 Task: Open a blank google sheet and write heading  Sparkle Sales. Add 10 people name  'Joshua Rivera, Zoey Coleman, Ryan Wright, Addison Bailey, Jonathan Simmons, Brooklyn Ward, Caleb Barnes, Audrey Collins, Gabriel Perry, Sofia Bell'Item code in between  5005-5060. Product range in between  4000-7000. Add Products   Keen Shoe, Lacoste Shoe, Merrell Shoe, Mizuno  Shoe, Onitsuka Tiger Shoe, Salomon Shoe, Sanuk Shoe, Saucony Shoe, Sperry Shoe, Superga Shoe.Choose quantity  5 to 10 Tax 12 percent commission 2 percent Total Add Amount. Save page  Sparkle Sales log   book
Action: Mouse moved to (293, 189)
Screenshot: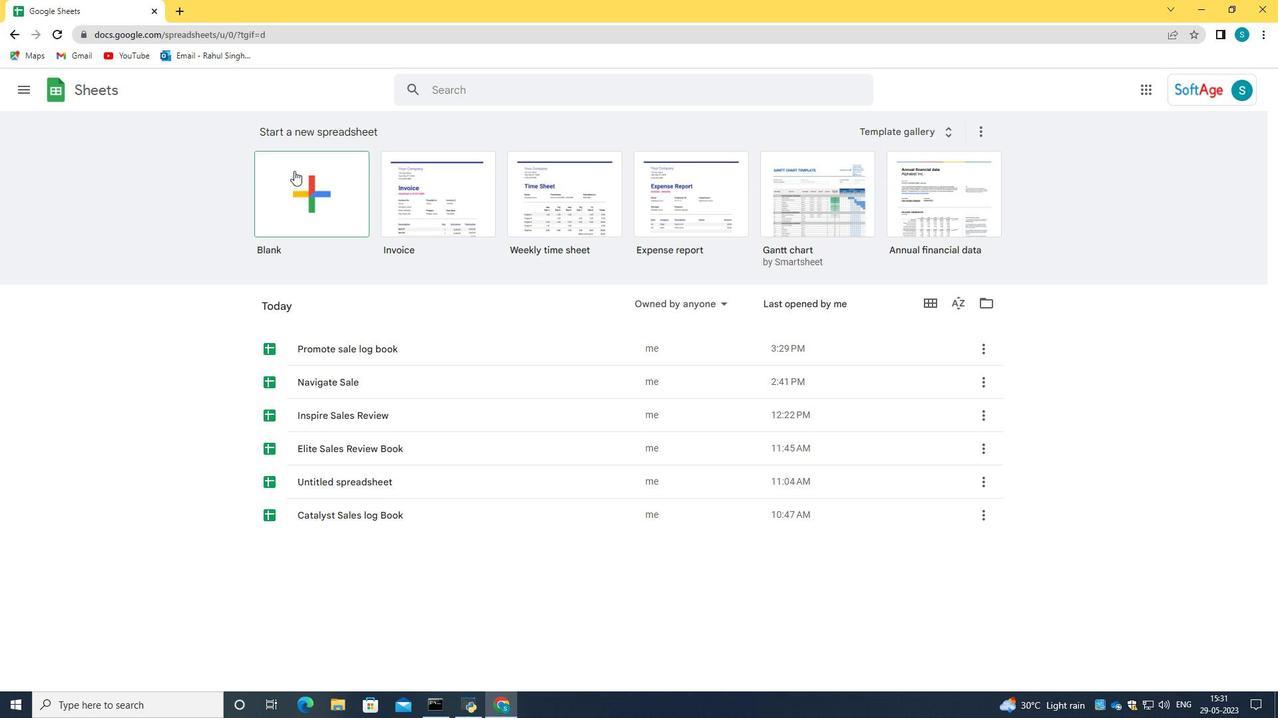 
Action: Mouse pressed left at (293, 189)
Screenshot: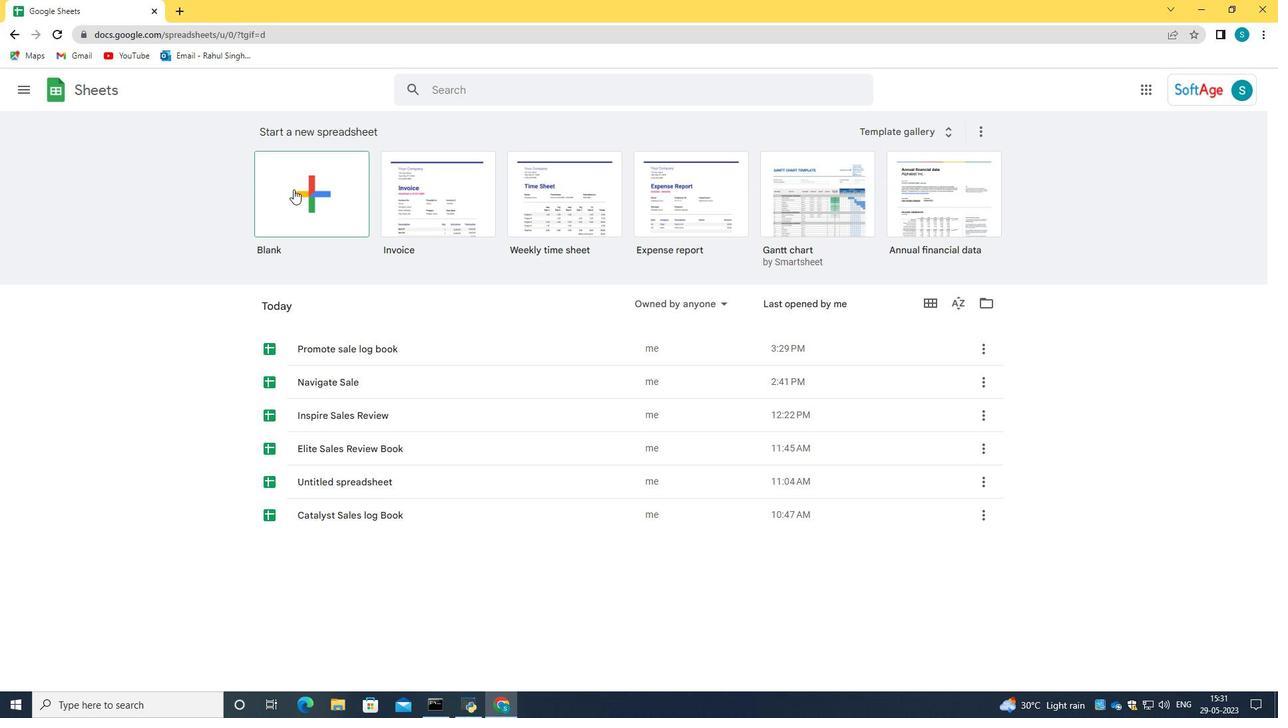 
Action: Mouse moved to (100, 175)
Screenshot: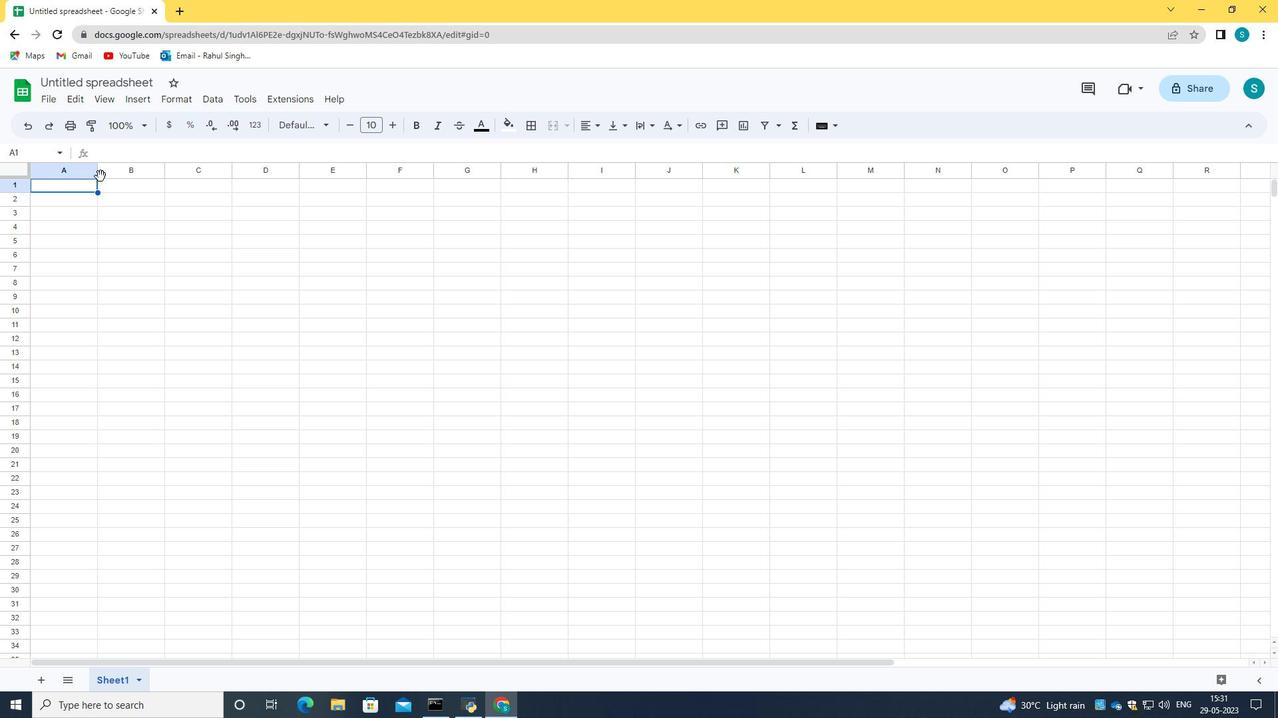 
Action: Mouse pressed left at (100, 175)
Screenshot: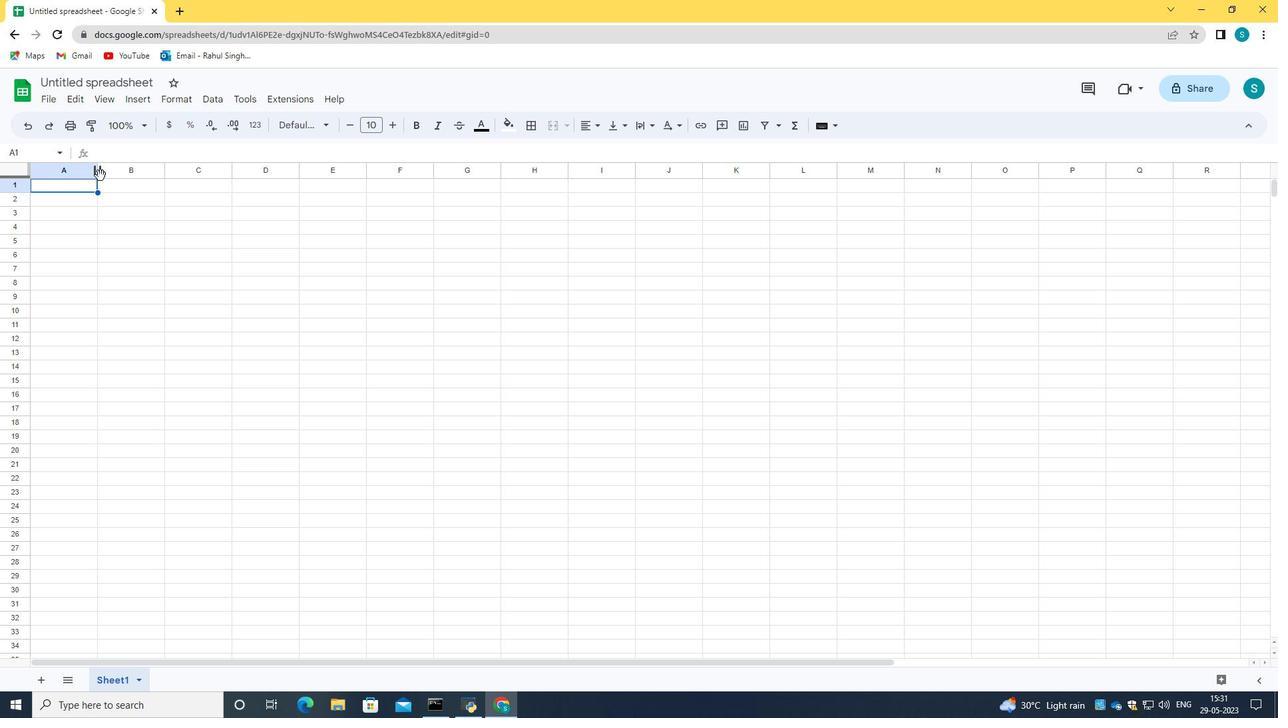 
Action: Mouse moved to (98, 167)
Screenshot: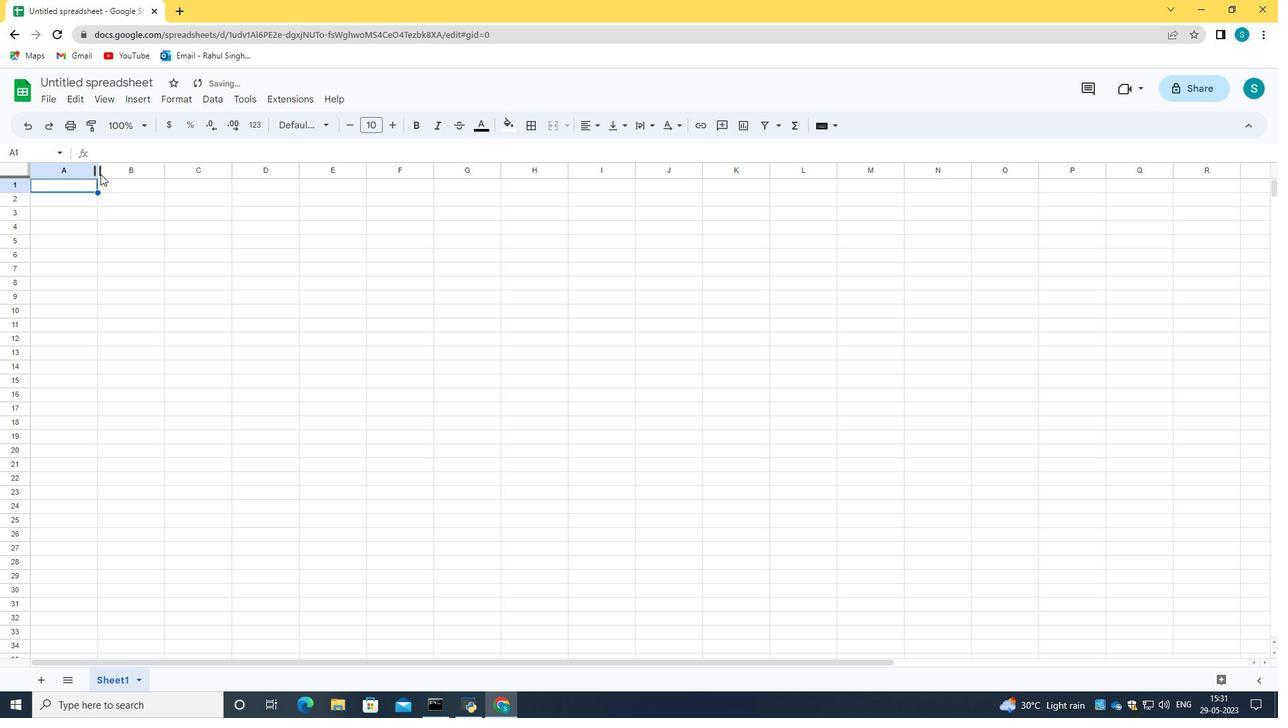 
Action: Mouse pressed left at (98, 167)
Screenshot: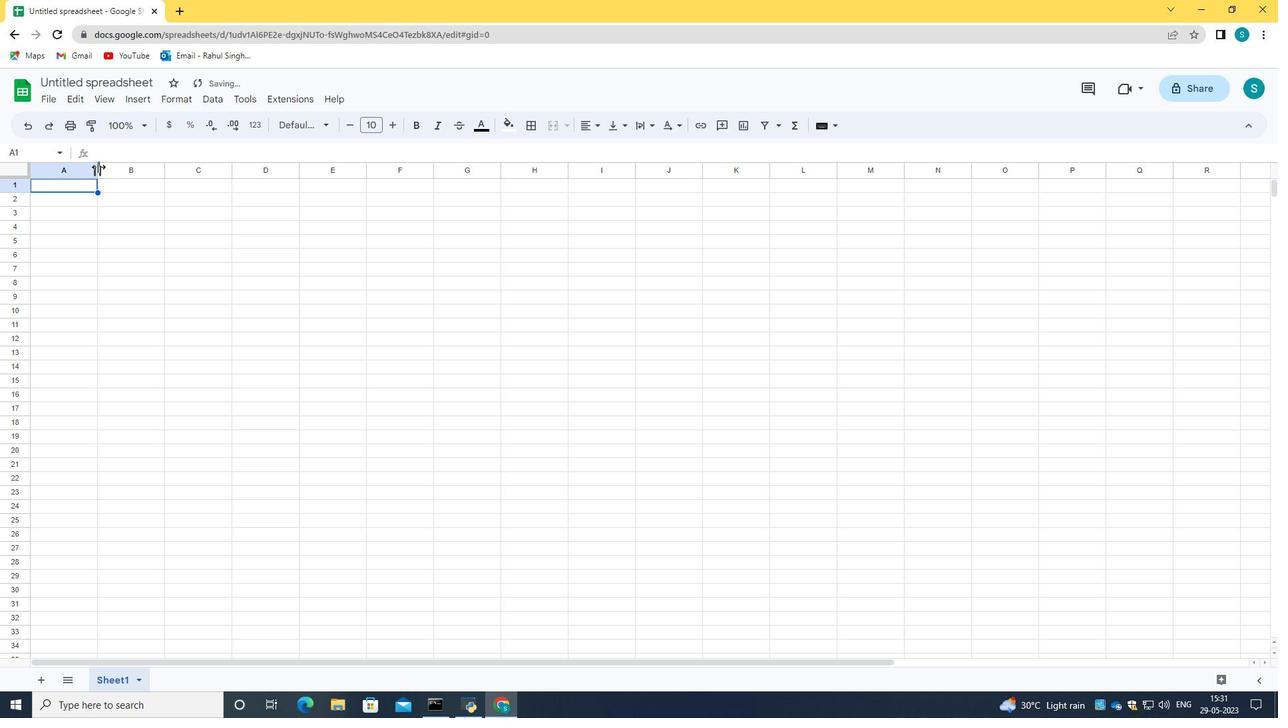 
Action: Mouse moved to (83, 185)
Screenshot: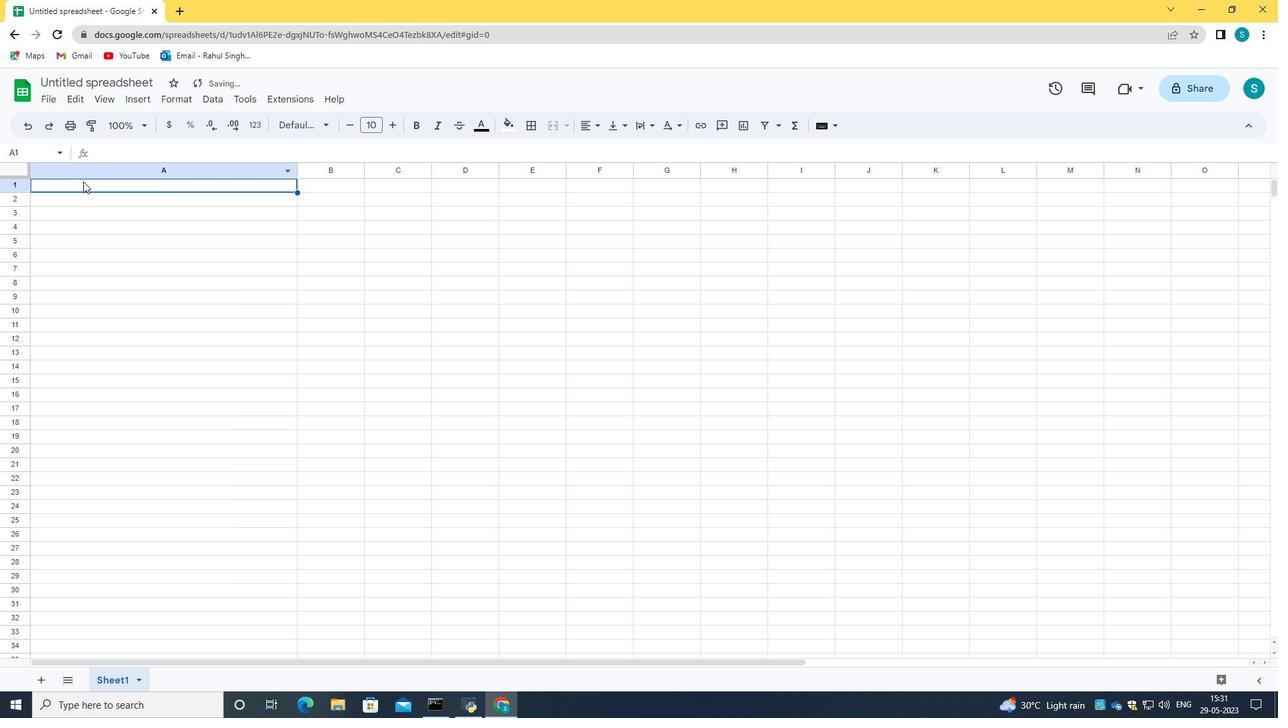 
Action: Mouse pressed left at (83, 185)
Screenshot: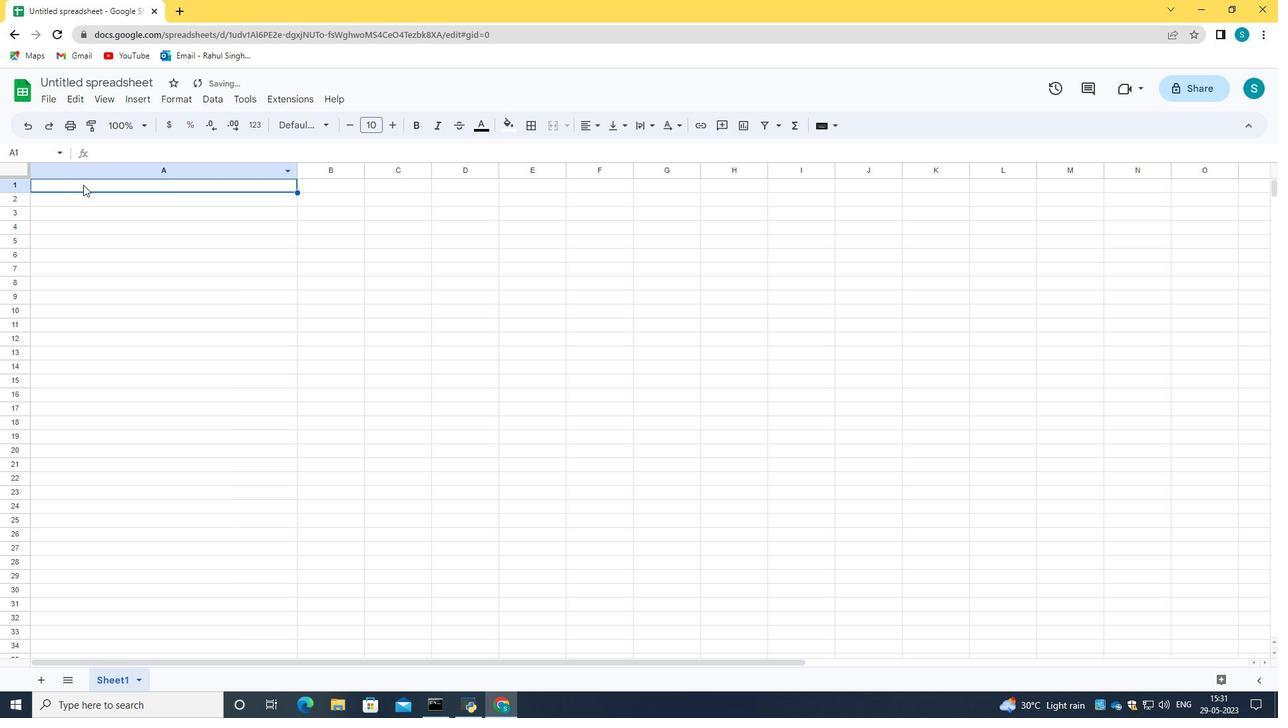 
Action: Mouse moved to (93, 181)
Screenshot: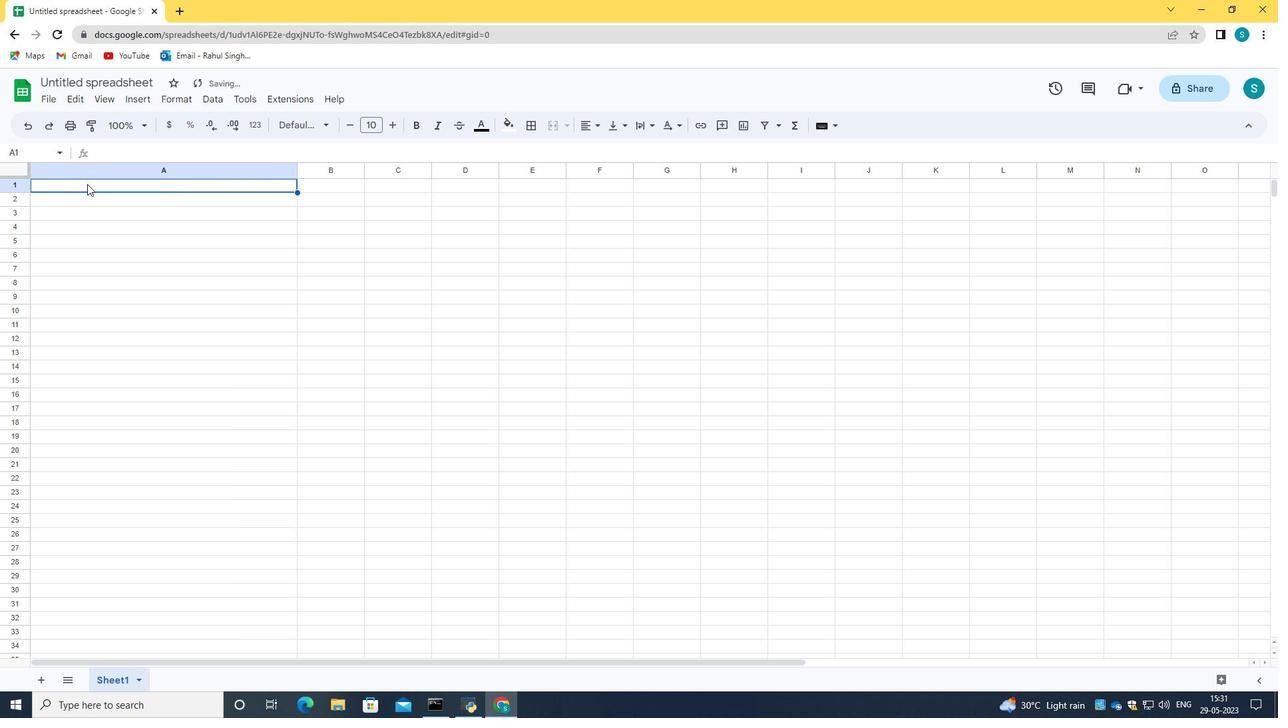 
Action: Key pressed <Key.caps_lock>S<Key.caps_lock>parl<Key.backspace>kle<Key.space>s<Key.backspace><Key.caps_lock>S<Key.caps_lock>ales
Screenshot: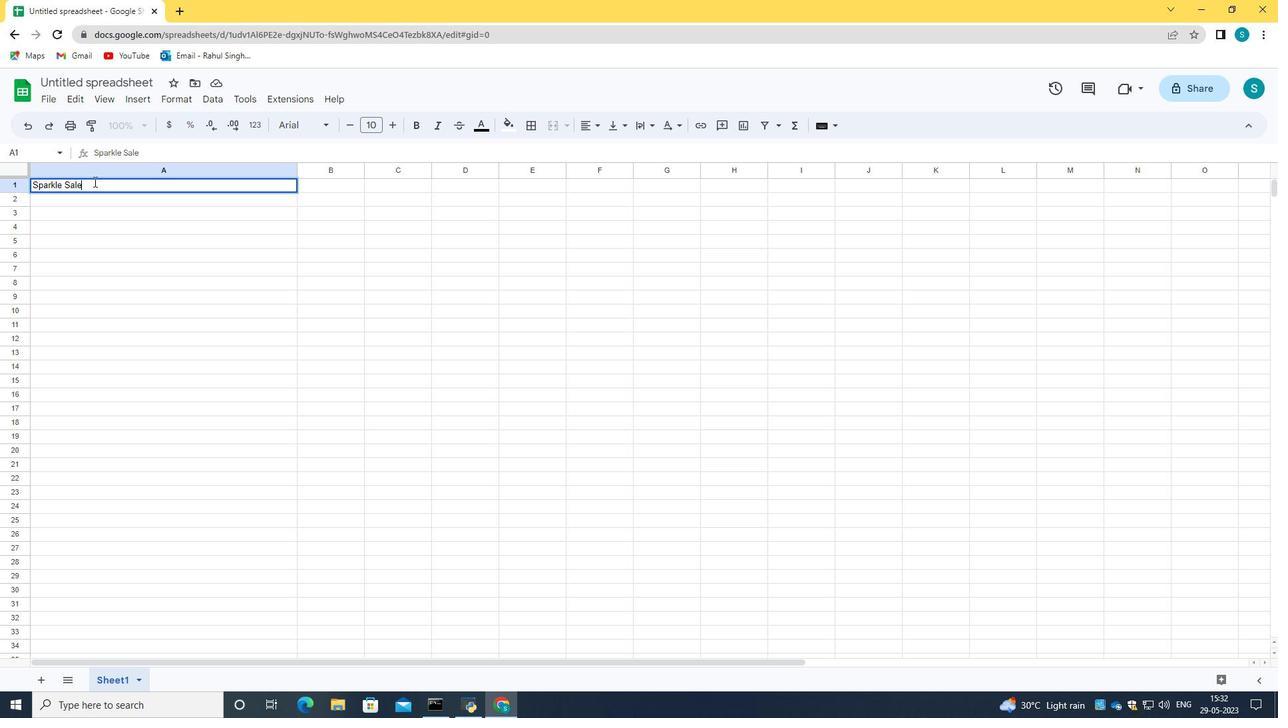 
Action: Mouse moved to (92, 183)
Screenshot: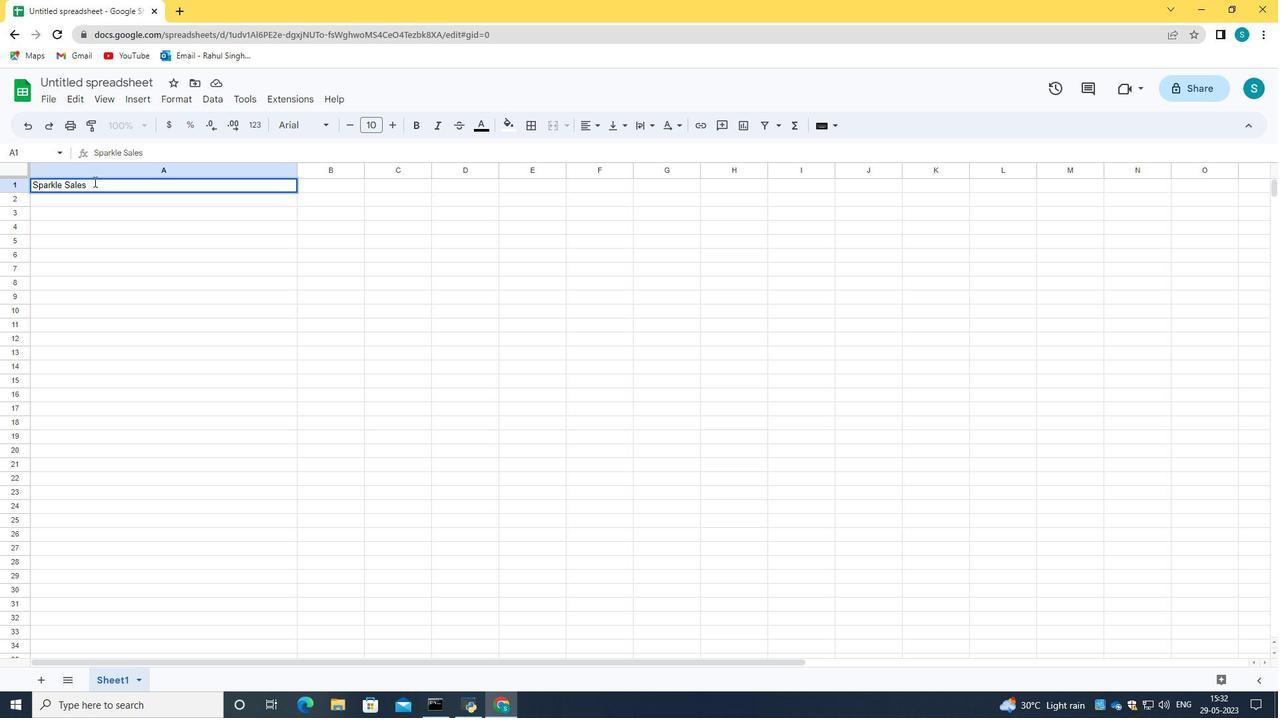 
Action: Mouse pressed left at (92, 183)
Screenshot: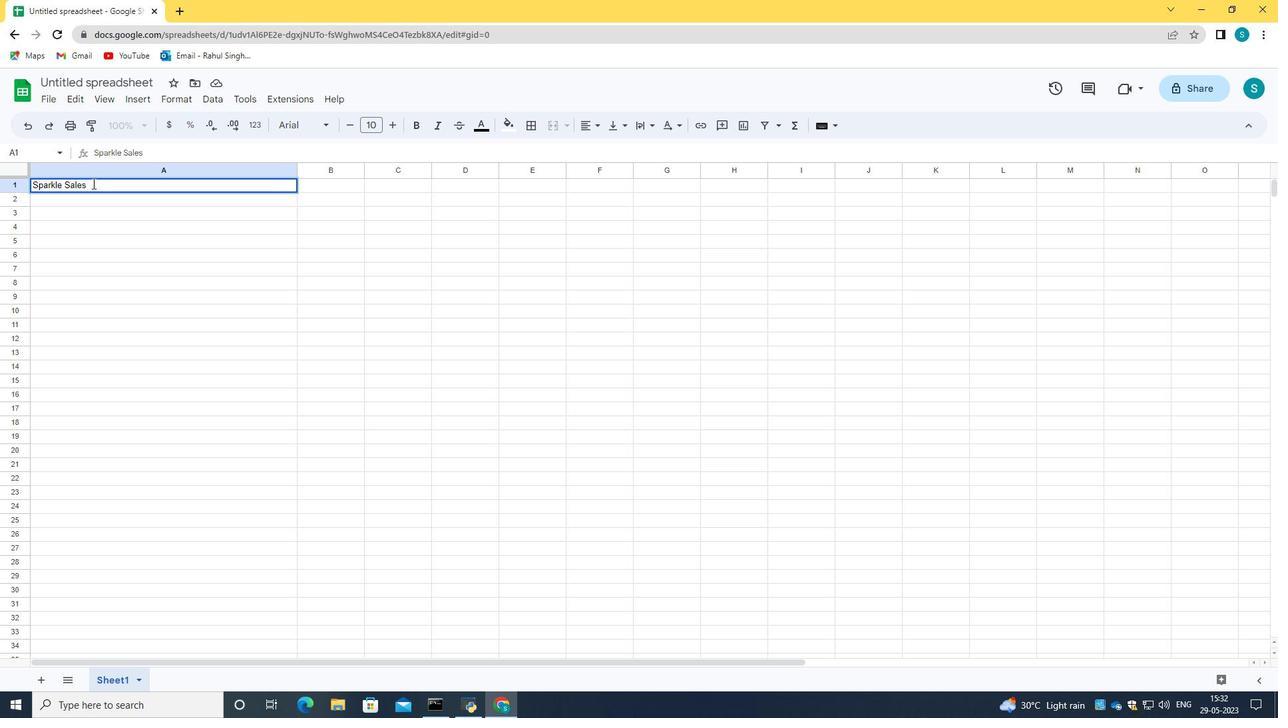 
Action: Mouse moved to (397, 127)
Screenshot: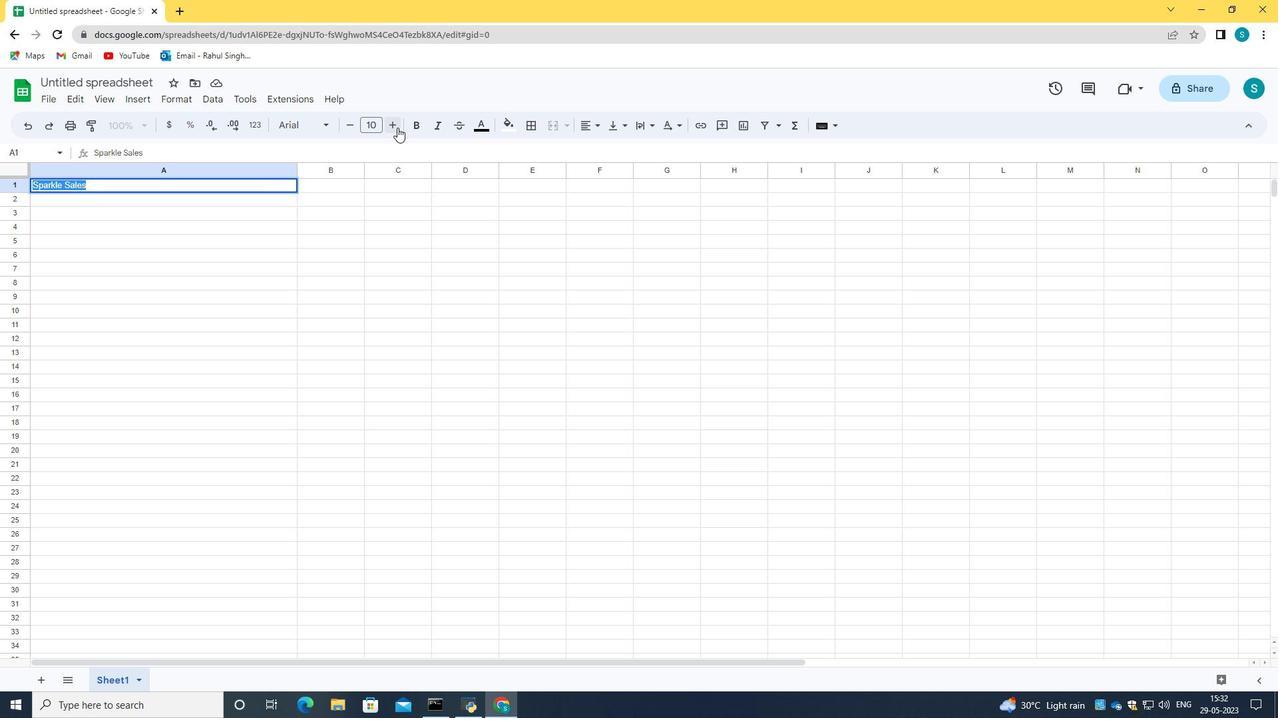 
Action: Mouse pressed left at (397, 127)
Screenshot: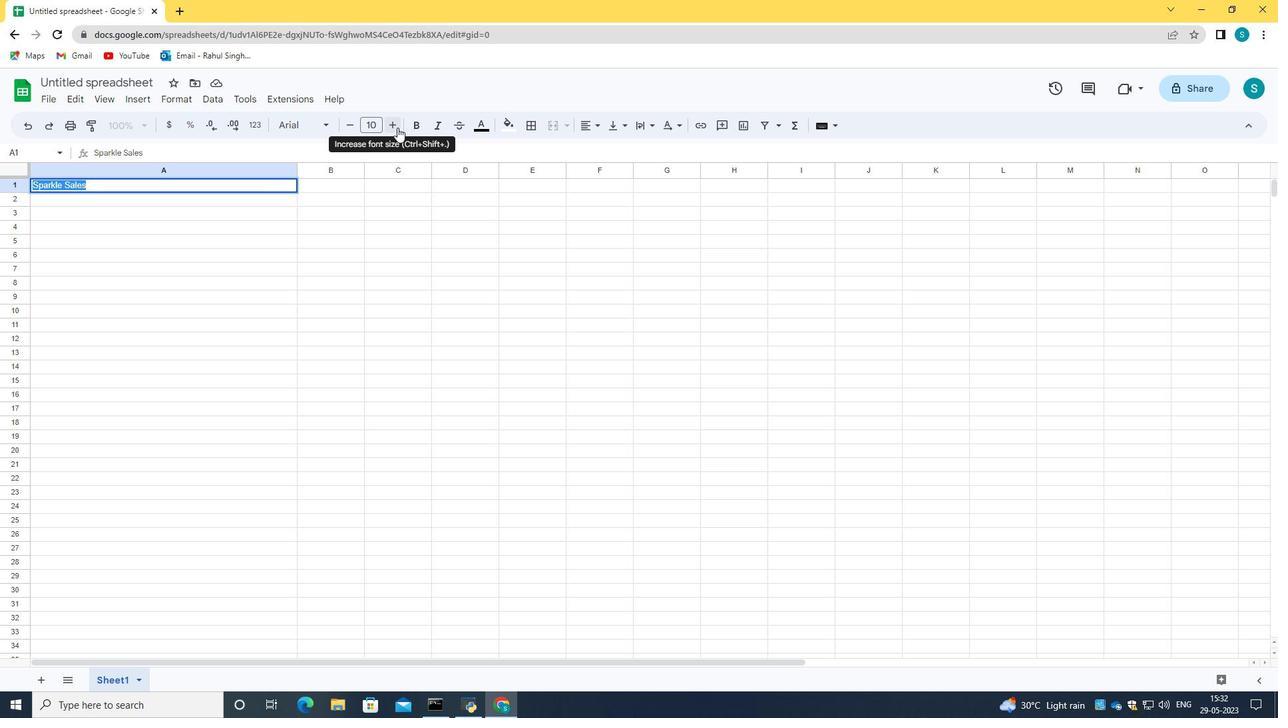 
Action: Mouse pressed left at (397, 127)
Screenshot: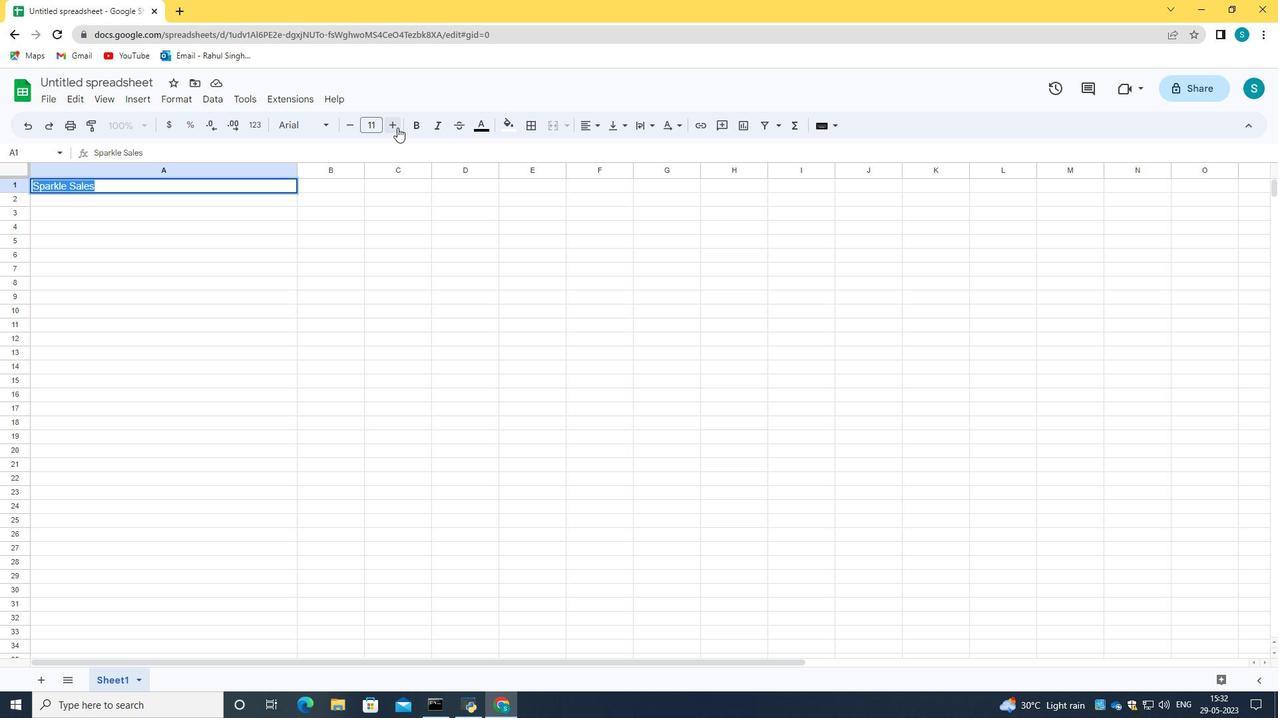 
Action: Mouse pressed left at (397, 127)
Screenshot: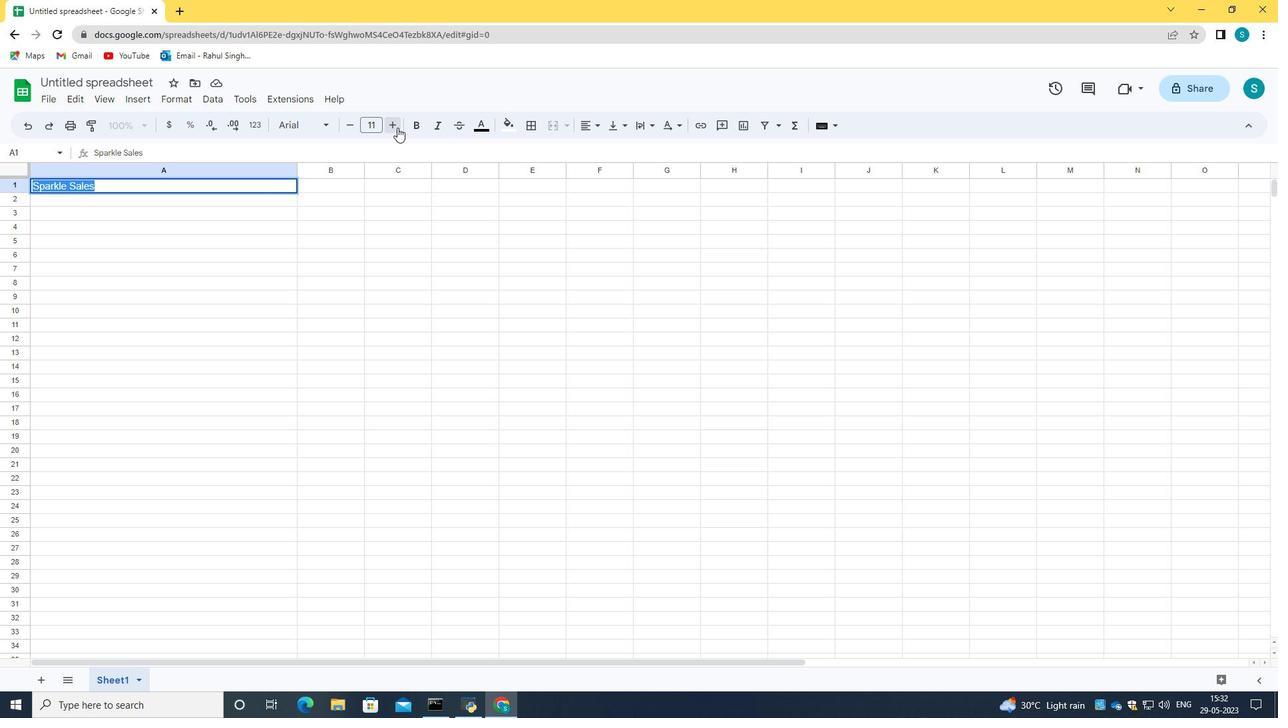 
Action: Mouse pressed left at (397, 127)
Screenshot: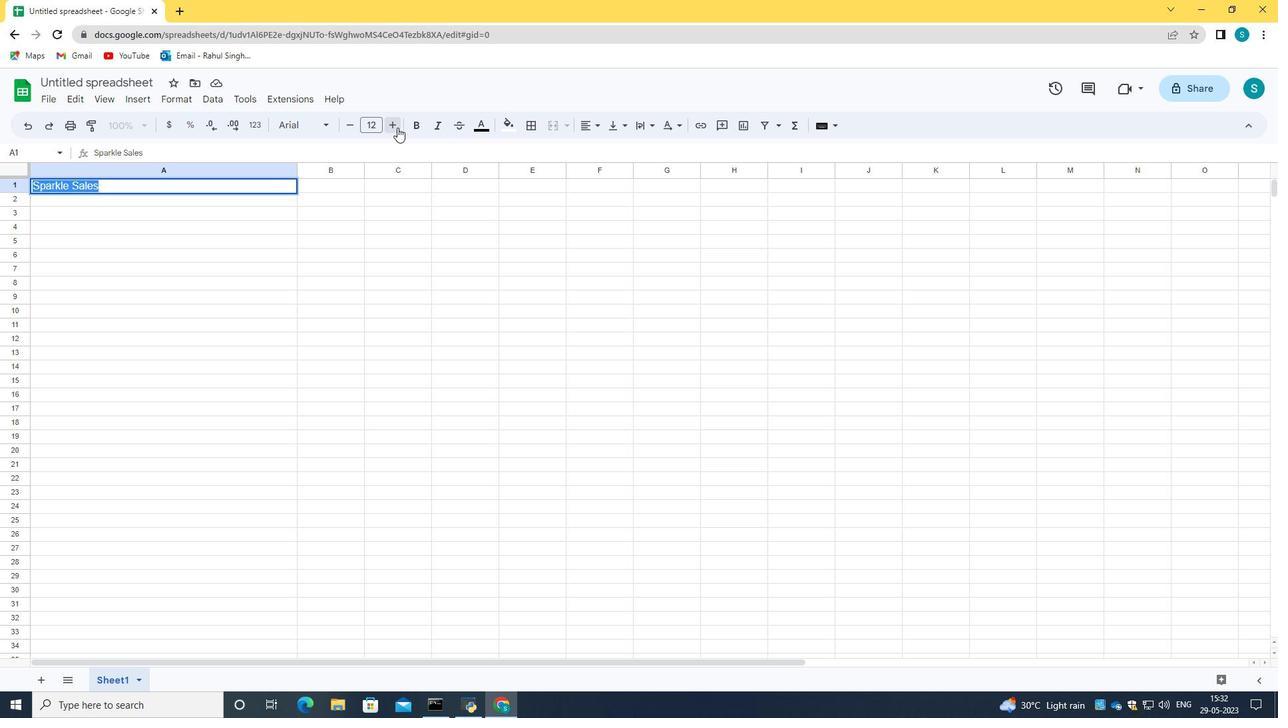 
Action: Mouse pressed left at (397, 127)
Screenshot: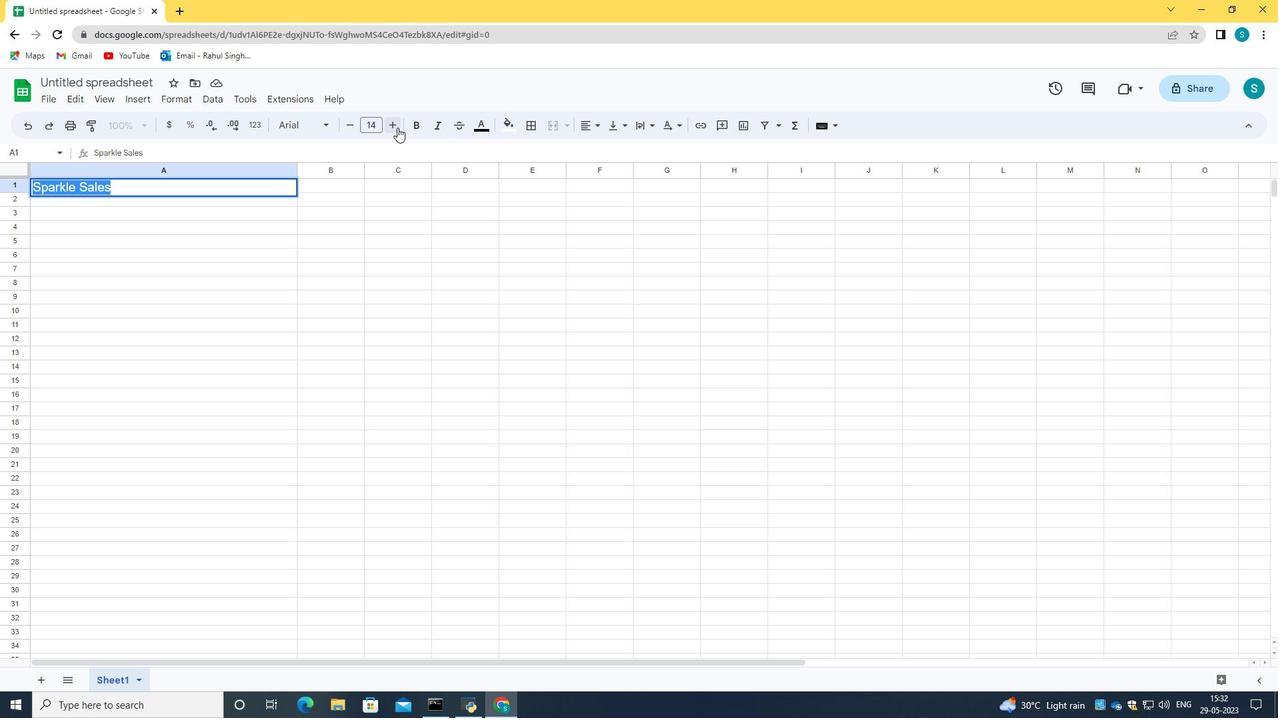 
Action: Mouse pressed left at (397, 127)
Screenshot: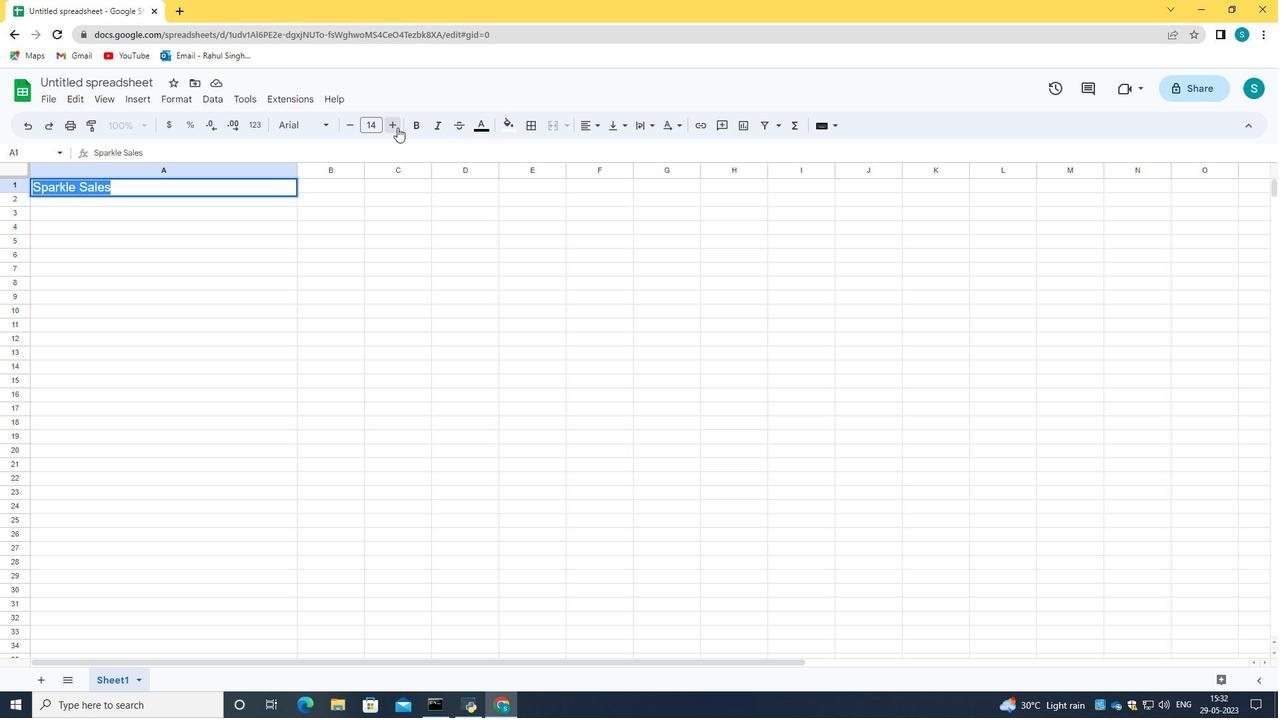 
Action: Mouse pressed left at (397, 127)
Screenshot: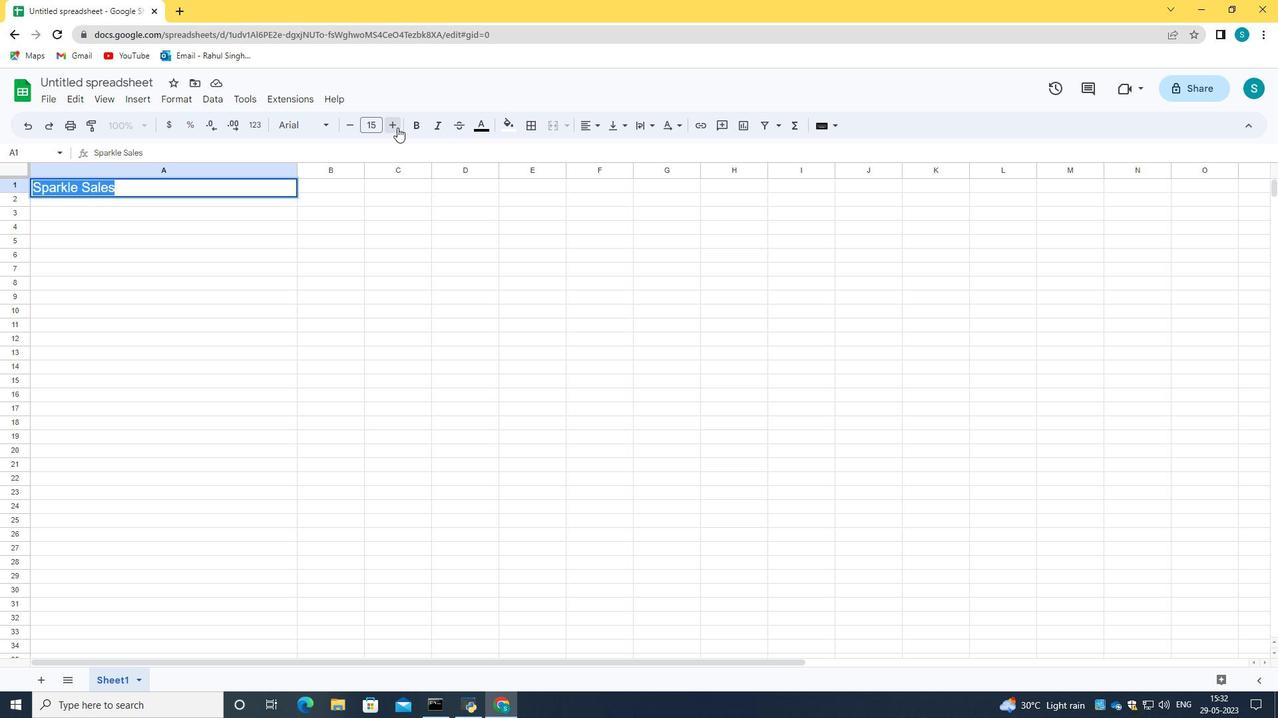 
Action: Mouse pressed left at (397, 127)
Screenshot: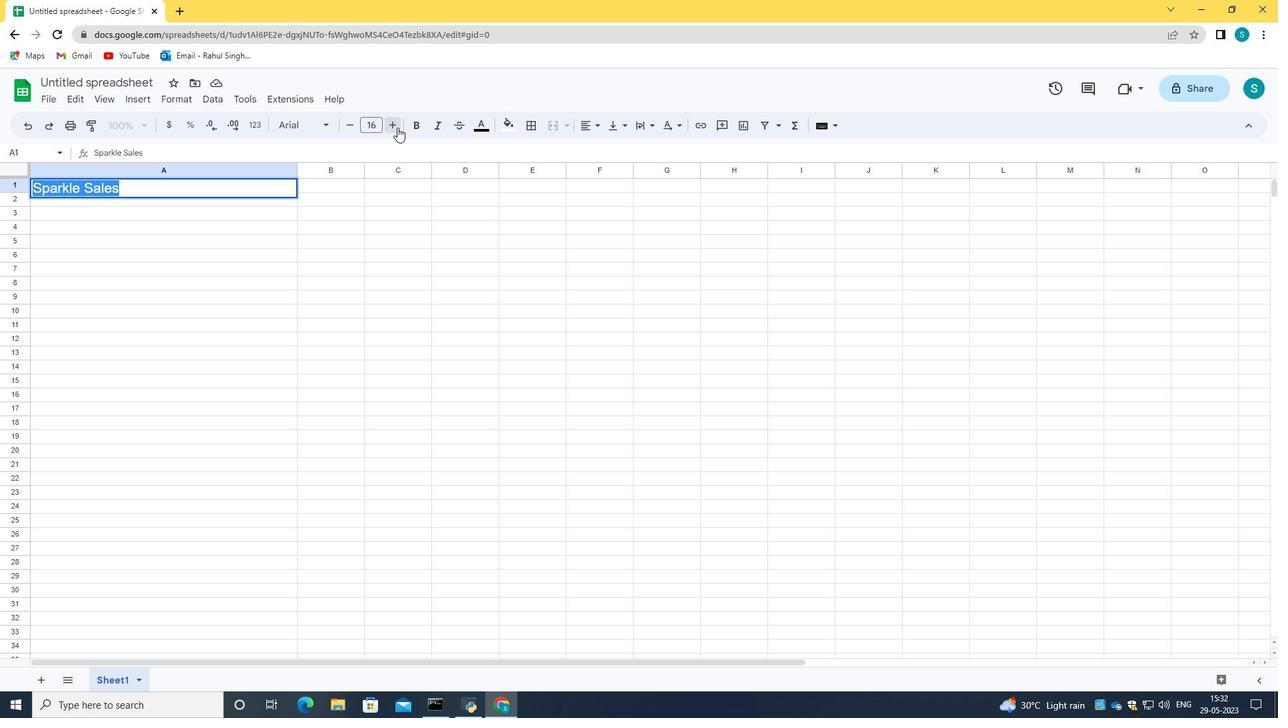 
Action: Mouse pressed left at (397, 127)
Screenshot: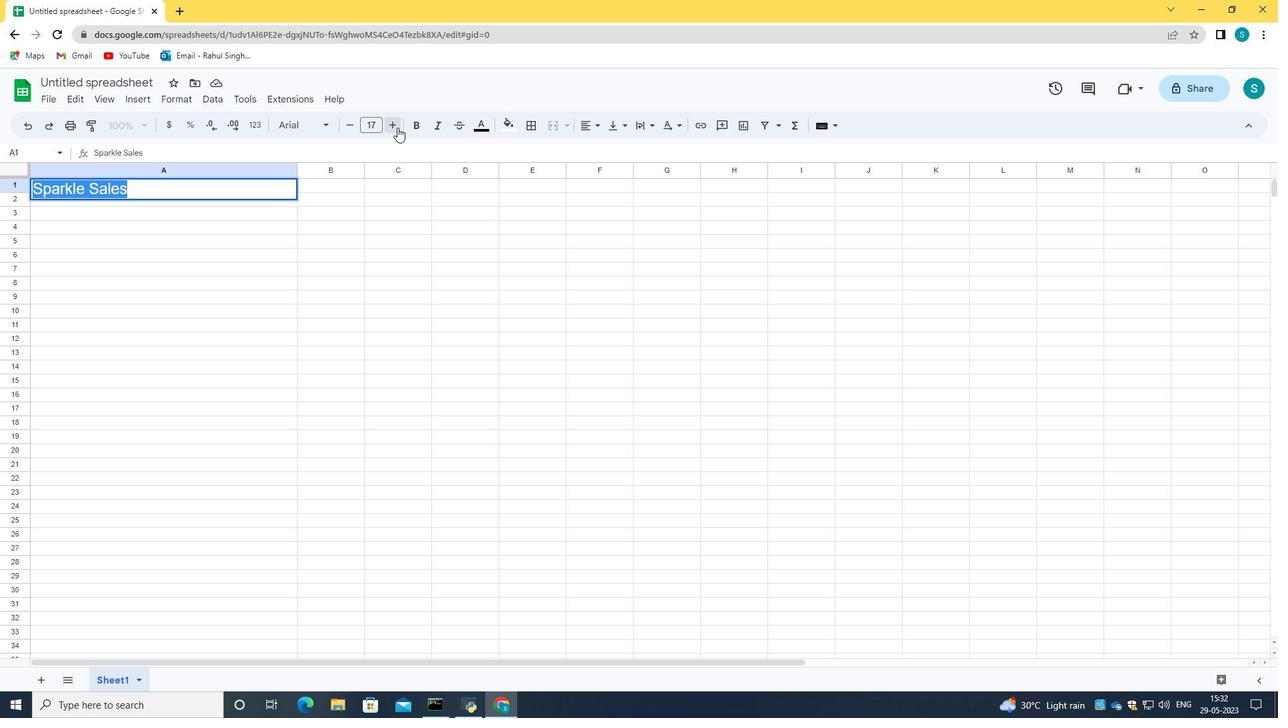 
Action: Mouse moved to (354, 129)
Screenshot: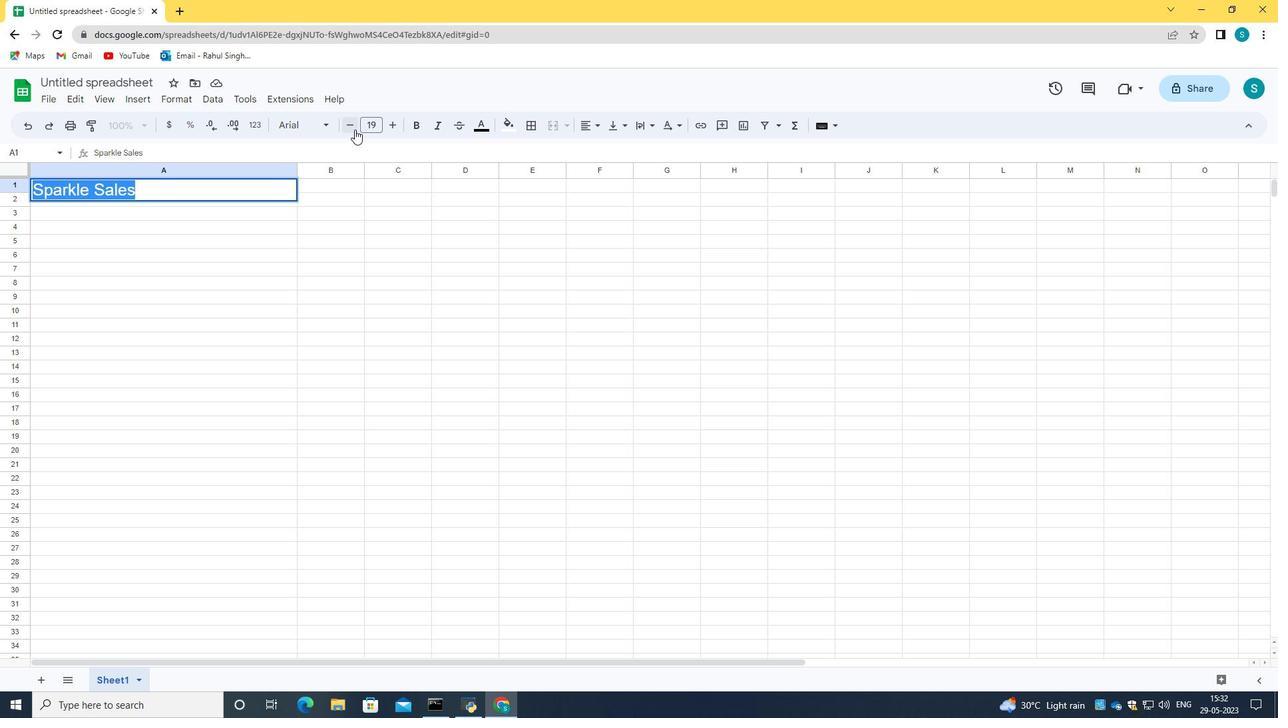
Action: Mouse pressed left at (354, 129)
Screenshot: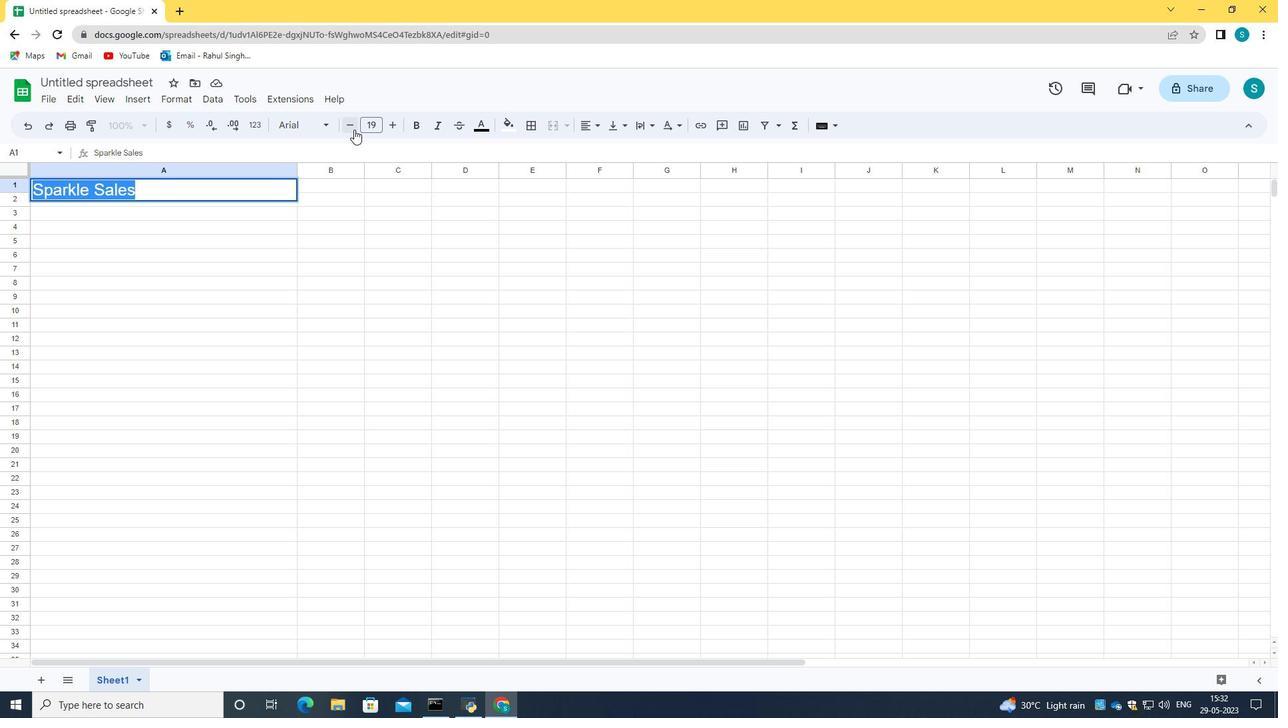 
Action: Mouse moved to (212, 238)
Screenshot: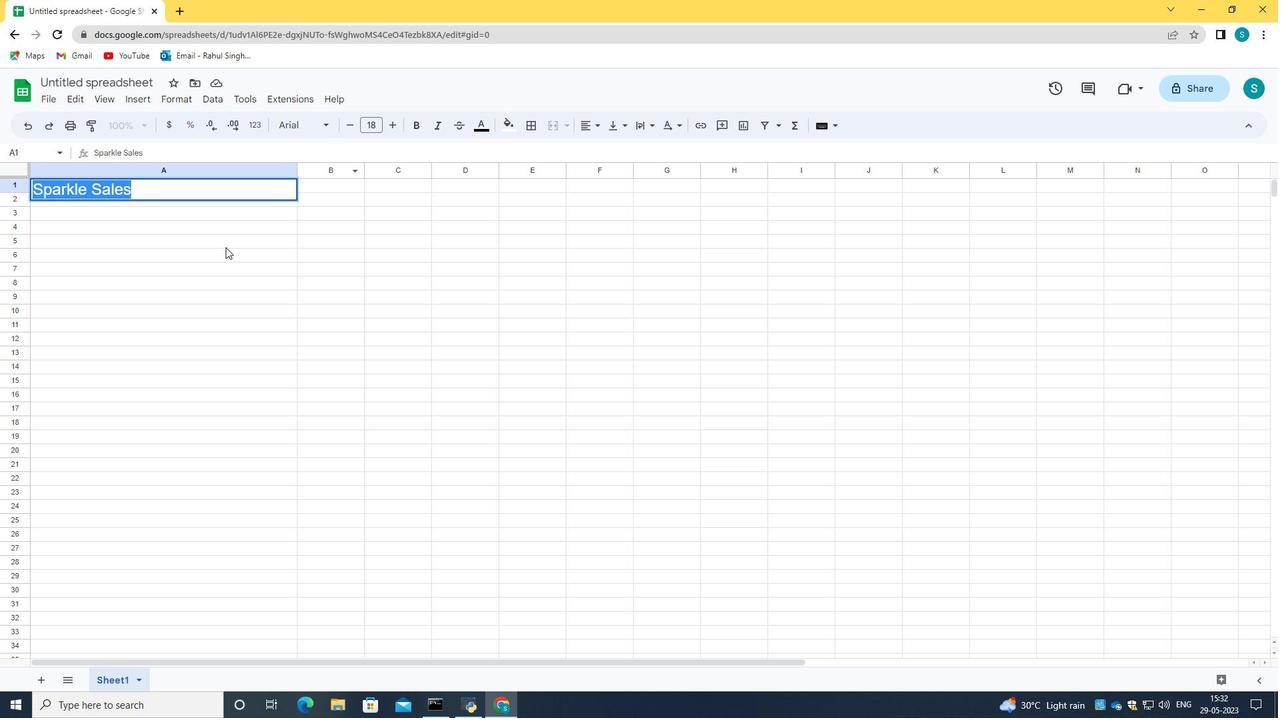 
Action: Mouse pressed left at (212, 238)
Screenshot: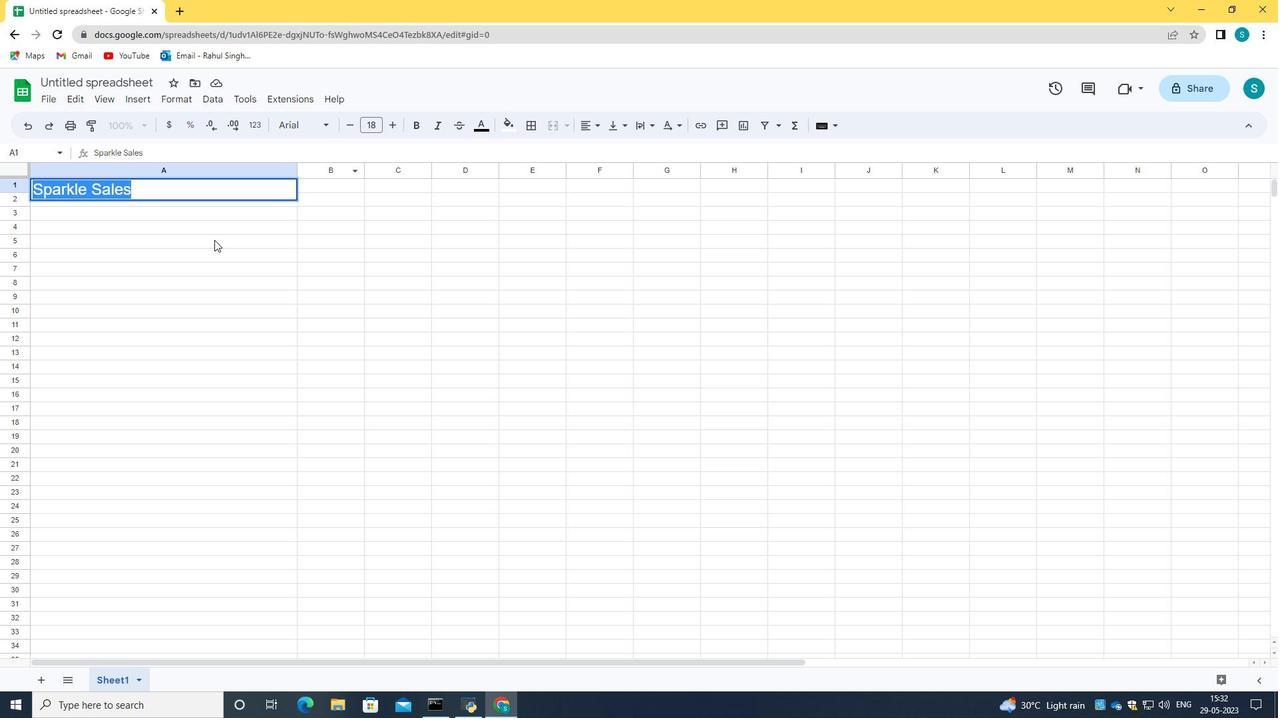 
Action: Mouse moved to (97, 205)
Screenshot: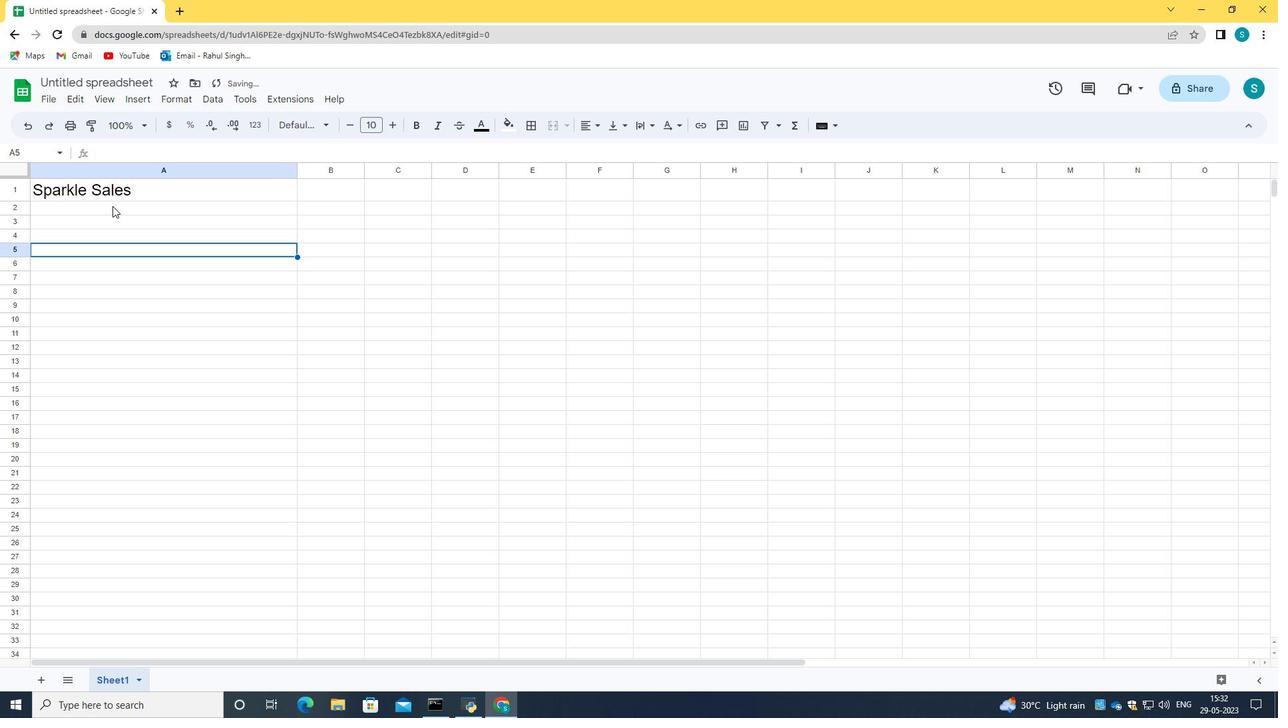 
Action: Mouse pressed left at (97, 205)
Screenshot: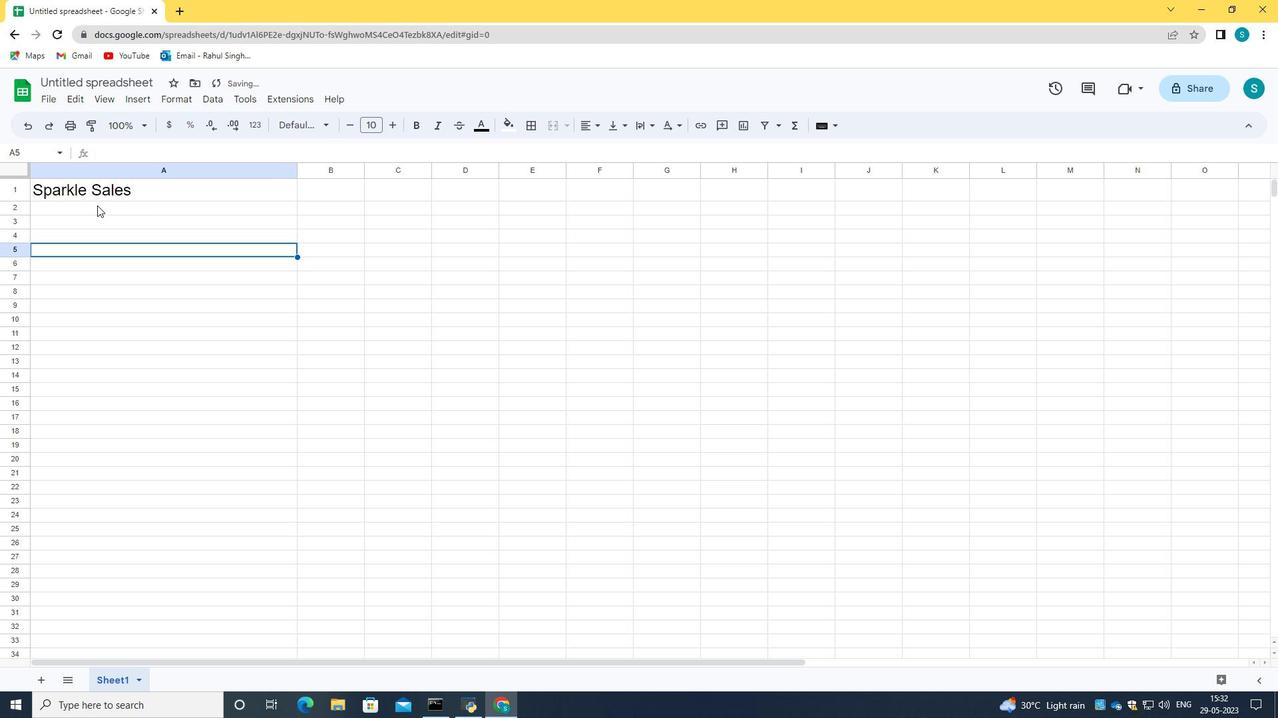
Action: Mouse moved to (83, 221)
Screenshot: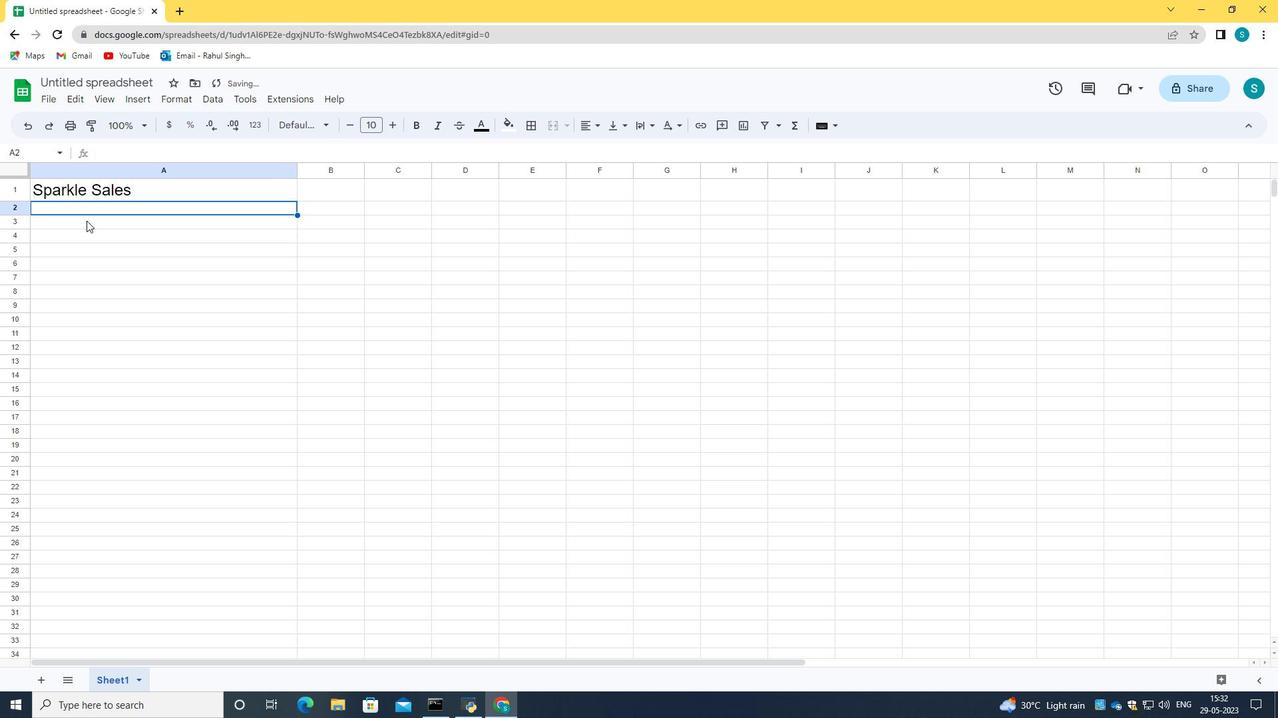 
Action: Mouse pressed left at (83, 221)
Screenshot: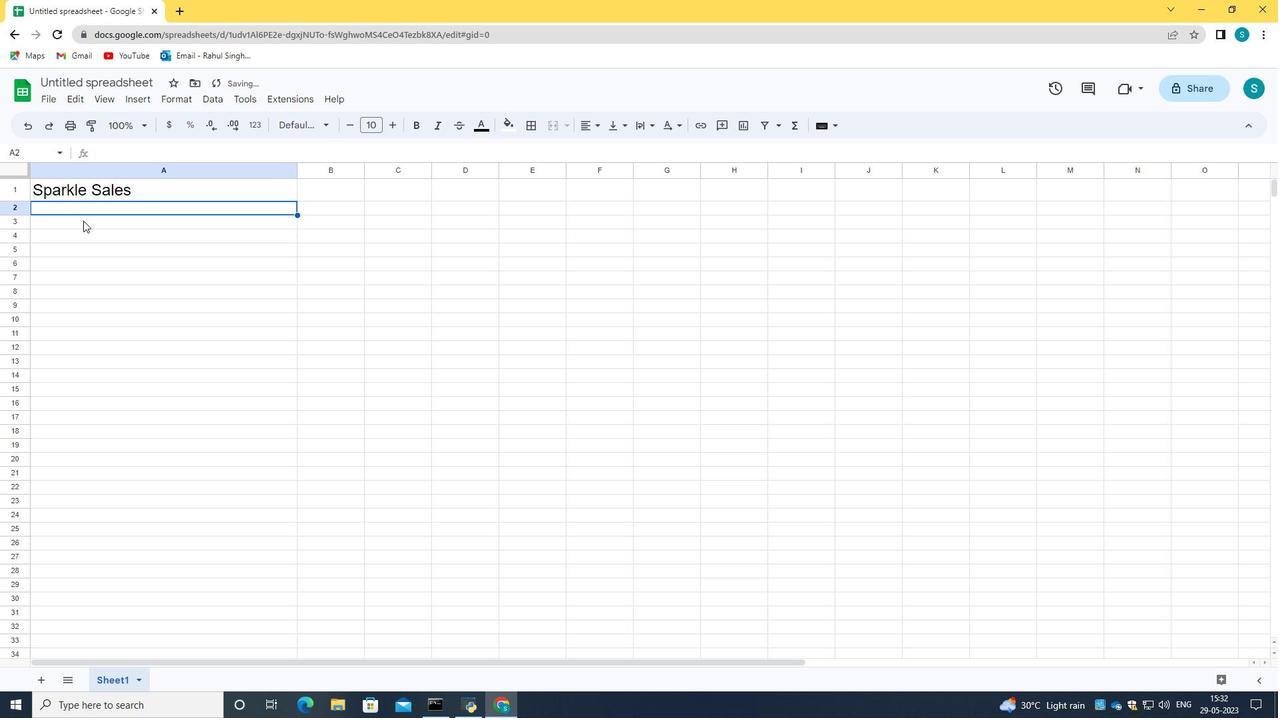 
Action: Mouse moved to (298, 168)
Screenshot: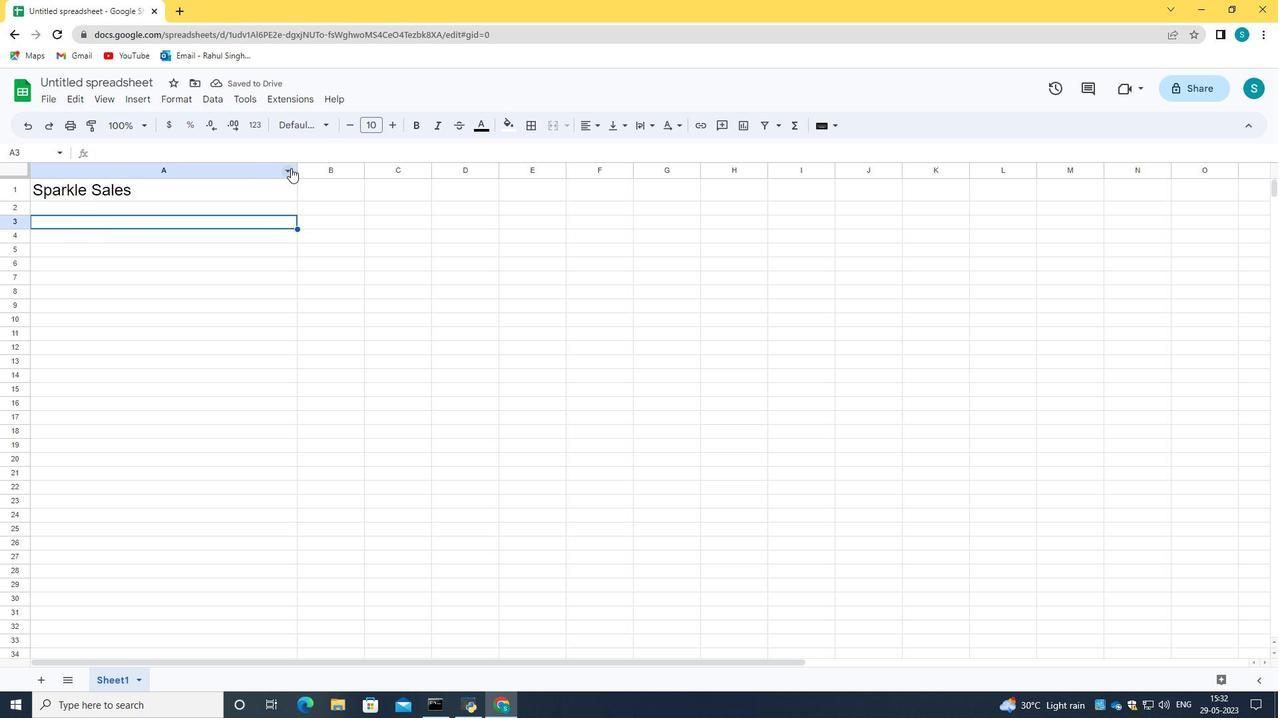 
Action: Mouse pressed left at (298, 168)
Screenshot: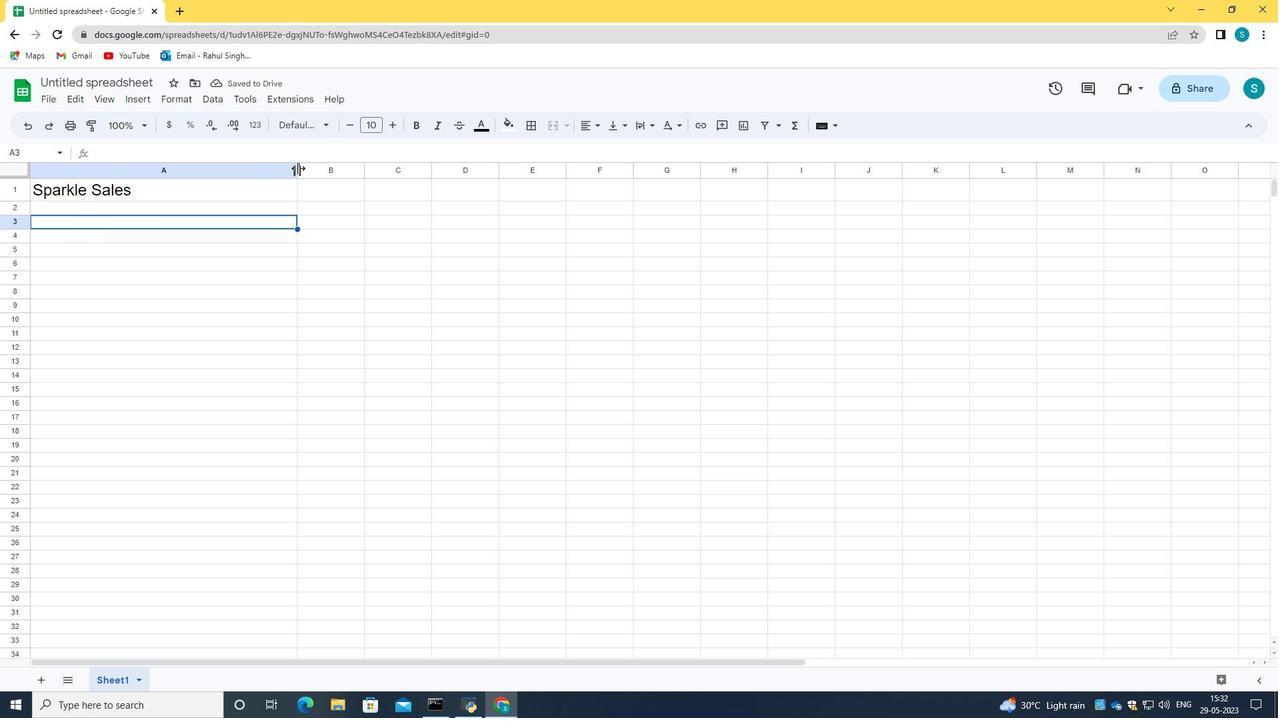 
Action: Mouse moved to (67, 222)
Screenshot: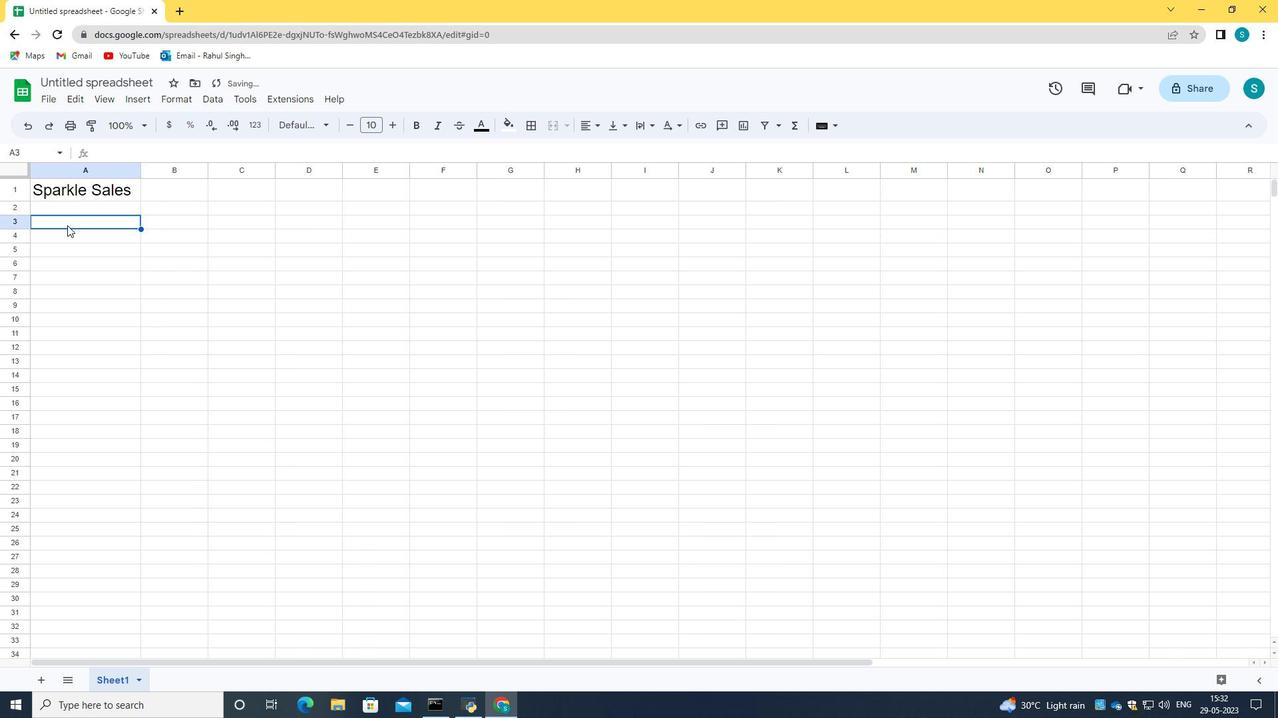 
Action: Mouse pressed left at (67, 222)
Screenshot: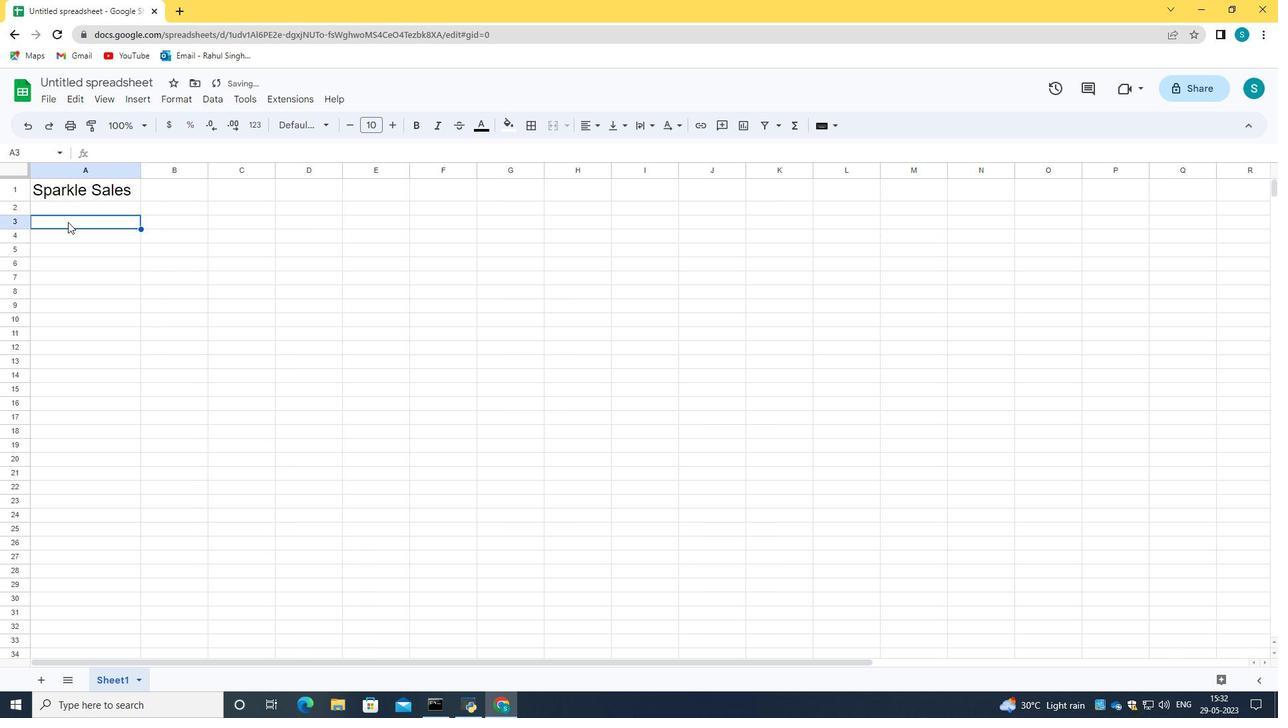 
Action: Key pressed <Key.caps_lock>N<Key.caps_lock><Key.caps_lock>AME
Screenshot: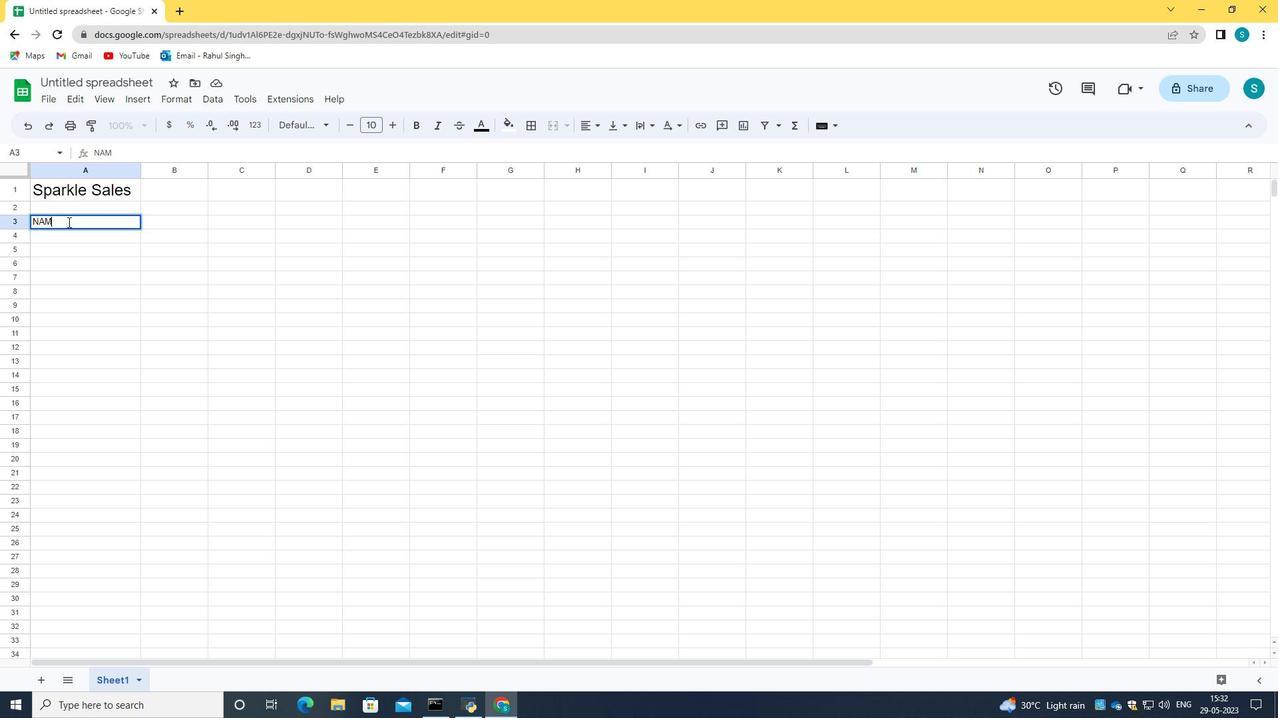 
Action: Mouse moved to (67, 235)
Screenshot: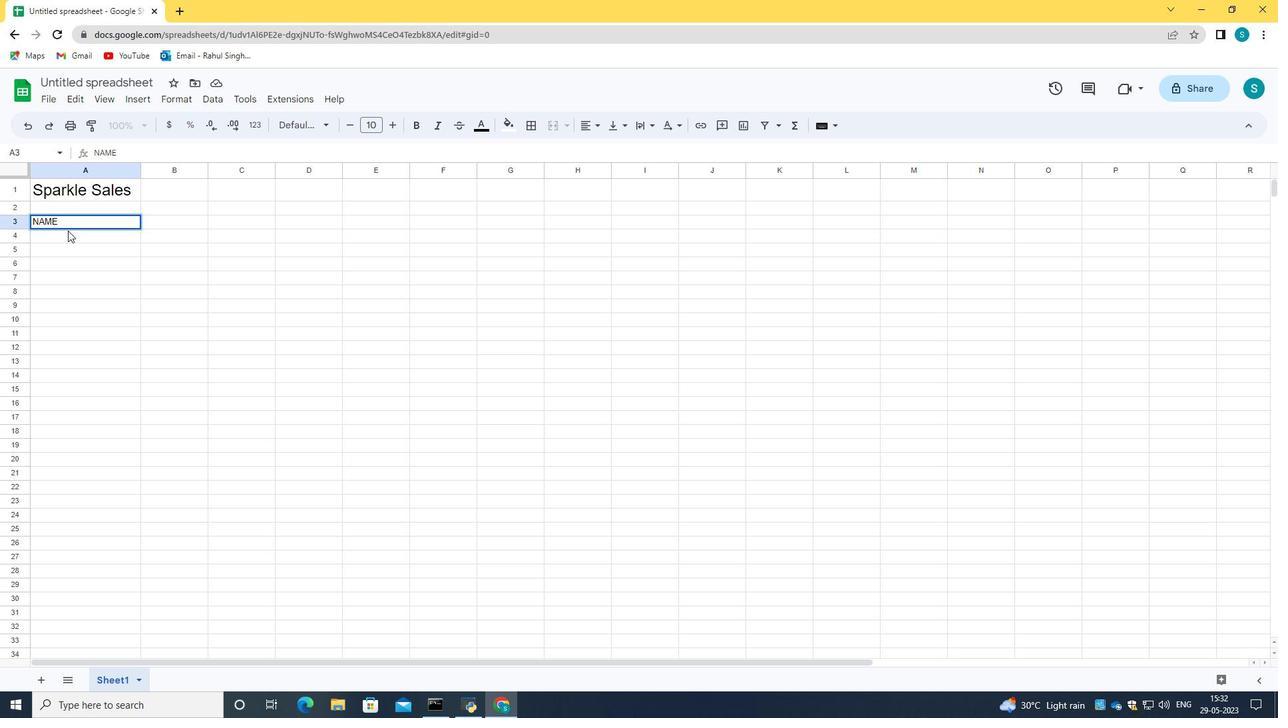 
Action: Mouse pressed left at (67, 235)
Screenshot: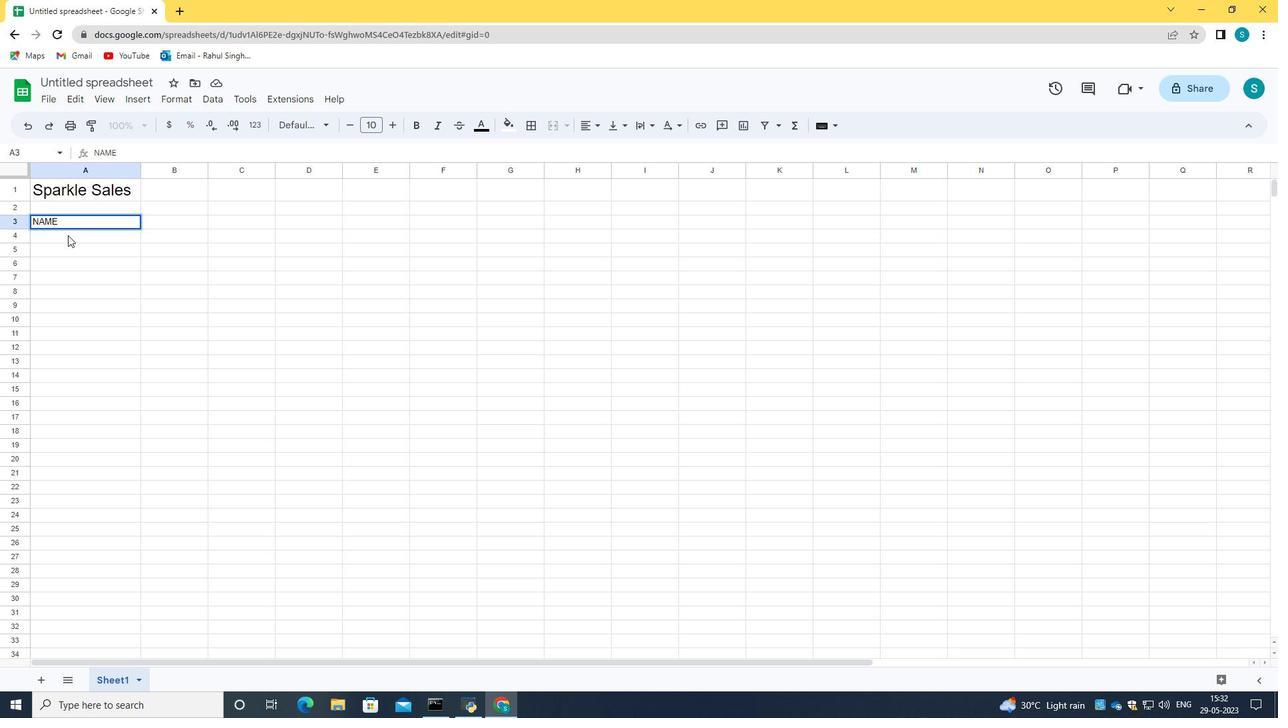 
Action: Key pressed <Key.caps_lock>j<Key.caps_lock>OSHUA<Key.space><Key.caps_lock>r<Key.backspace><Key.backspace><Key.backspace><Key.backspace><Key.backspace><Key.backspace><Key.backspace><Key.backspace><Key.caps_lock>J<Key.caps_lock>oshua<Key.space><Key.caps_lock>R<Key.caps_lock>ivera<Key.enter>
Screenshot: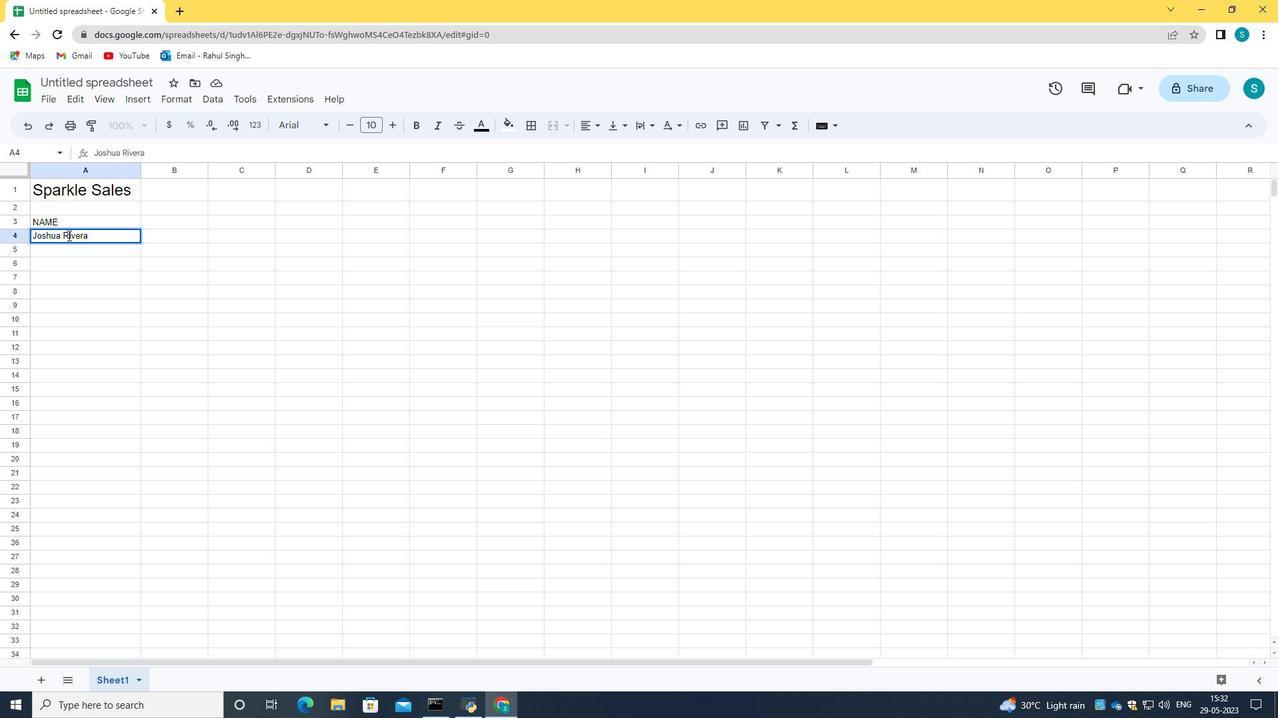 
Action: Mouse moved to (164, 227)
Screenshot: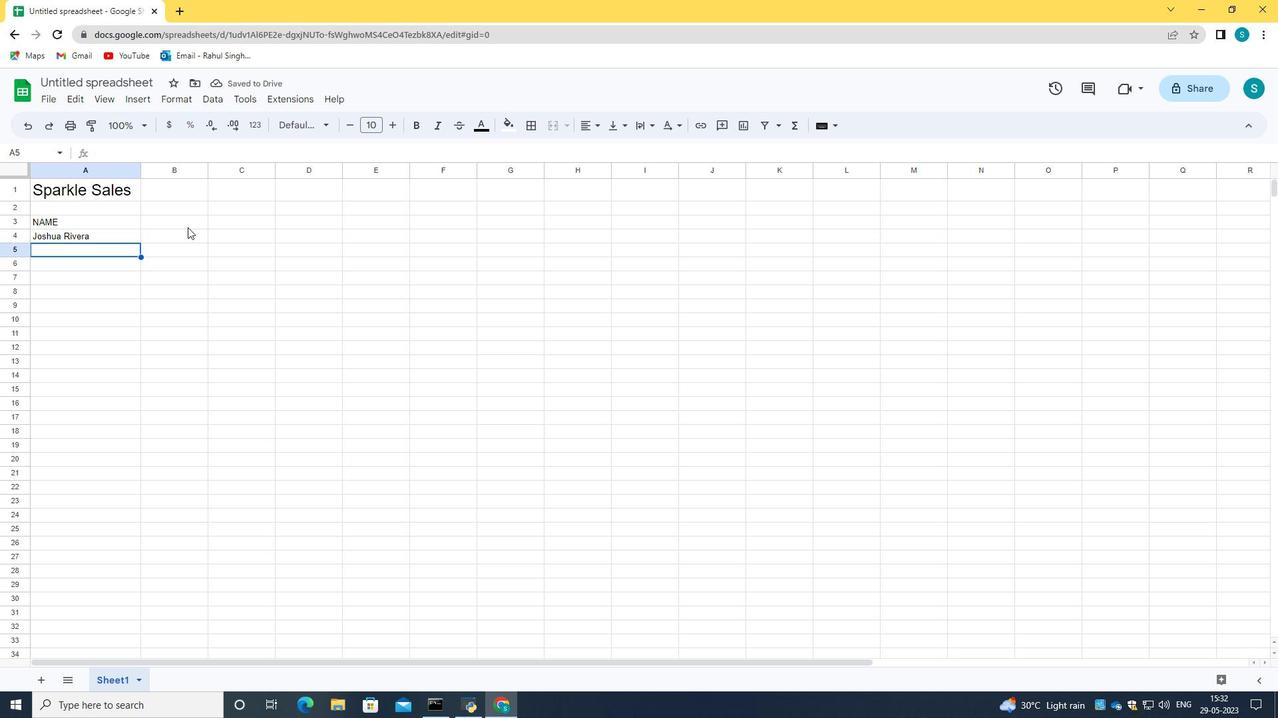
Action: Key pressed <Key.caps_lock>Z<Key.caps_lock>oey<Key.space><Key.caps_lock>C<Key.caps_lock>oleman<Key.enter><Key.caps_lock>R<Key.caps_lock>yan<Key.space><Key.caps_lock>W<Key.caps_lock>right<Key.enter><Key.caps_lock>A<Key.caps_lock>ddiso<Key.space><Key.caps_lock>B<Key.caps_lock>ailey<Key.enter><Key.caps_lock>J<Key.caps_lock>honathan<Key.space><Key.caps_lock>S<Key.caps_lock>immons<Key.space><Key.enter><Key.caps_lock>B<Key.caps_lock>rrol<Key.backspace>klyn<Key.space><Key.caps_lock>W<Key.caps_lock>ard<Key.enter><Key.caps_lock>C<Key.caps_lock>aleb<Key.space><Key.caps_lock>B<Key.caps_lock>arnes<Key.enter><Key.caps_lock>A<Key.caps_lock>udrey<Key.space>c<Key.backspace><Key.caps_lock>C<Key.caps_lock>ollins<Key.space><Key.enter><Key.caps_lock>G<Key.caps_lock>abriel<Key.space><Key.caps_lock>P<Key.caps_lock>erry<Key.enter><Key.caps_lock>S<Key.caps_lock>ofia<Key.space><Key.caps_lock>B<Key.caps_lock>ell
Screenshot: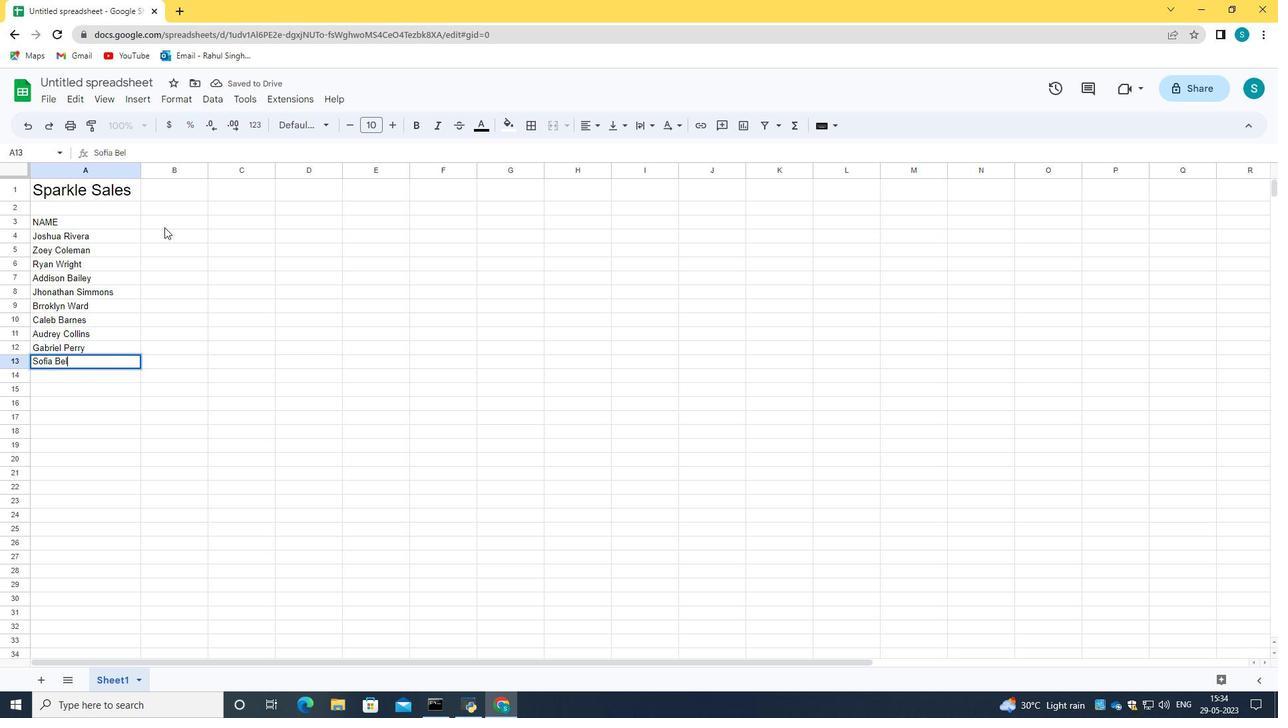 
Action: Mouse moved to (155, 223)
Screenshot: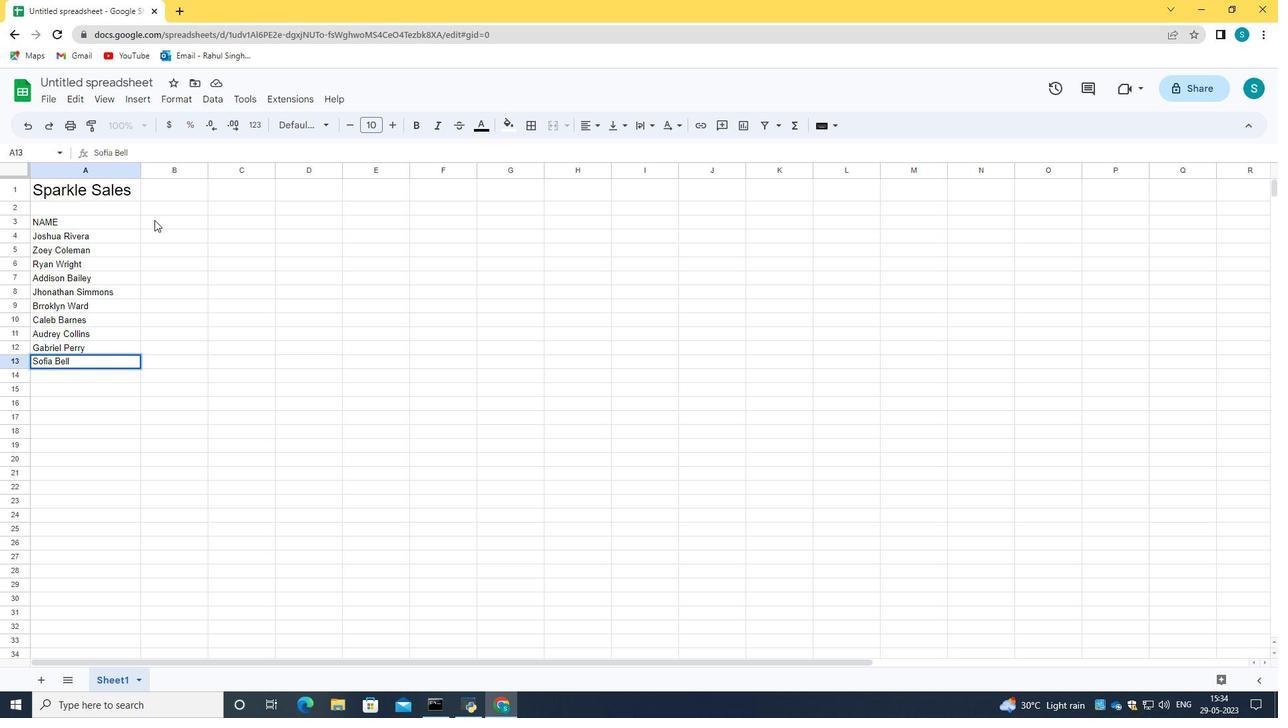 
Action: Mouse pressed left at (155, 223)
Screenshot: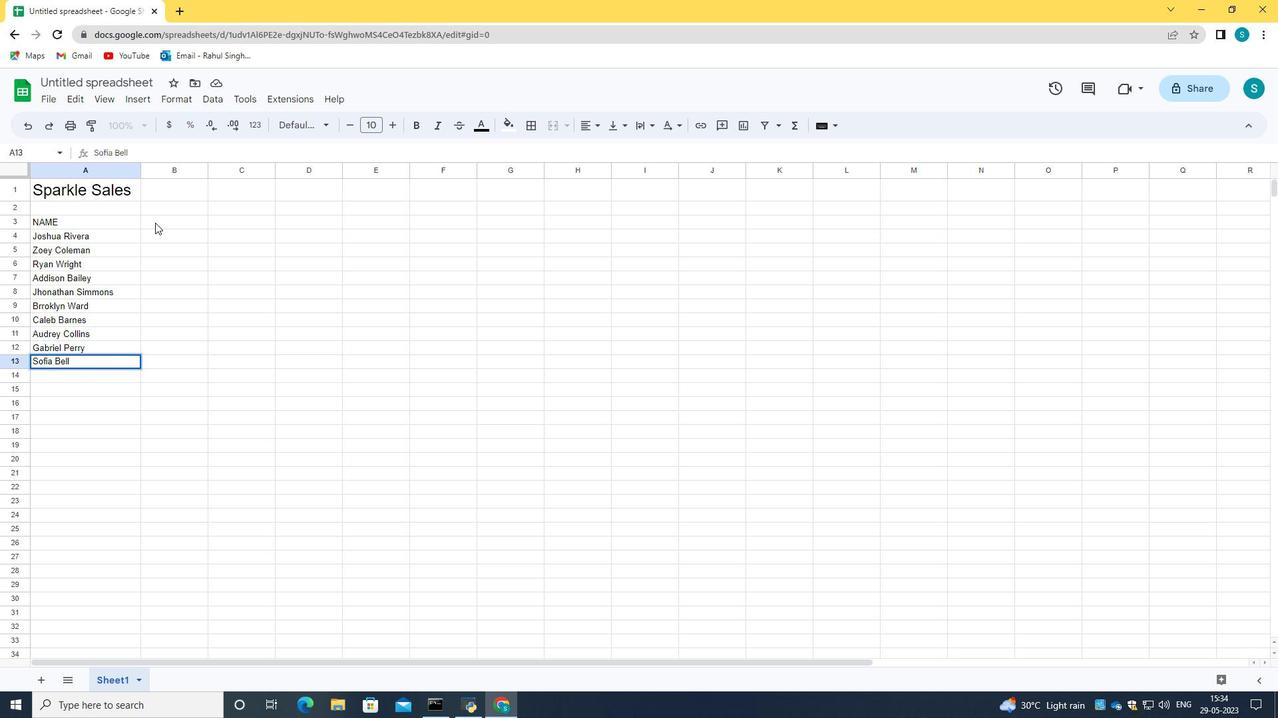 
Action: Mouse moved to (206, 167)
Screenshot: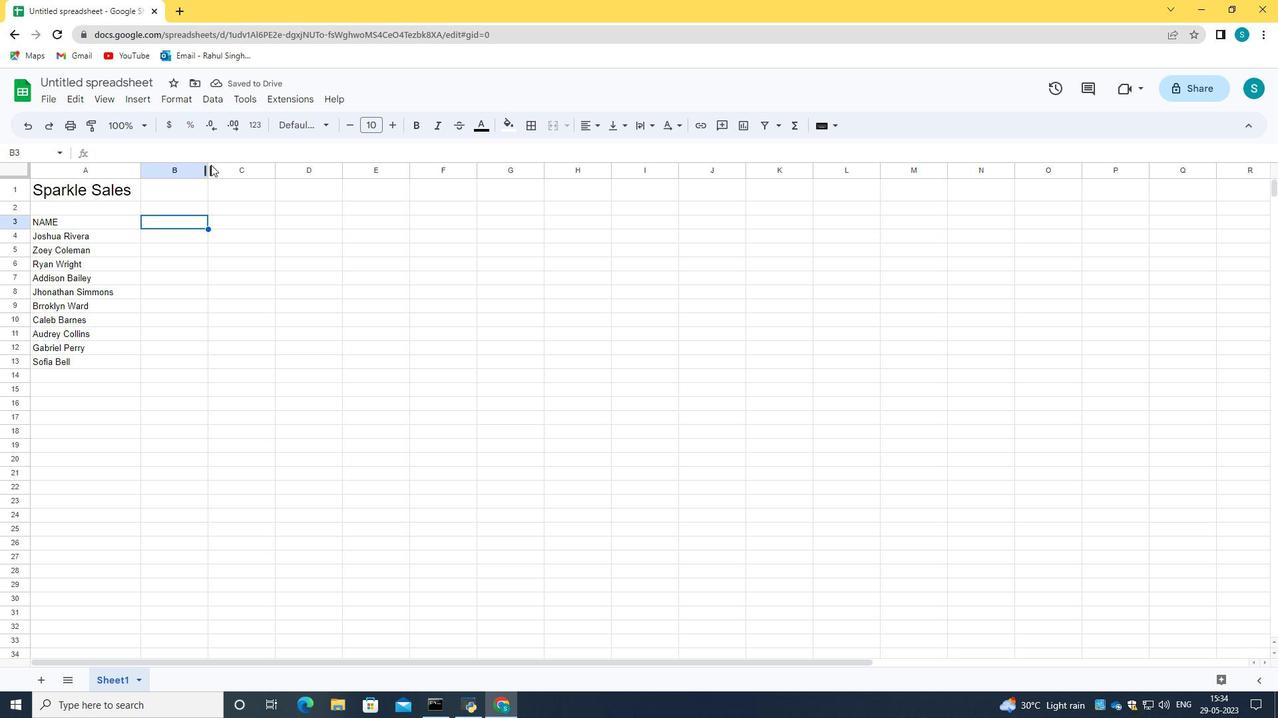 
Action: Mouse pressed left at (206, 167)
Screenshot: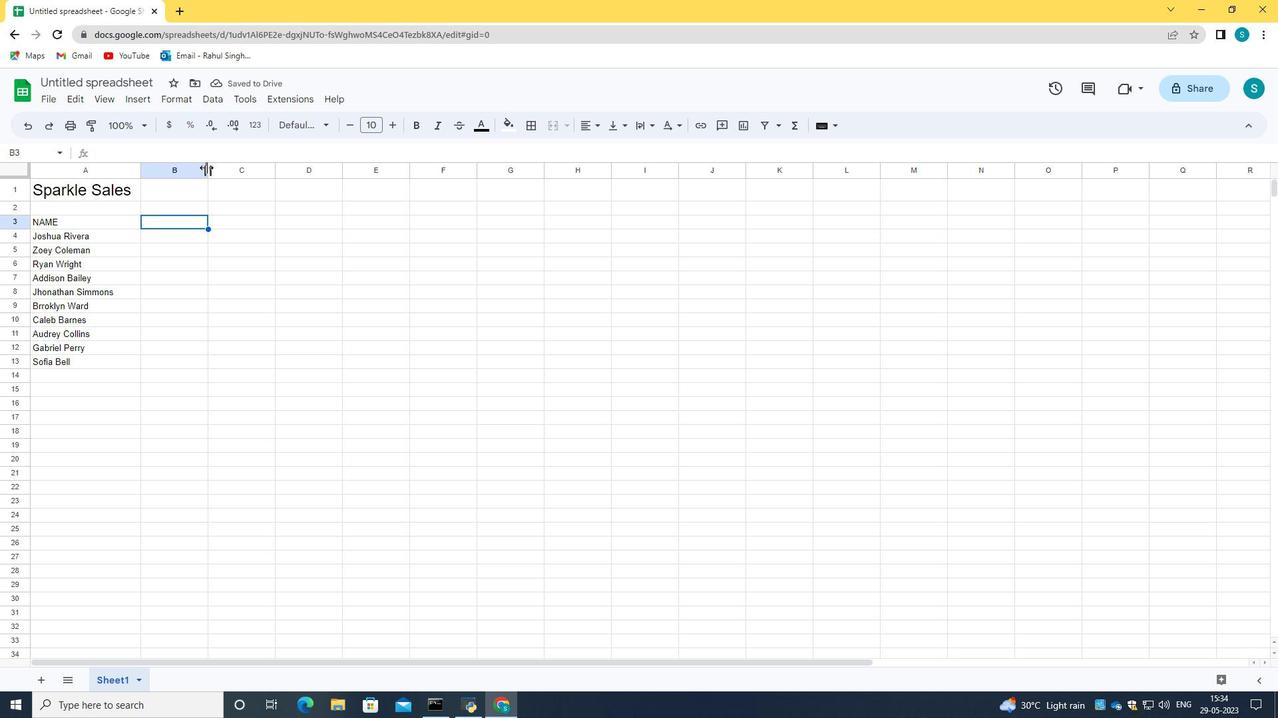
Action: Mouse moved to (165, 210)
Screenshot: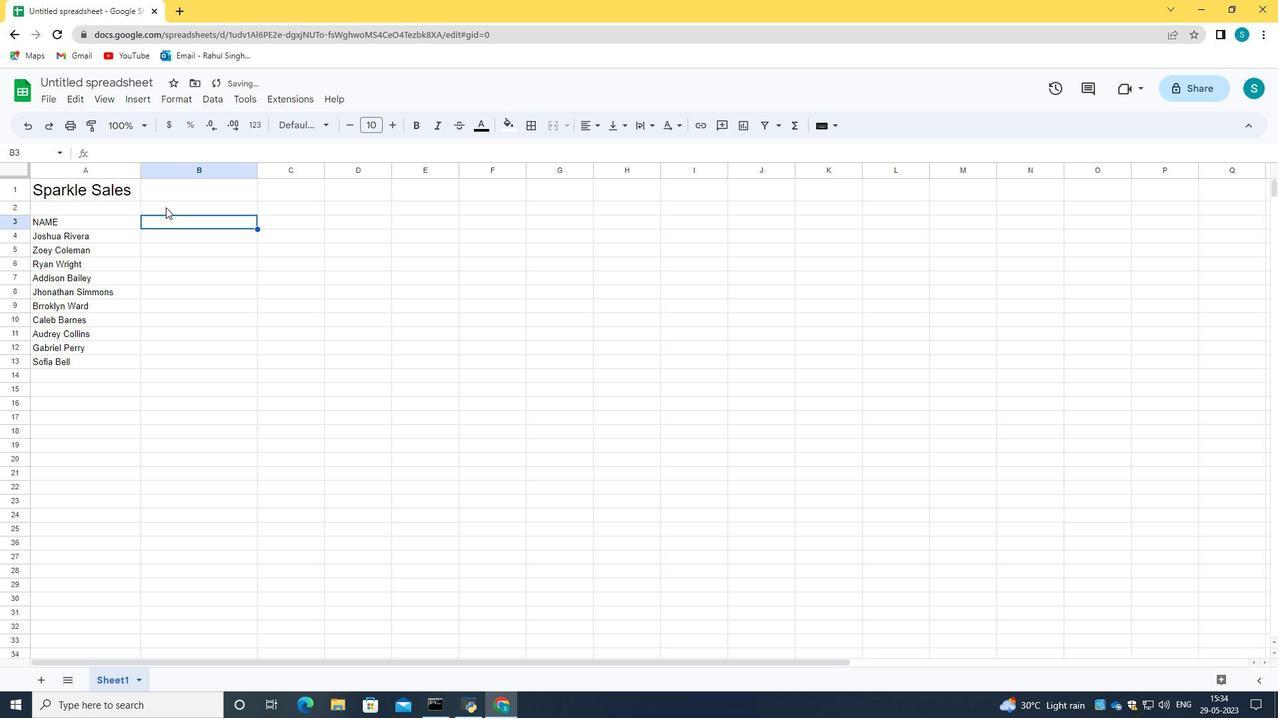 
Action: Mouse pressed left at (165, 210)
Screenshot: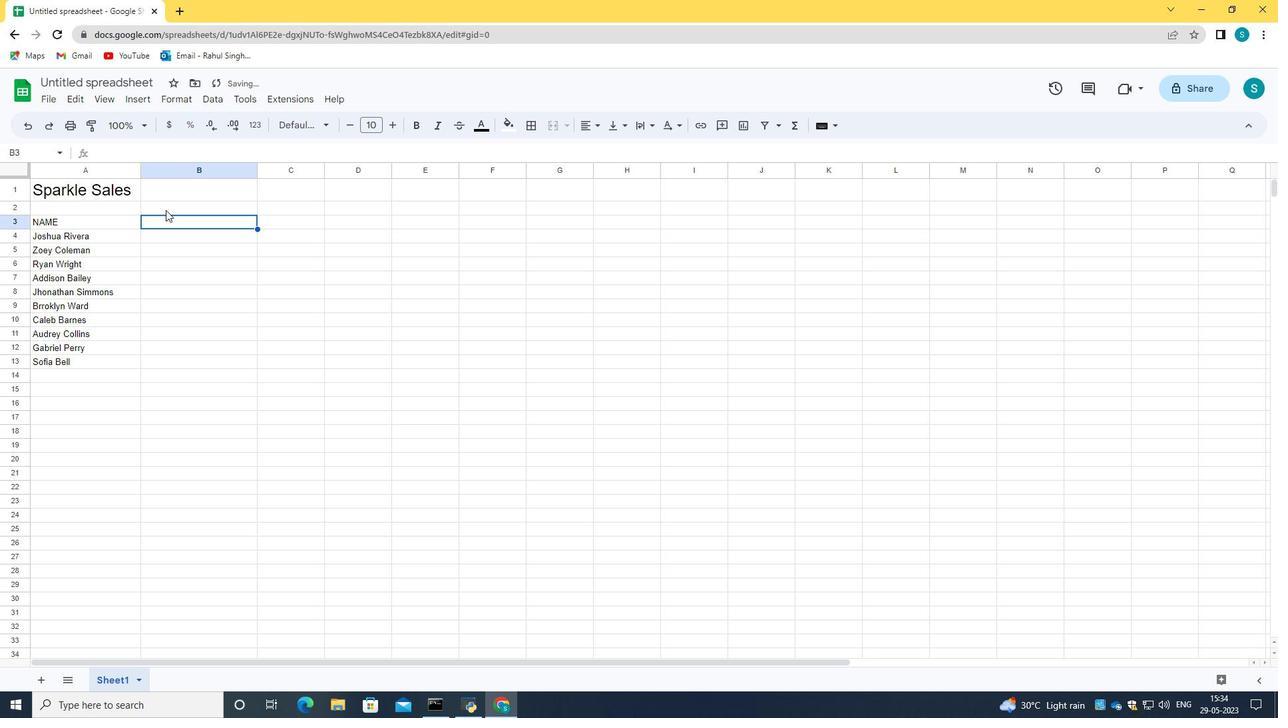 
Action: Mouse moved to (165, 220)
Screenshot: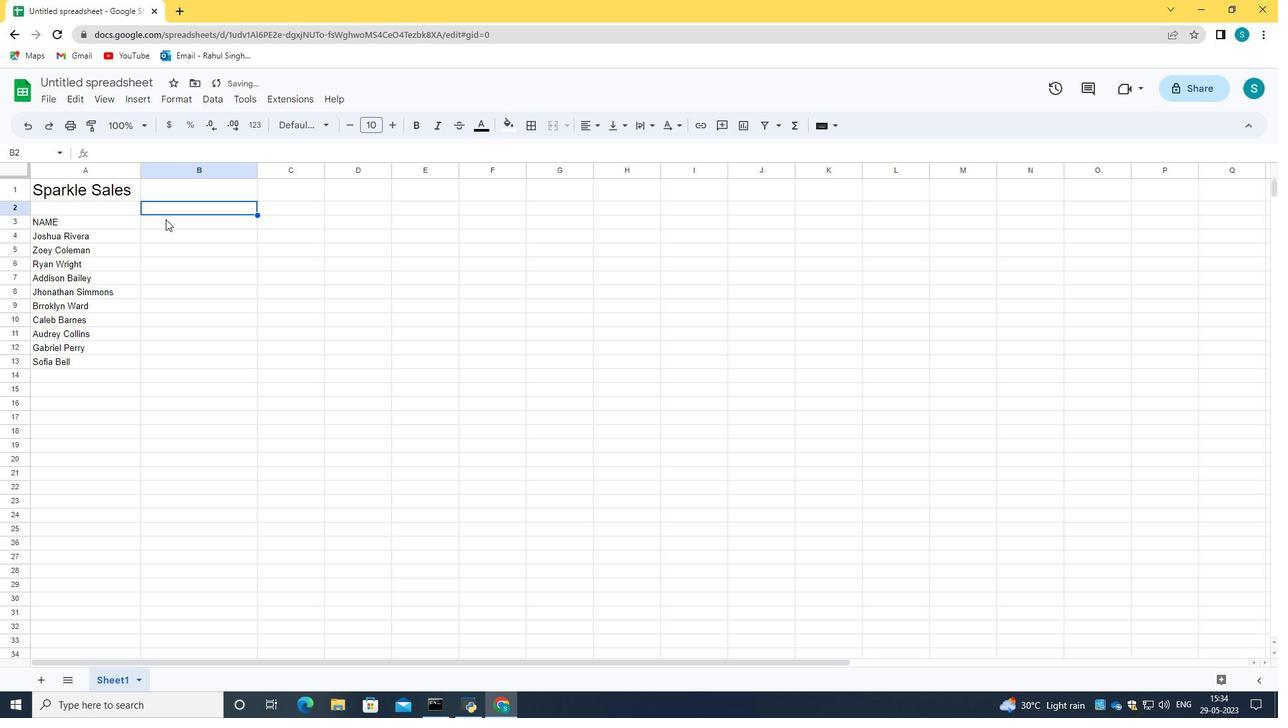 
Action: Mouse pressed left at (165, 220)
Screenshot: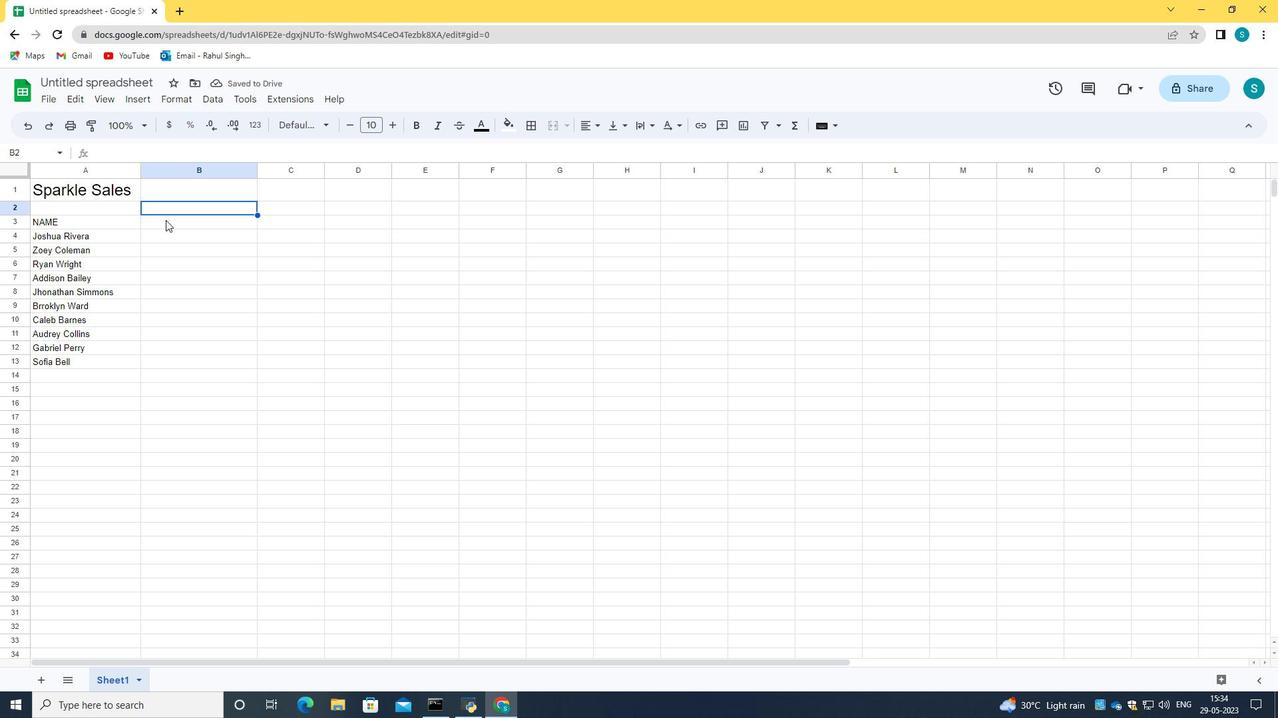 
Action: Key pressed <Key.caps_lock>I<Key.caps_lock>te<Key.space><Key.backspace><Key.backspace>em<Key.space><Key.caps_lock>C<Key.caps_lock>ode
Screenshot: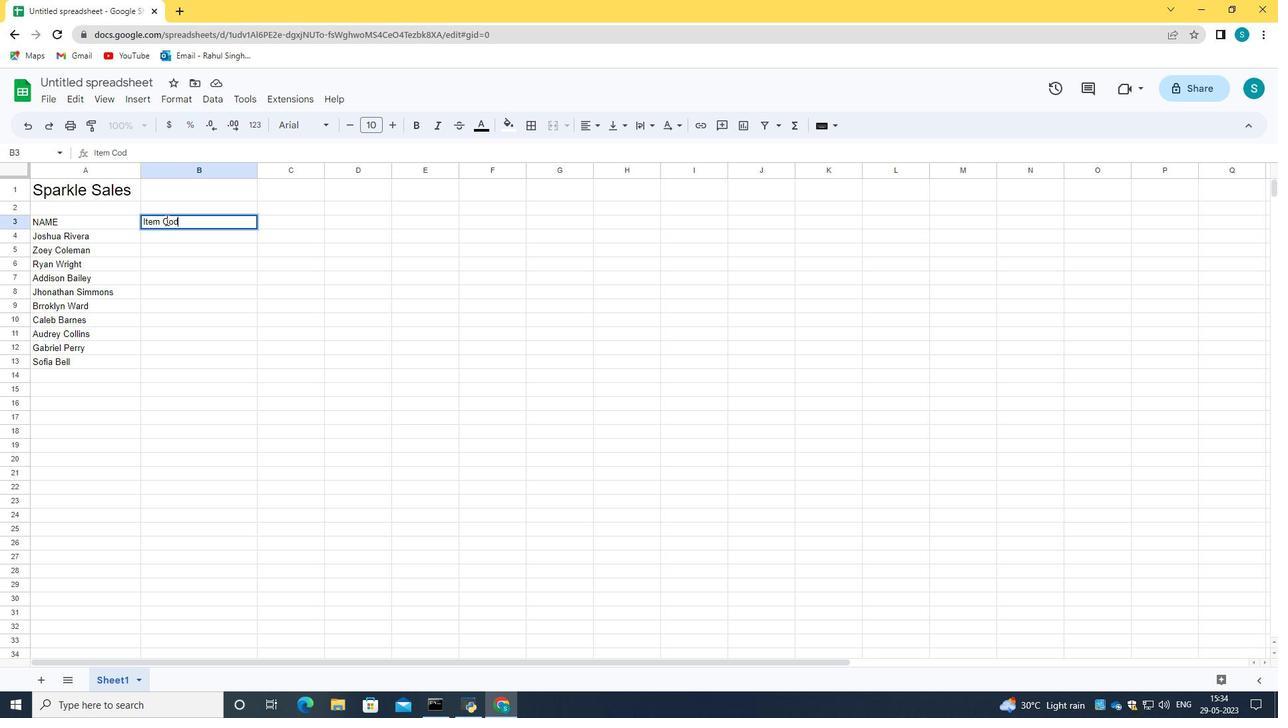
Action: Mouse moved to (303, 219)
Screenshot: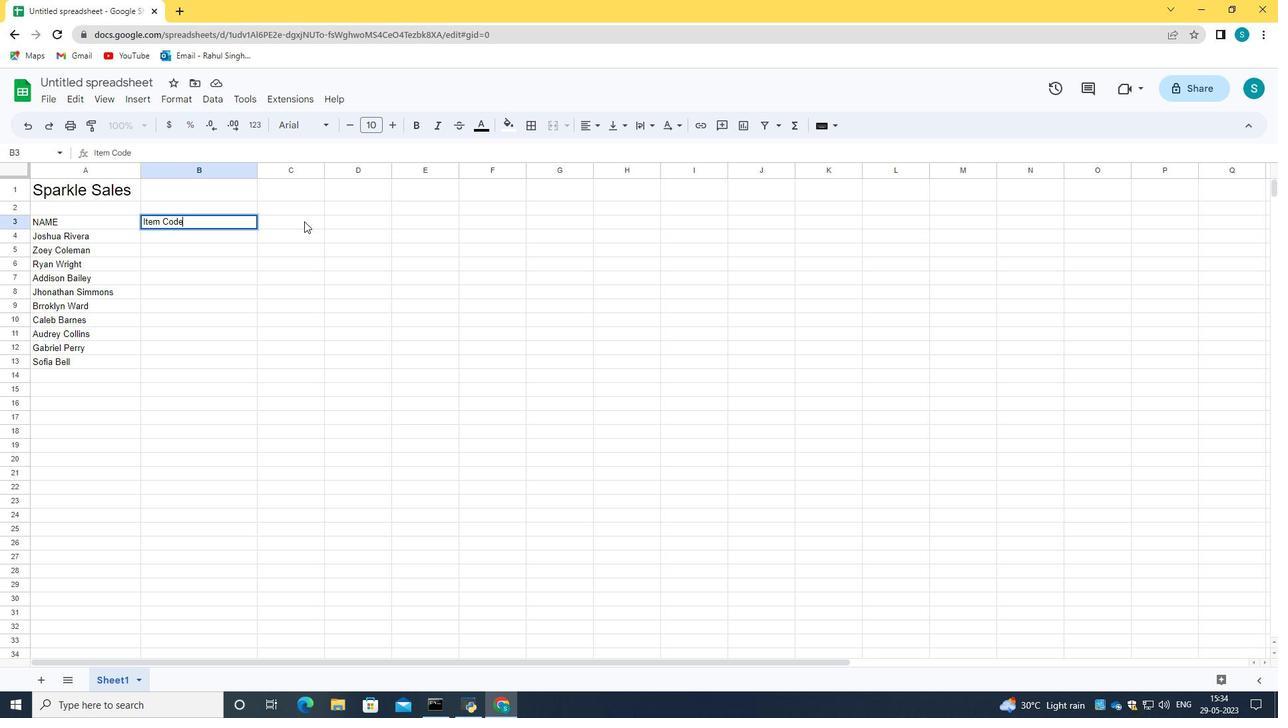 
Action: Mouse pressed left at (303, 219)
Screenshot: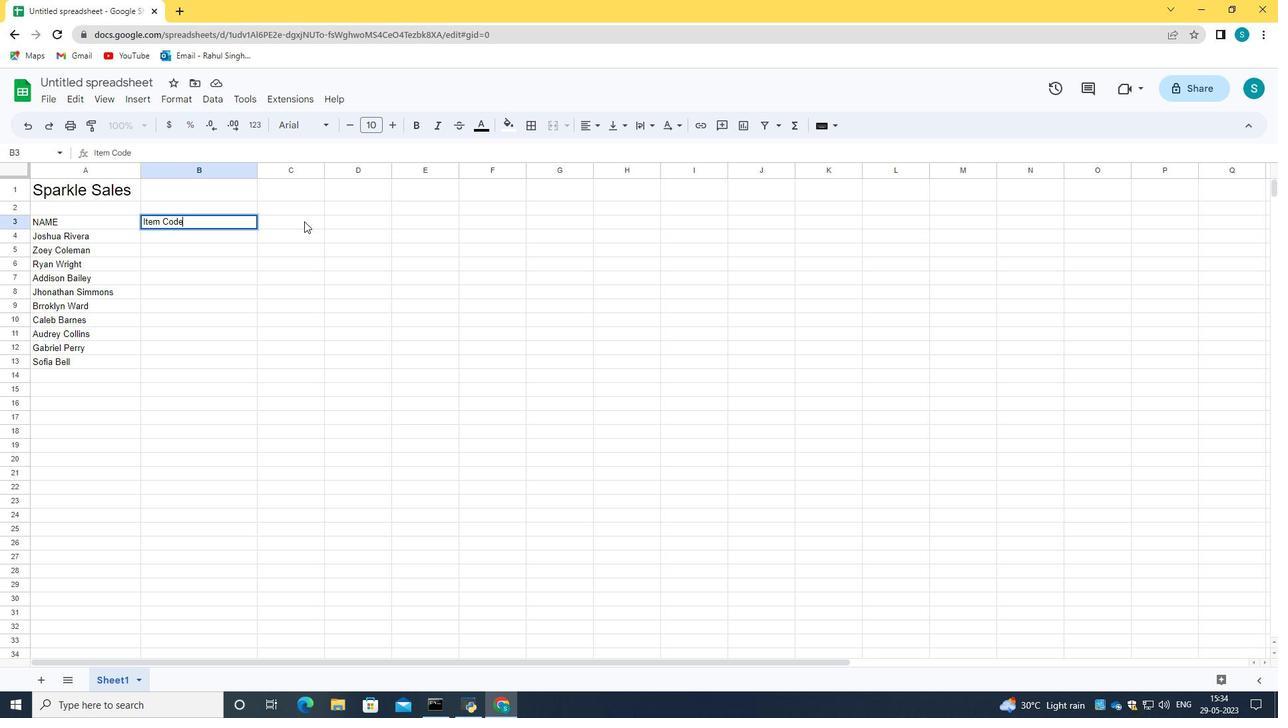 
Action: Mouse moved to (324, 174)
Screenshot: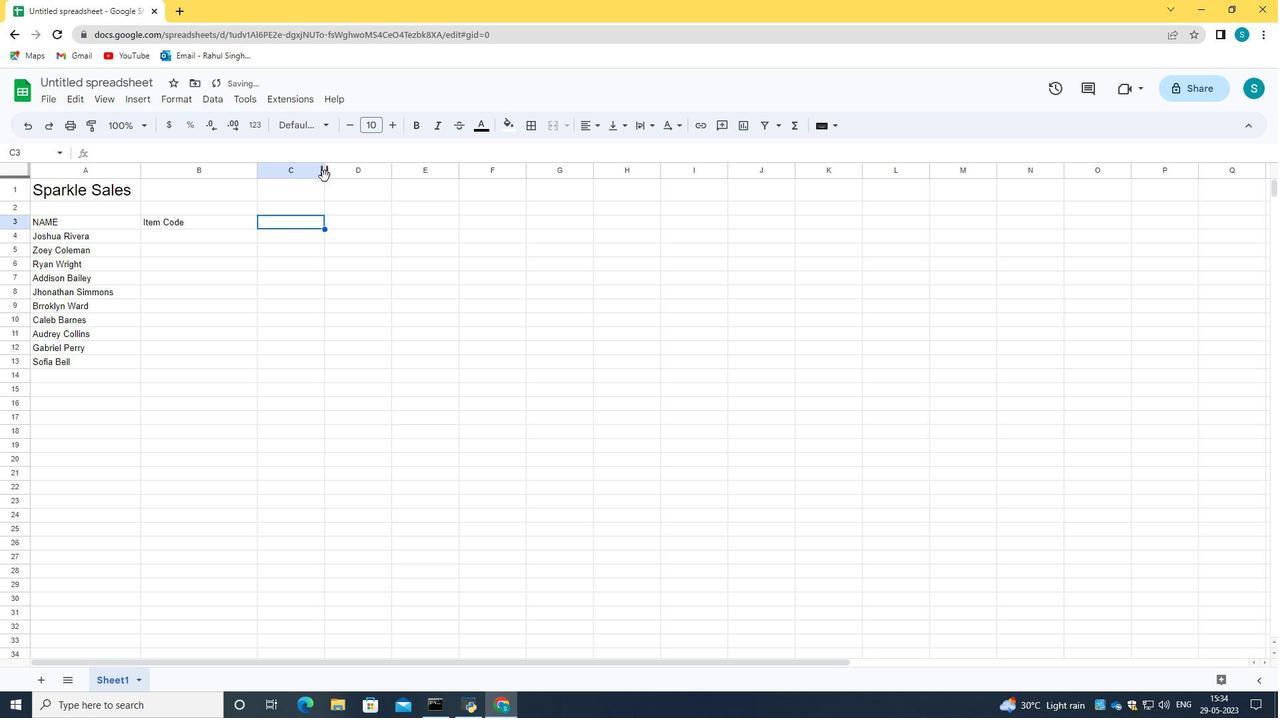 
Action: Mouse pressed left at (324, 174)
Screenshot: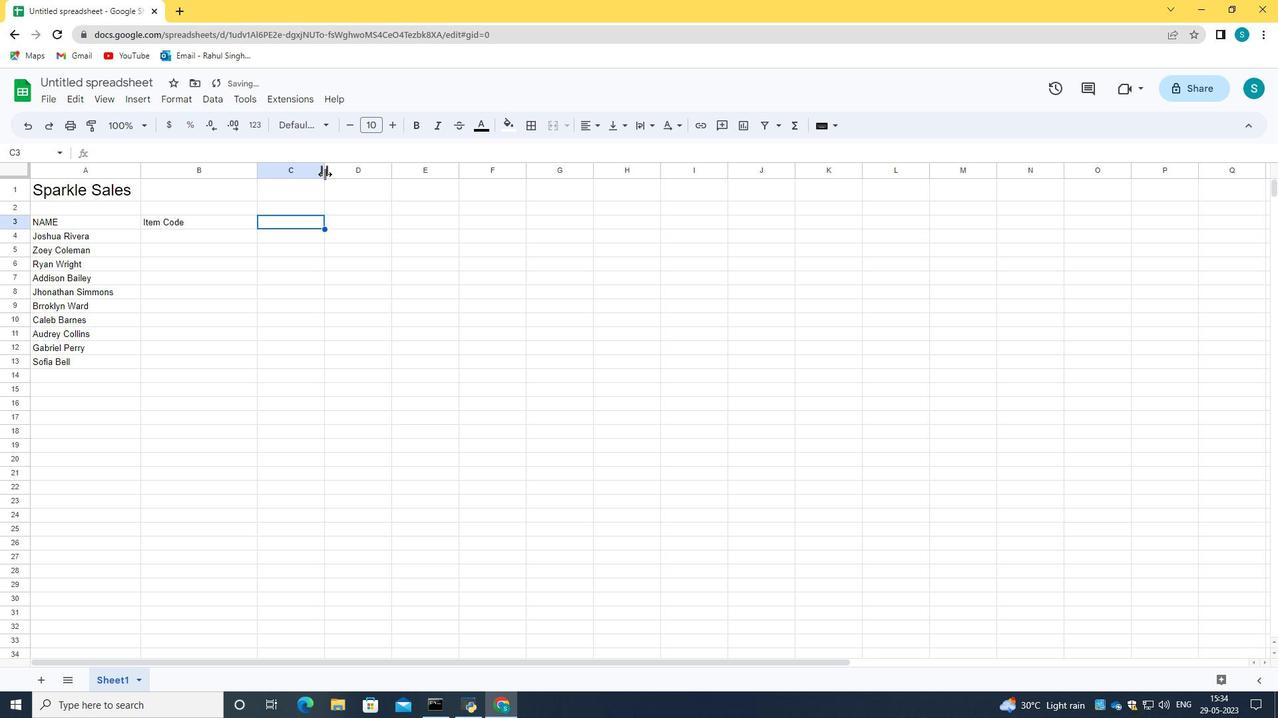 
Action: Mouse moved to (299, 223)
Screenshot: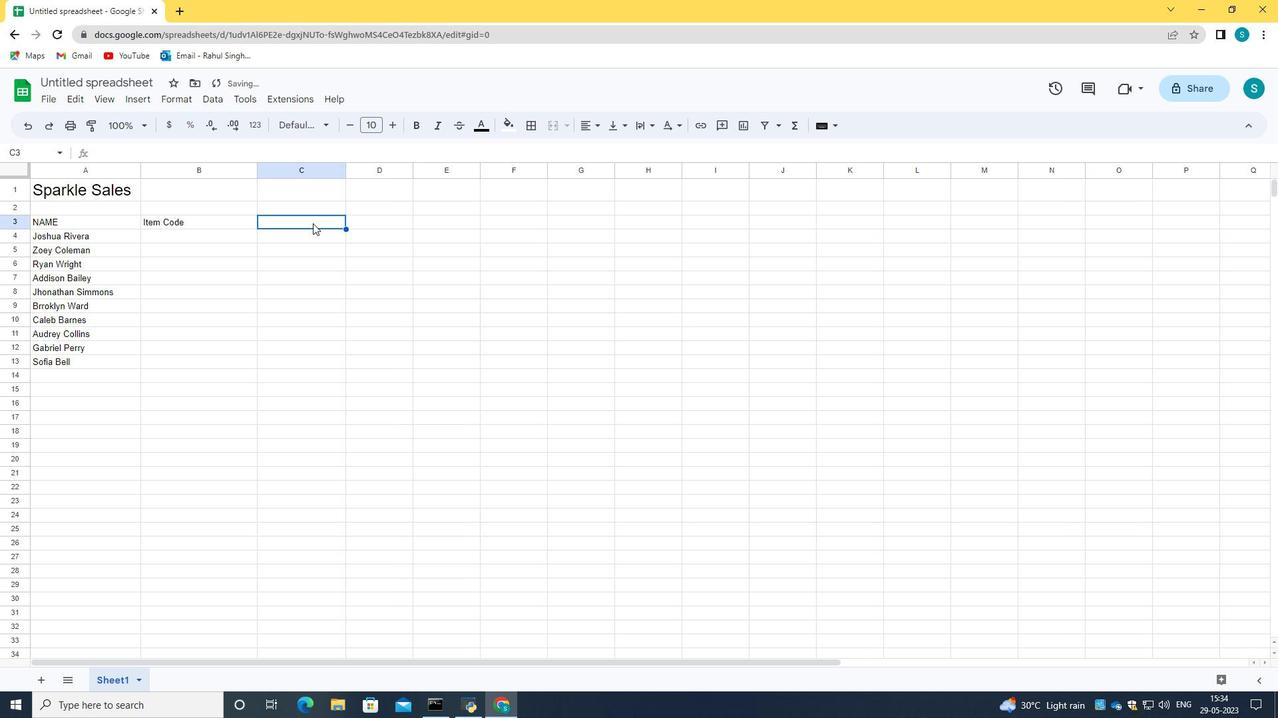 
Action: Mouse pressed left at (299, 223)
Screenshot: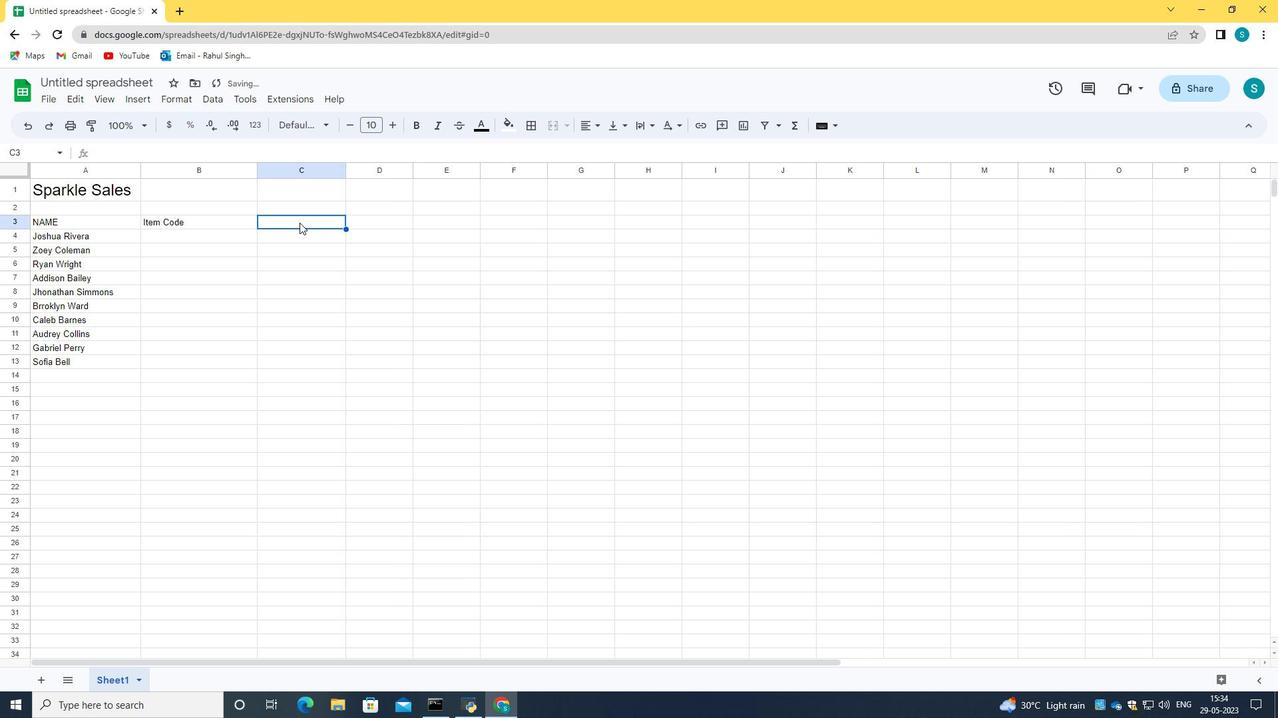 
Action: Mouse moved to (192, 232)
Screenshot: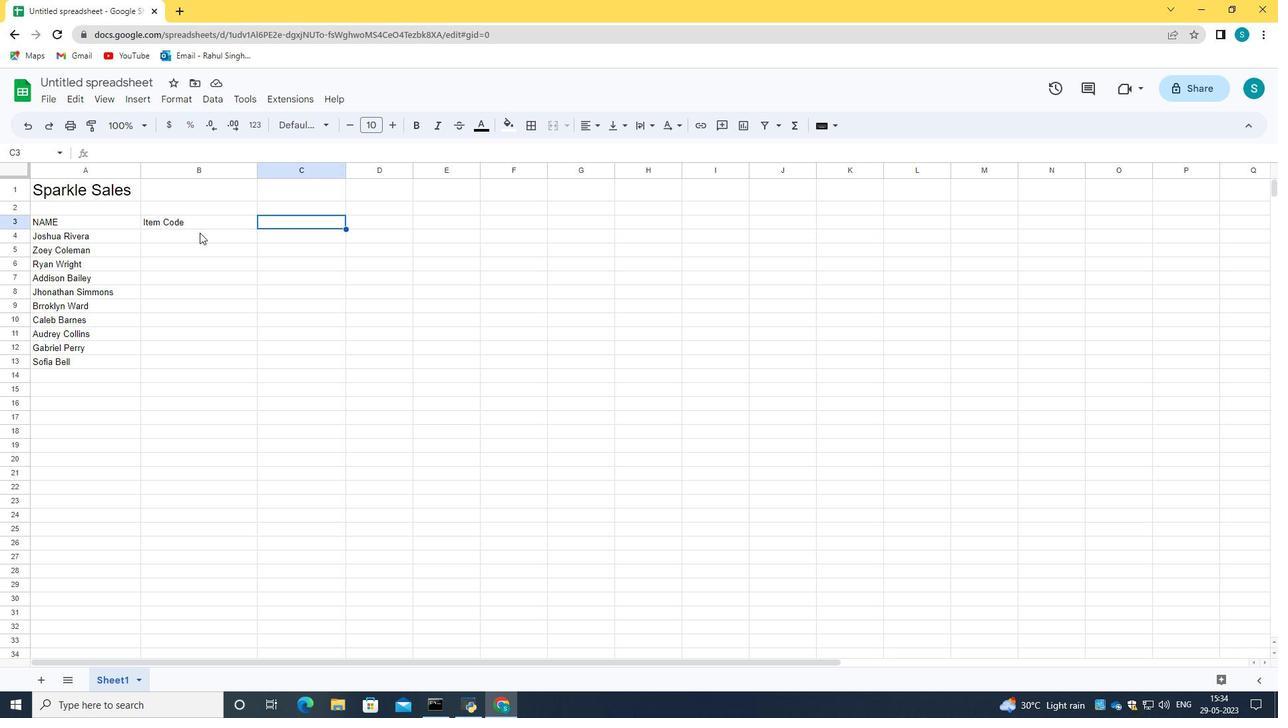 
Action: Mouse pressed left at (192, 232)
Screenshot: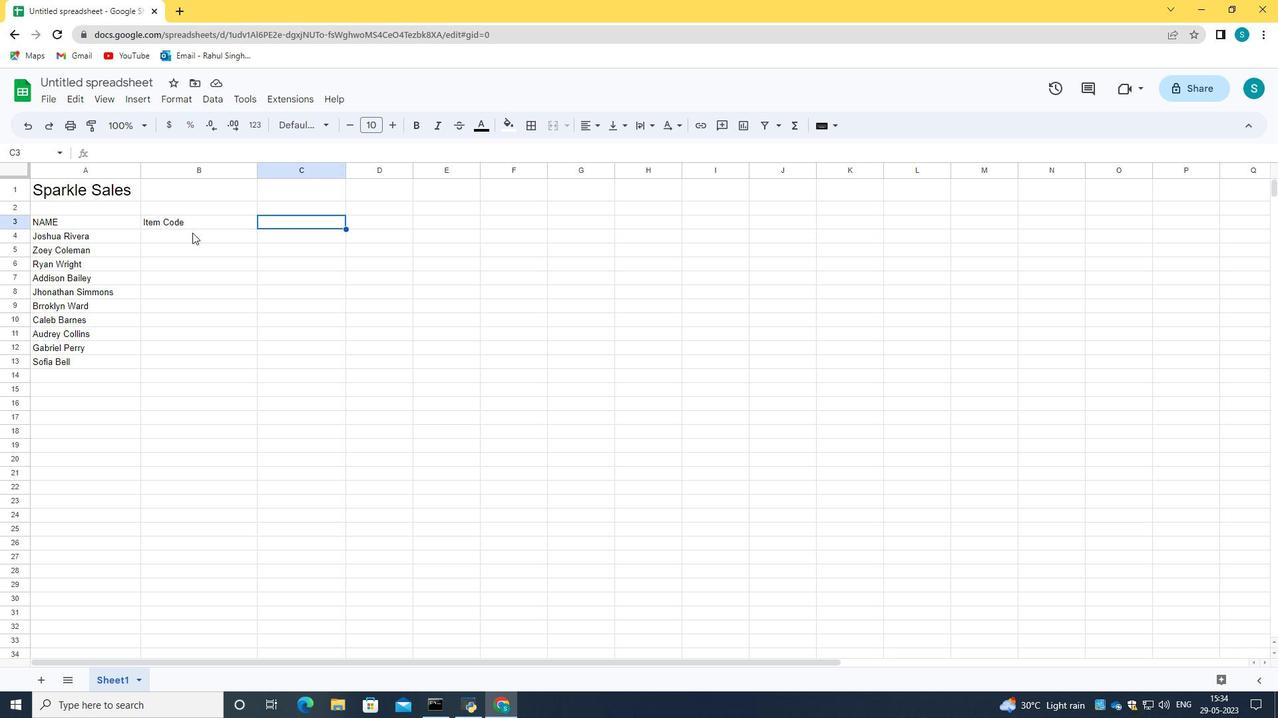 
Action: Mouse pressed left at (192, 232)
Screenshot: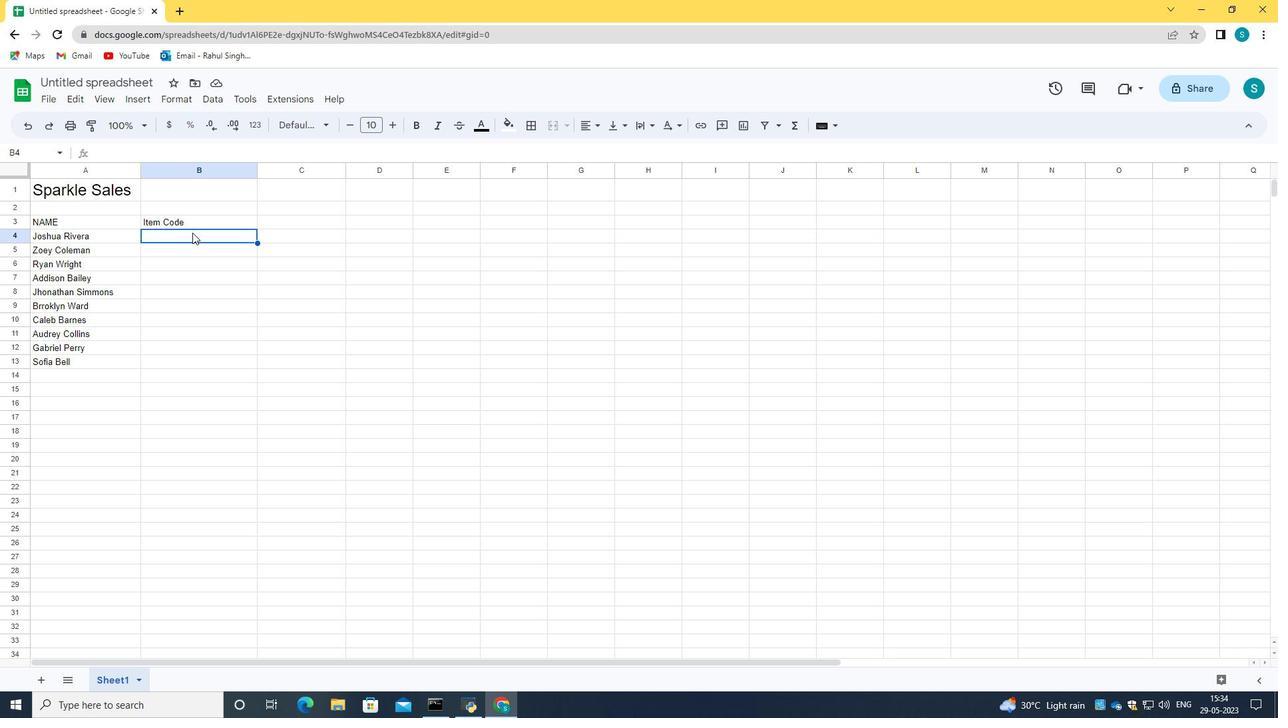 
Action: Key pressed 5005<Key.enter>5010<Key.enter>5020<Key.enter>5025<Key.enter>5030<Key.enter>5040<Key.enter>50500<Key.backspace><Key.enter>5045<Key.backspace><Key.backspace>55<Key.enter>5060<Key.enter>5045<Key.enter>
Screenshot: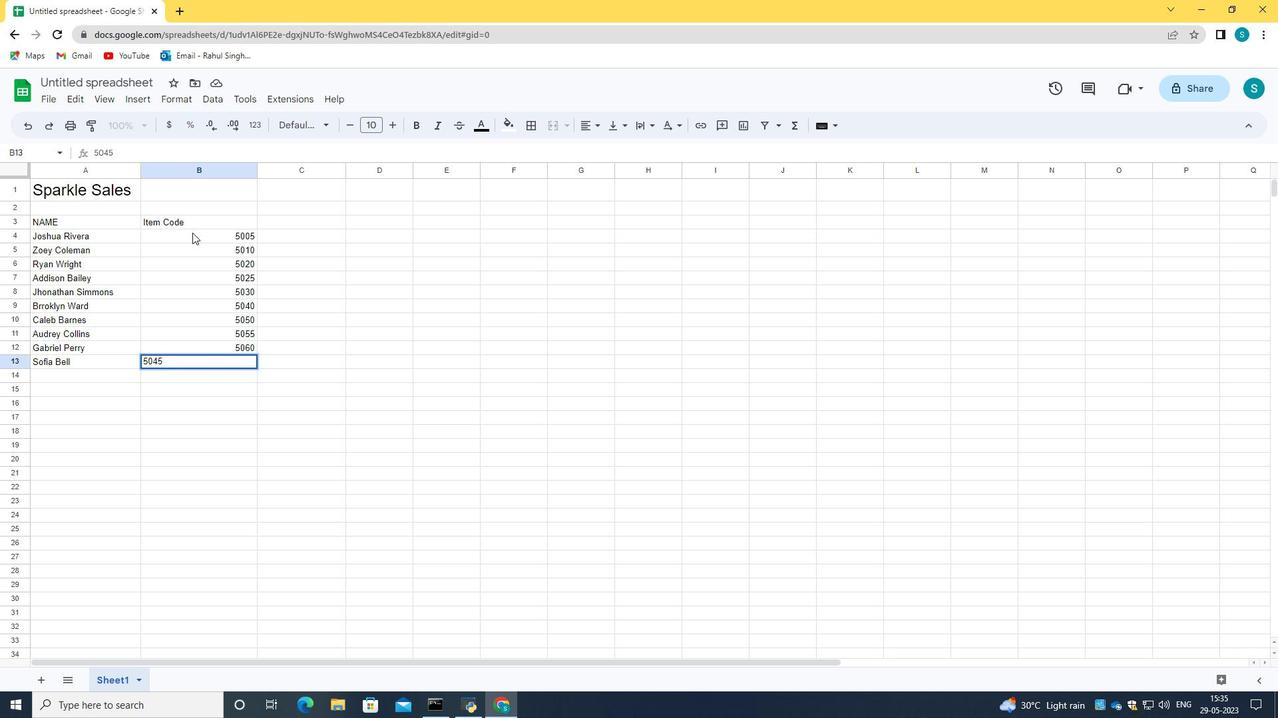 
Action: Mouse moved to (310, 221)
Screenshot: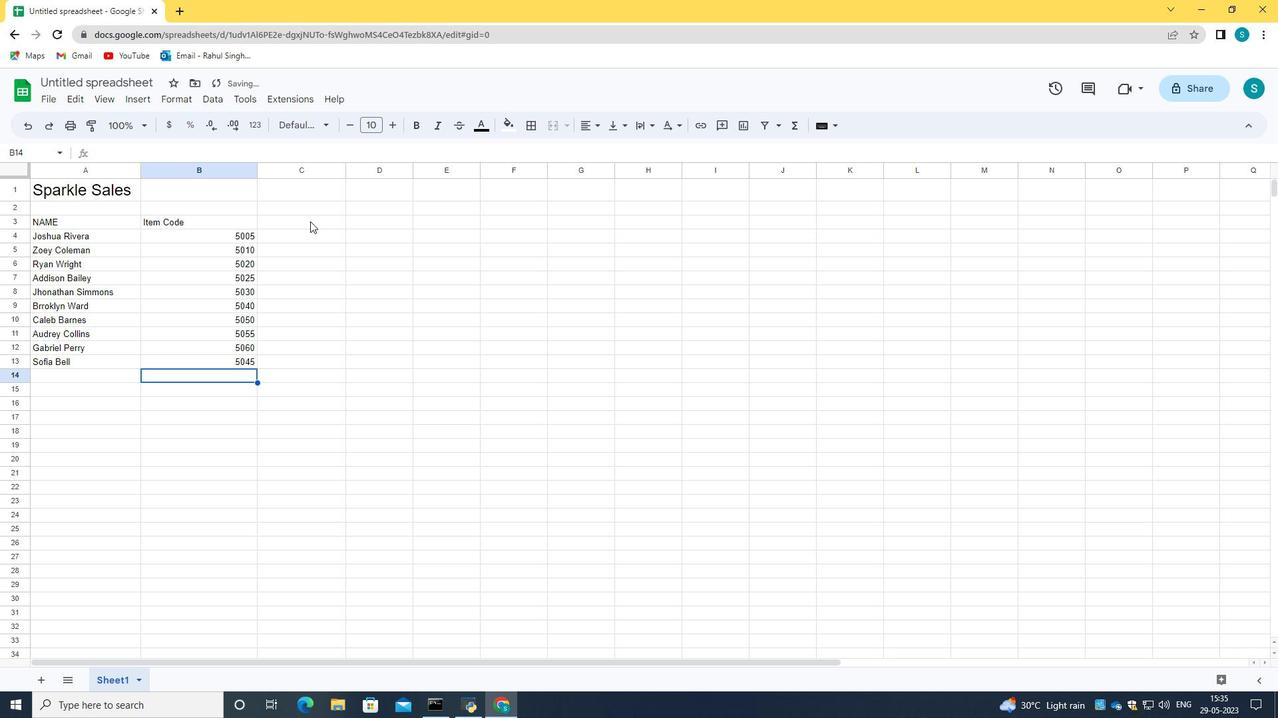 
Action: Mouse pressed left at (310, 221)
Screenshot: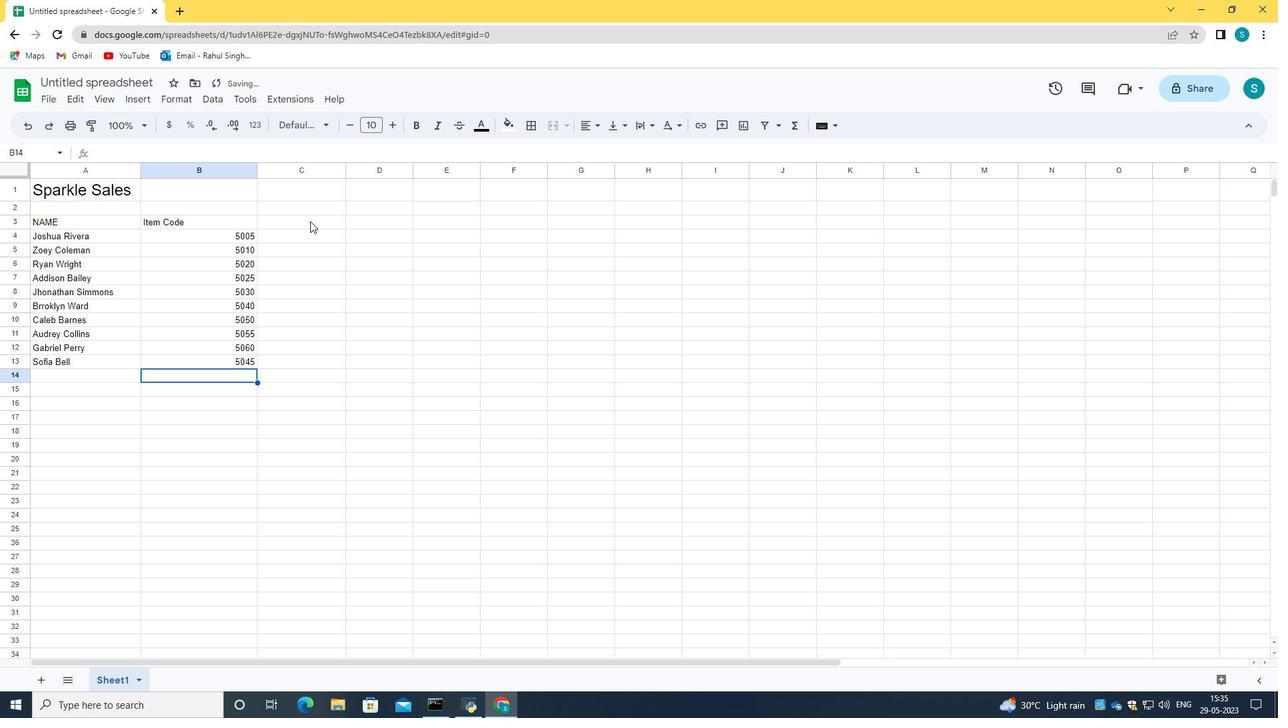 
Action: Key pressed <Key.caps_lock>P<Key.caps_lock>roduct<Key.space><Key.caps_lock>R<Key.caps_lock>ange
Screenshot: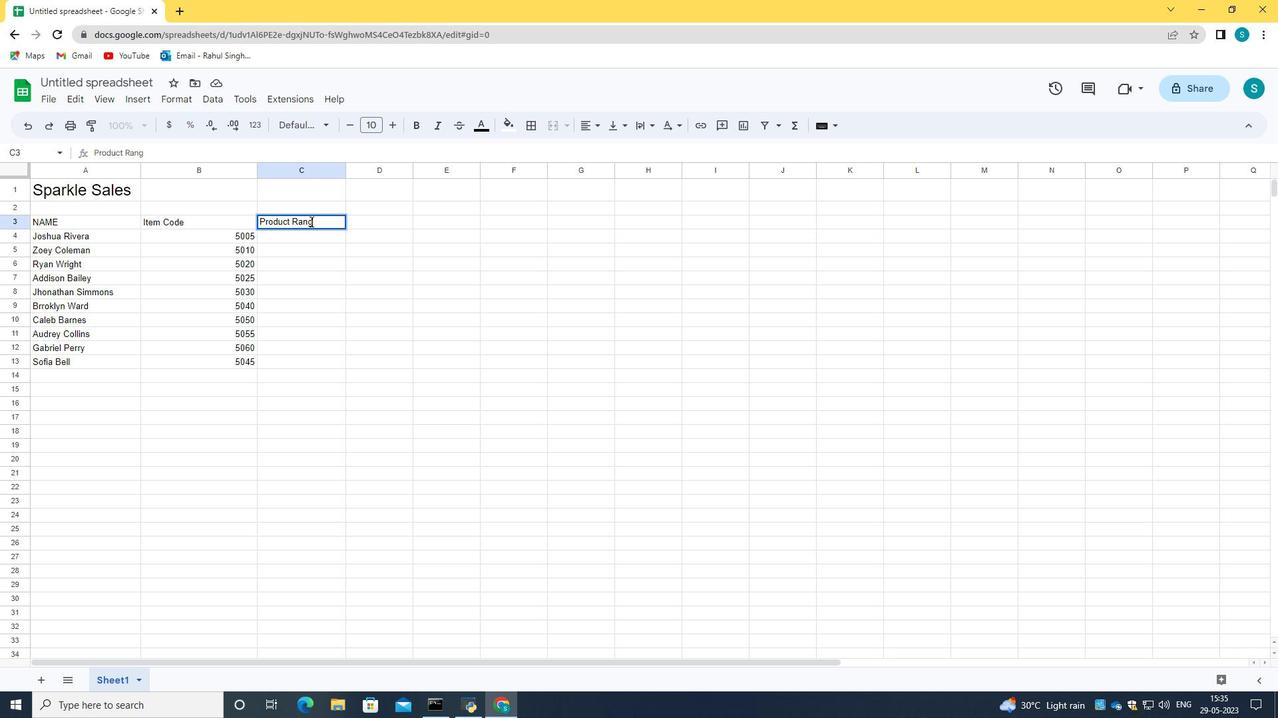
Action: Mouse moved to (309, 232)
Screenshot: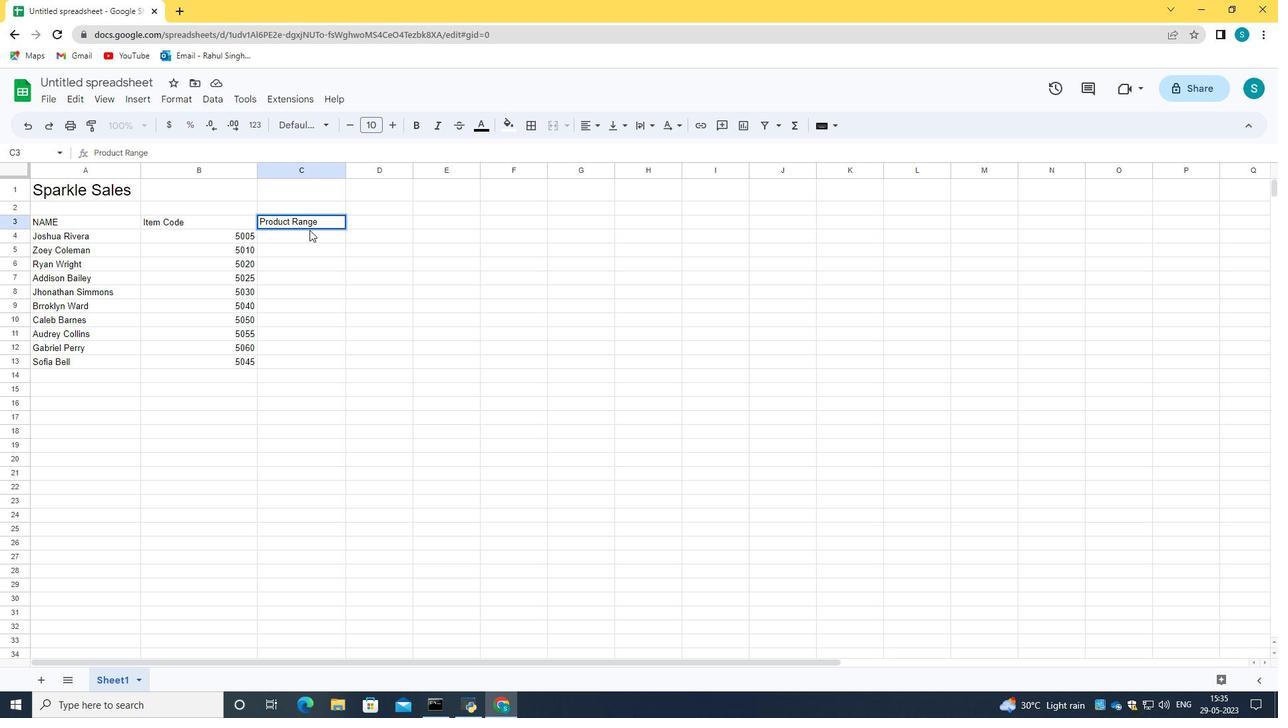 
Action: Mouse pressed left at (309, 232)
Screenshot: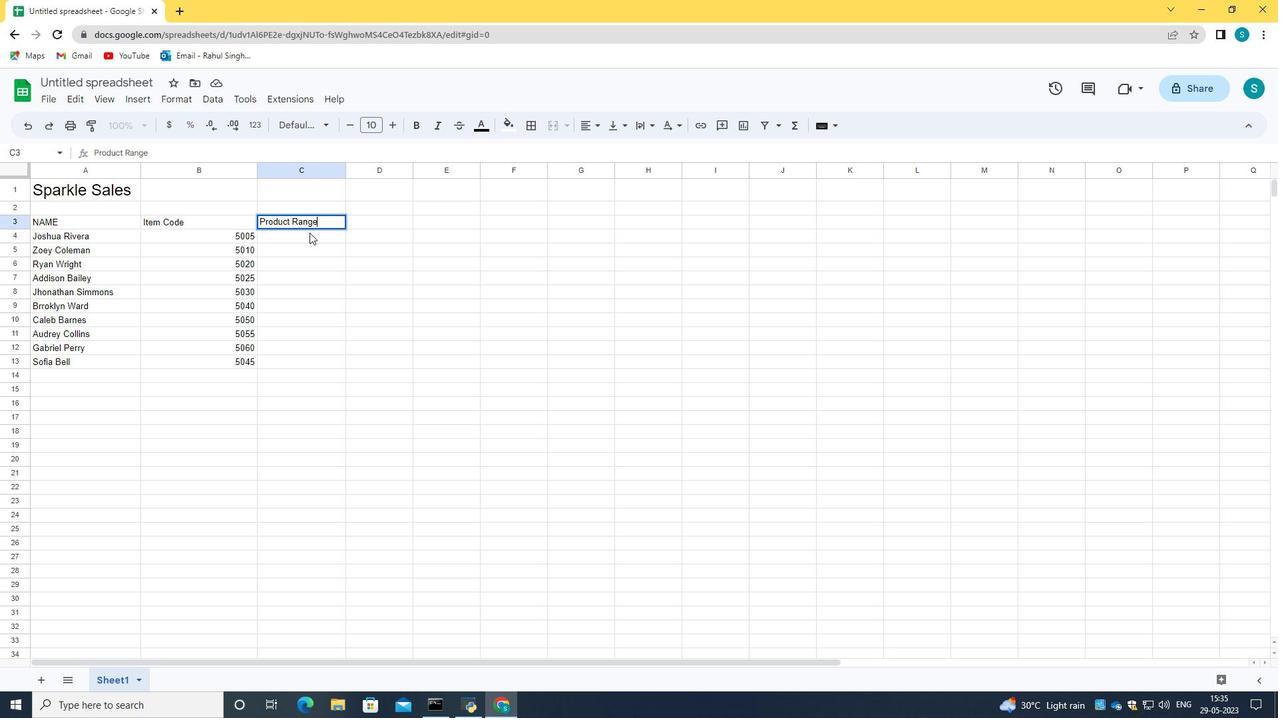 
Action: Key pressed 45<Key.backspace>000<Key.enter>4500<Key.enter>4700<Key.enter>480<Key.backspace><Key.backspace><Key.backspace><Key.backspace><Key.backspace>
Screenshot: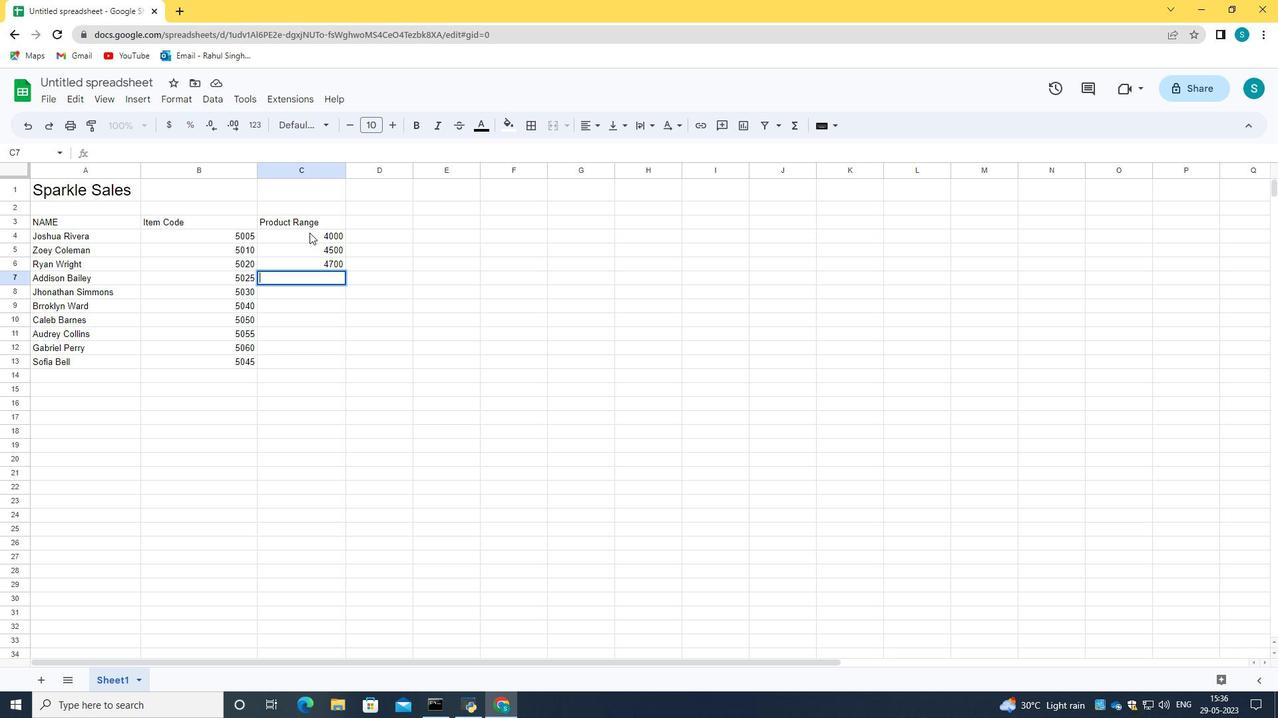 
Action: Mouse moved to (338, 262)
Screenshot: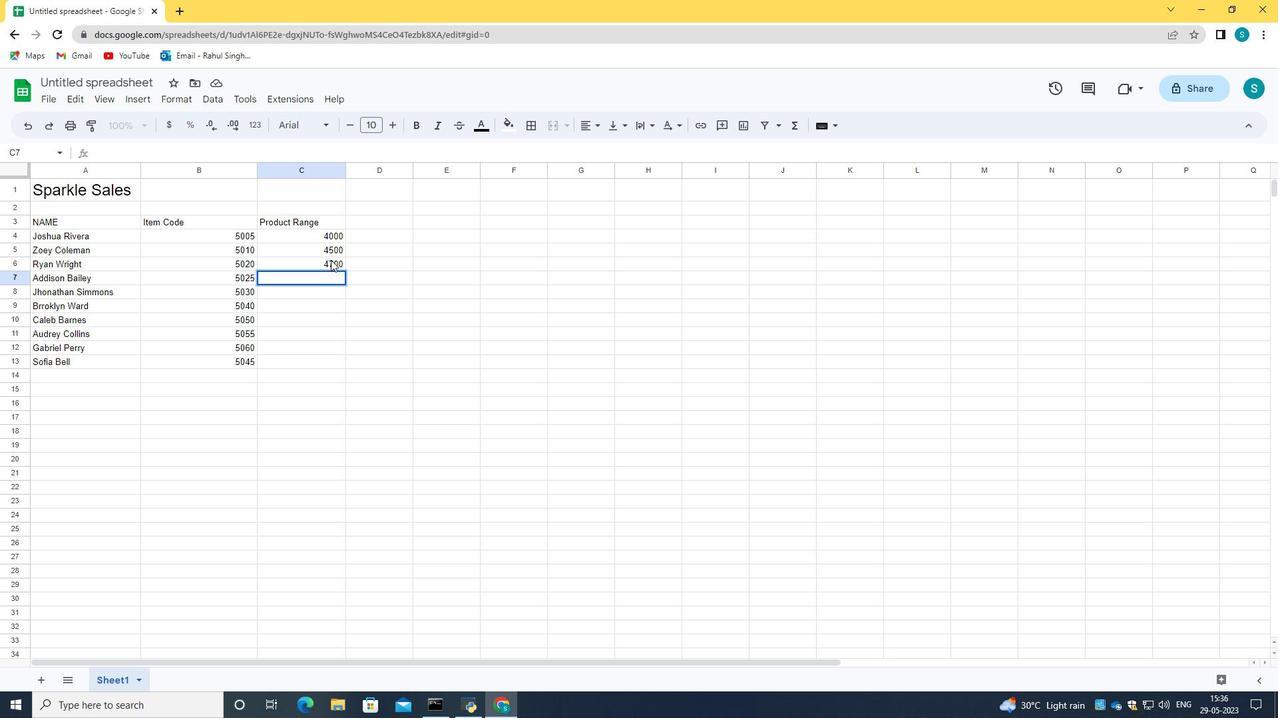 
Action: Mouse pressed left at (338, 262)
Screenshot: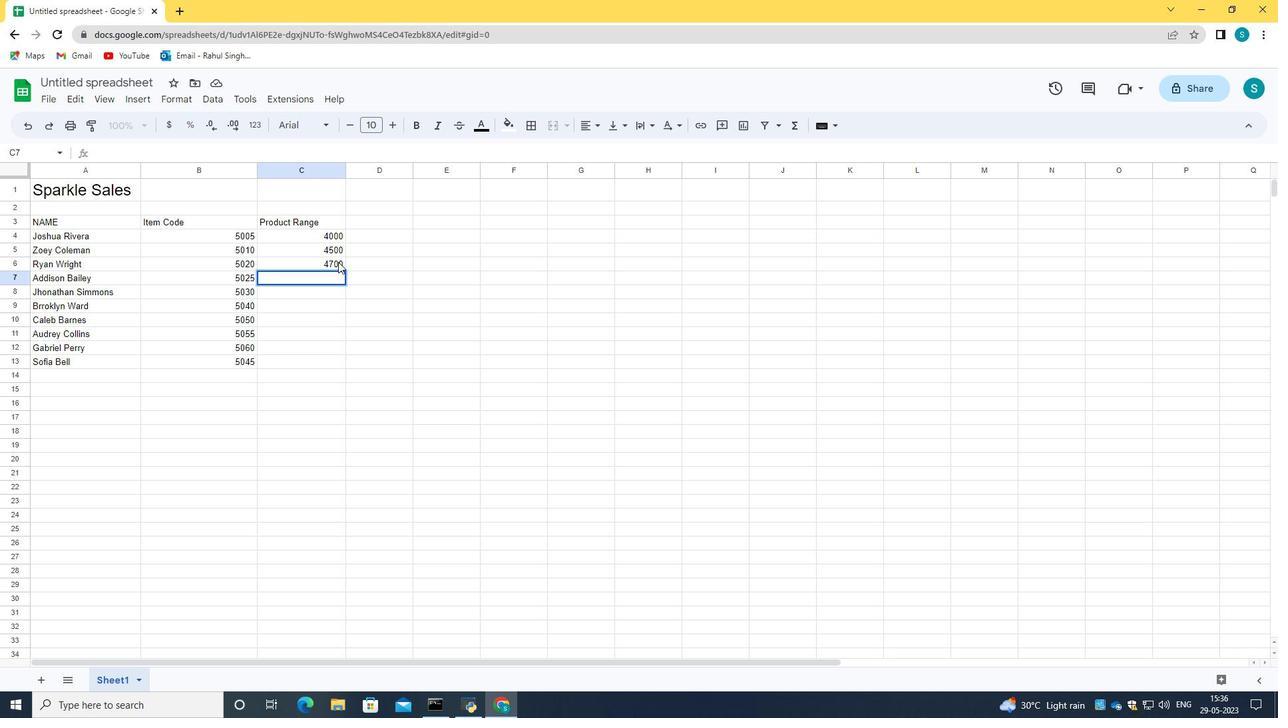 
Action: Mouse pressed left at (338, 262)
Screenshot: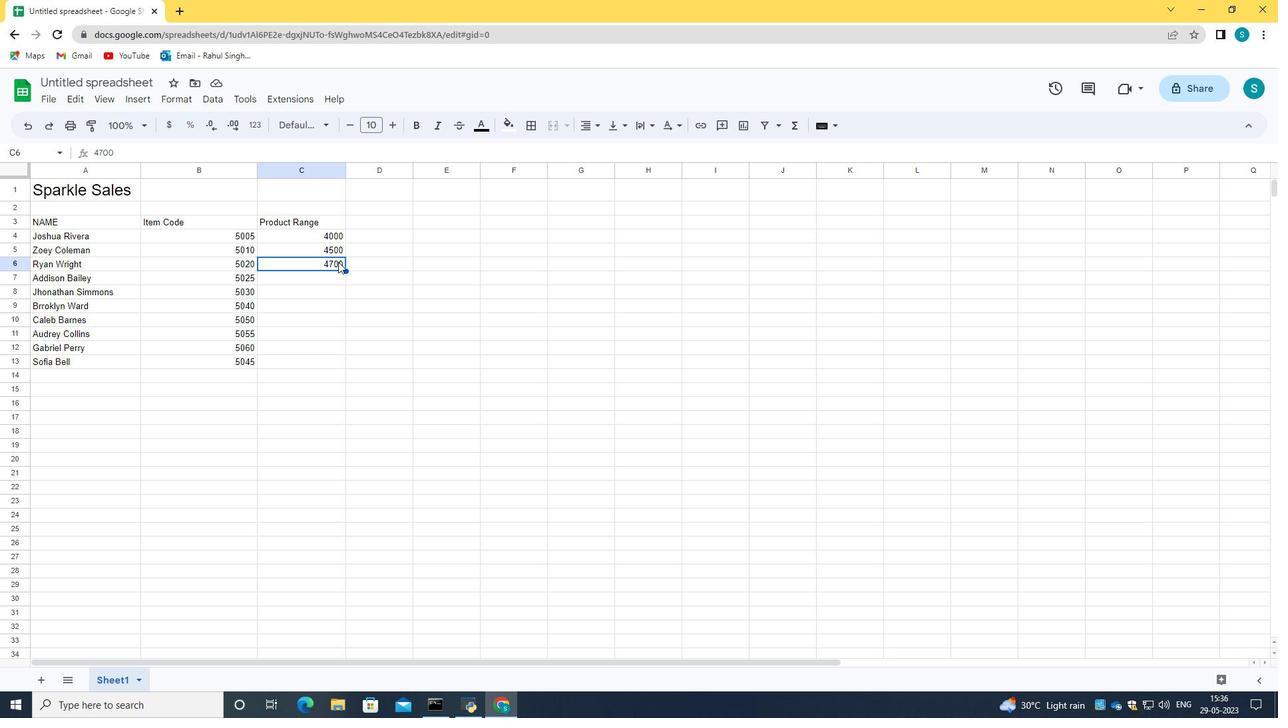 
Action: Mouse moved to (323, 276)
Screenshot: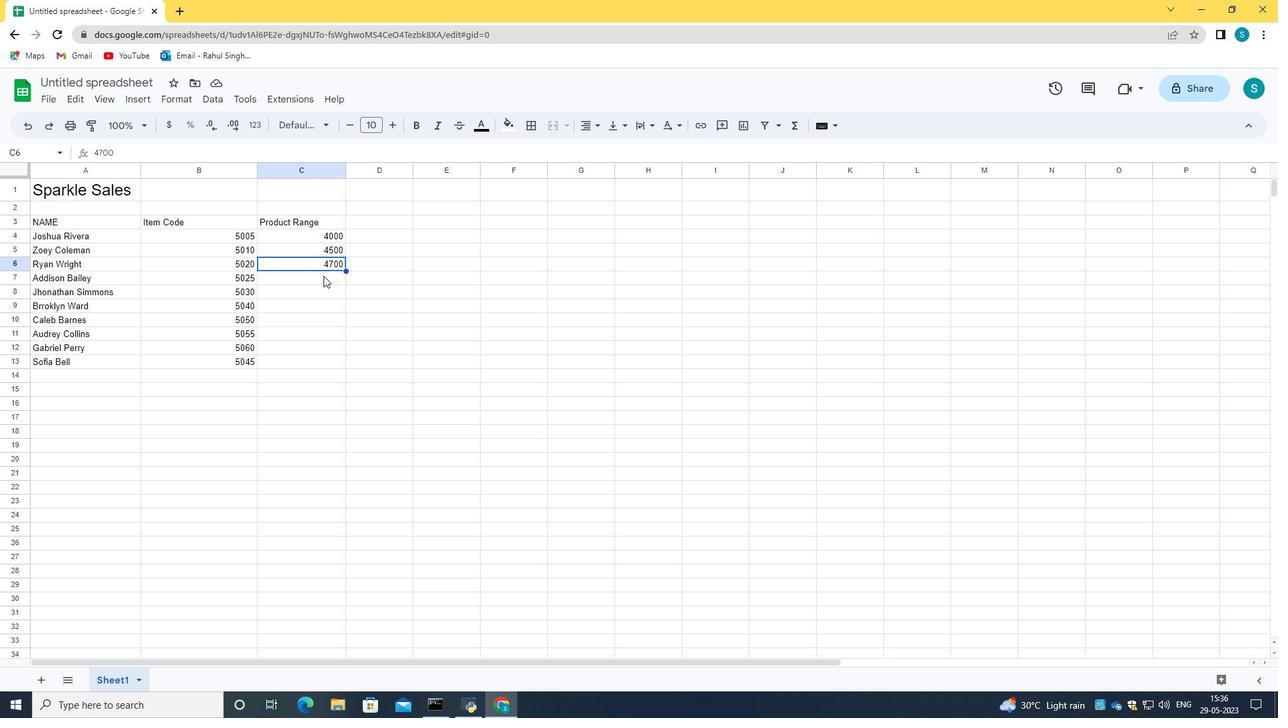 
Action: Mouse pressed left at (323, 276)
Screenshot: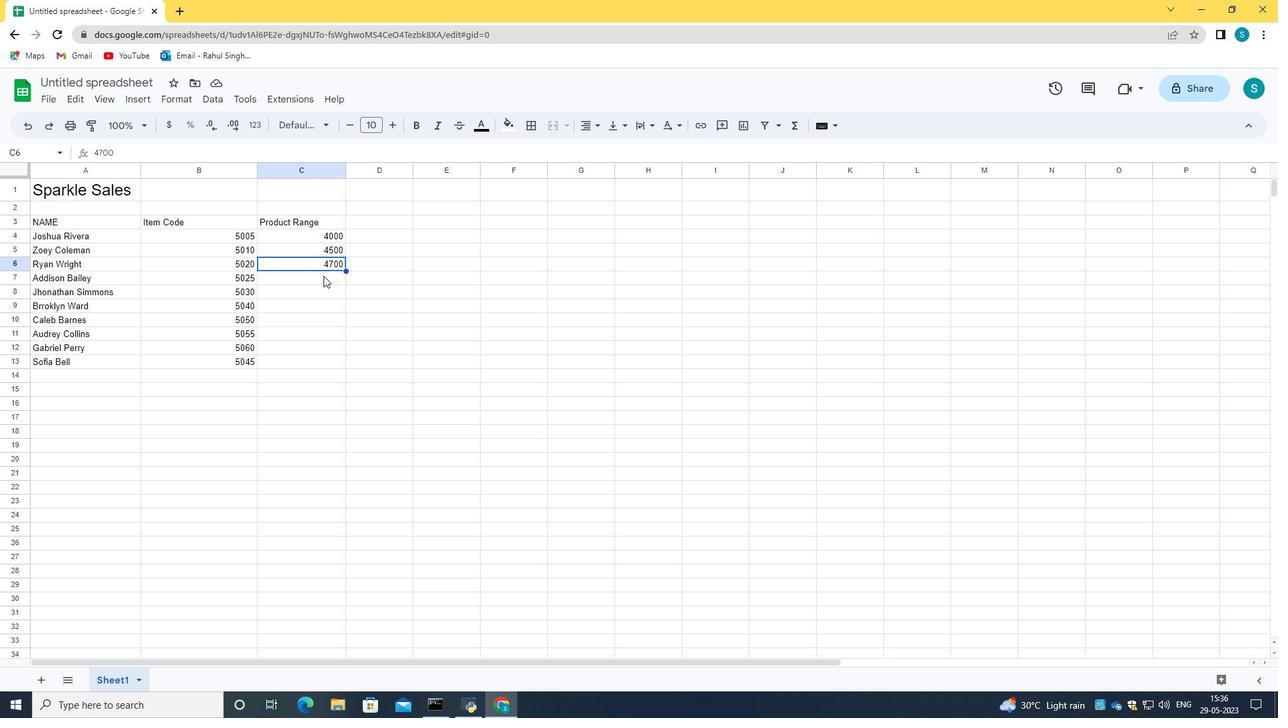 
Action: Key pressed 5000<Key.enter>5500<Key.enter>60<Key.backspace><Key.backspace>5800<Key.enter>6000<Key.enter>6200<Key.enter>6700<Key.enter>70000<Key.enter>
Screenshot: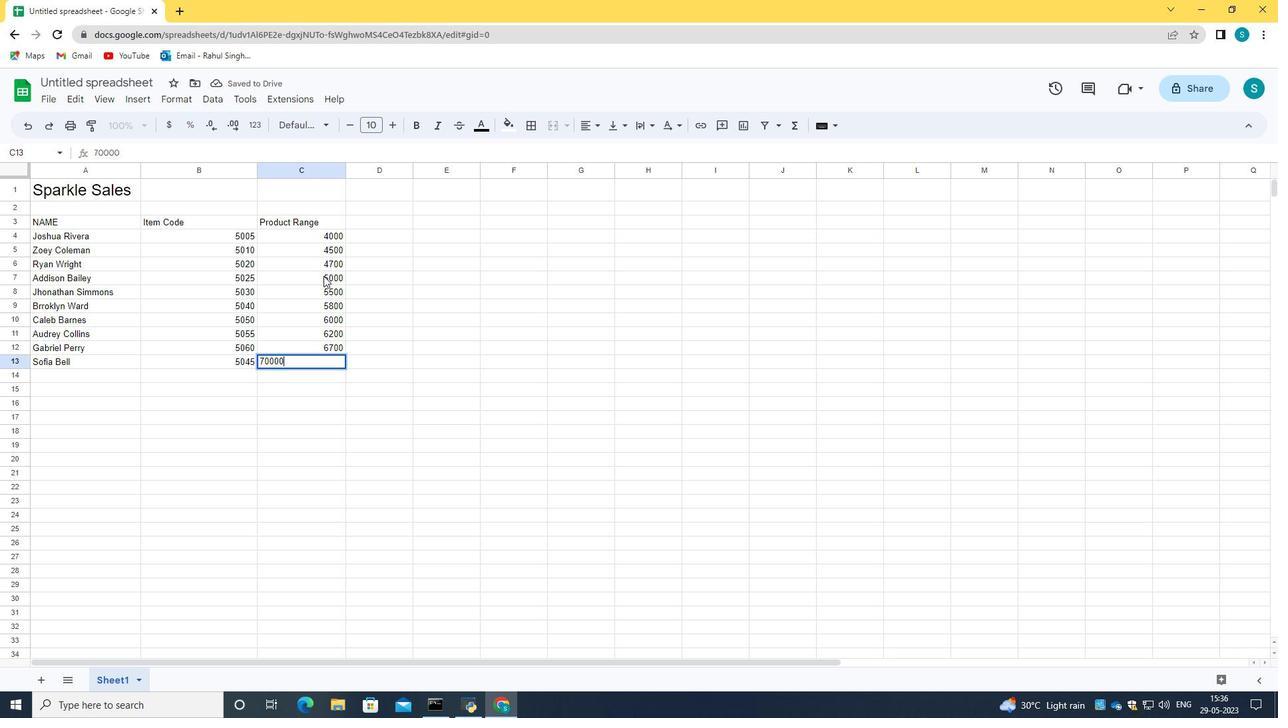 
Action: Mouse moved to (369, 223)
Screenshot: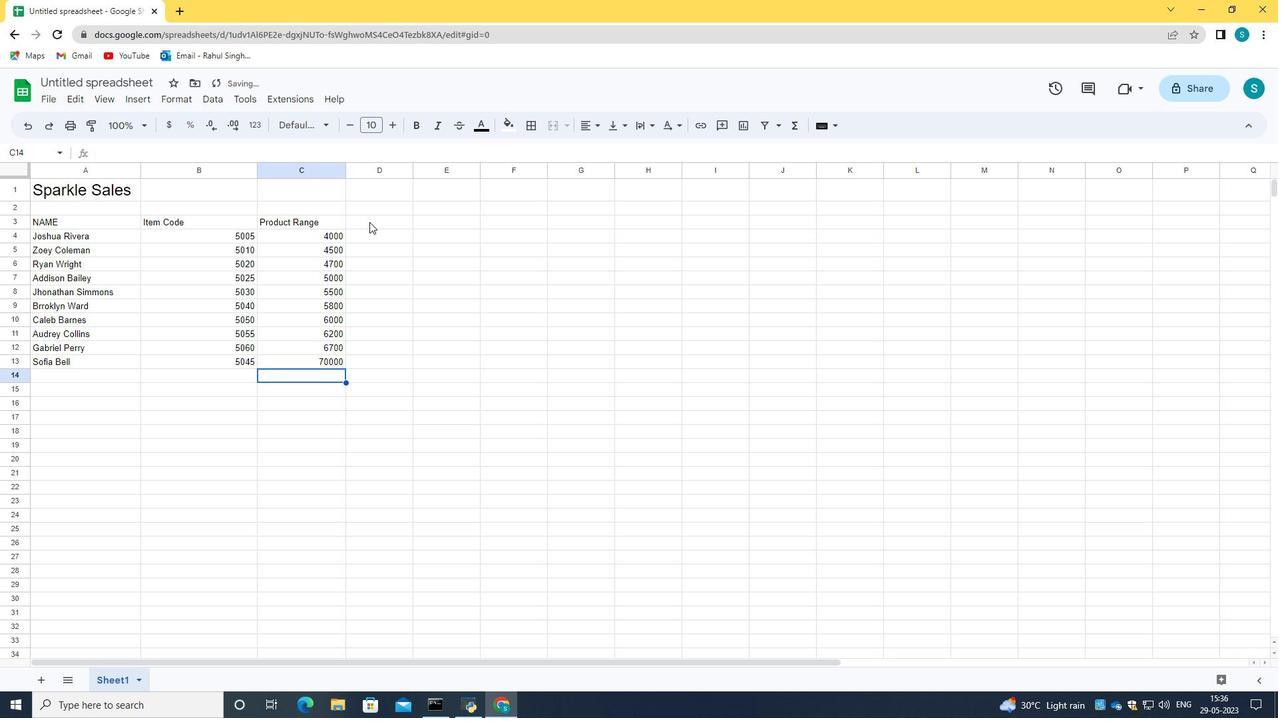 
Action: Mouse pressed left at (369, 223)
Screenshot: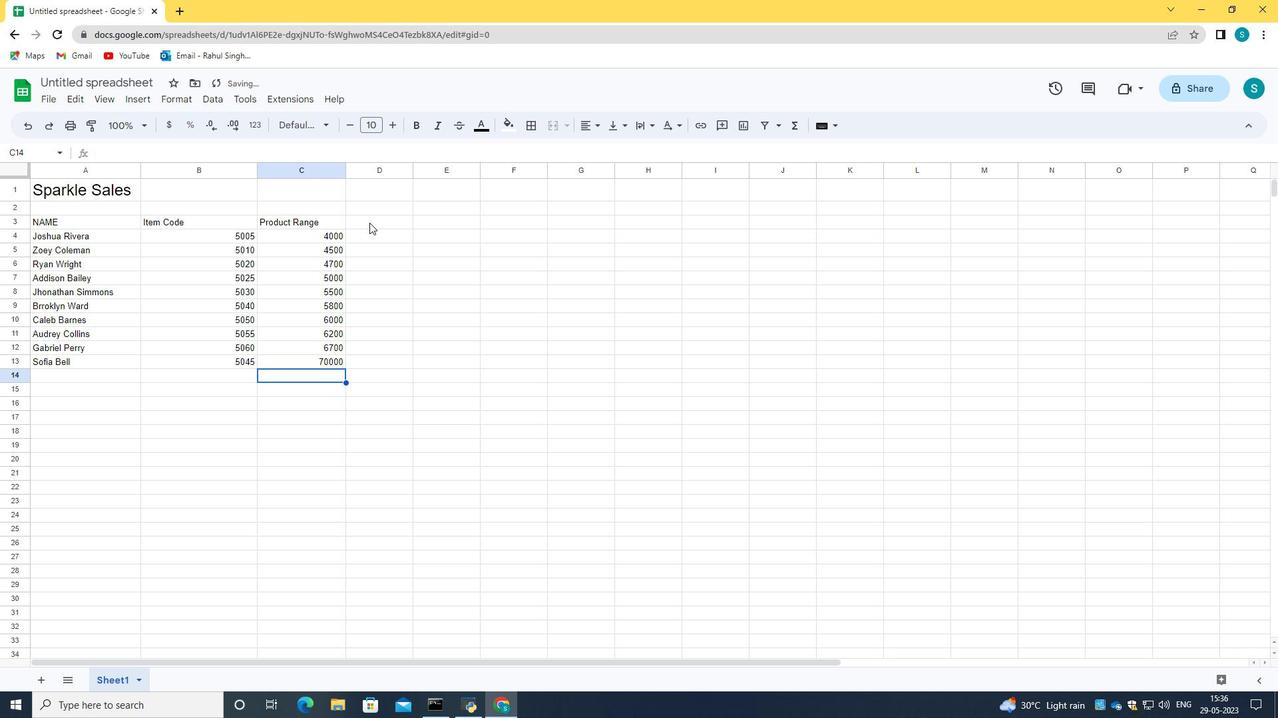 
Action: Mouse moved to (414, 174)
Screenshot: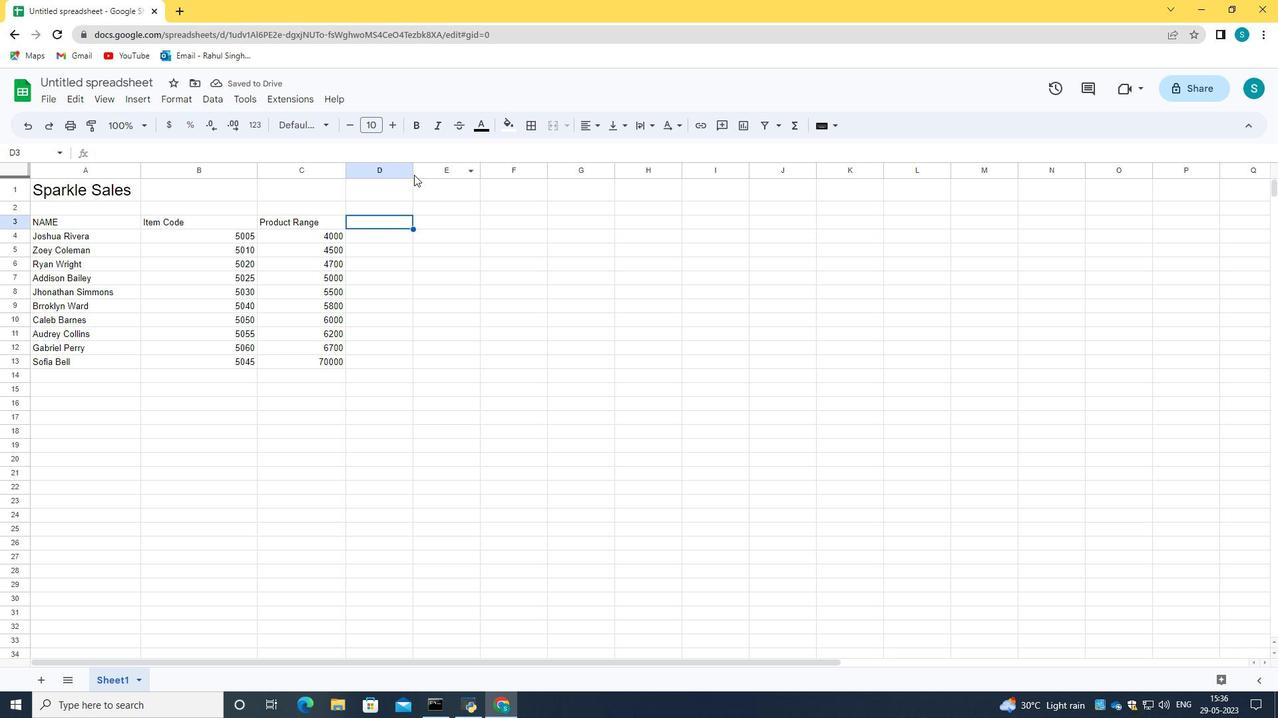 
Action: Mouse pressed left at (414, 174)
Screenshot: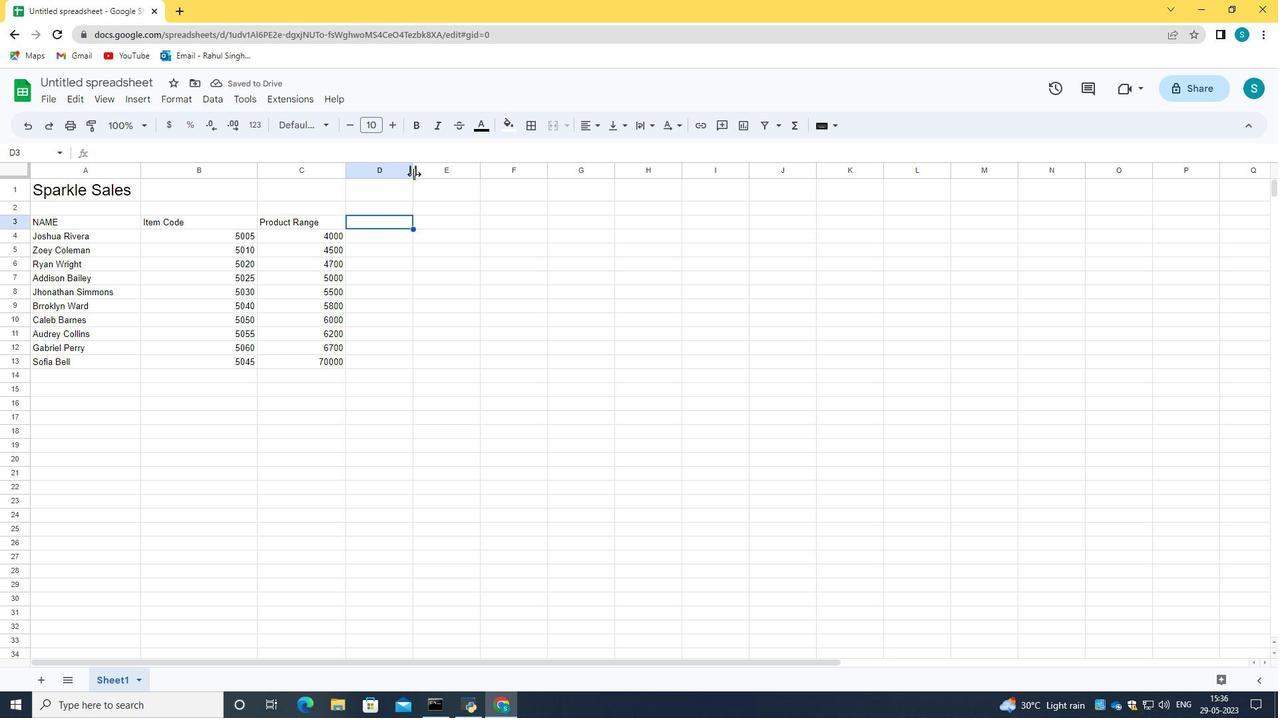 
Action: Mouse moved to (398, 220)
Screenshot: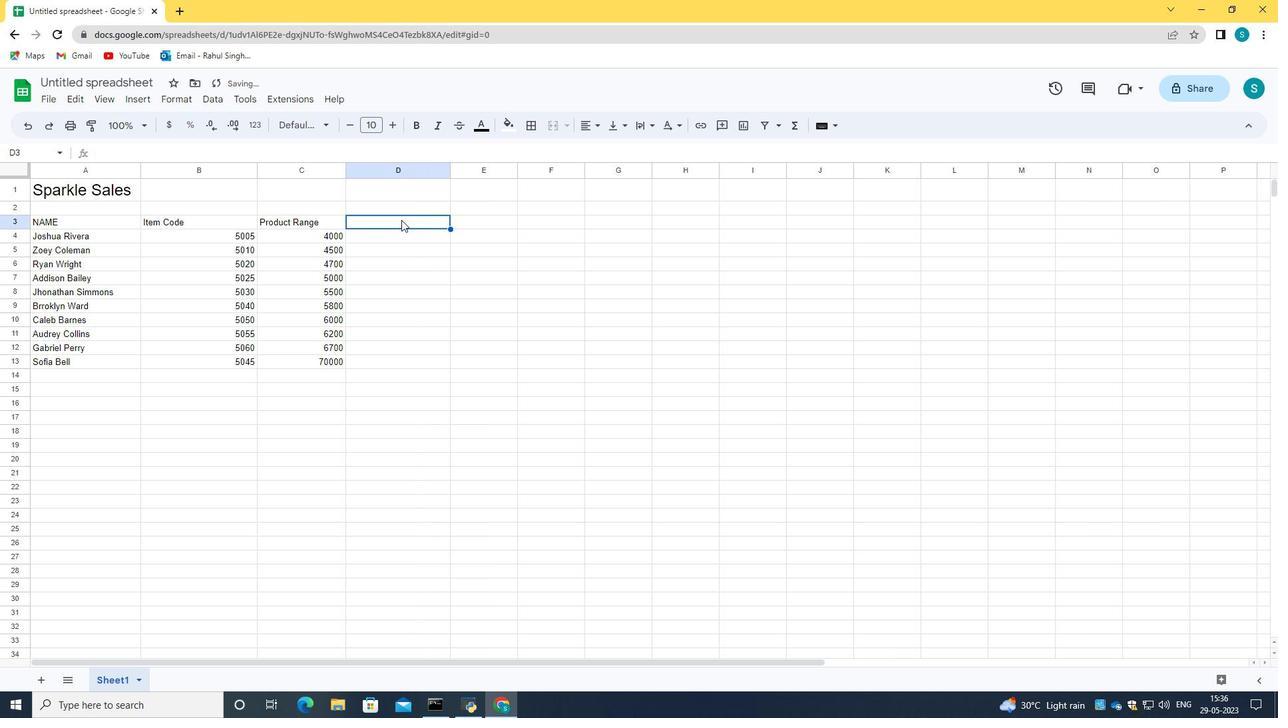 
Action: Mouse pressed left at (398, 220)
Screenshot: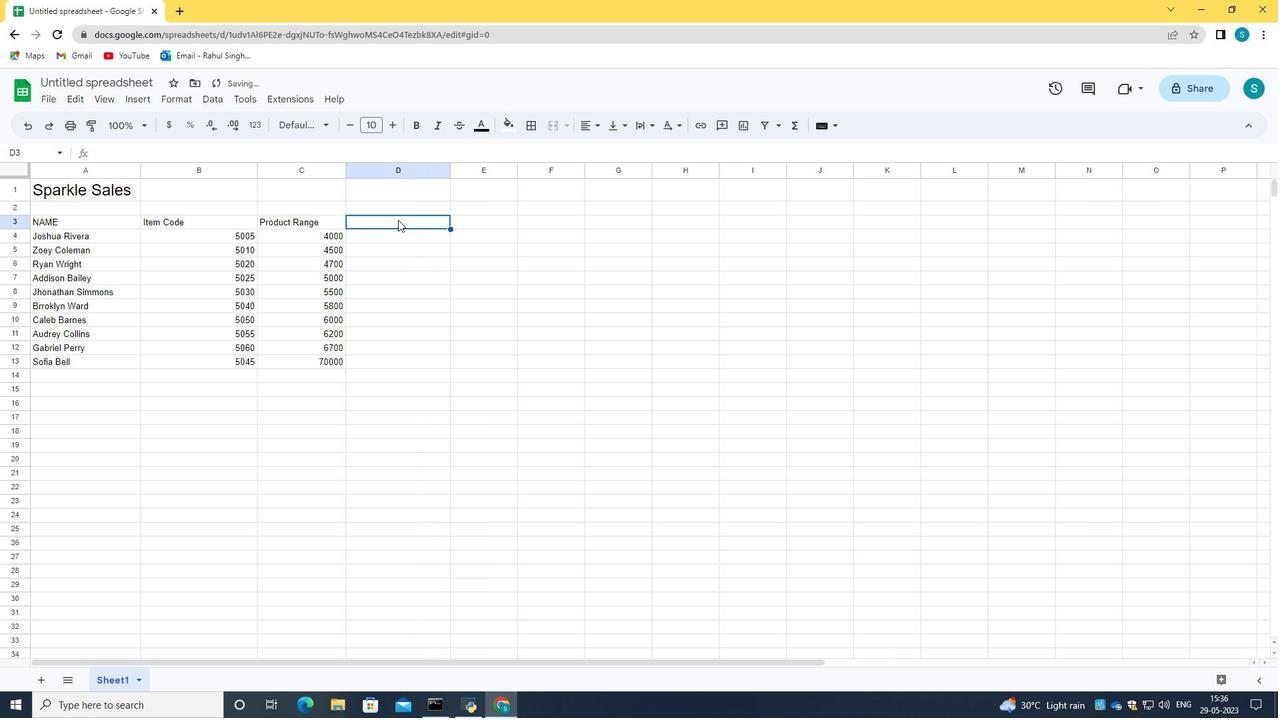 
Action: Key pressed <Key.caps_lock>P<Key.caps_lock>roduct<Key.space><Key.caps_lock>N<Key.caps_lock>ame
Screenshot: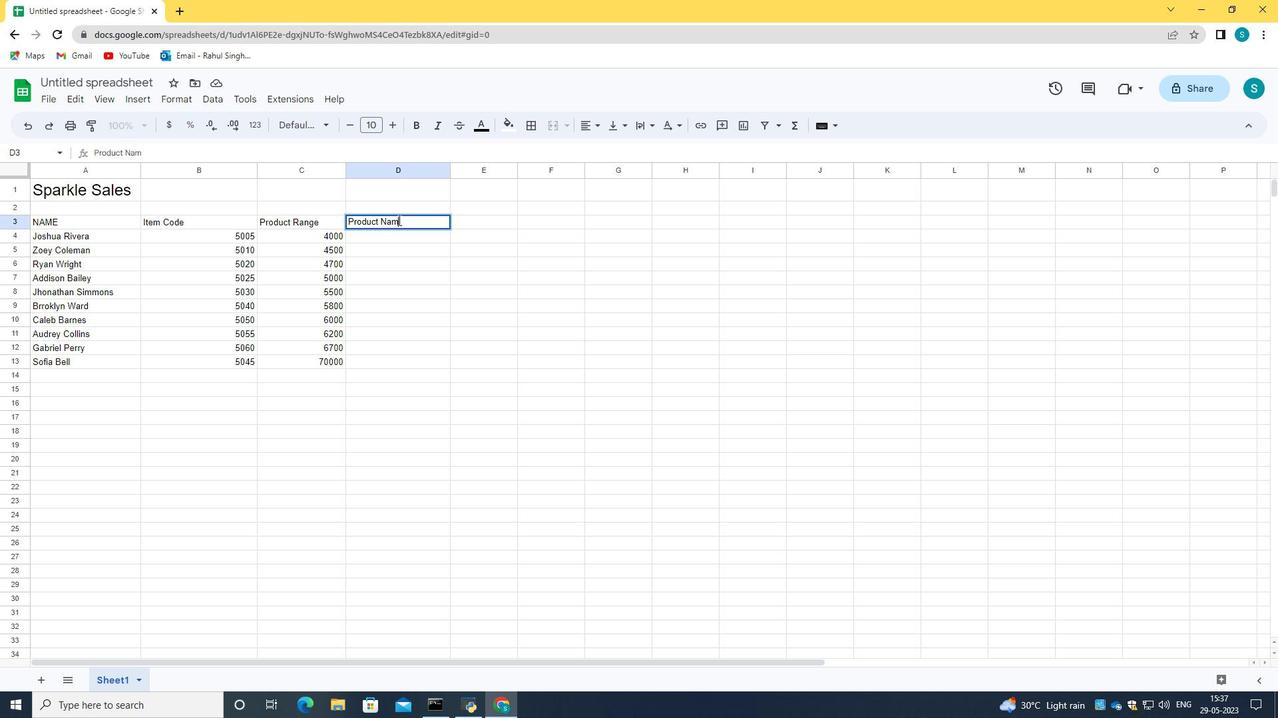 
Action: Mouse moved to (395, 231)
Screenshot: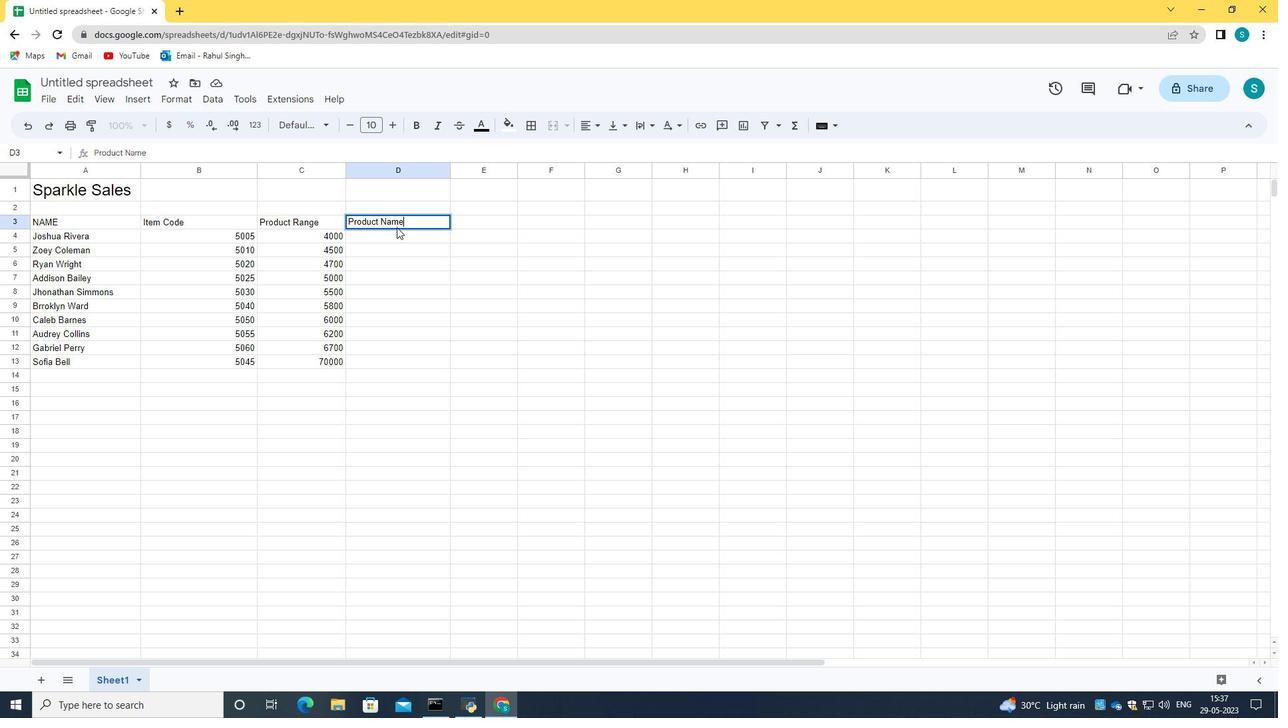 
Action: Mouse pressed left at (395, 231)
Screenshot: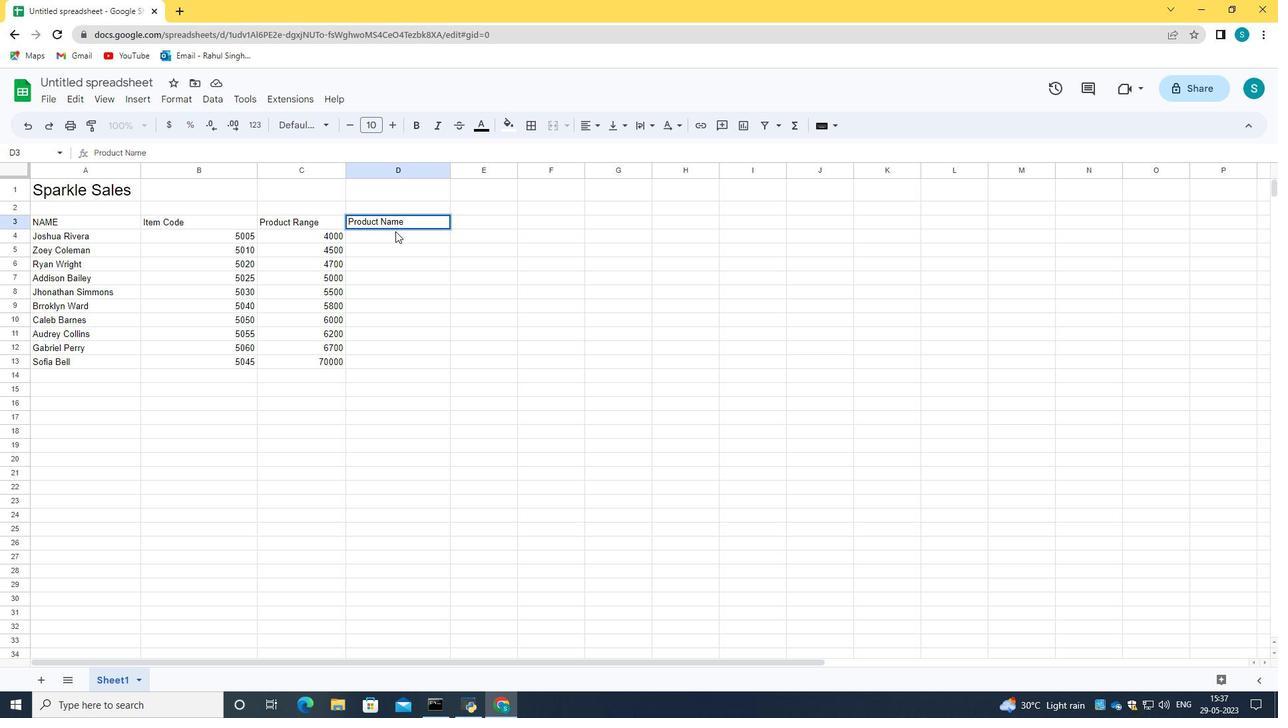 
Action: Key pressed <Key.caps_lock>K<Key.caps_lock>een<Key.space><Key.caps_lock>S<Key.caps_lock>hoe<Key.space><Key.enter><Key.caps_lock>L<Key.caps_lock>acoste<Key.space><Key.caps_lock>S<Key.caps_lock>hoe<Key.enter><Key.caps_lock>M<Key.caps_lock>errelo<Key.space><Key.caps_lock>S<Key.caps_lock>hoe<Key.enter><Key.caps_lock>M<Key.caps_lock>izuno<Key.space><Key.caps_lock>S<Key.caps_lock>hoe<Key.enter><Key.caps_lock>O<Key.caps_lock>nitsuka<Key.space><Key.caps_lock>T<Key.caps_lock>iger<Key.space><Key.caps_lock>S<Key.caps_lock>hoe<Key.enter><Key.caps_lock>S<Key.caps_lock>alomon<Key.space><Key.backspace><Key.space><Key.caps_lock>S<Key.caps_lock>hoe<Key.enter><Key.caps_lock>S<Key.caps_lock>anul<Key.backspace>k<Key.space>s<Key.backspace><Key.caps_lock>S<Key.caps_lock>hoe<Key.enter><Key.caps_lock>S<Key.caps_lock>aucony<Key.space><Key.caps_lock>S<Key.caps_lock>hoe<Key.enter><Key.caps_lock>S<Key.caps_lock>perru<Key.space><Key.backspace><Key.backspace>y<Key.space><Key.caps_lock>S<Key.caps_lock>hoe<Key.enter><Key.caps_lock>S<Key.caps_lock>uperga<Key.space><Key.caps_lock>S<Key.caps_lock>hi<Key.backspace>oe
Screenshot: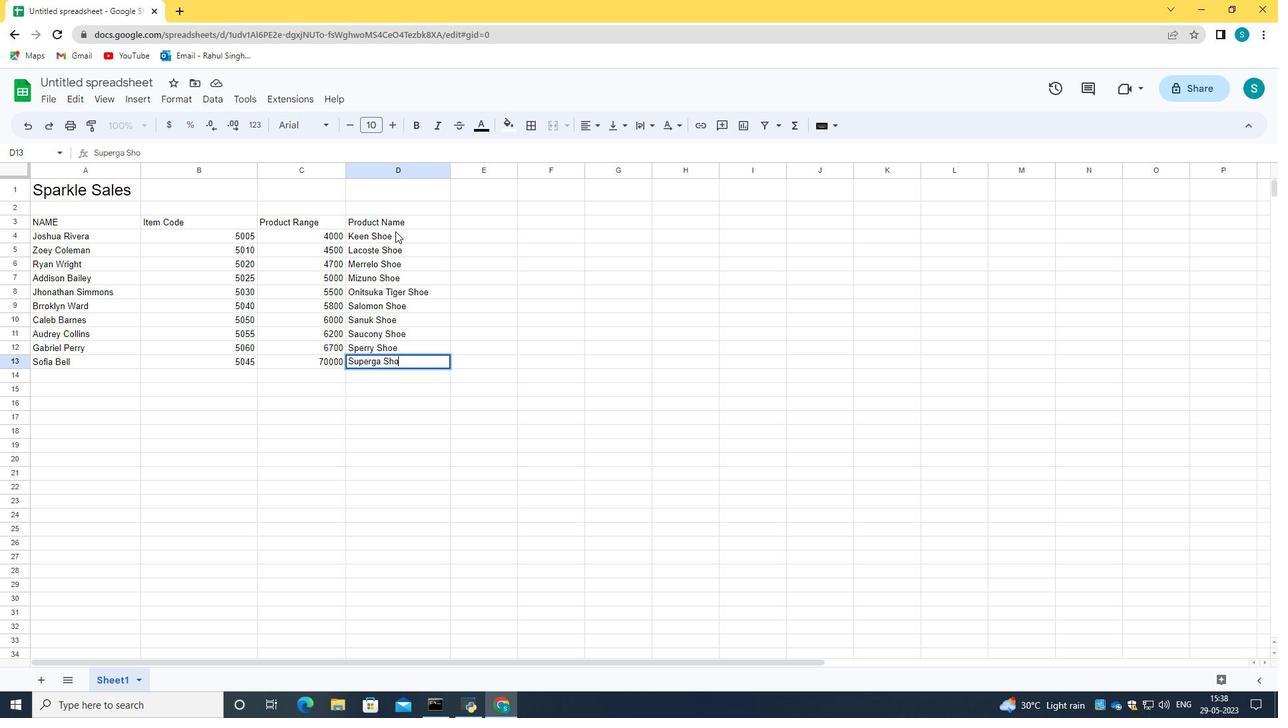 
Action: Mouse moved to (478, 222)
Screenshot: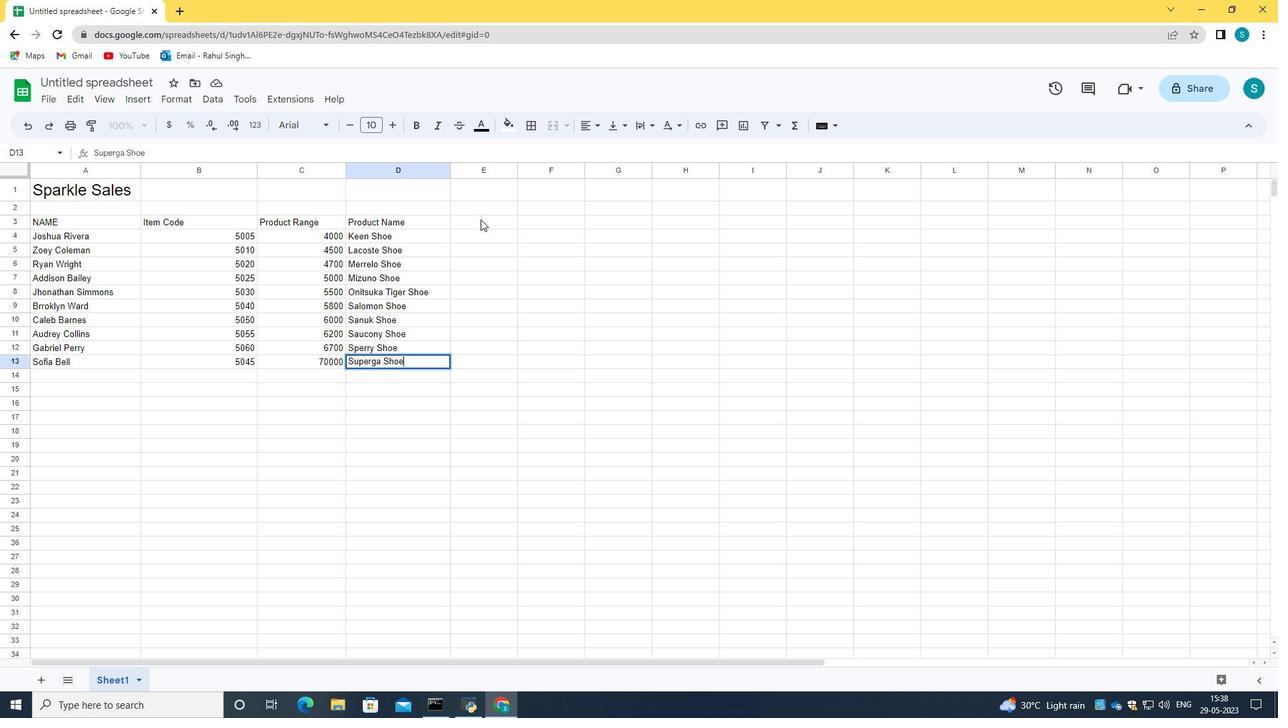 
Action: Mouse pressed left at (478, 222)
Screenshot: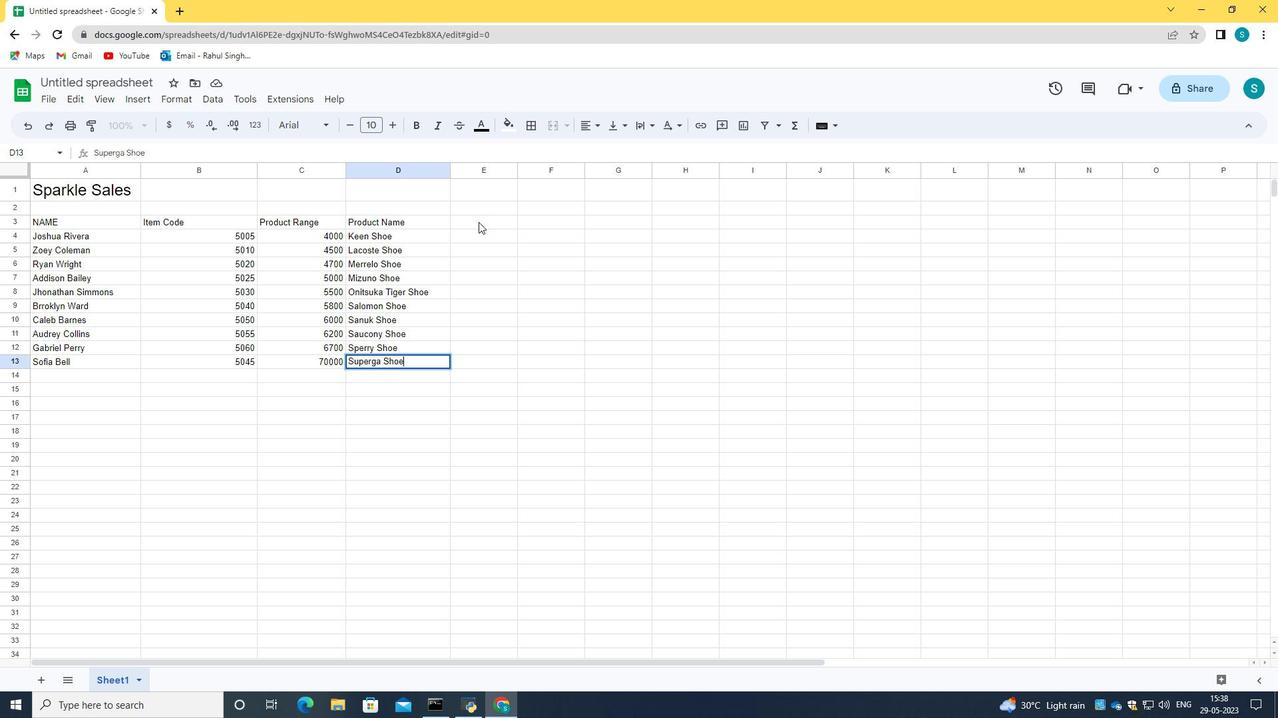 
Action: Key pressed <Key.caps_lock>Q<Key.caps_lock>uantiy<Key.backspace>ty<Key.enter>10<Key.enter>9<Key.enter>5<Key.enter>6<Key.enter>4<Key.backspace>8<Key.enter>7<Key.enter>6<Key.enter>1<Key.backspace>5<Key.enter>6<Key.enter>4<Key.backspace>8<Key.enter>
Screenshot: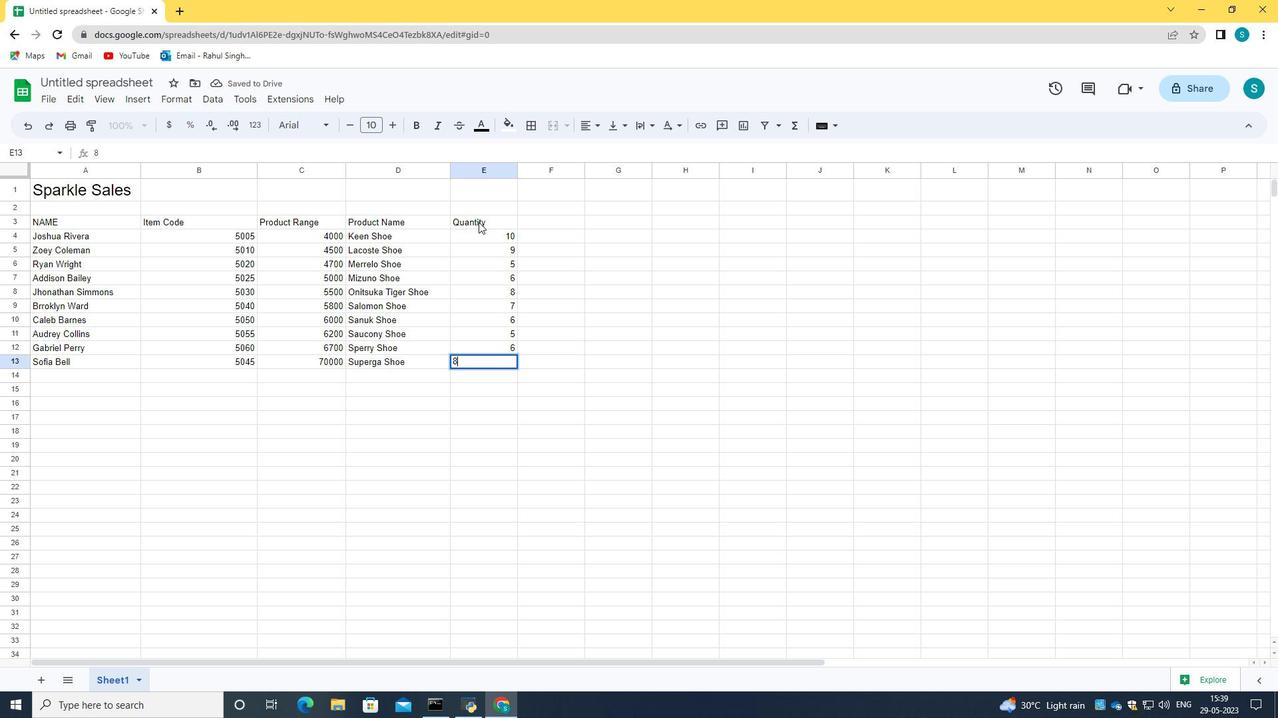
Action: Mouse moved to (549, 224)
Screenshot: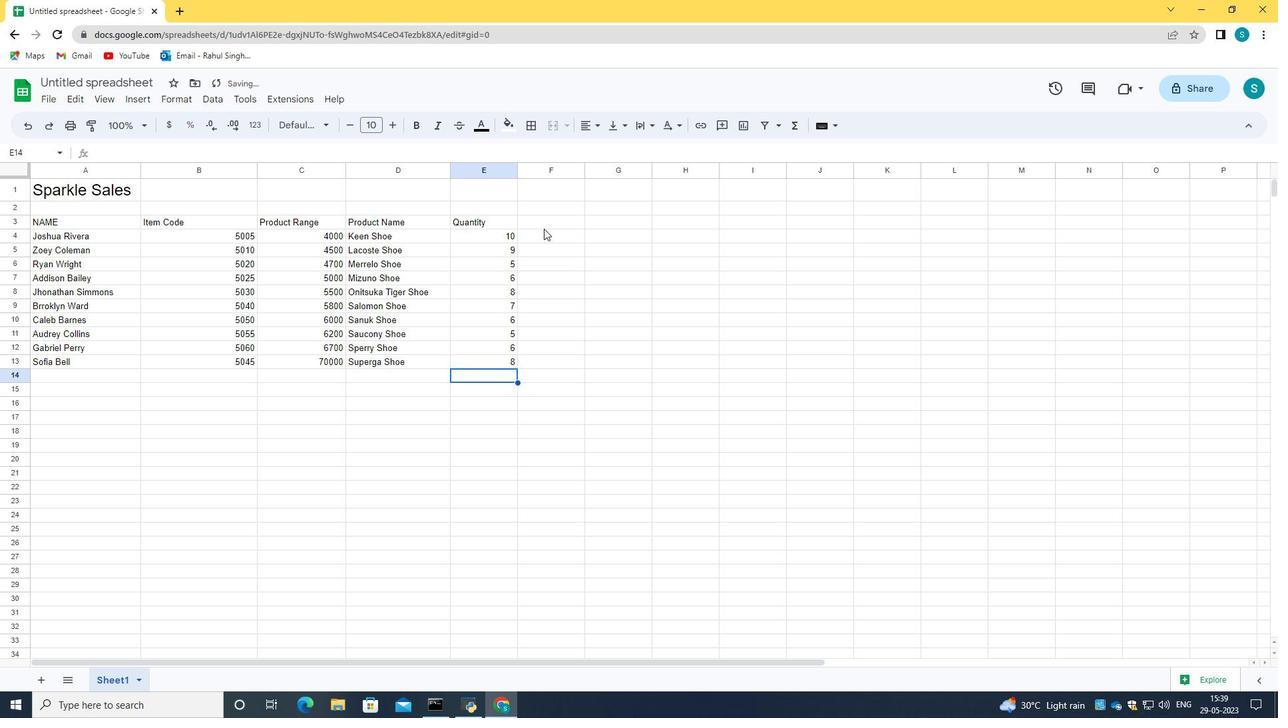 
Action: Mouse pressed left at (549, 224)
Screenshot: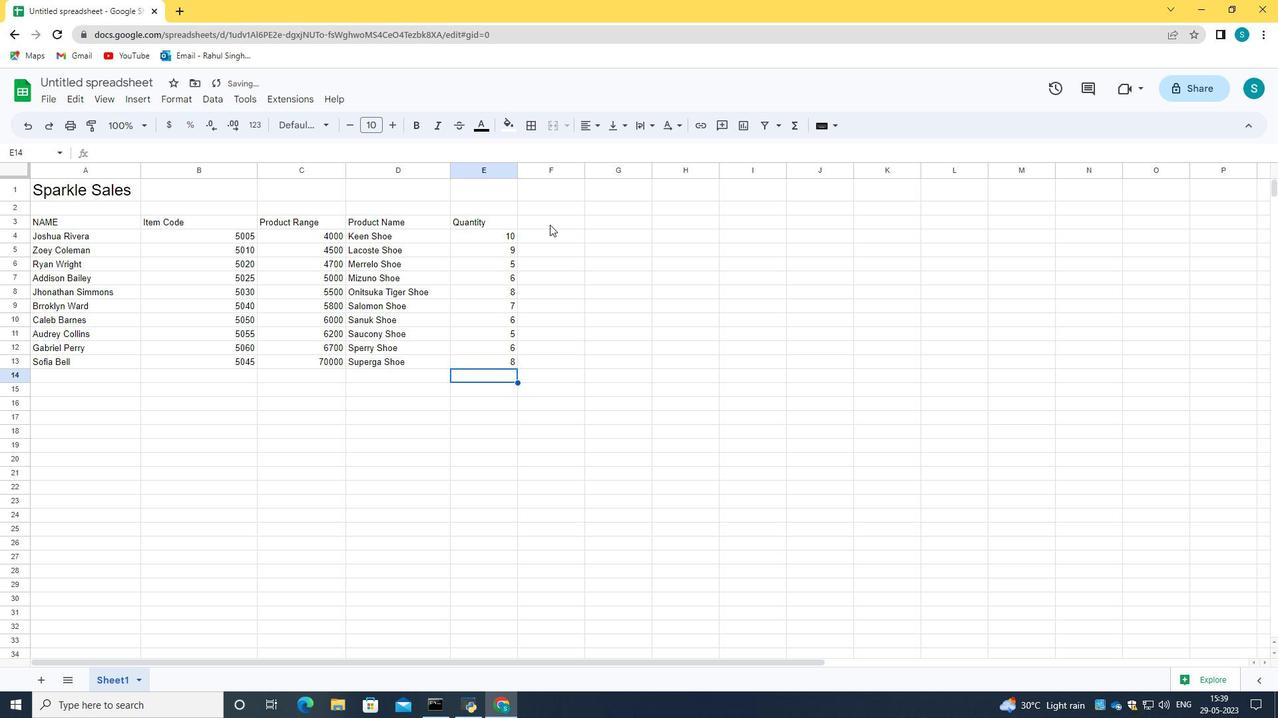 
Action: Mouse moved to (585, 171)
Screenshot: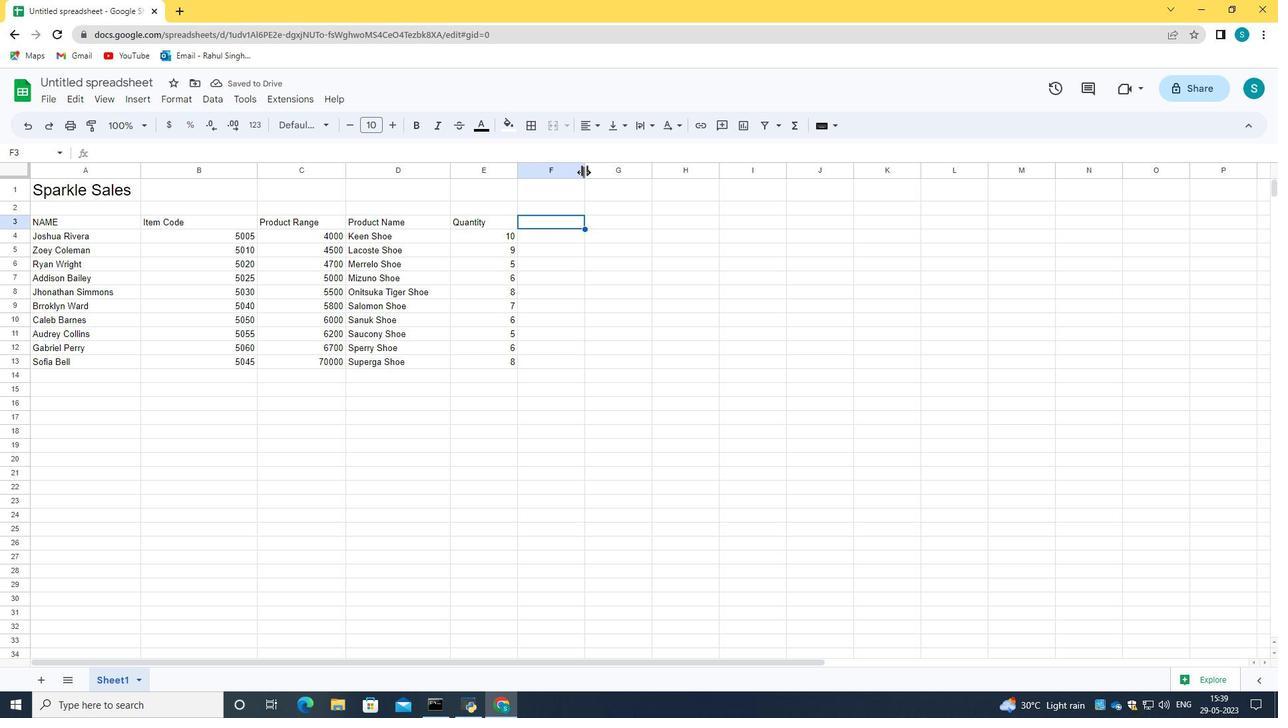 
Action: Mouse pressed left at (585, 171)
Screenshot: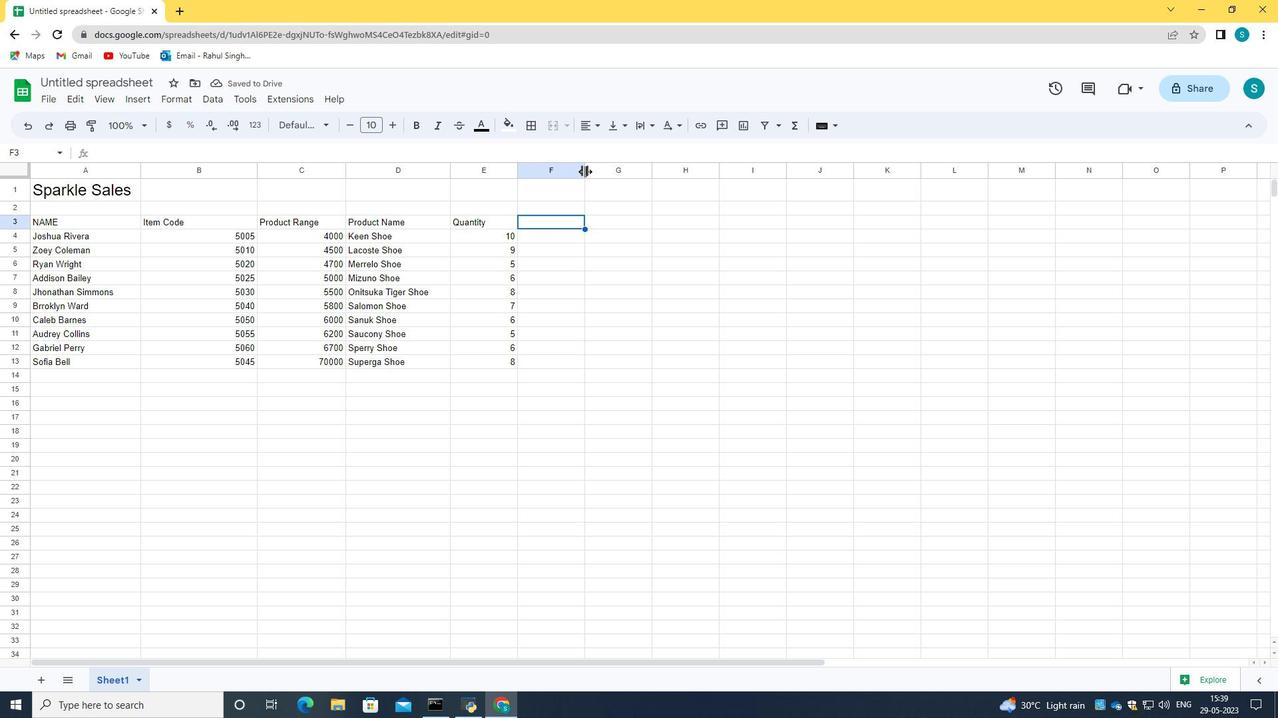 
Action: Mouse moved to (564, 221)
Screenshot: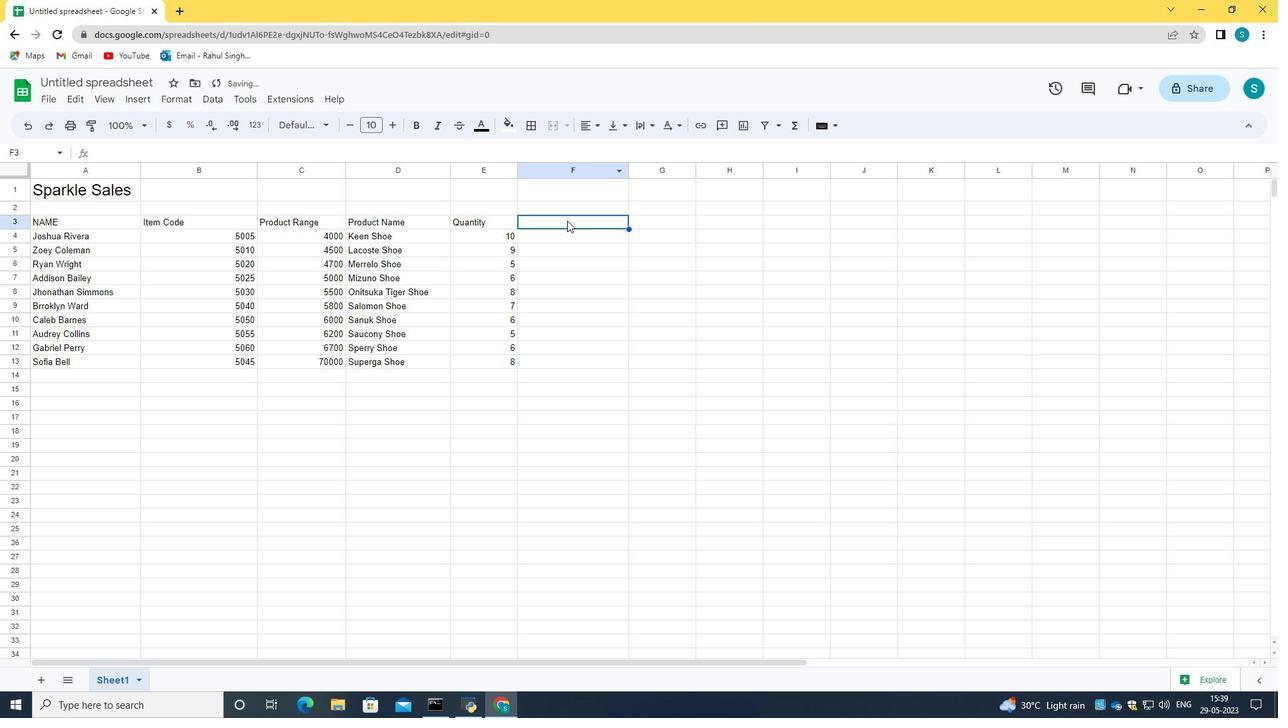 
Action: Mouse pressed left at (564, 221)
Screenshot: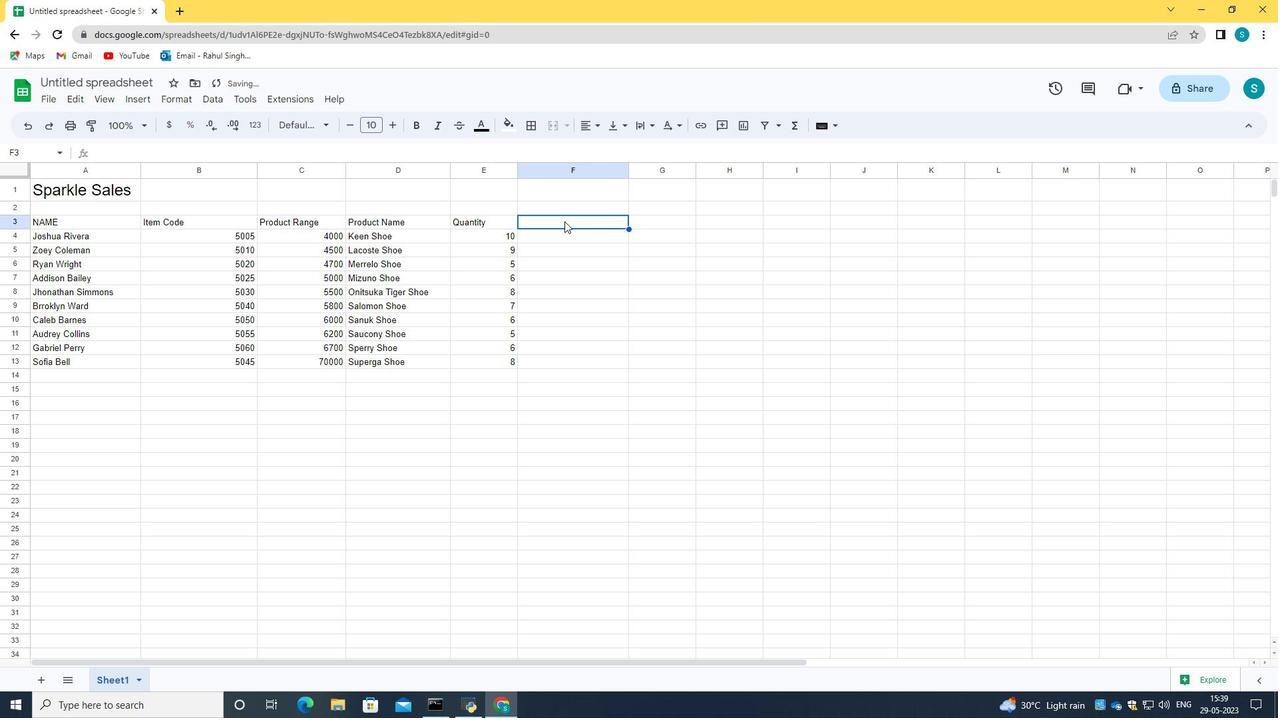 
Action: Mouse moved to (449, 166)
Screenshot: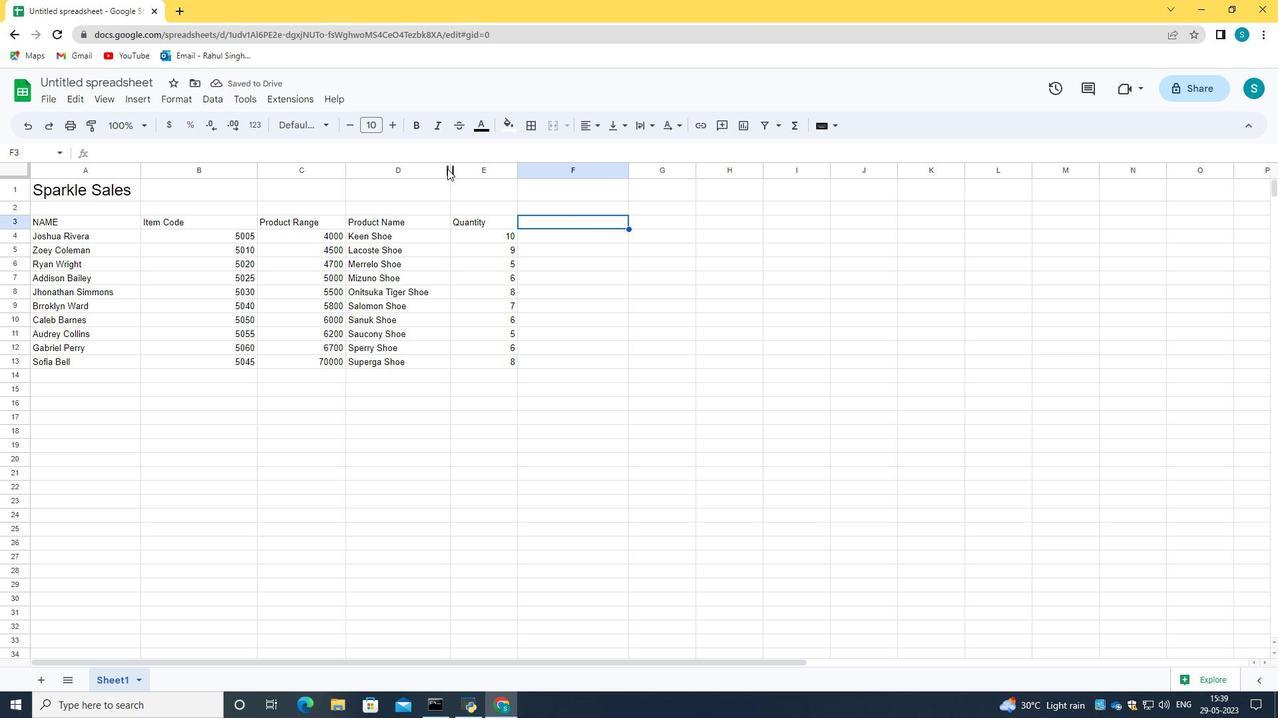 
Action: Mouse pressed left at (449, 166)
Screenshot: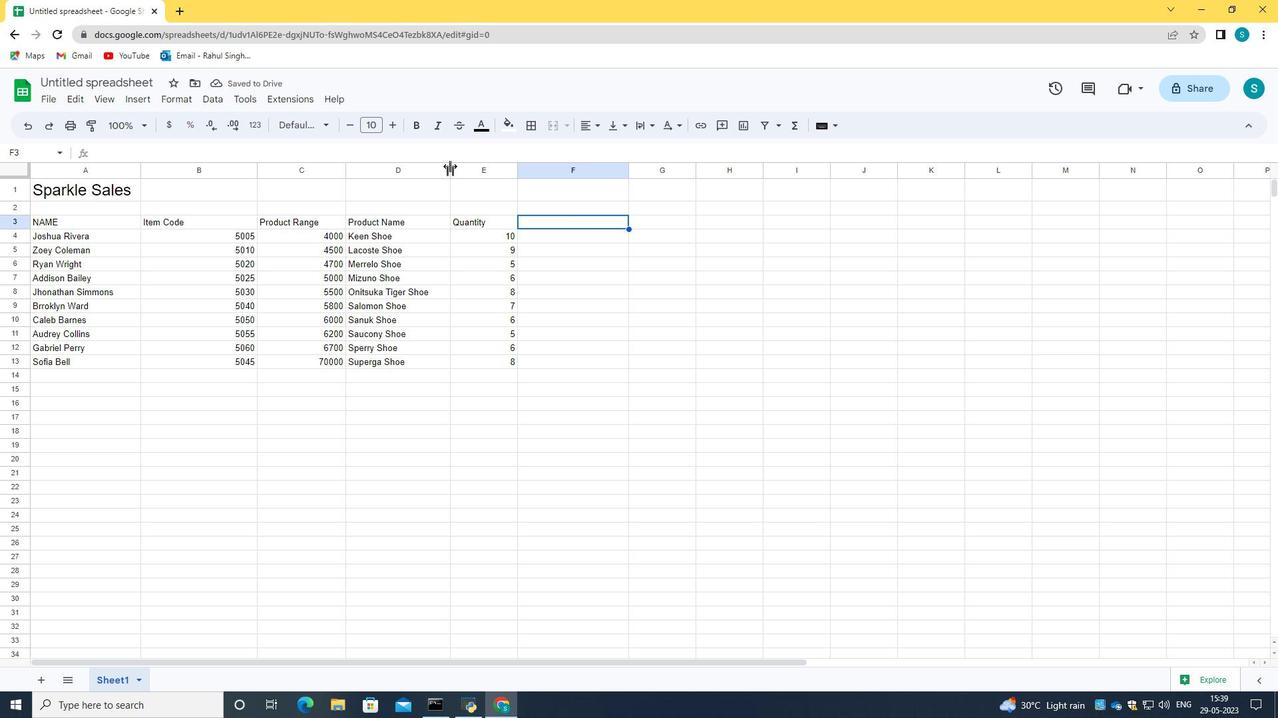 
Action: Mouse moved to (529, 167)
Screenshot: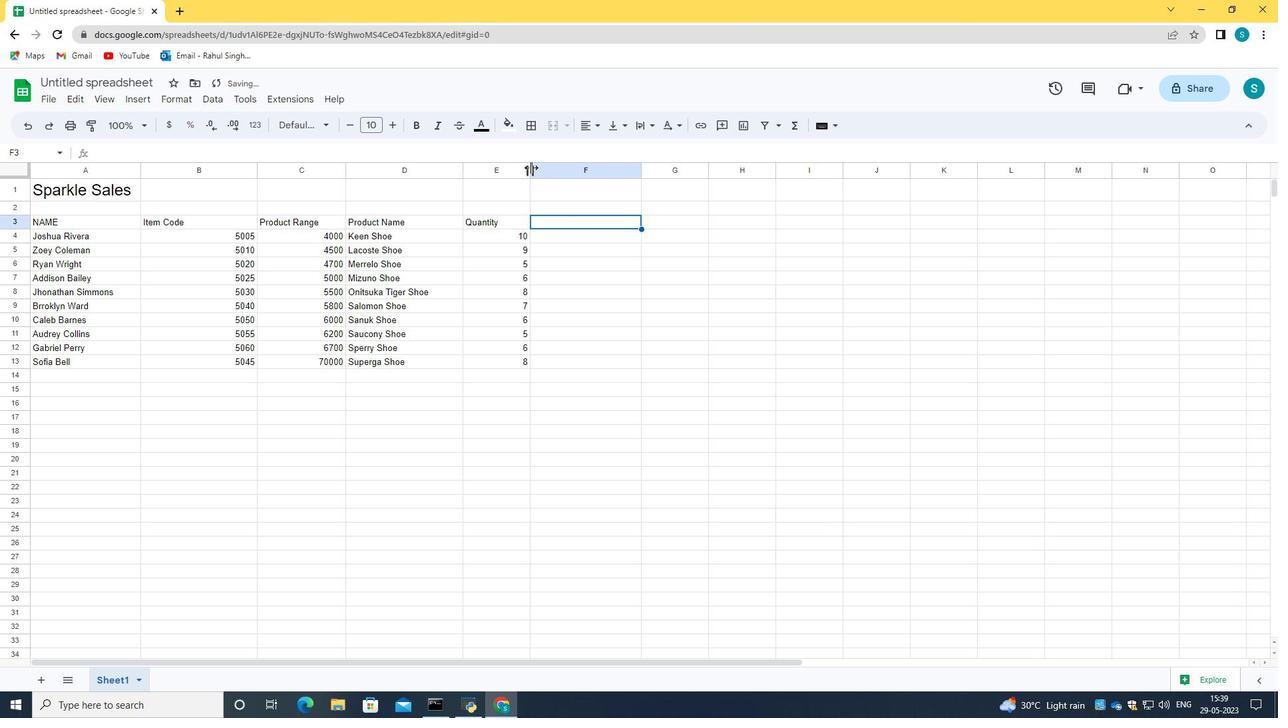 
Action: Mouse pressed left at (529, 167)
Screenshot: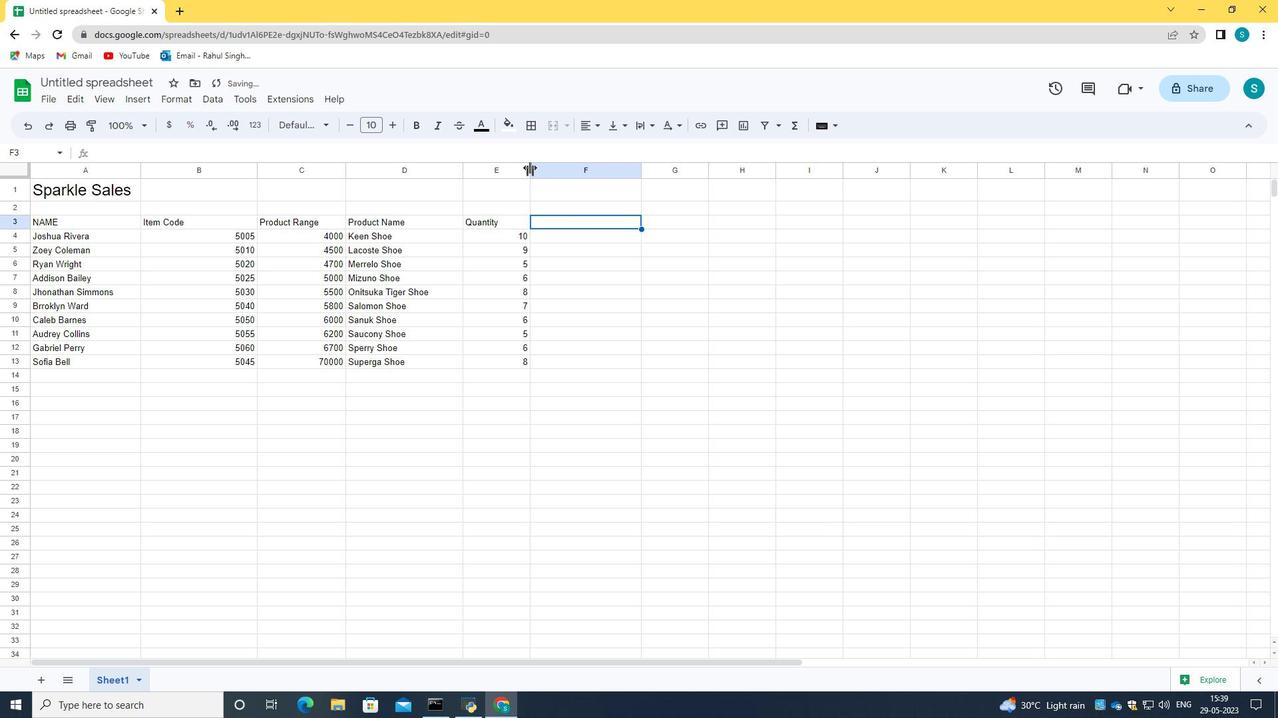 
Action: Mouse moved to (586, 218)
Screenshot: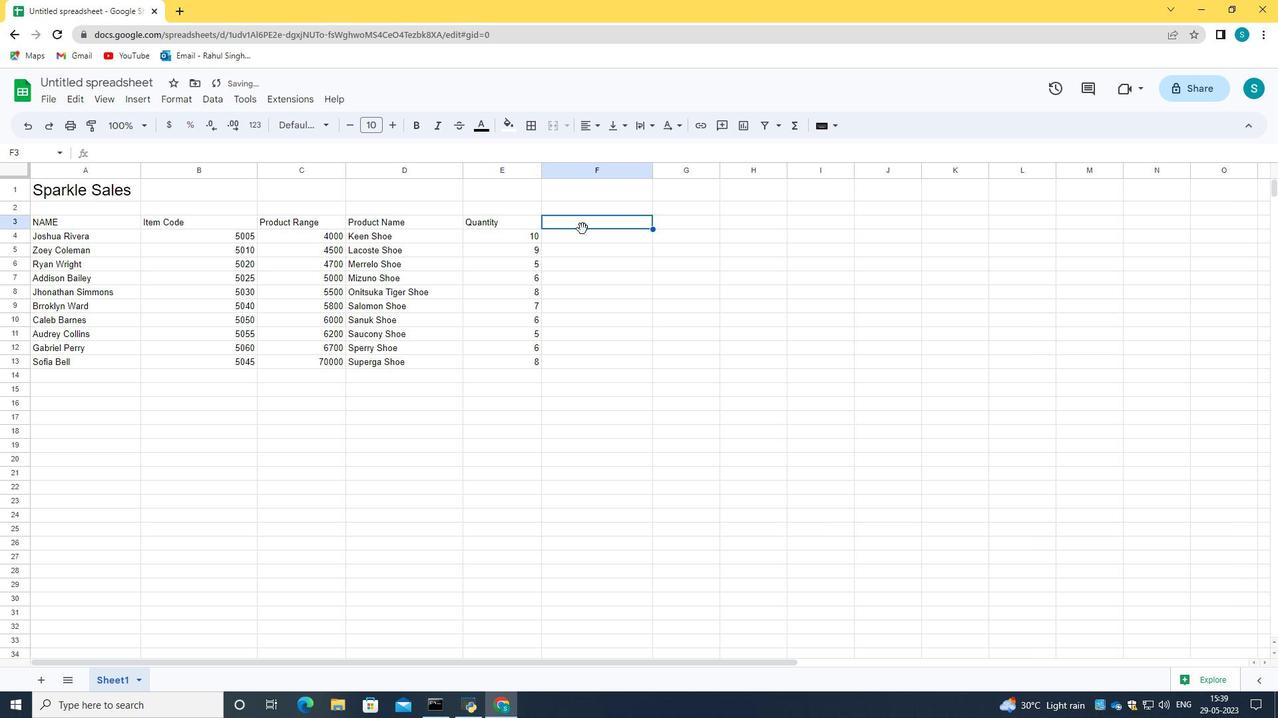 
Action: Mouse pressed left at (586, 218)
Screenshot: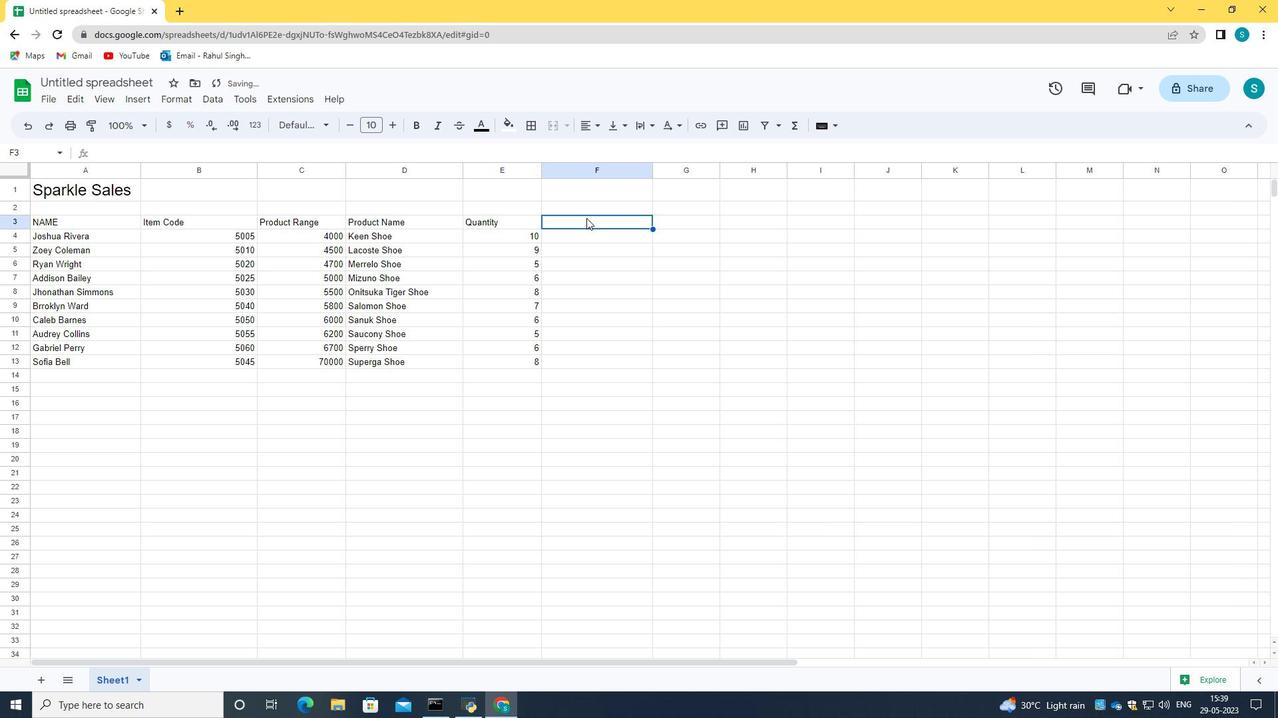 
Action: Key pressed <Key.caps_lock>A<Key.caps_lock>mmount
Screenshot: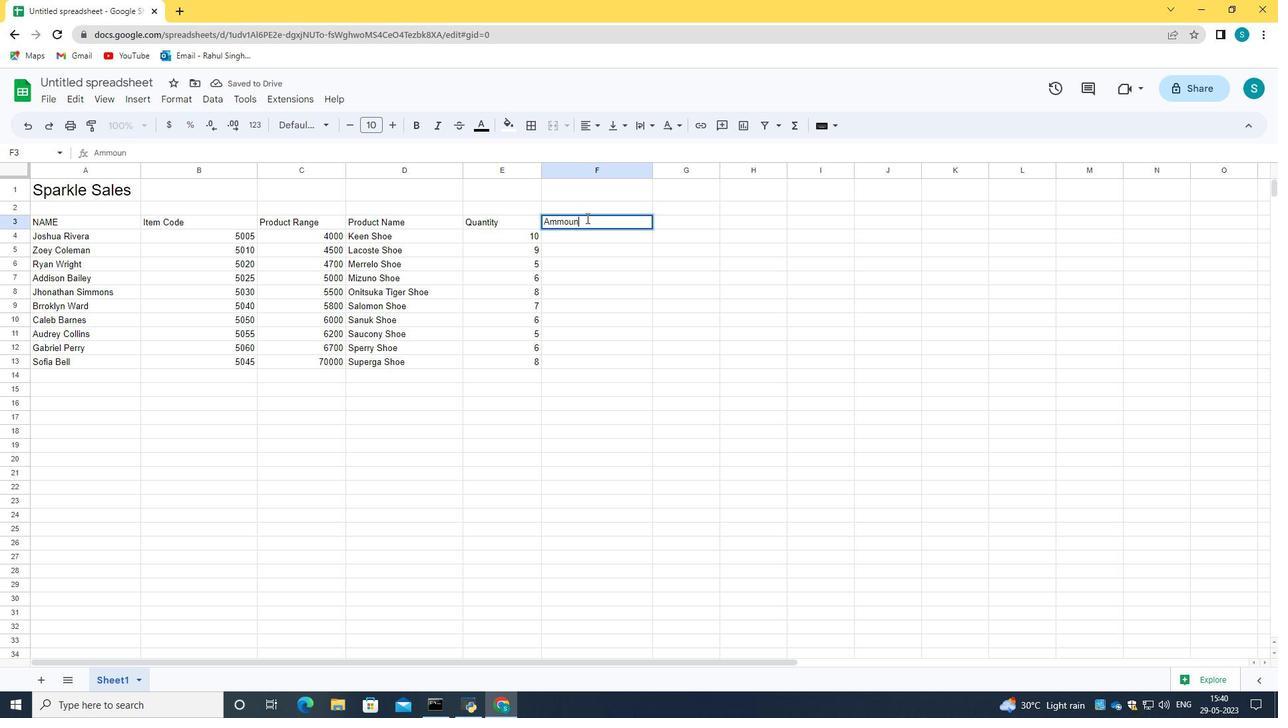 
Action: Mouse moved to (573, 233)
Screenshot: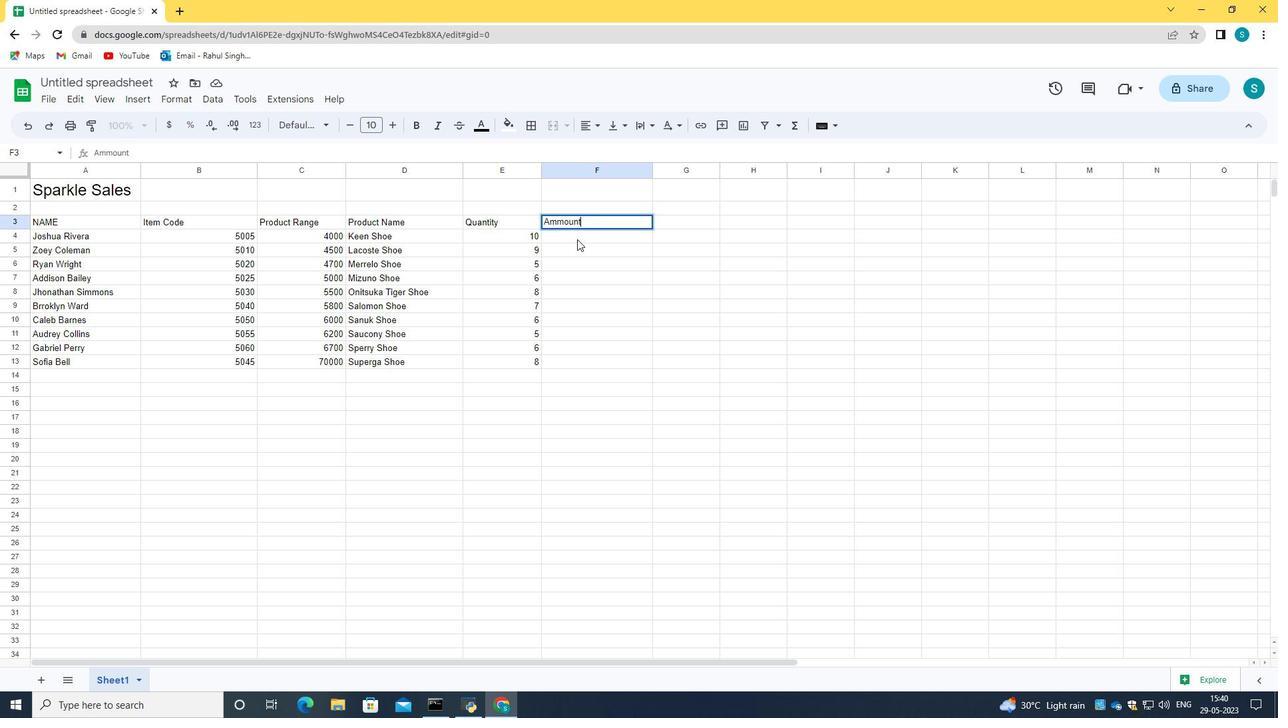 
Action: Mouse pressed left at (573, 233)
Screenshot: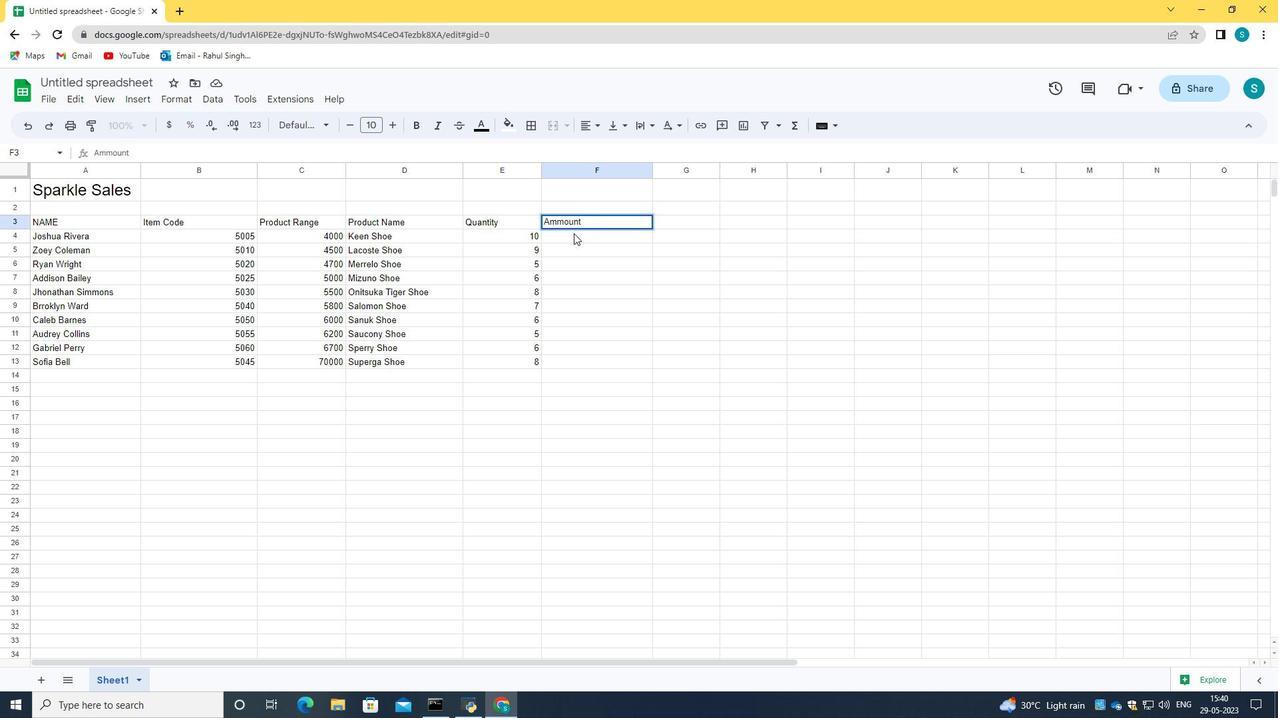 
Action: Mouse moved to (573, 234)
Screenshot: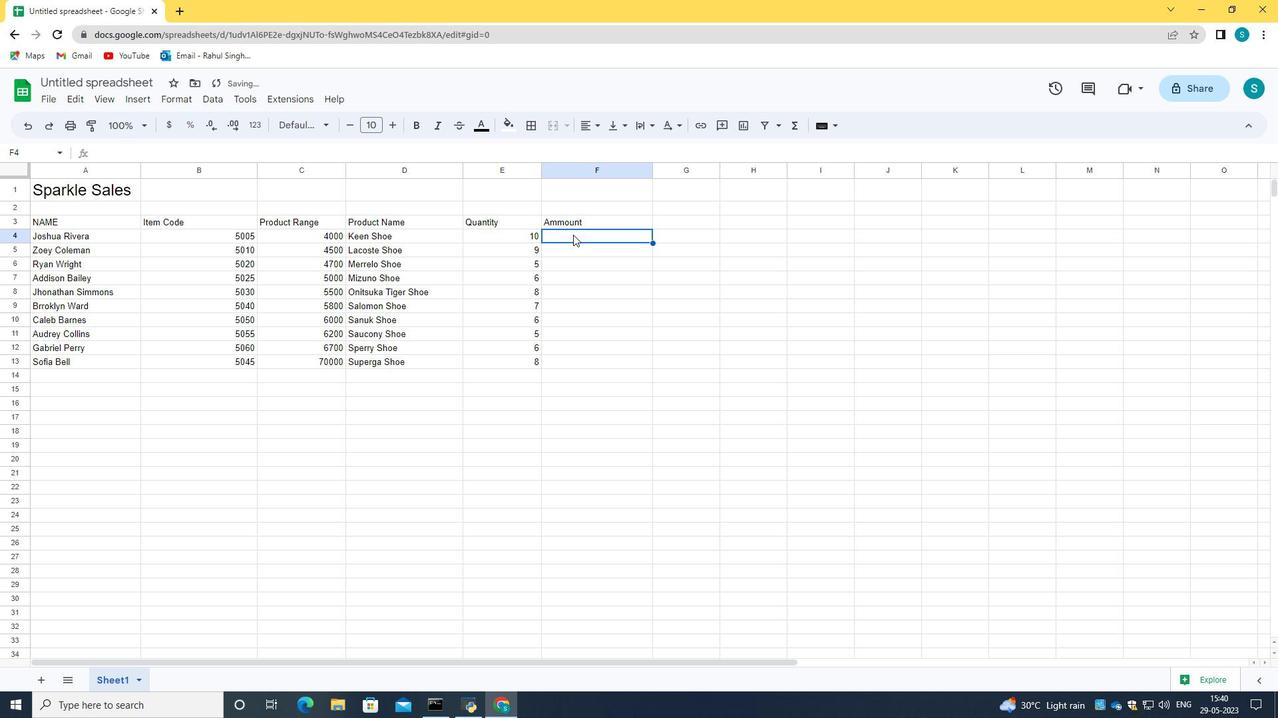 
Action: Key pressed 40000<Key.enter>
Screenshot: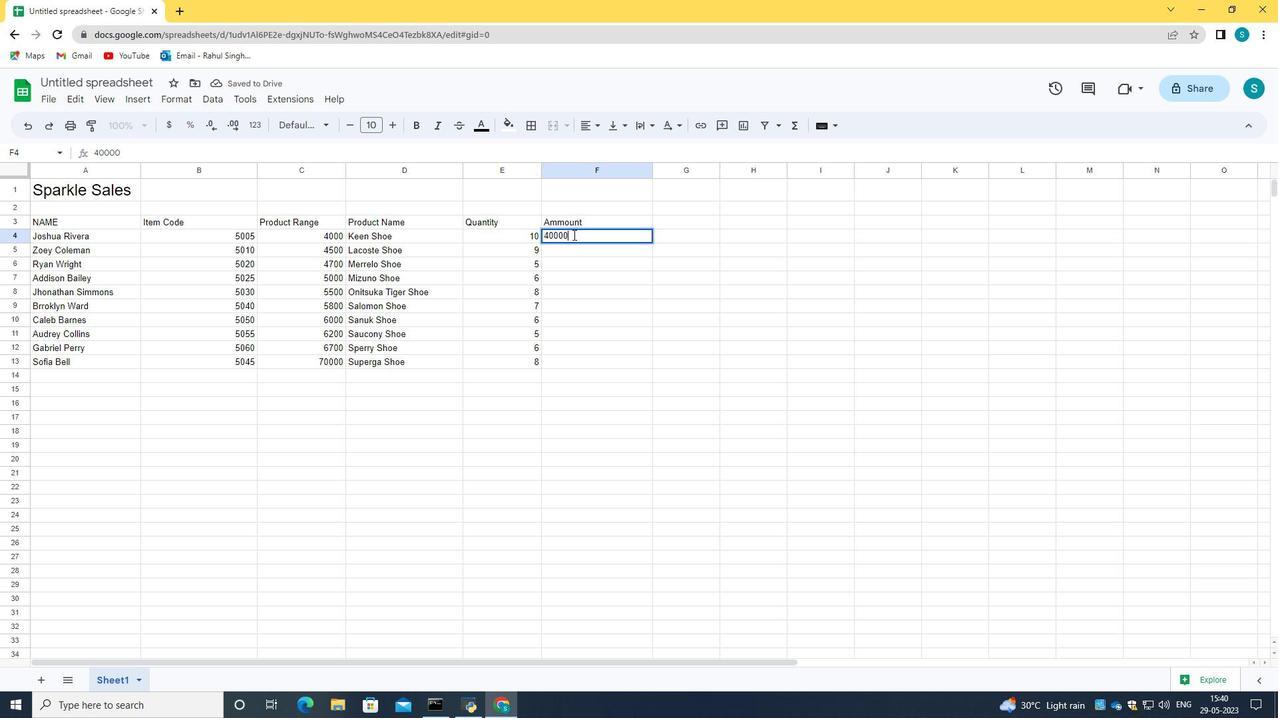 
Action: Mouse moved to (579, 248)
Screenshot: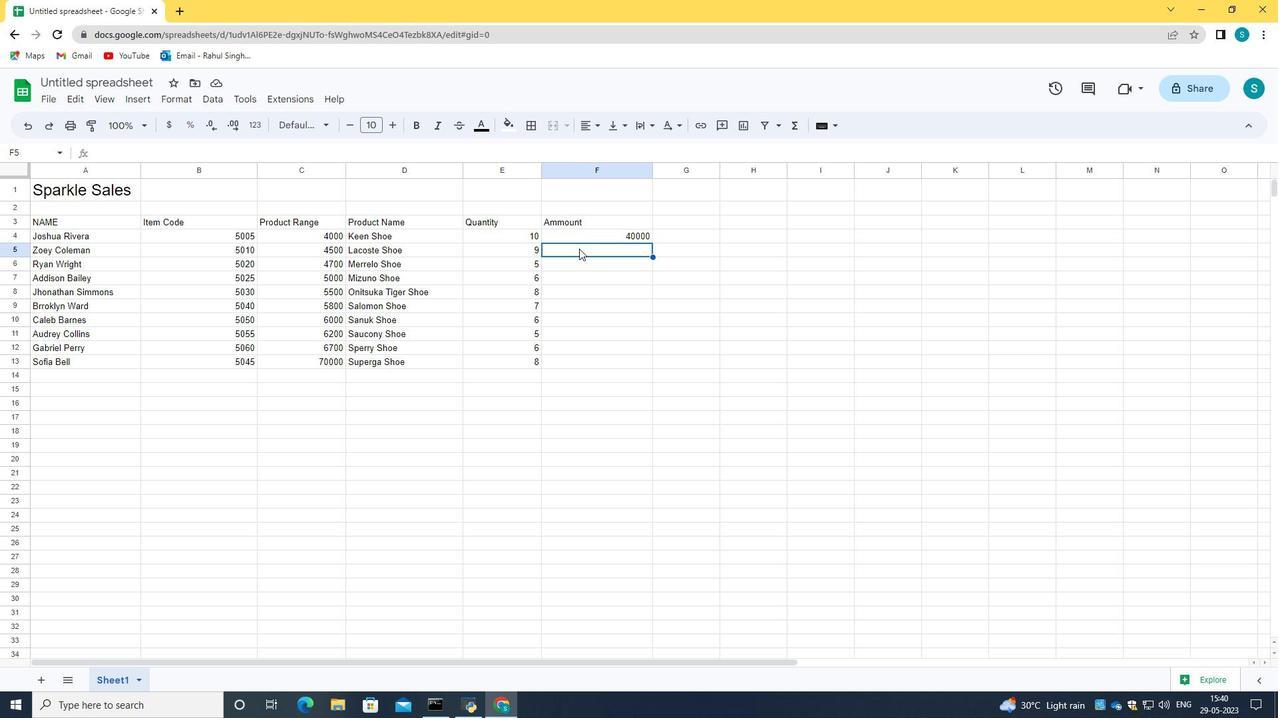 
Action: Mouse pressed left at (579, 248)
Screenshot: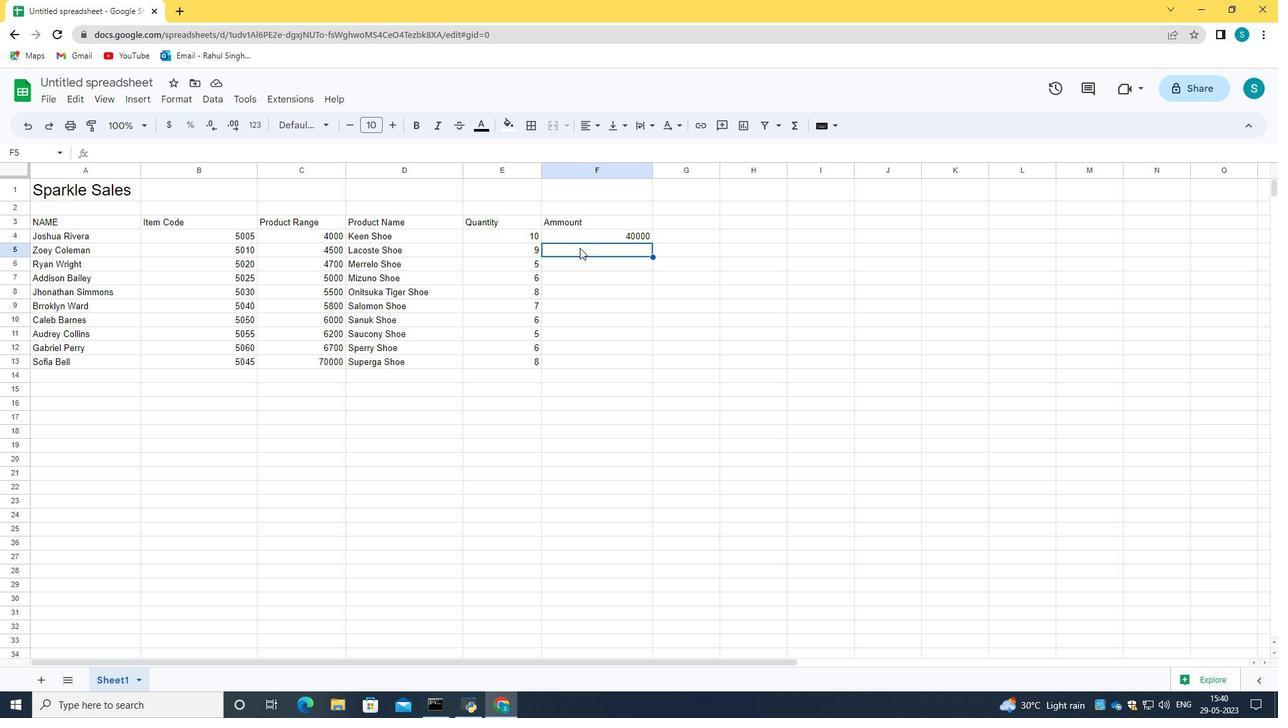 
Action: Mouse moved to (591, 266)
Screenshot: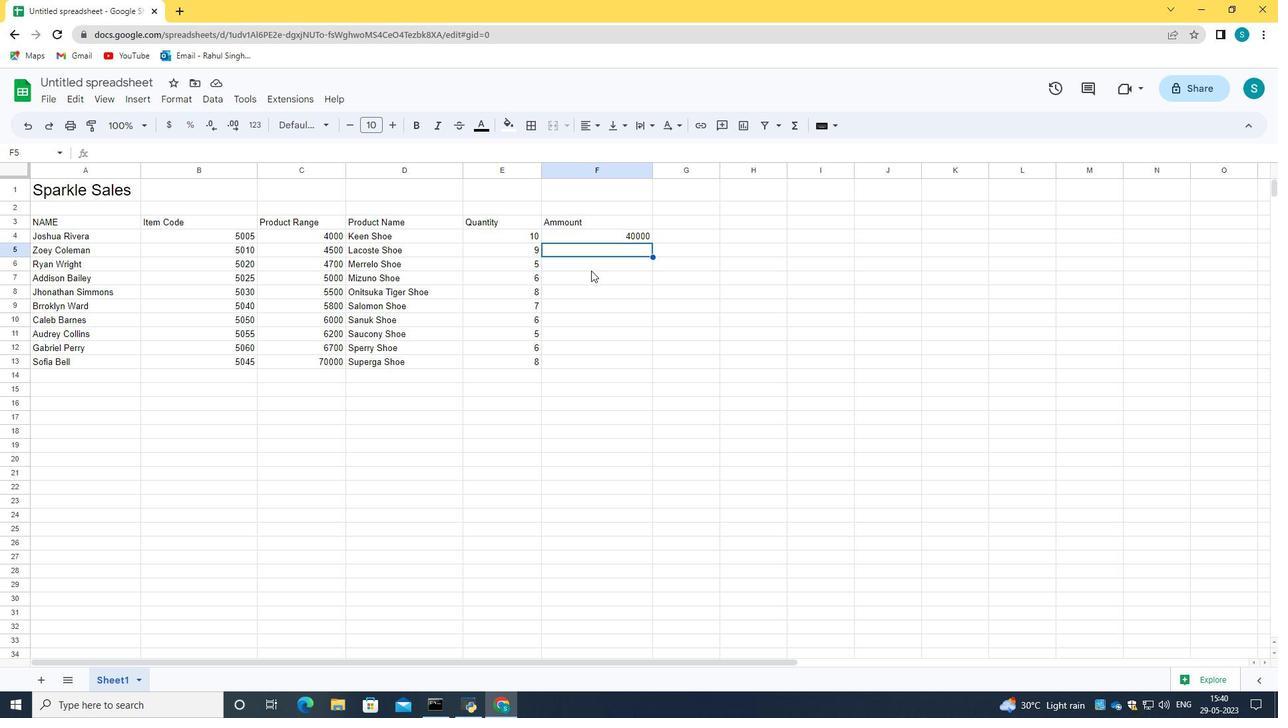 
Action: Mouse pressed left at (591, 266)
Screenshot: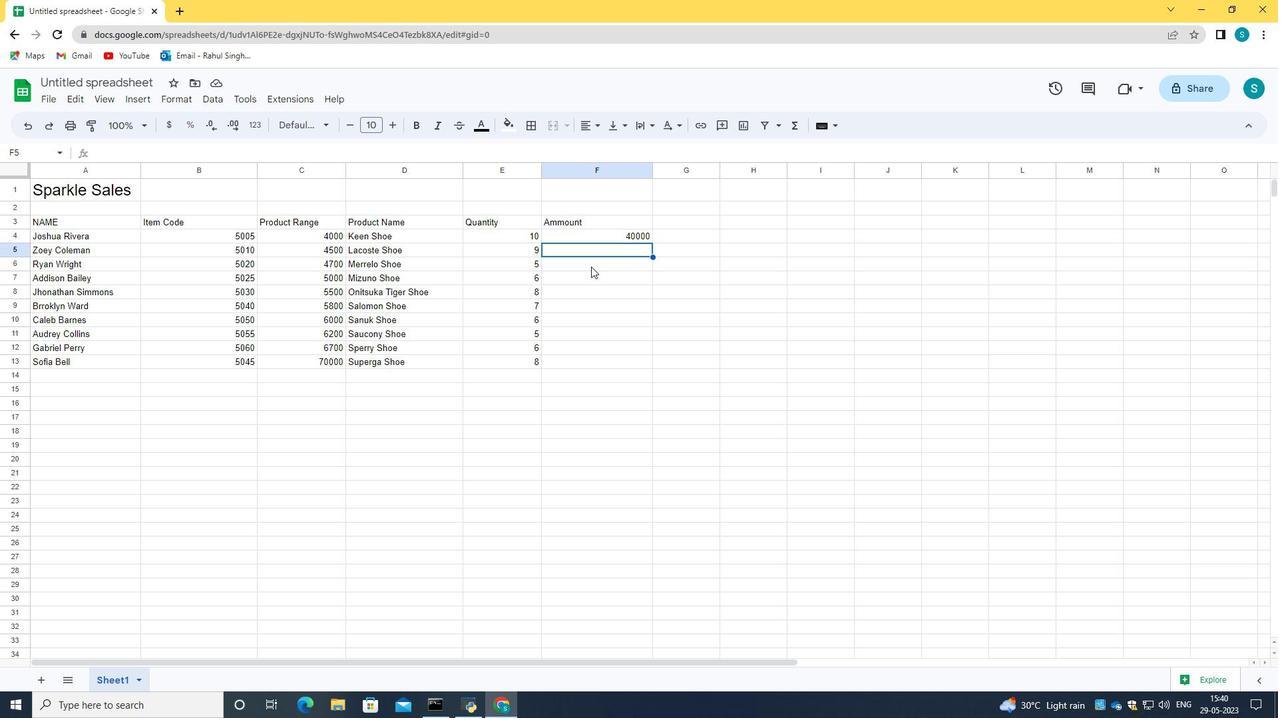
Action: Mouse moved to (599, 248)
Screenshot: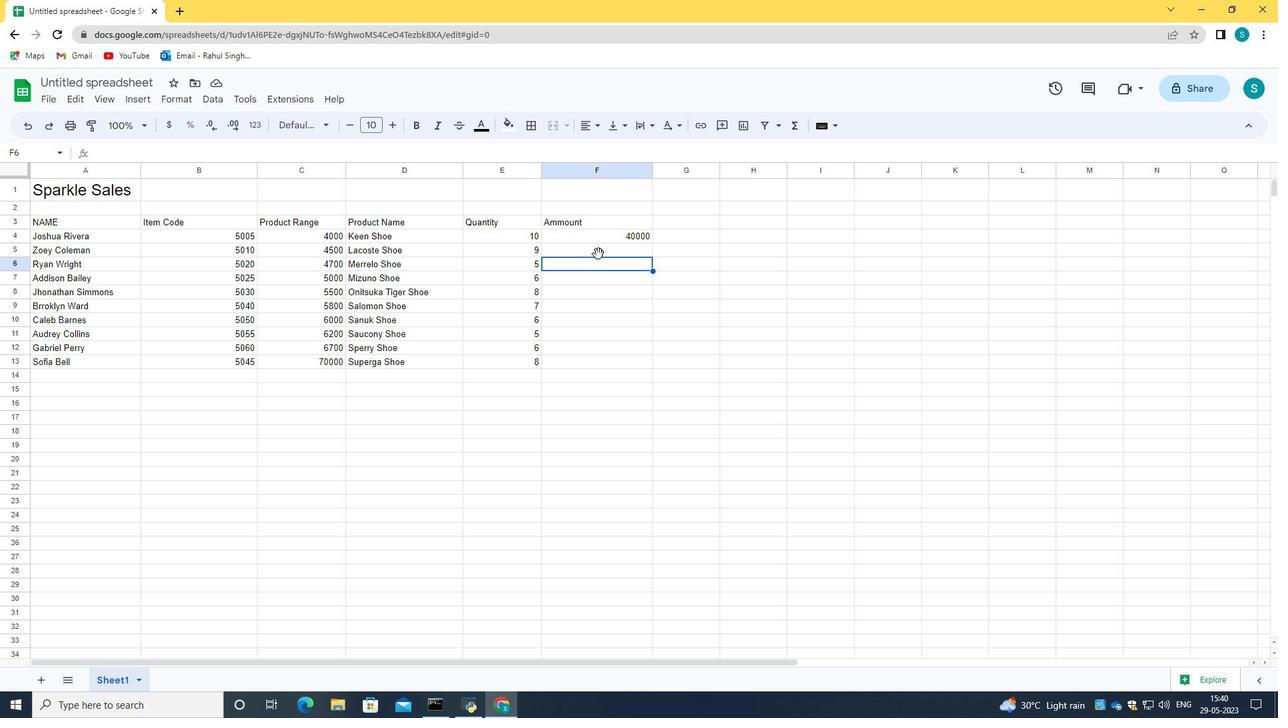 
Action: Mouse pressed left at (599, 248)
Screenshot: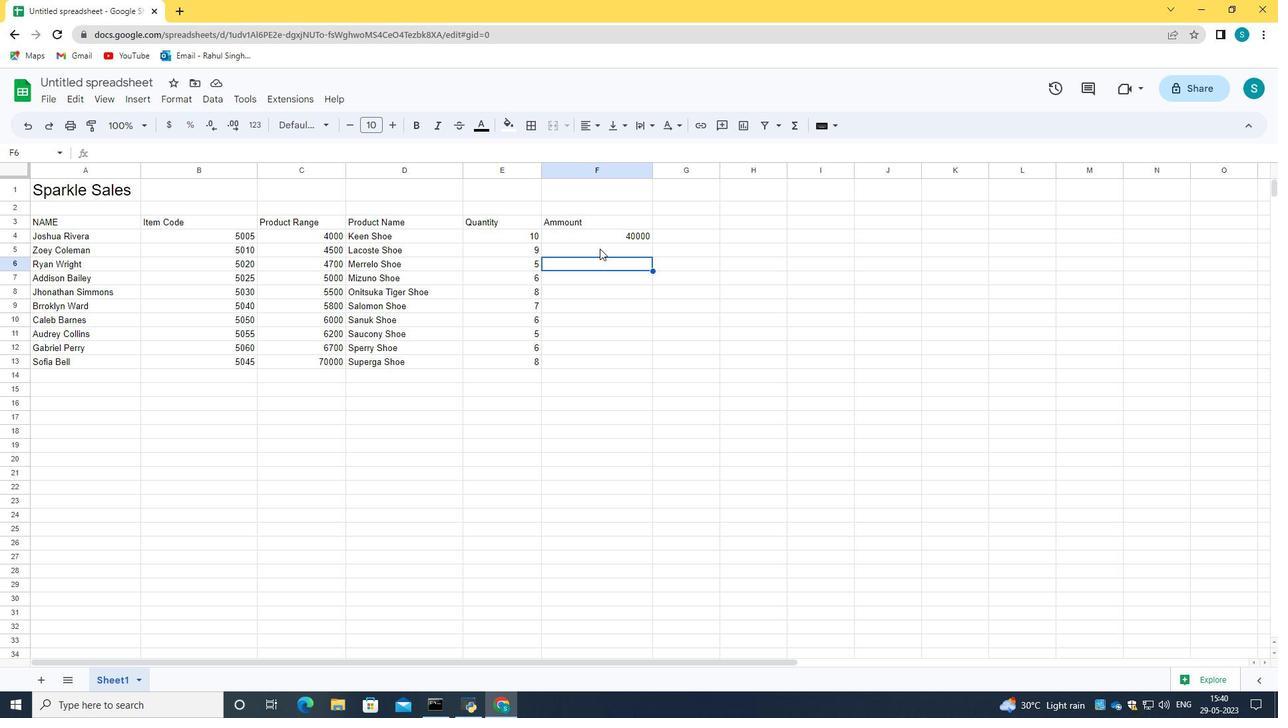 
Action: Mouse moved to (601, 268)
Screenshot: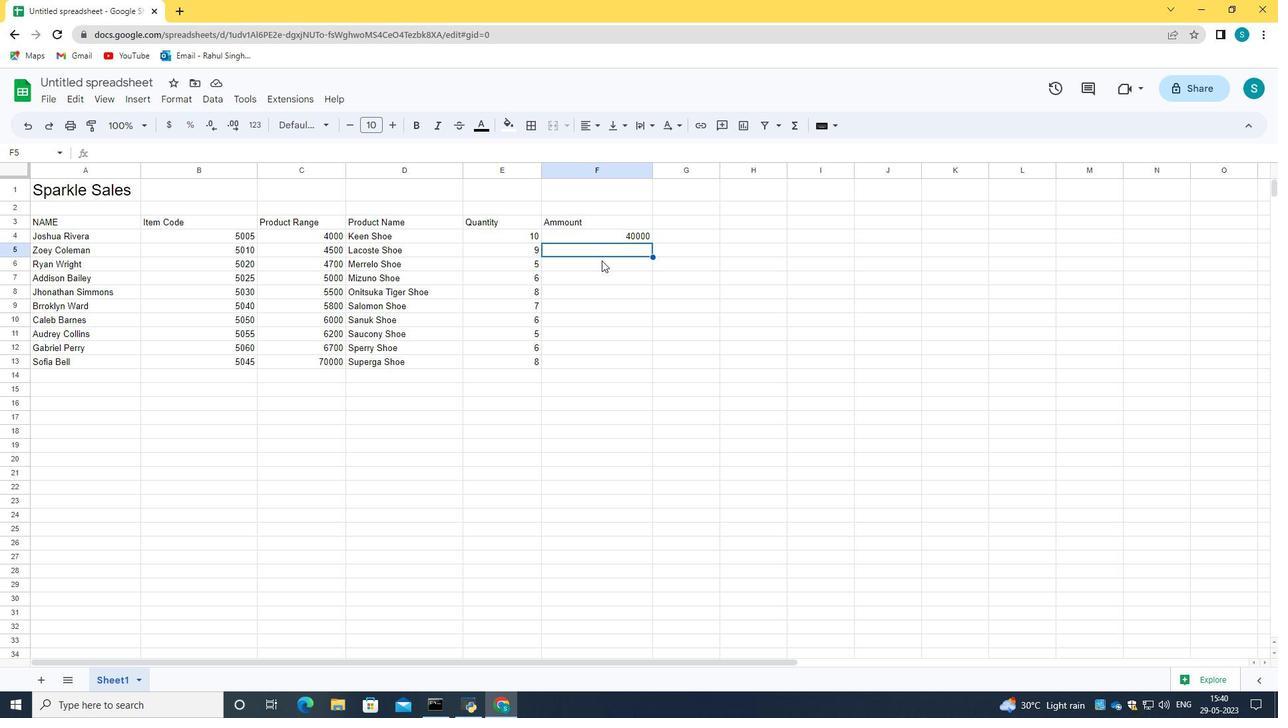 
Action: Mouse pressed left at (601, 268)
Screenshot: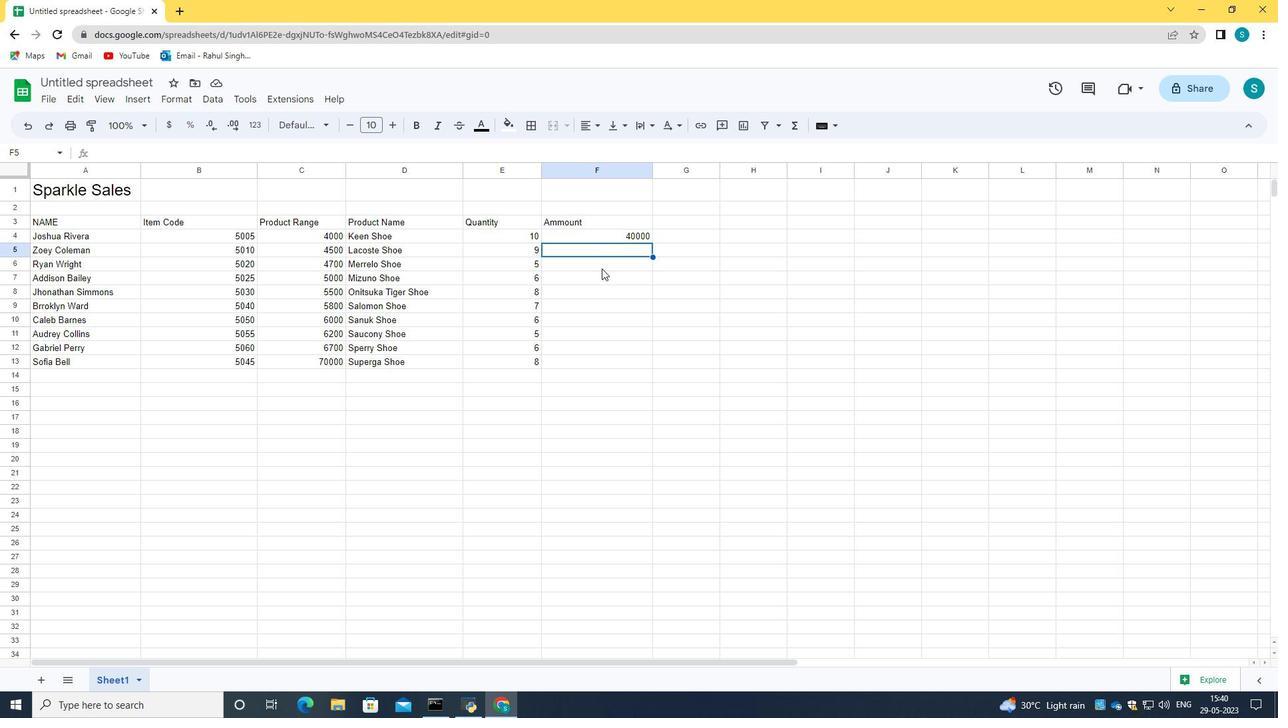 
Action: Mouse moved to (652, 172)
Screenshot: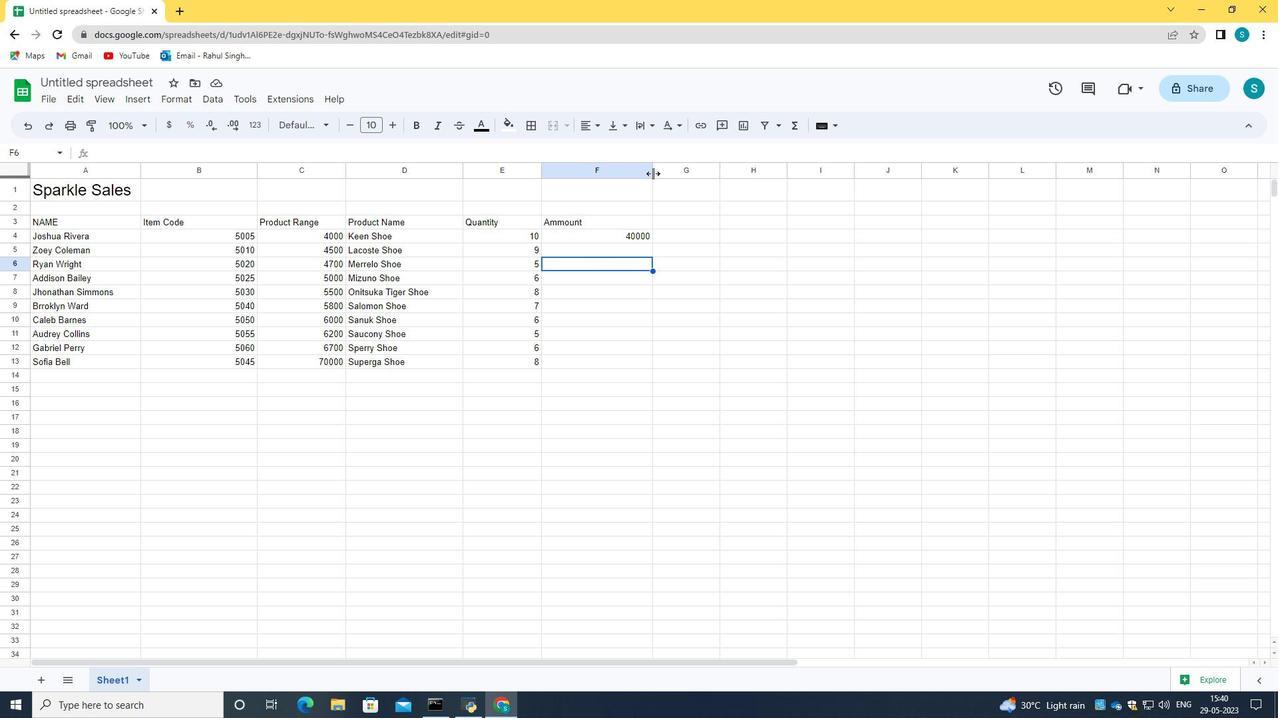 
Action: Mouse pressed left at (652, 172)
Screenshot: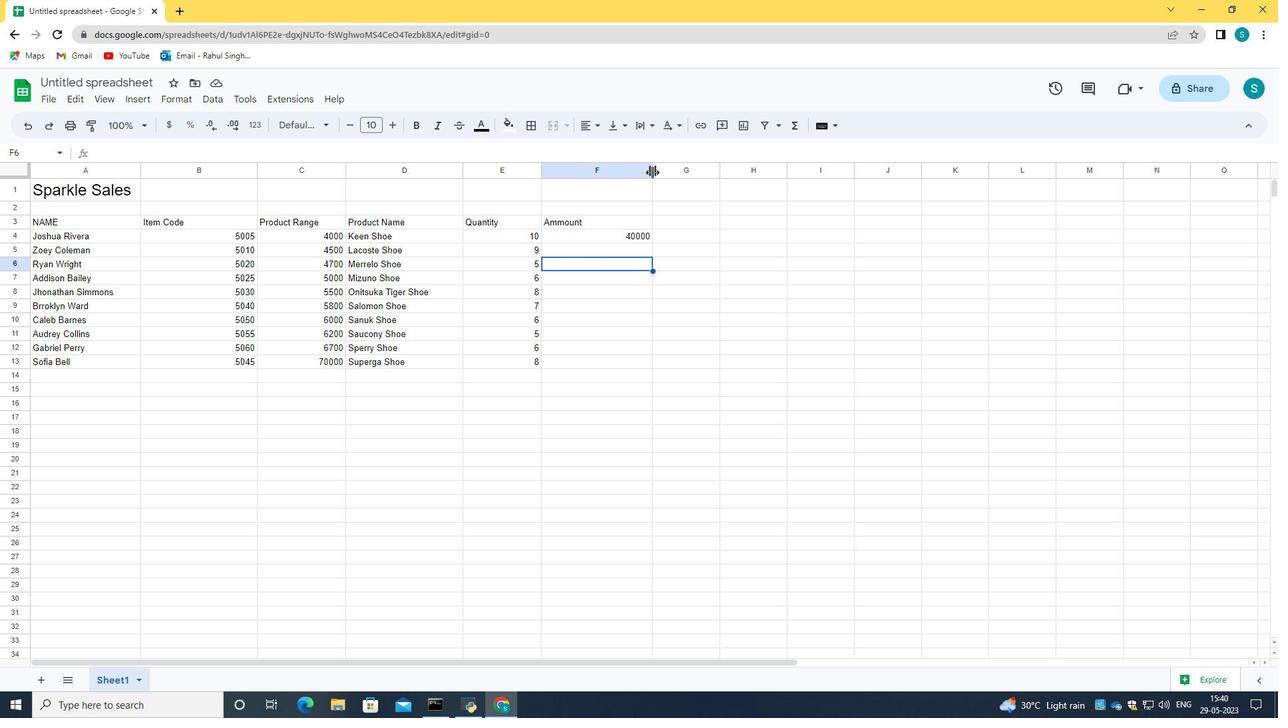 
Action: Mouse moved to (543, 170)
Screenshot: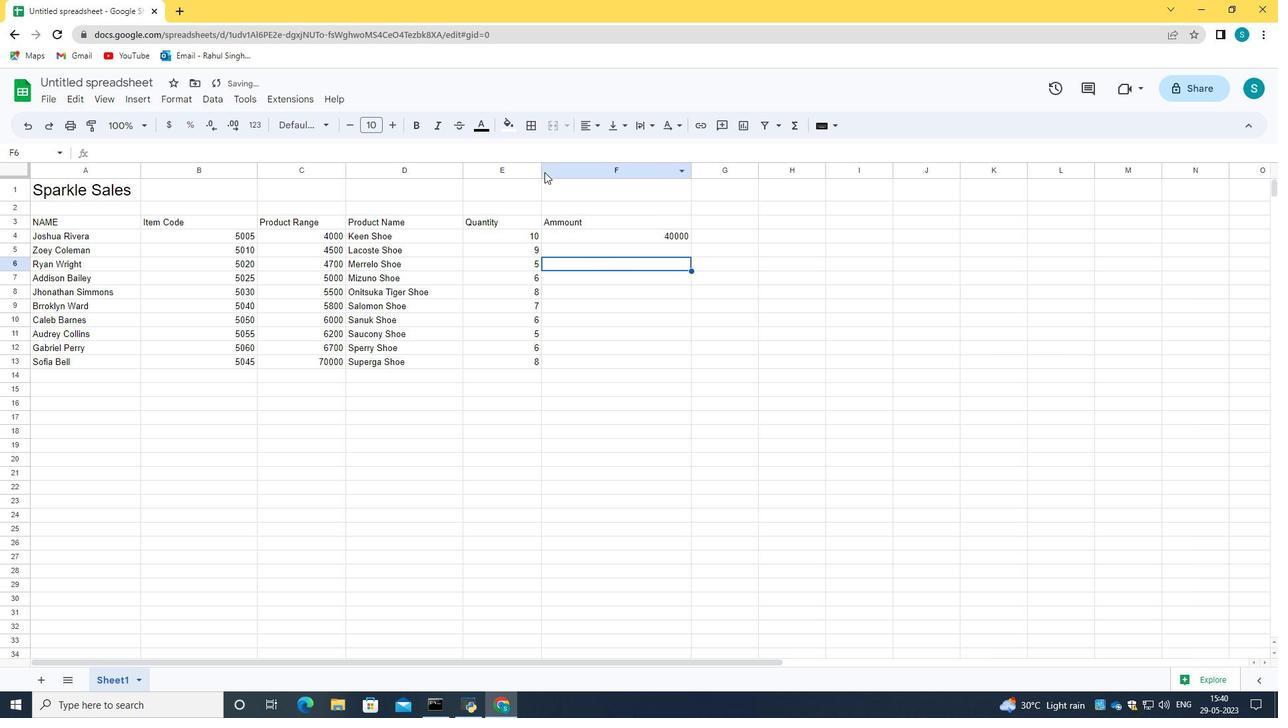 
Action: Mouse pressed left at (543, 170)
Screenshot: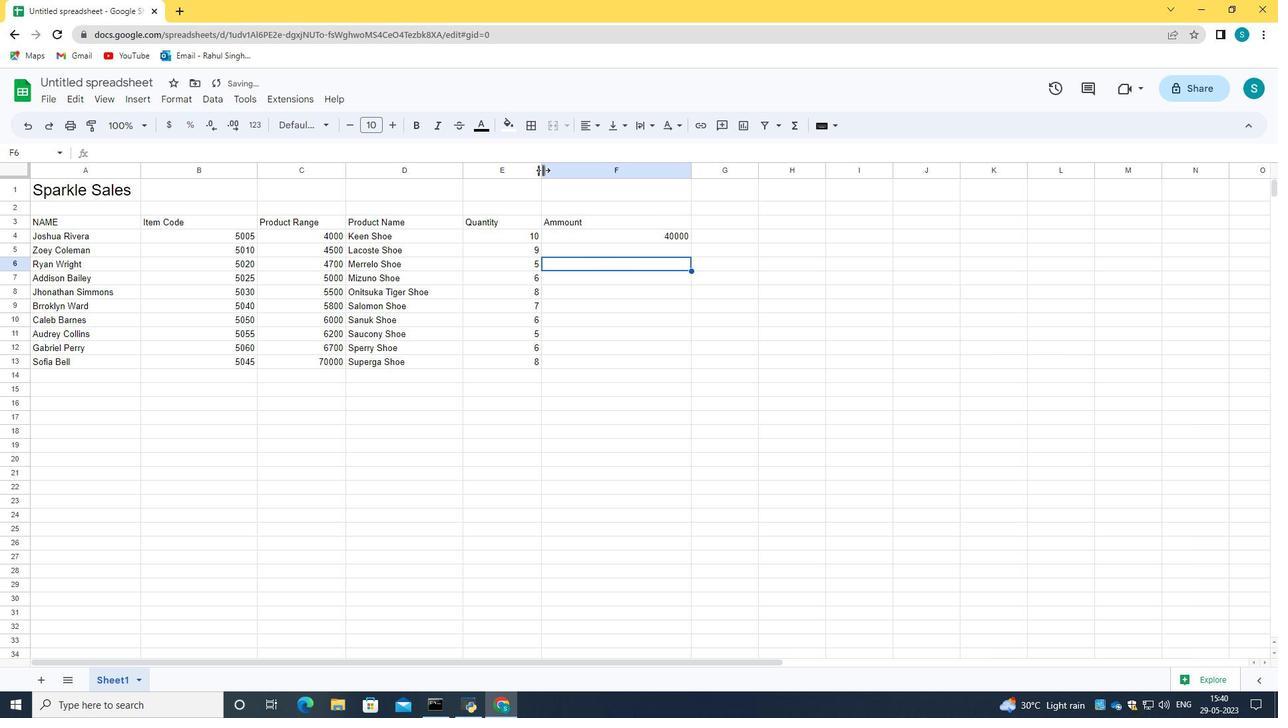 
Action: Mouse moved to (461, 163)
Screenshot: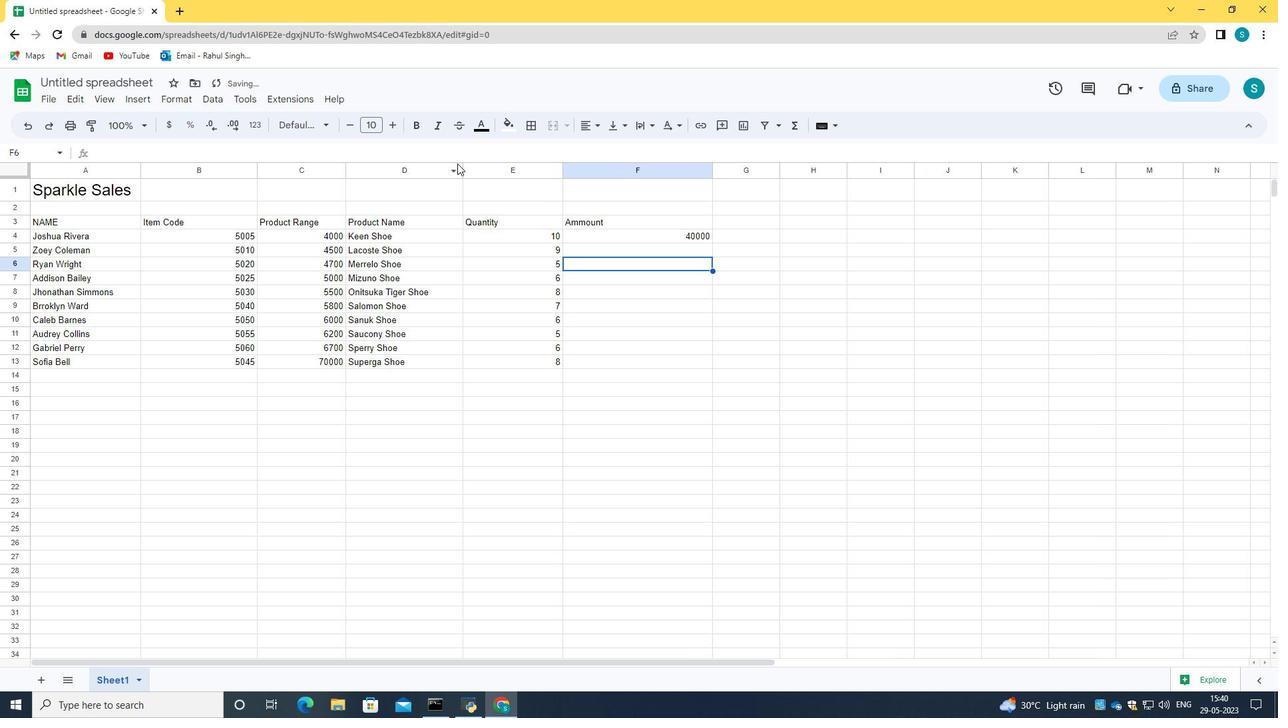 
Action: Mouse pressed left at (461, 163)
Screenshot: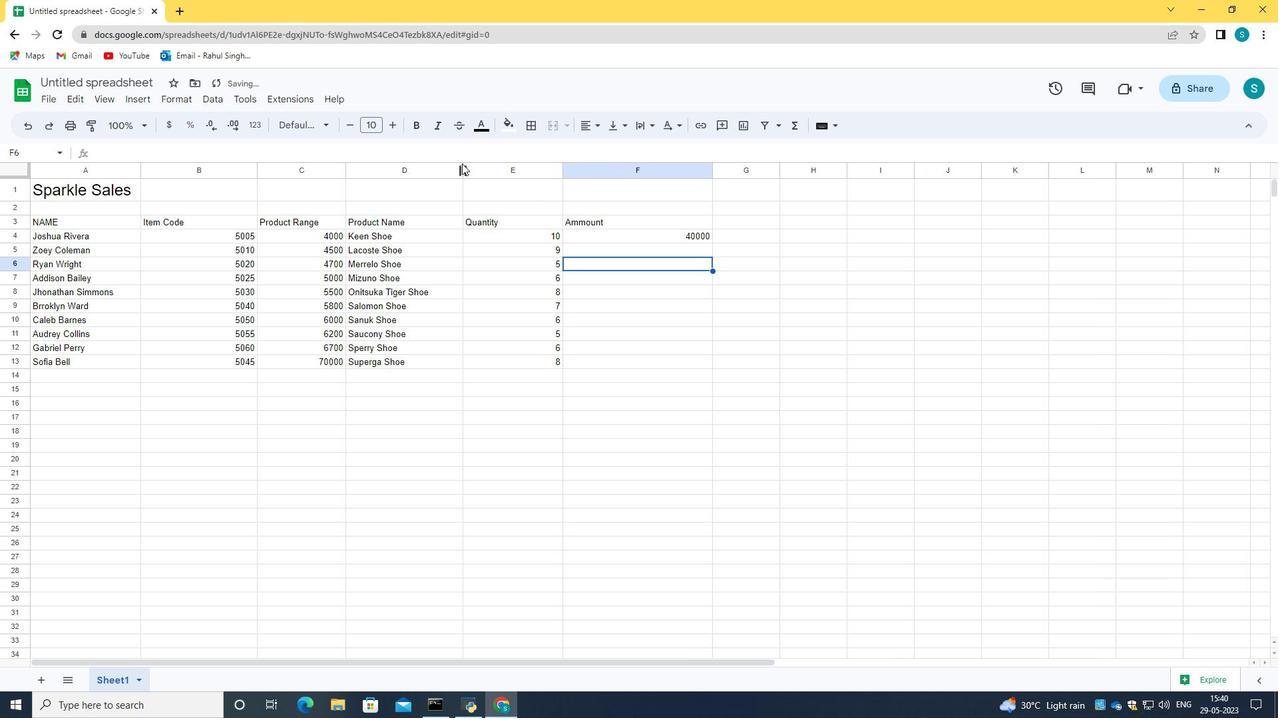 
Action: Mouse moved to (474, 155)
Screenshot: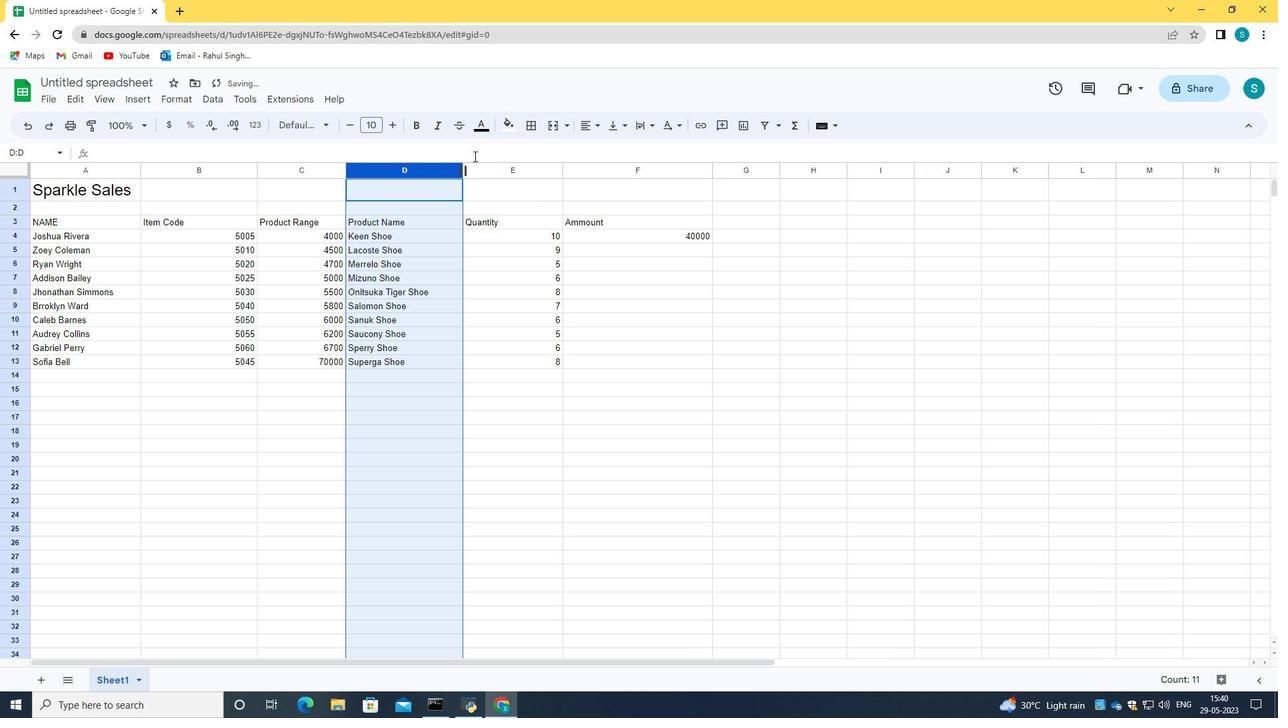 
Action: Mouse pressed left at (474, 155)
Screenshot: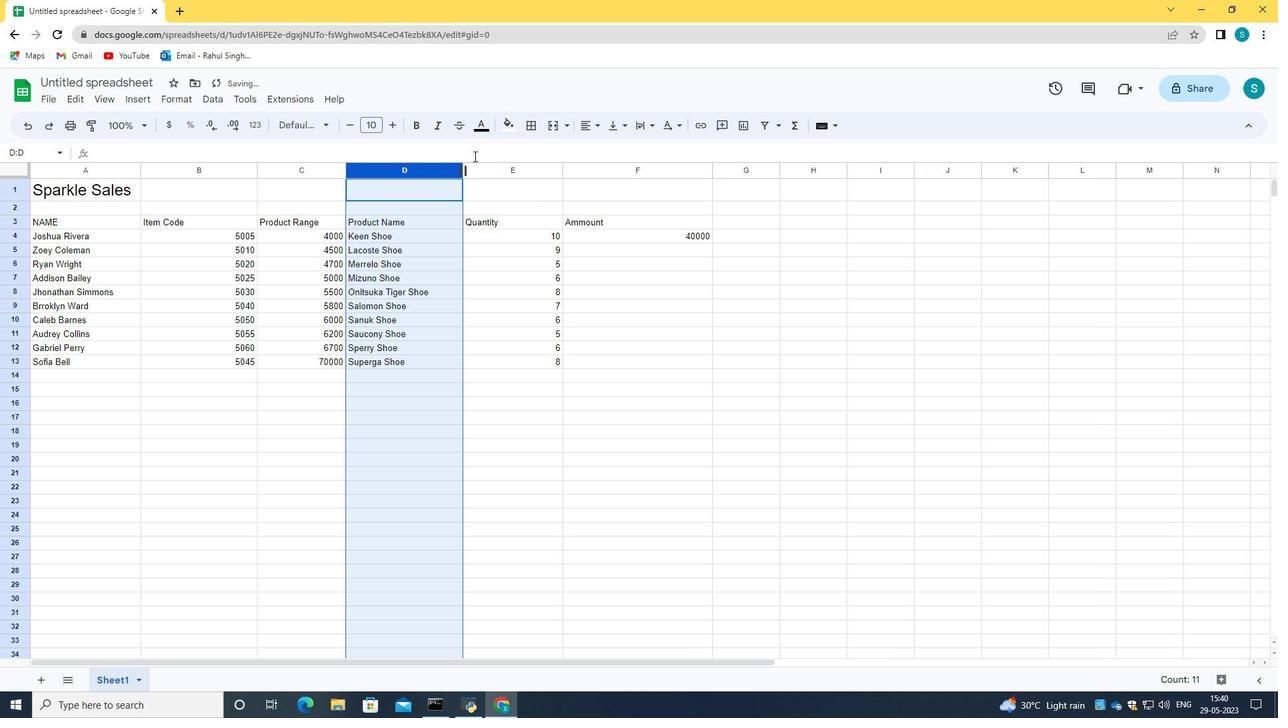 
Action: Mouse moved to (481, 146)
Screenshot: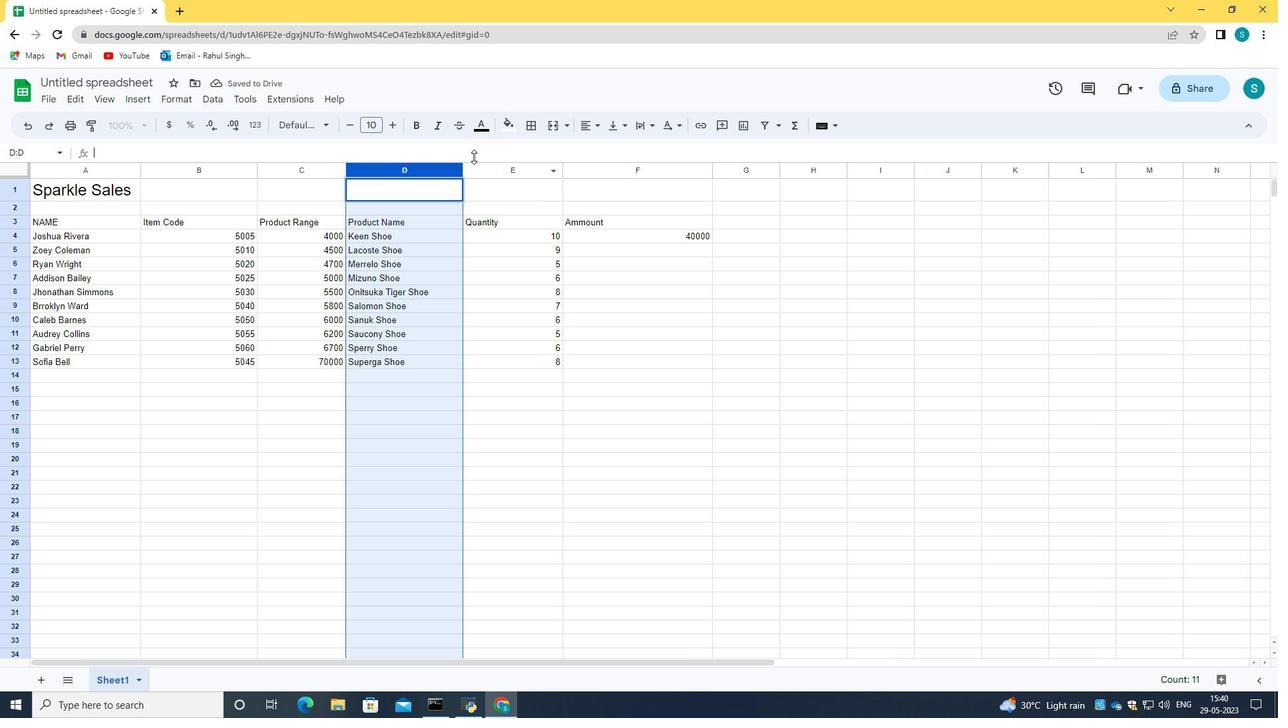 
Action: Mouse pressed left at (481, 146)
Screenshot: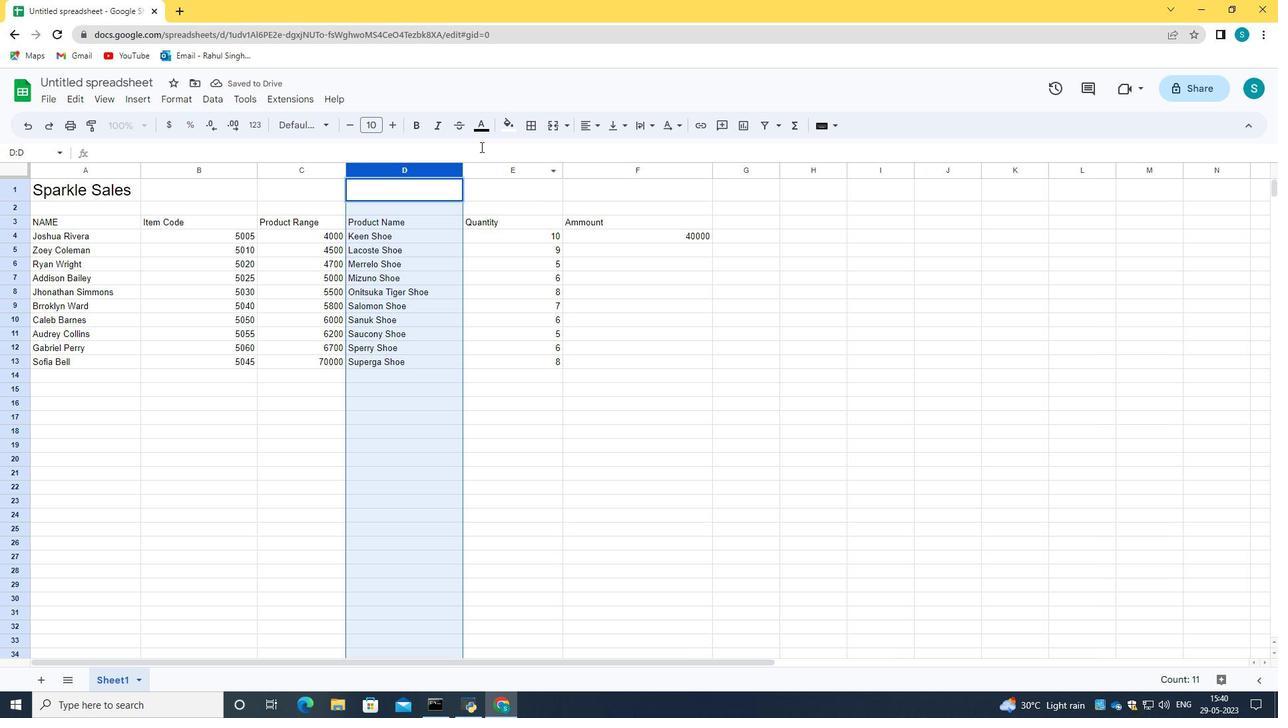 
Action: Mouse moved to (484, 141)
Screenshot: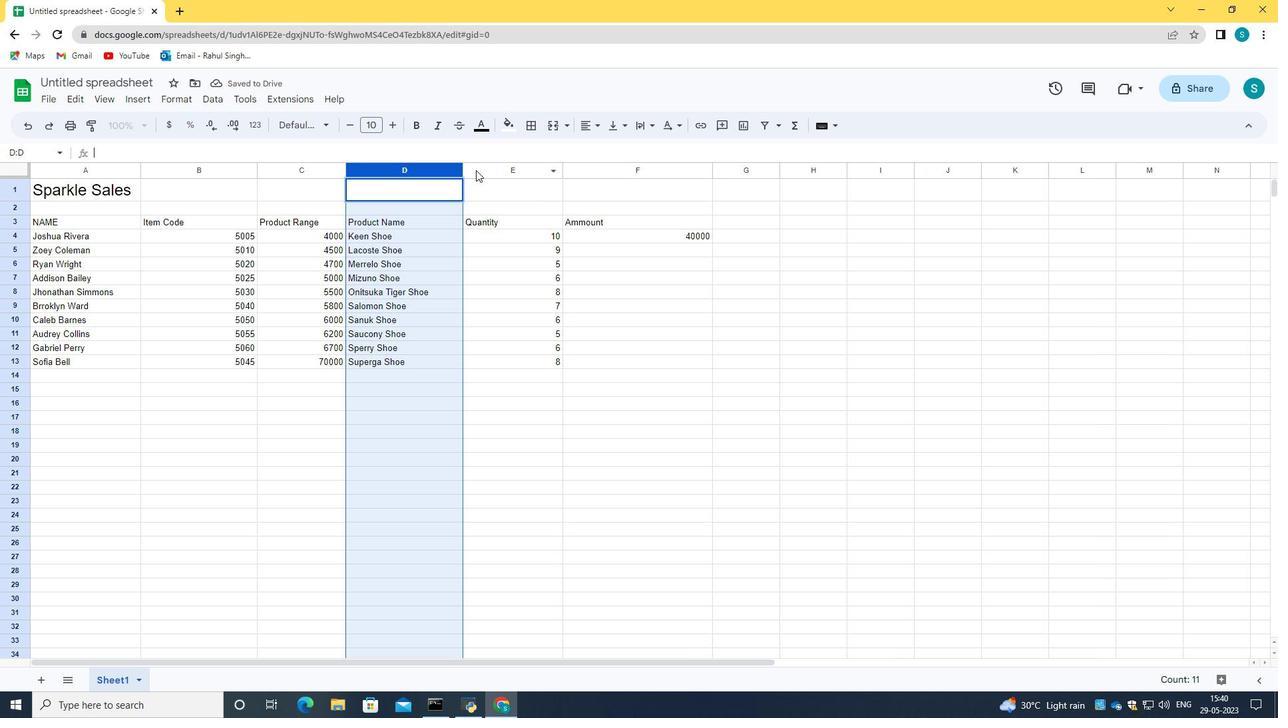 
Action: Mouse pressed left at (484, 141)
Screenshot: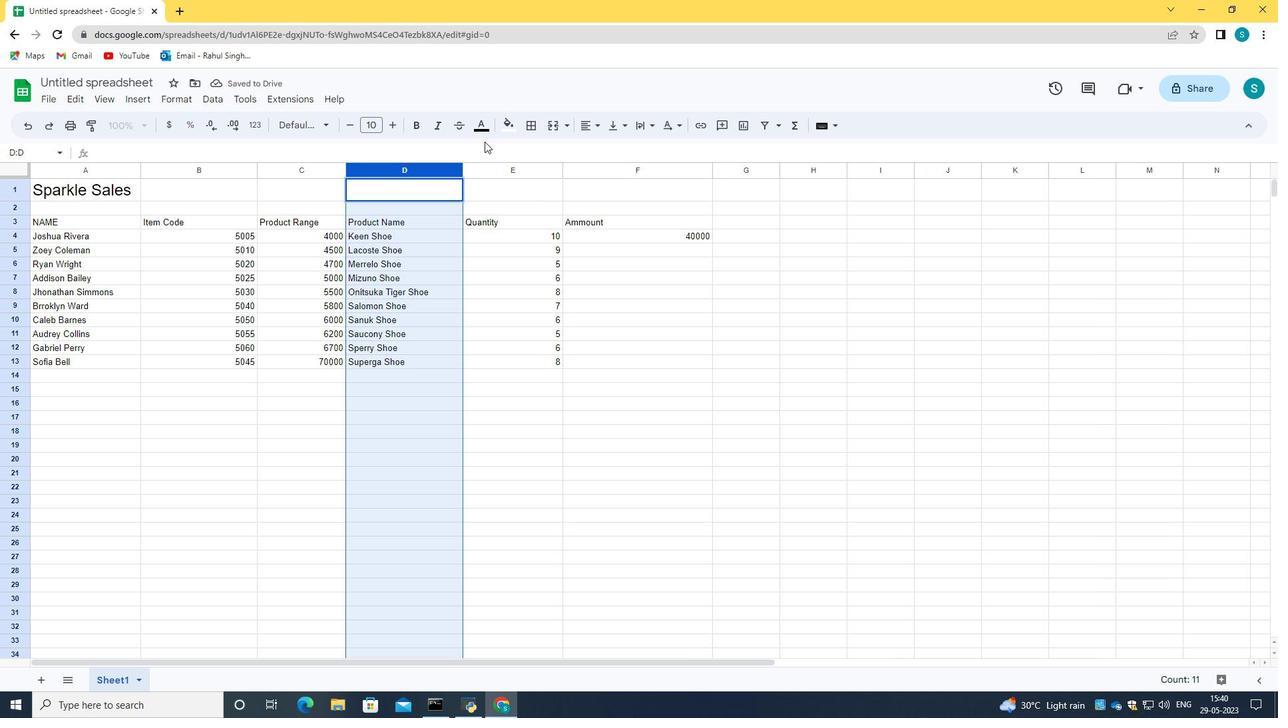 
Action: Mouse moved to (491, 187)
Screenshot: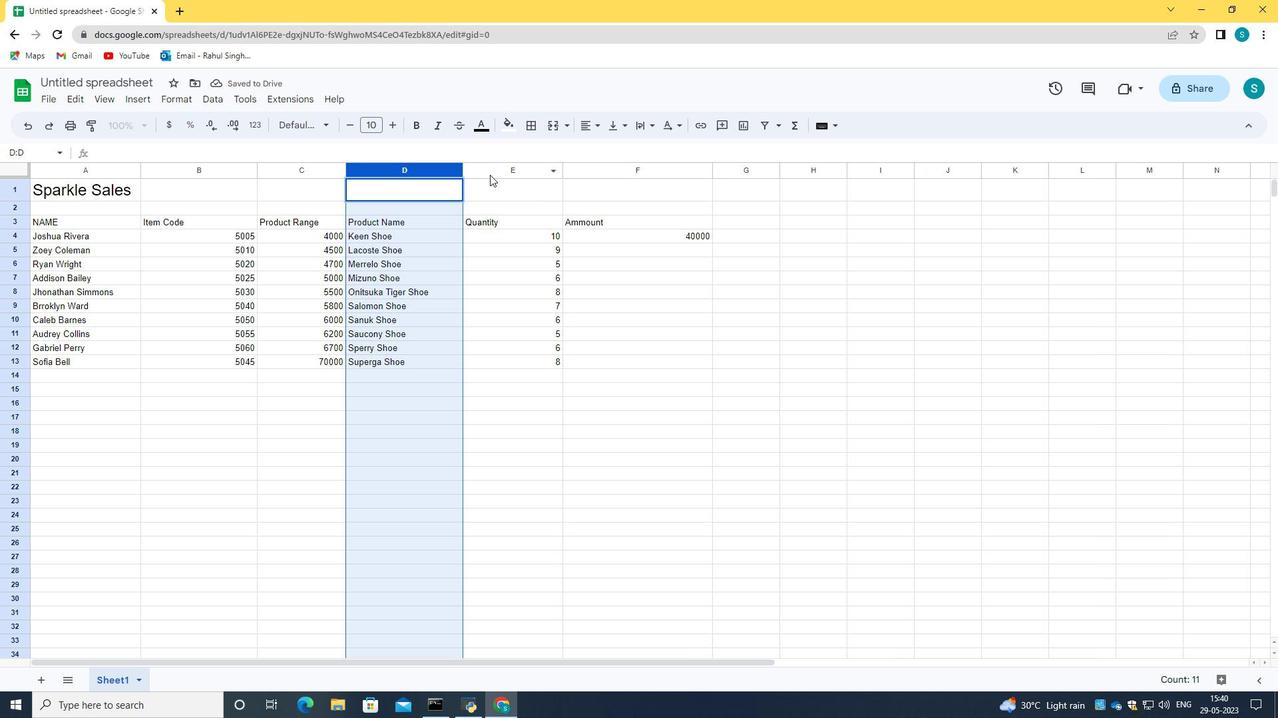 
Action: Mouse pressed left at (491, 187)
Screenshot: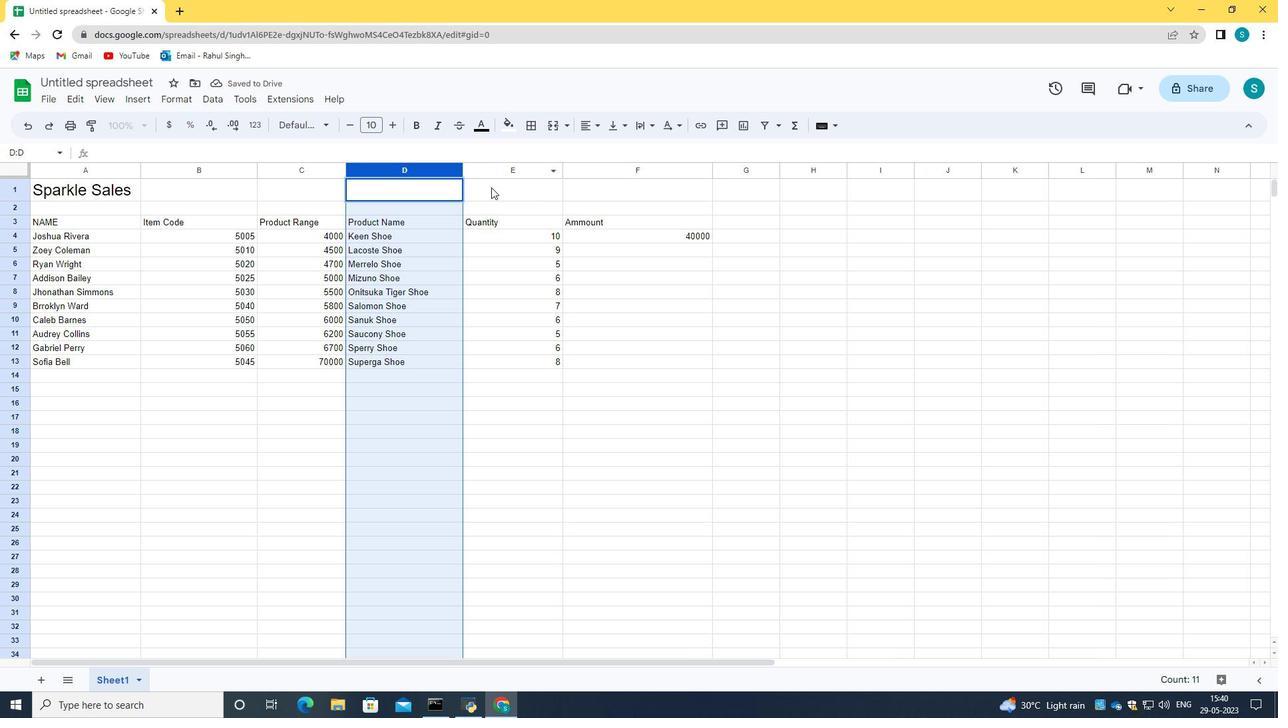 
Action: Mouse moved to (463, 171)
Screenshot: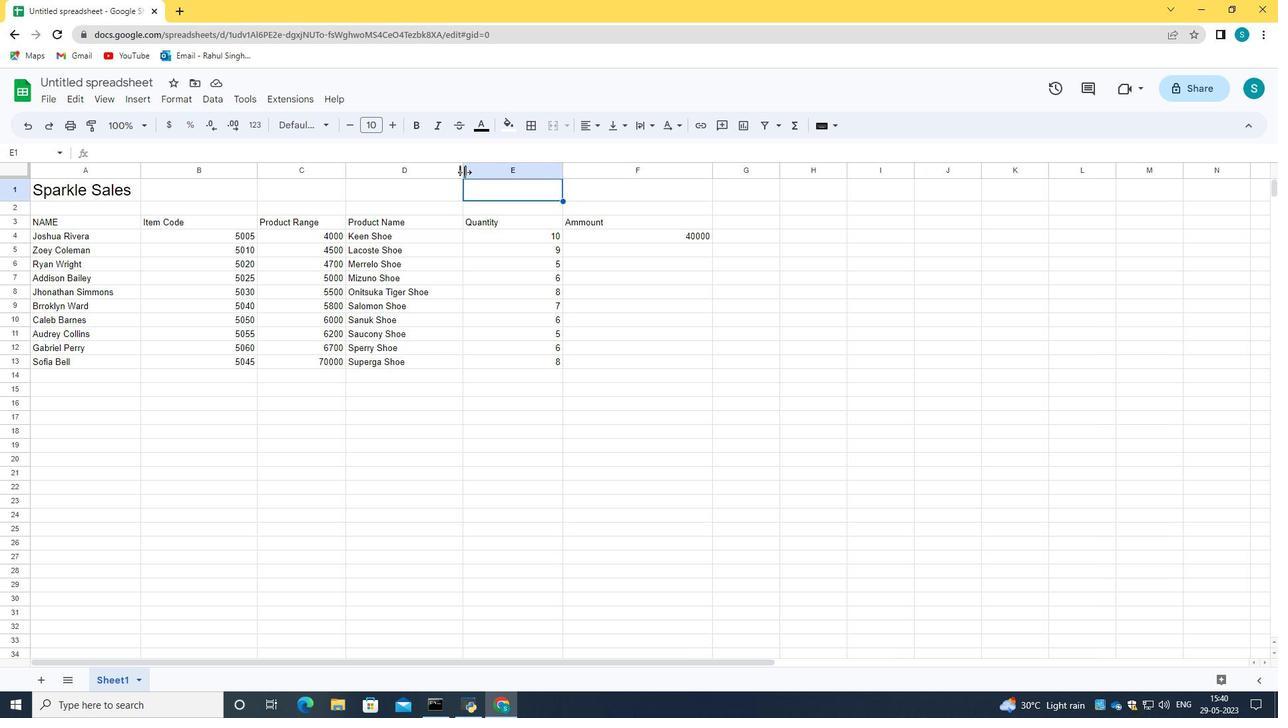 
Action: Mouse pressed left at (463, 171)
Screenshot: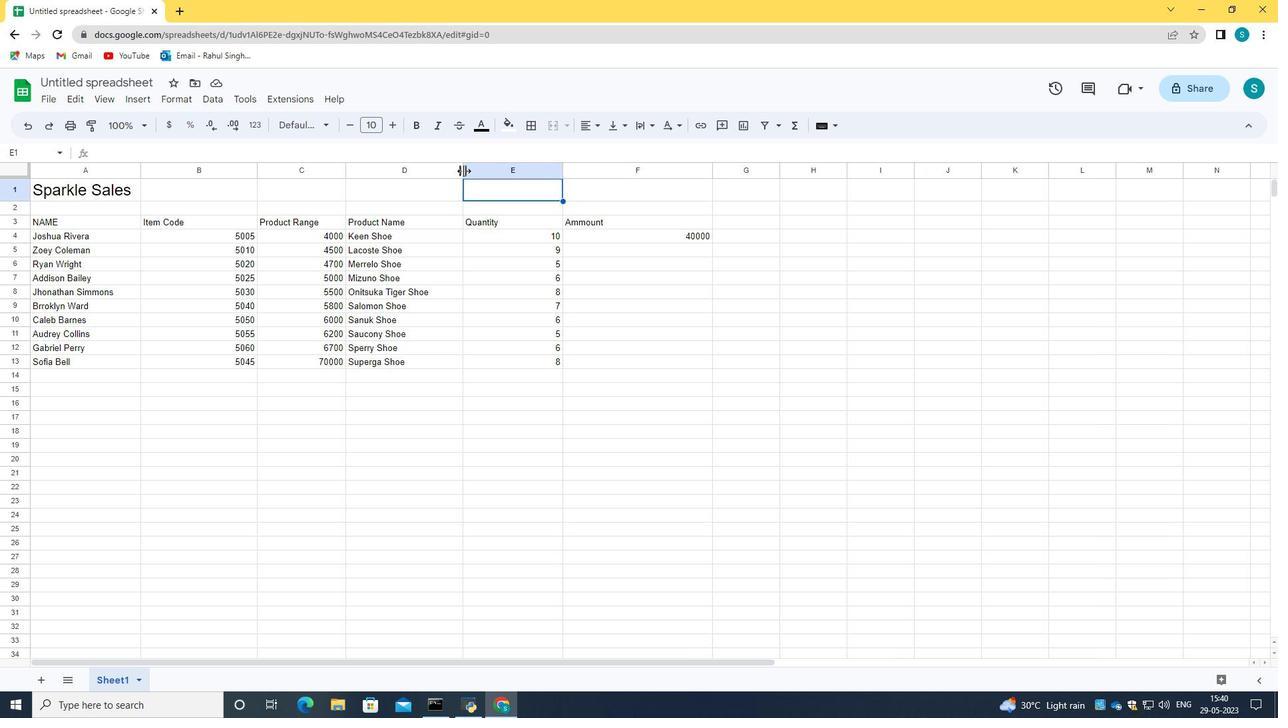 
Action: Mouse moved to (346, 170)
Screenshot: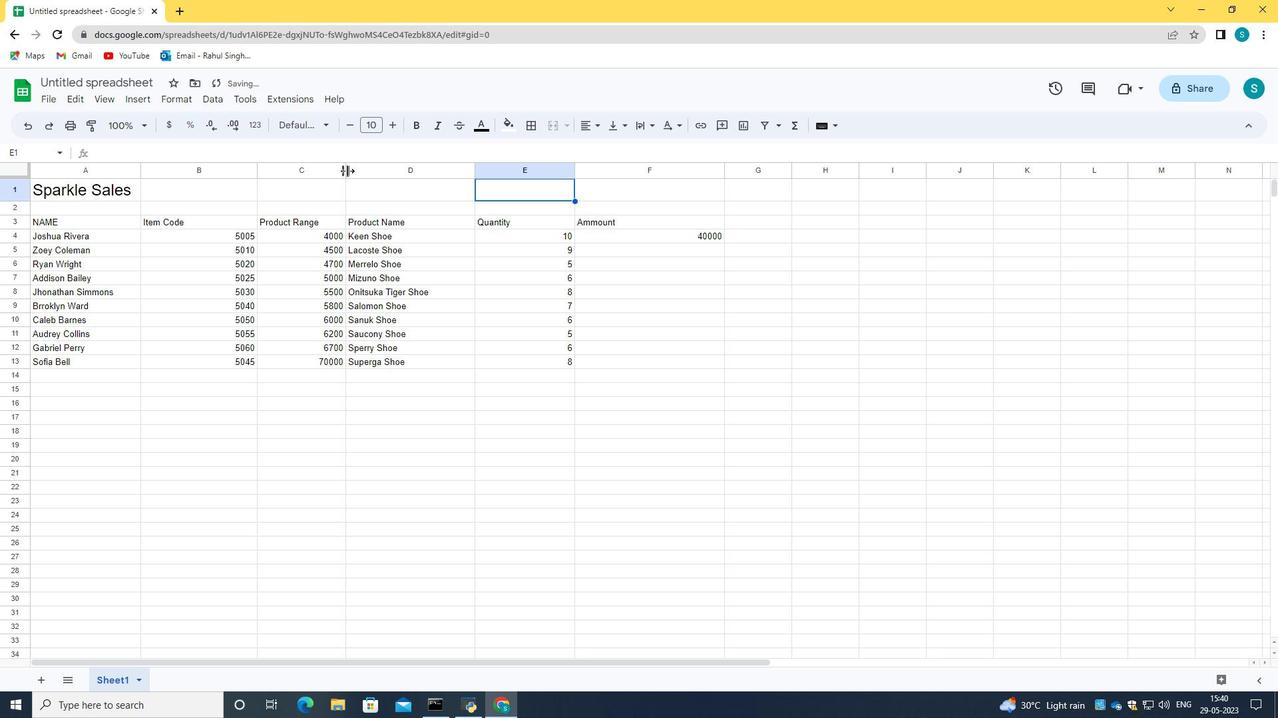 
Action: Mouse pressed left at (346, 170)
Screenshot: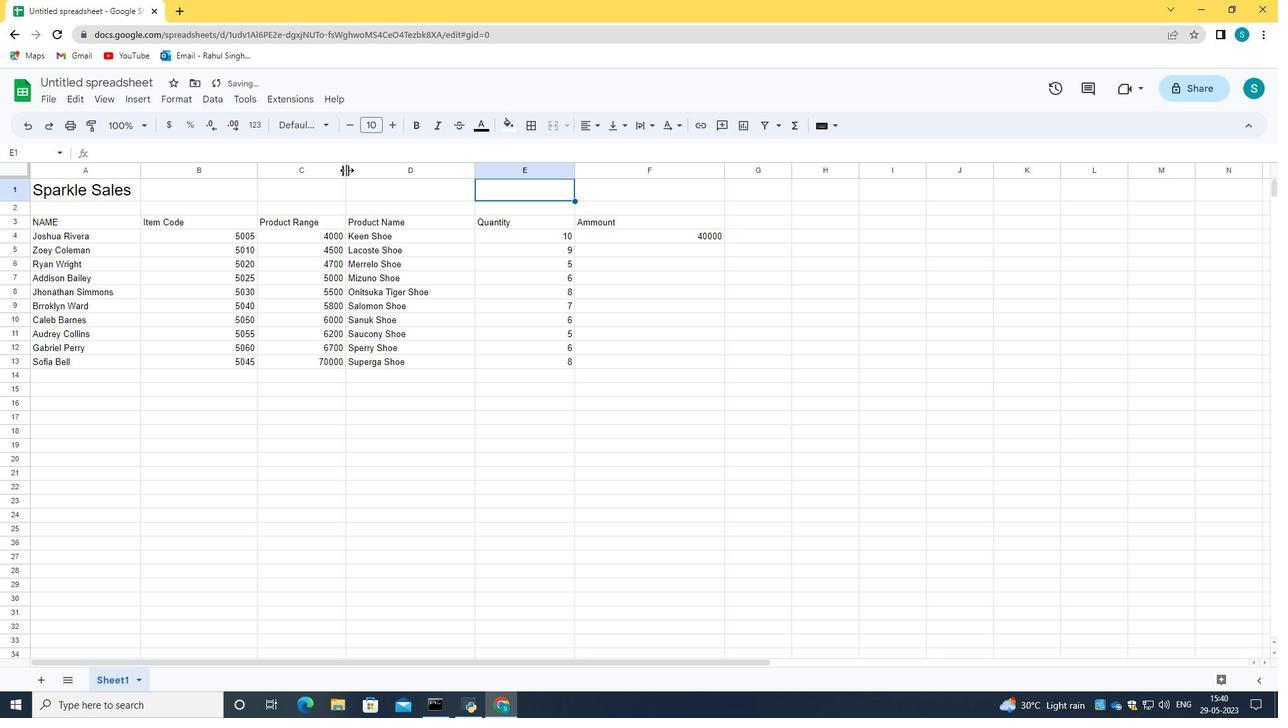 
Action: Mouse moved to (260, 171)
Screenshot: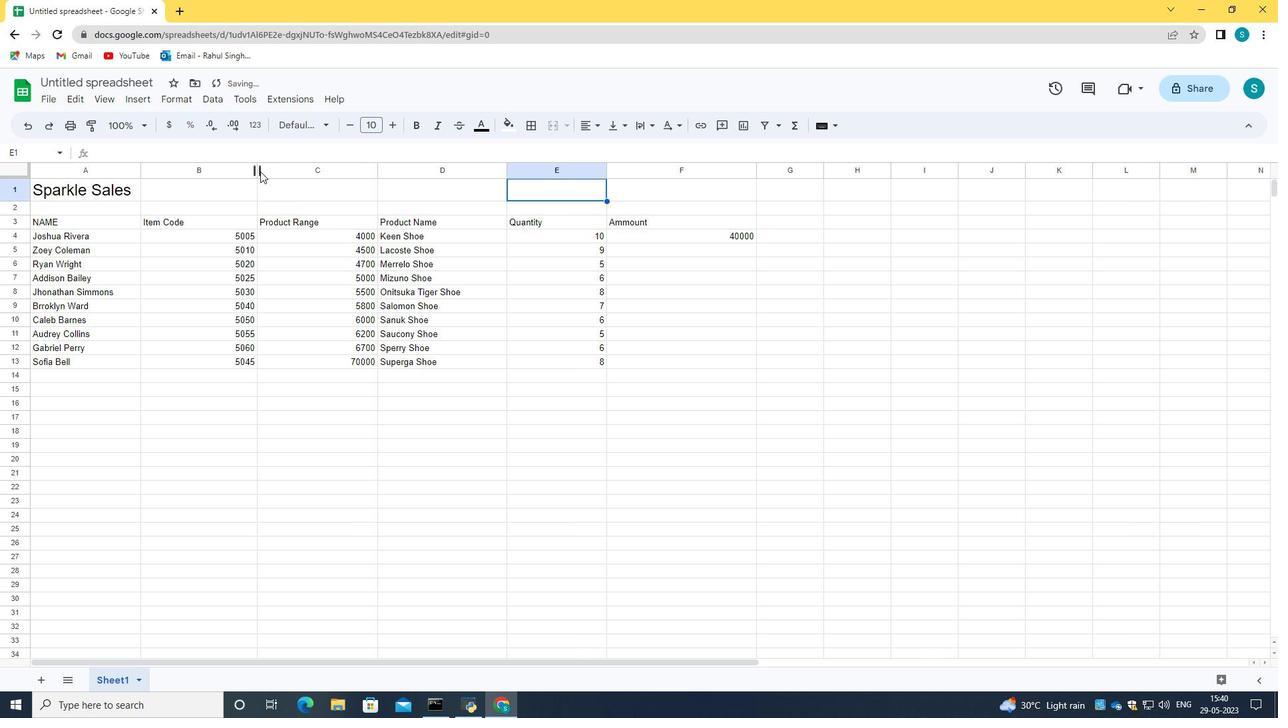 
Action: Mouse pressed left at (260, 171)
Screenshot: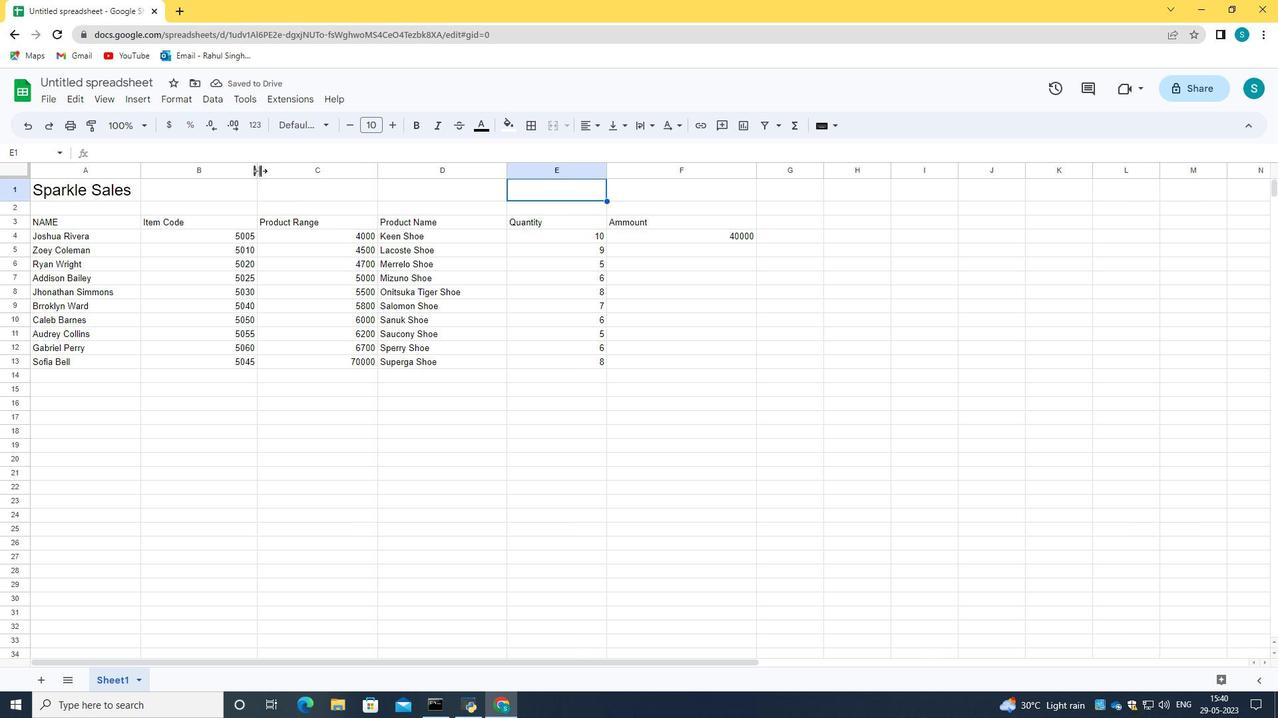
Action: Mouse moved to (716, 219)
Screenshot: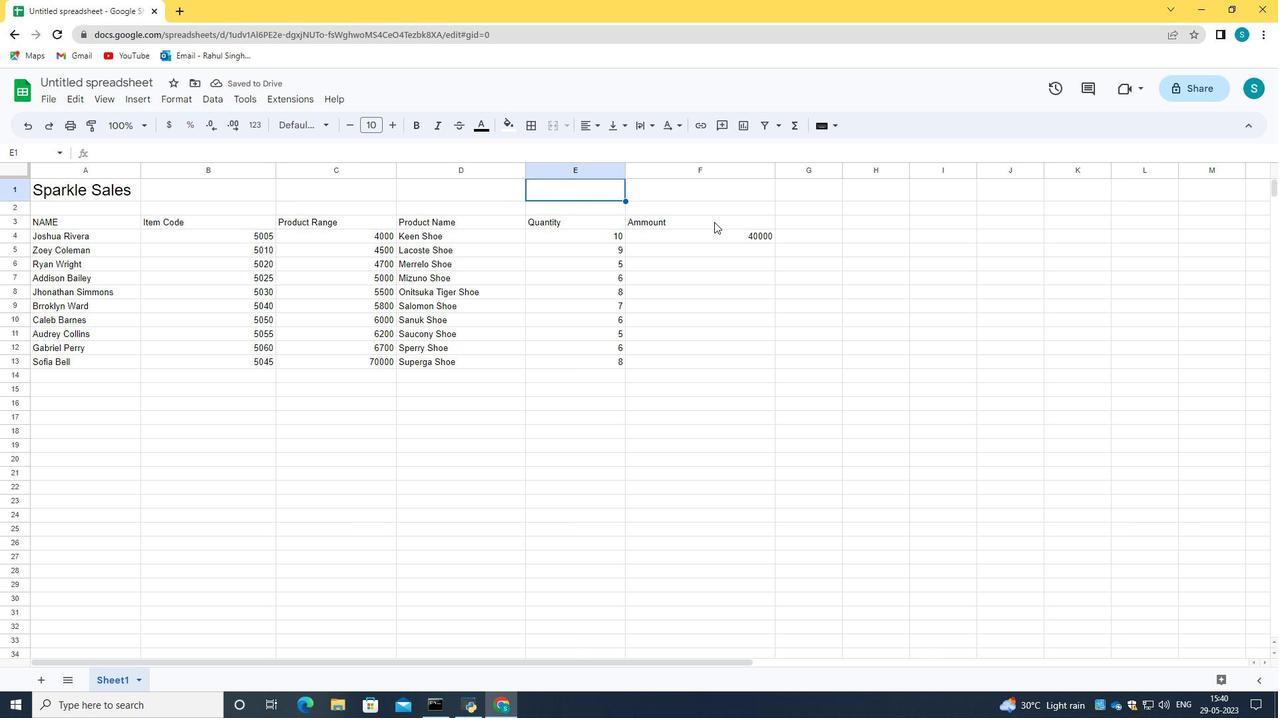 
Action: Mouse pressed left at (716, 219)
Screenshot: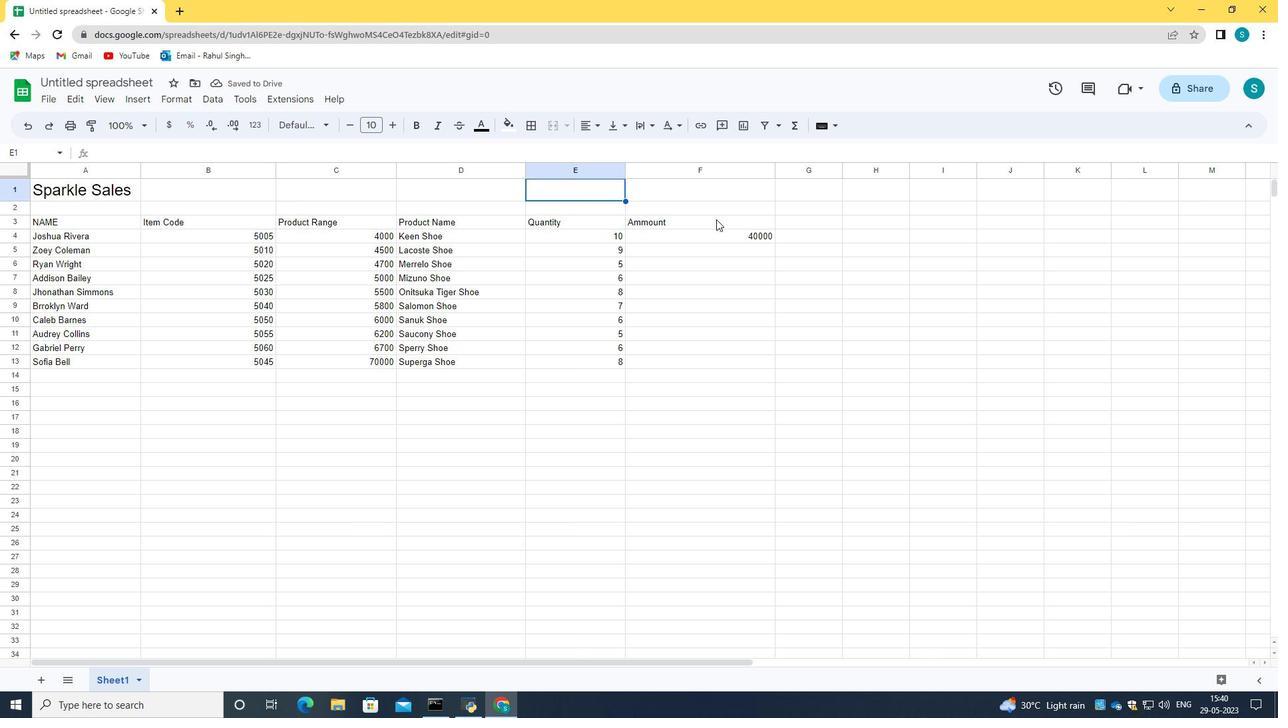 
Action: Mouse moved to (730, 235)
Screenshot: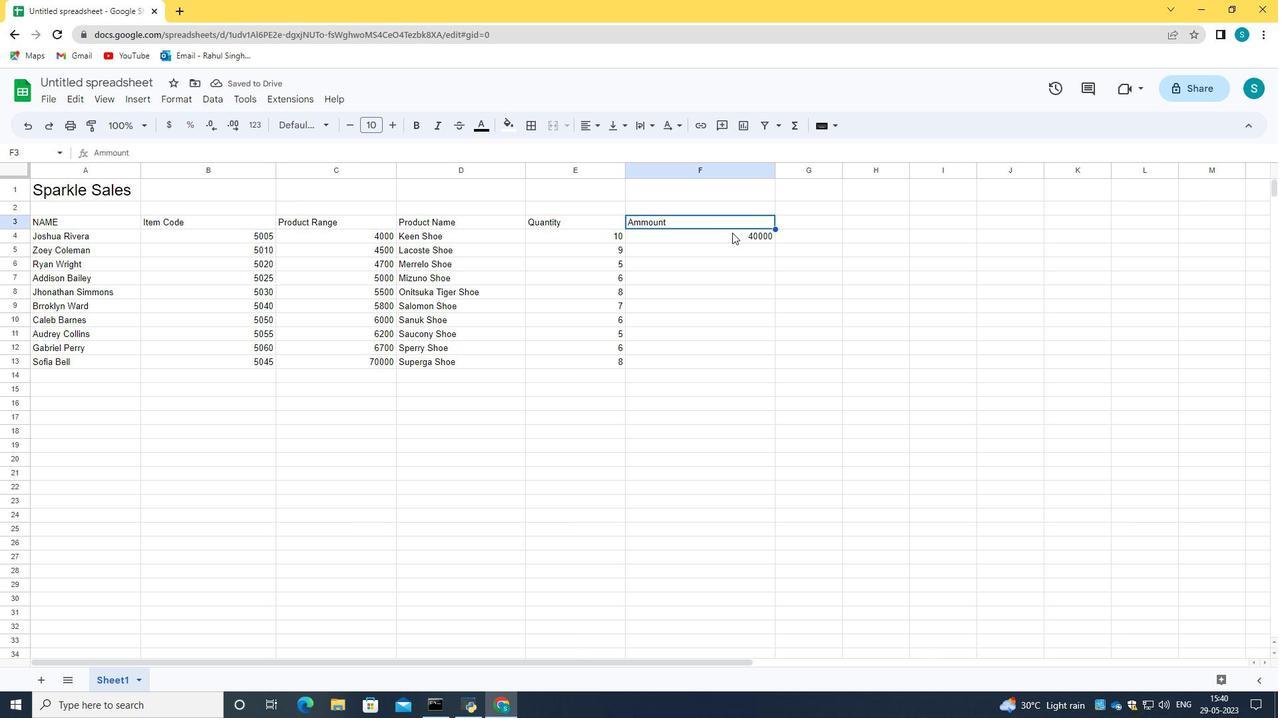 
Action: Mouse pressed left at (730, 235)
Screenshot: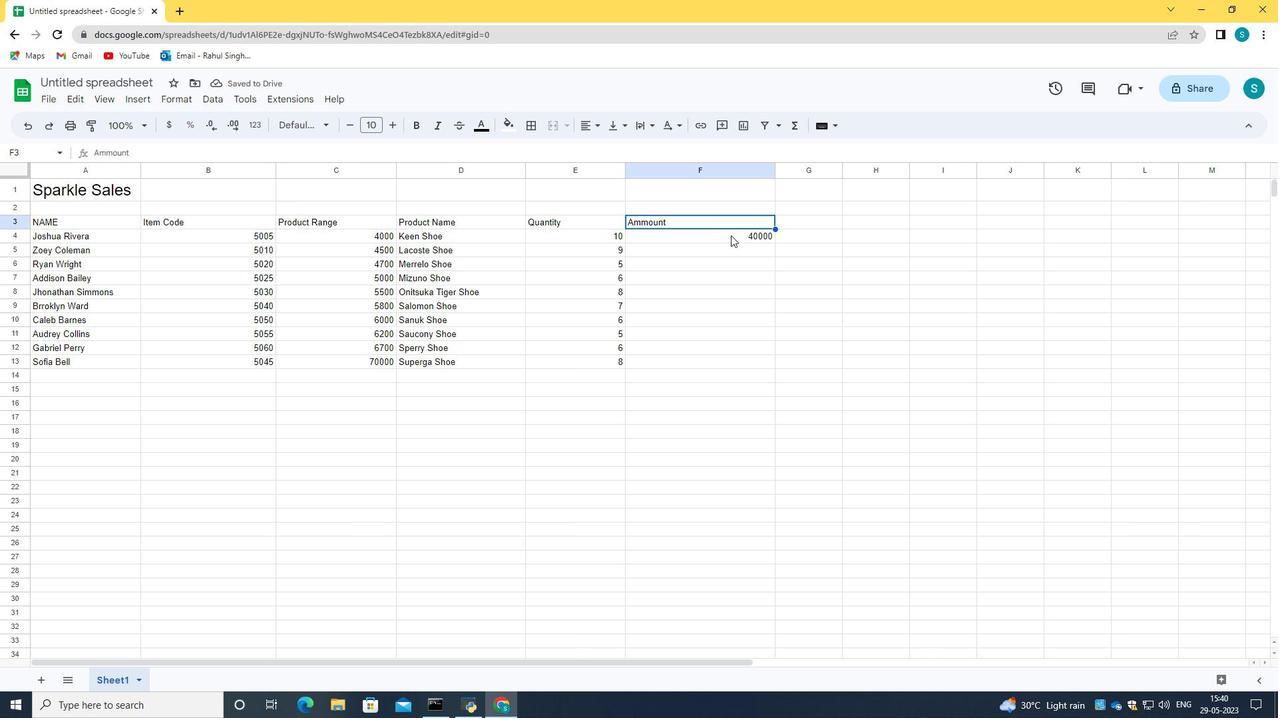 
Action: Mouse moved to (728, 254)
Screenshot: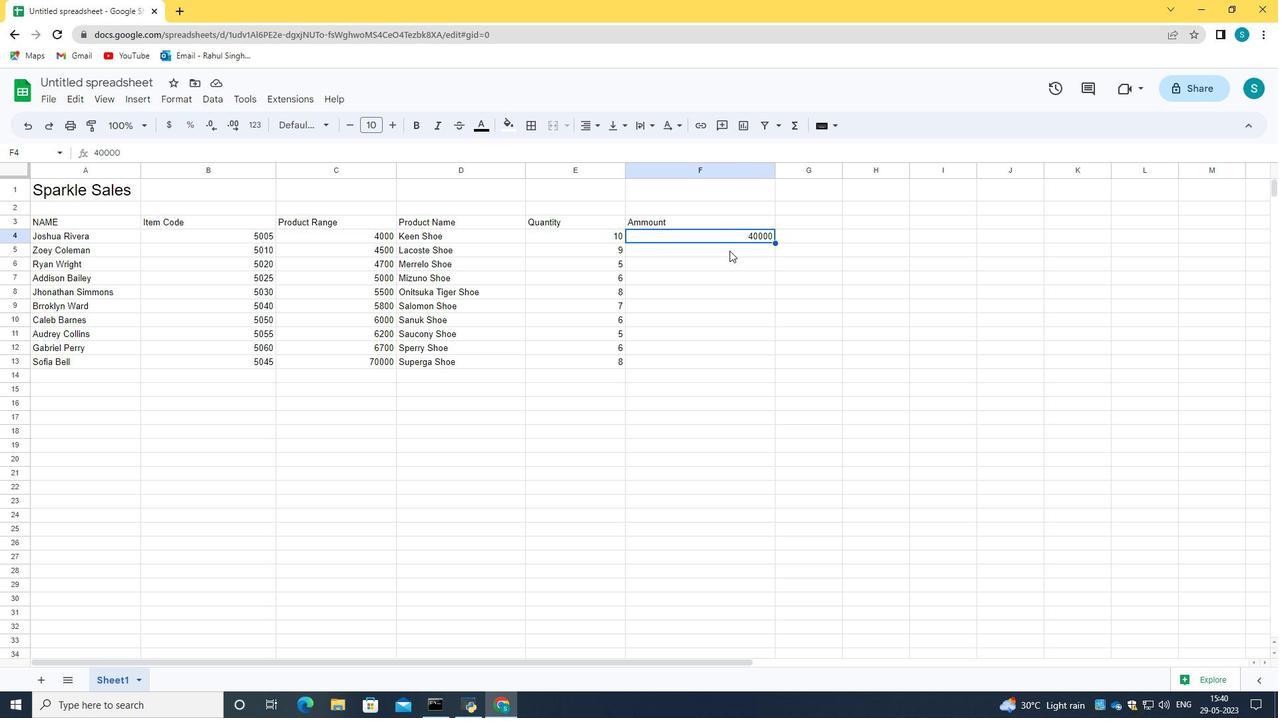 
Action: Mouse pressed left at (728, 254)
Screenshot: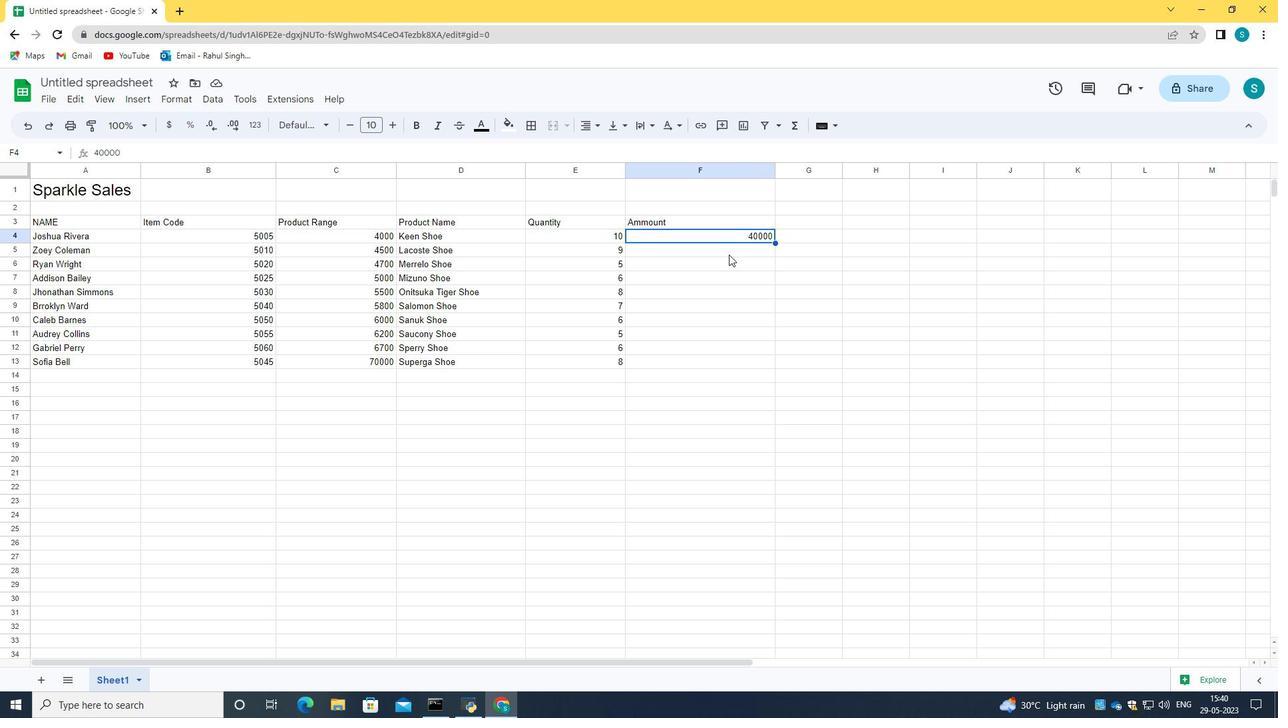 
Action: Key pressed 41500<Key.enter>02<Key.backspace><Key.backspace>
Screenshot: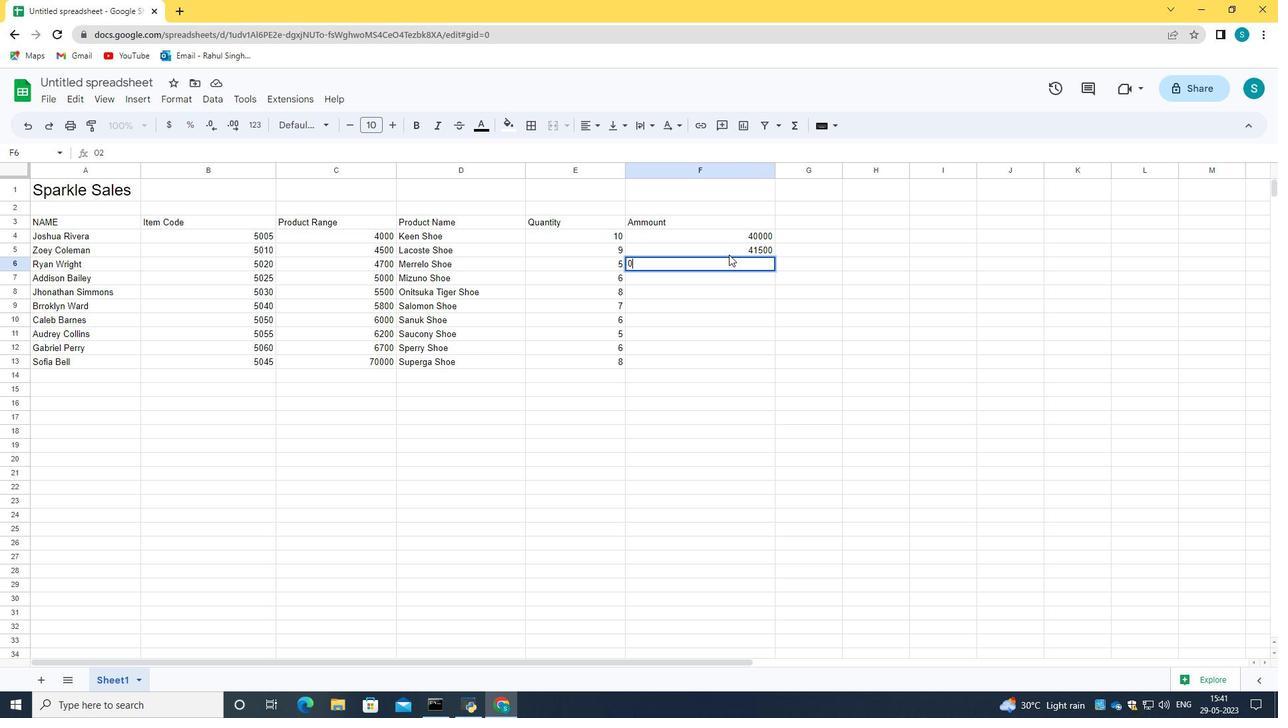 
Action: Mouse pressed left at (728, 254)
Screenshot: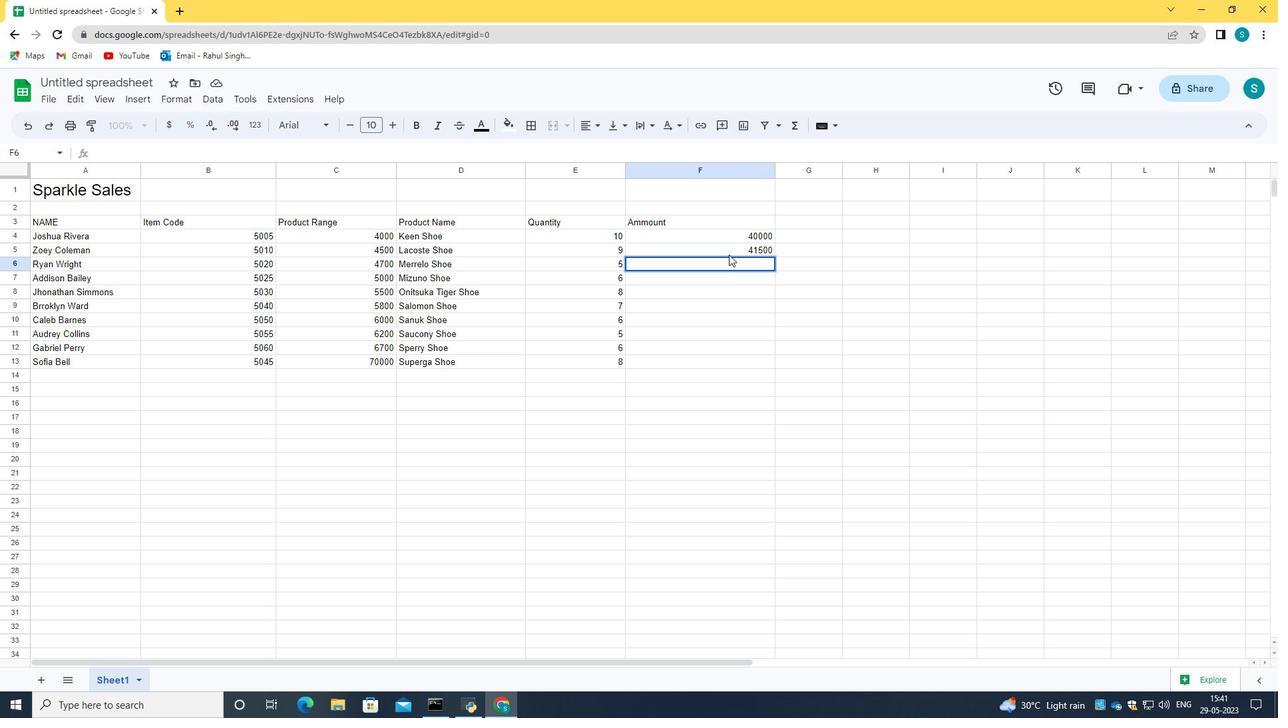 
Action: Mouse moved to (720, 262)
Screenshot: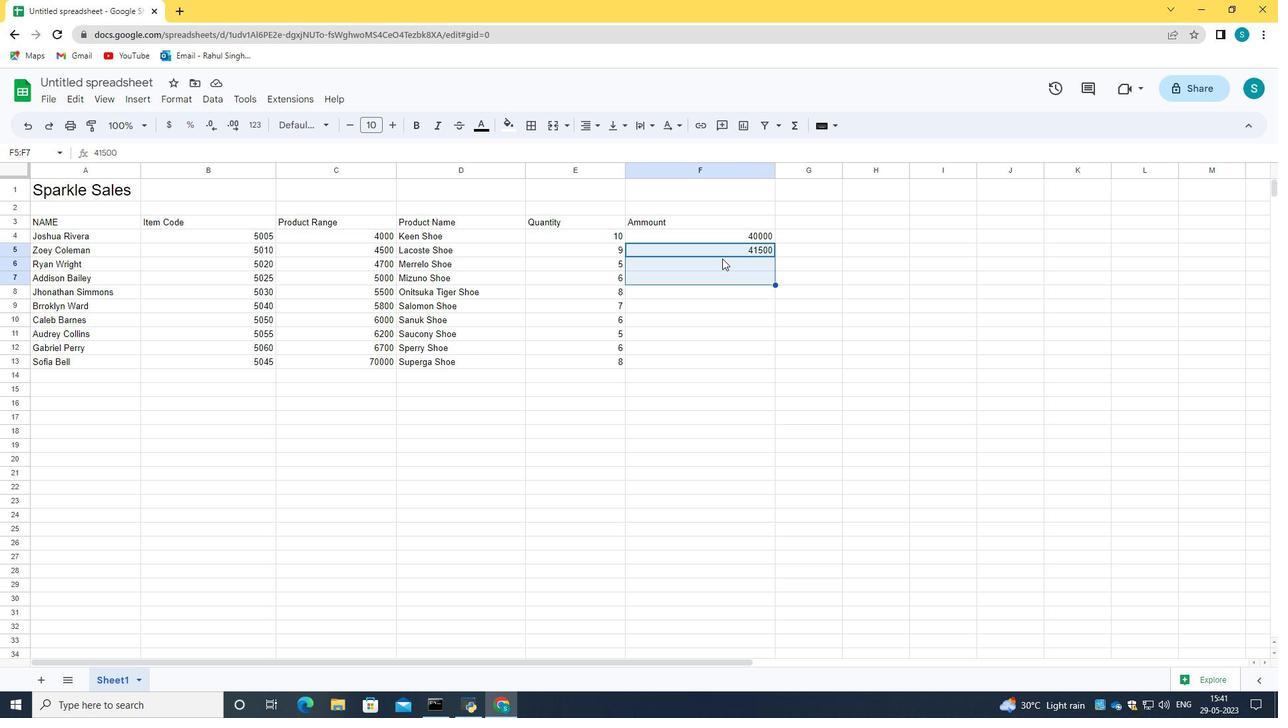
Action: Mouse pressed left at (720, 262)
Screenshot: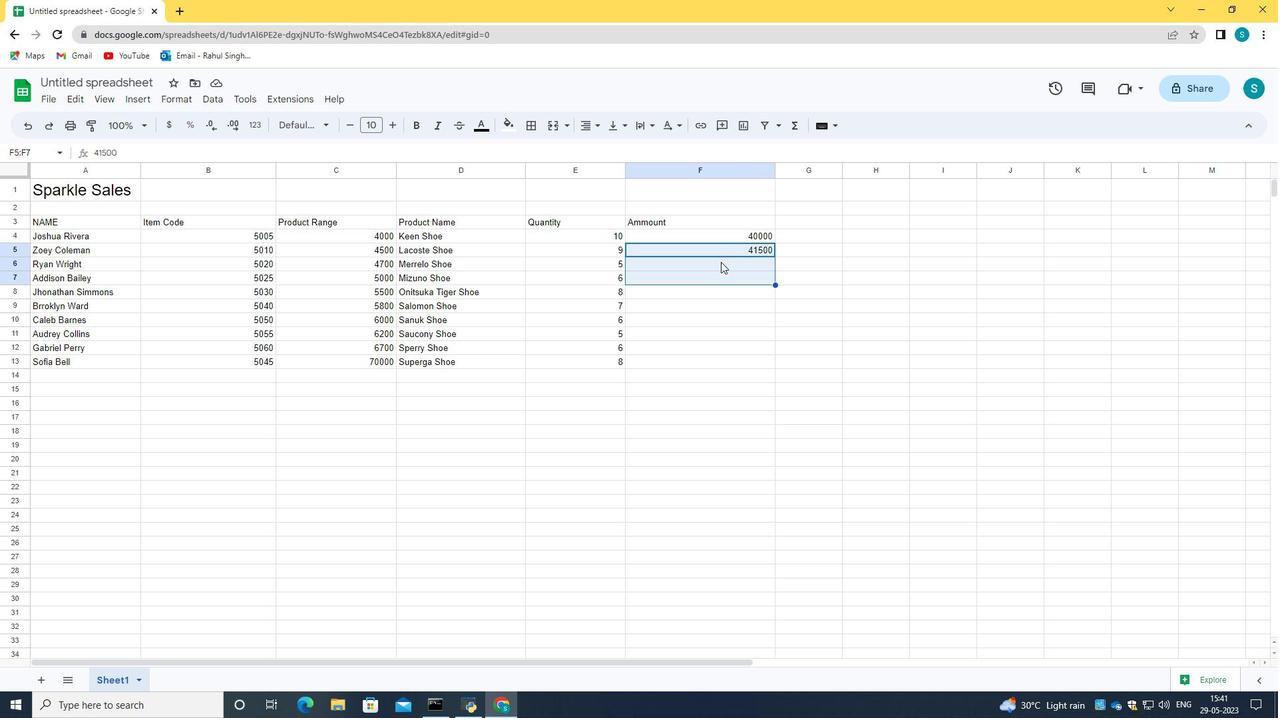 
Action: Mouse pressed left at (720, 262)
Screenshot: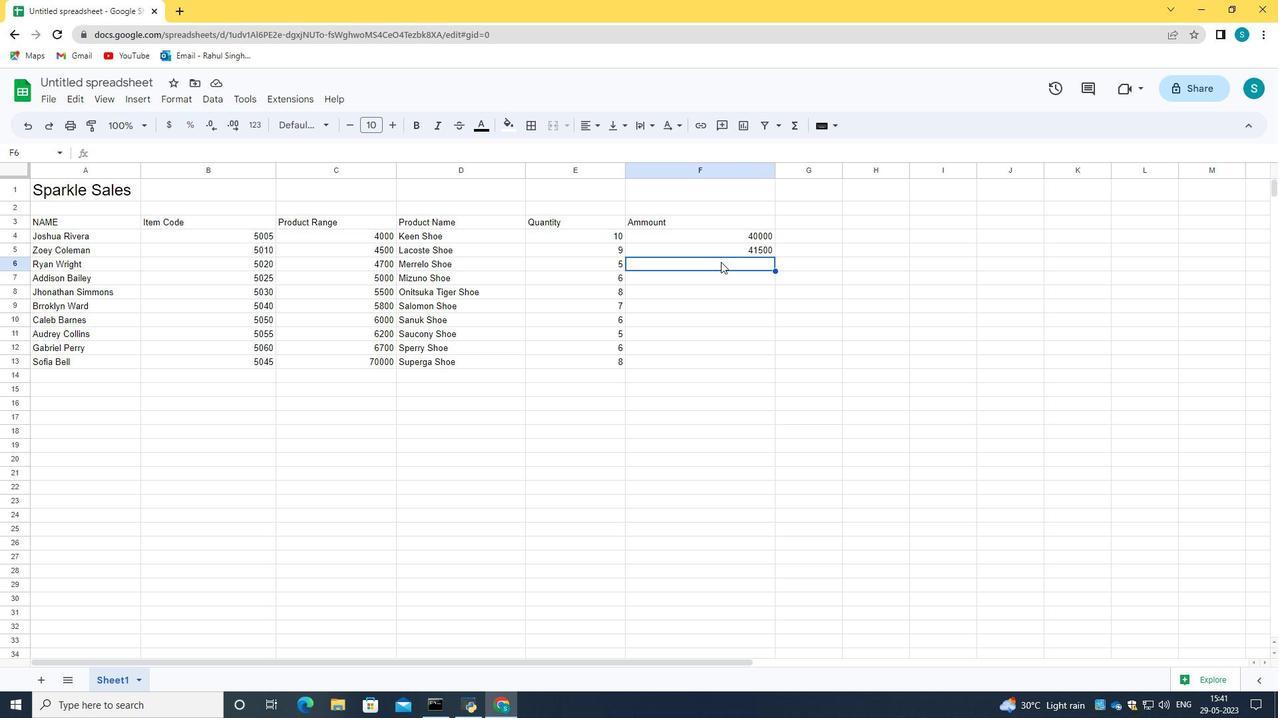 
Action: Key pressed 23500<Key.enter>30000<Key.enter>44000<Key.enter>40600<Key.enter>36000<Key.enter>31000<Key.enter>40200<Key.enter>560000
Screenshot: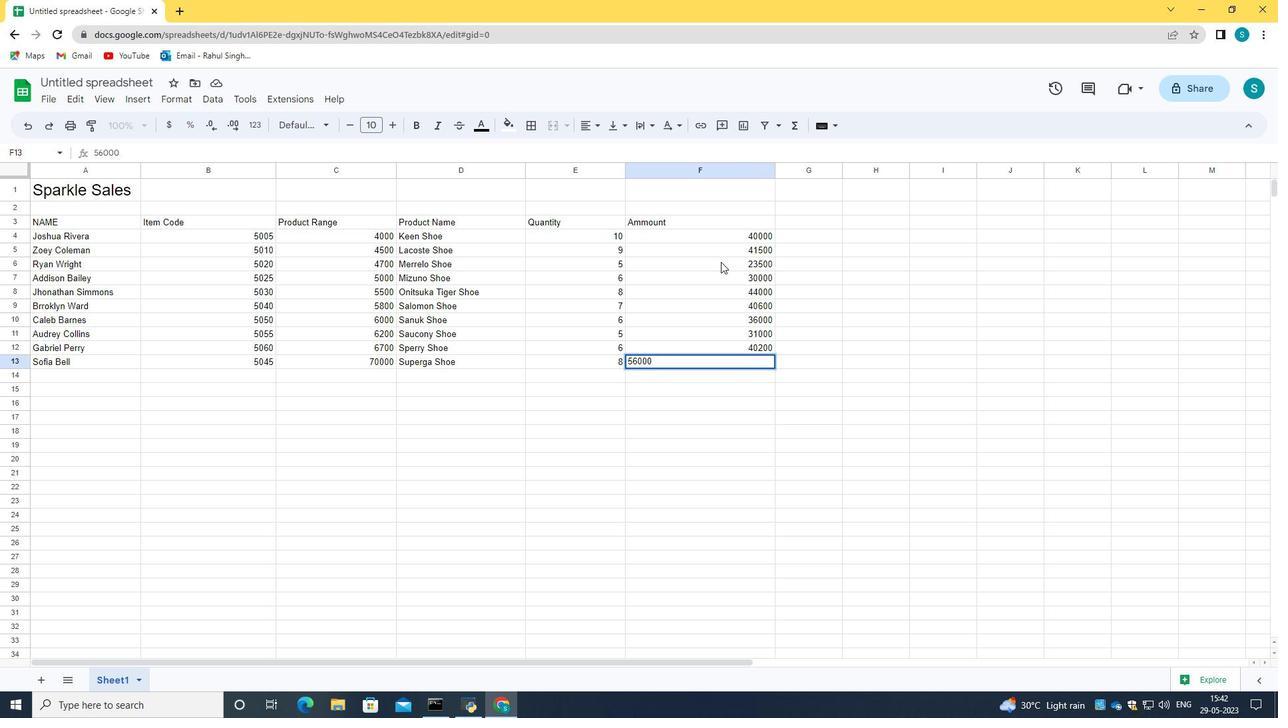 
Action: Mouse moved to (370, 360)
Screenshot: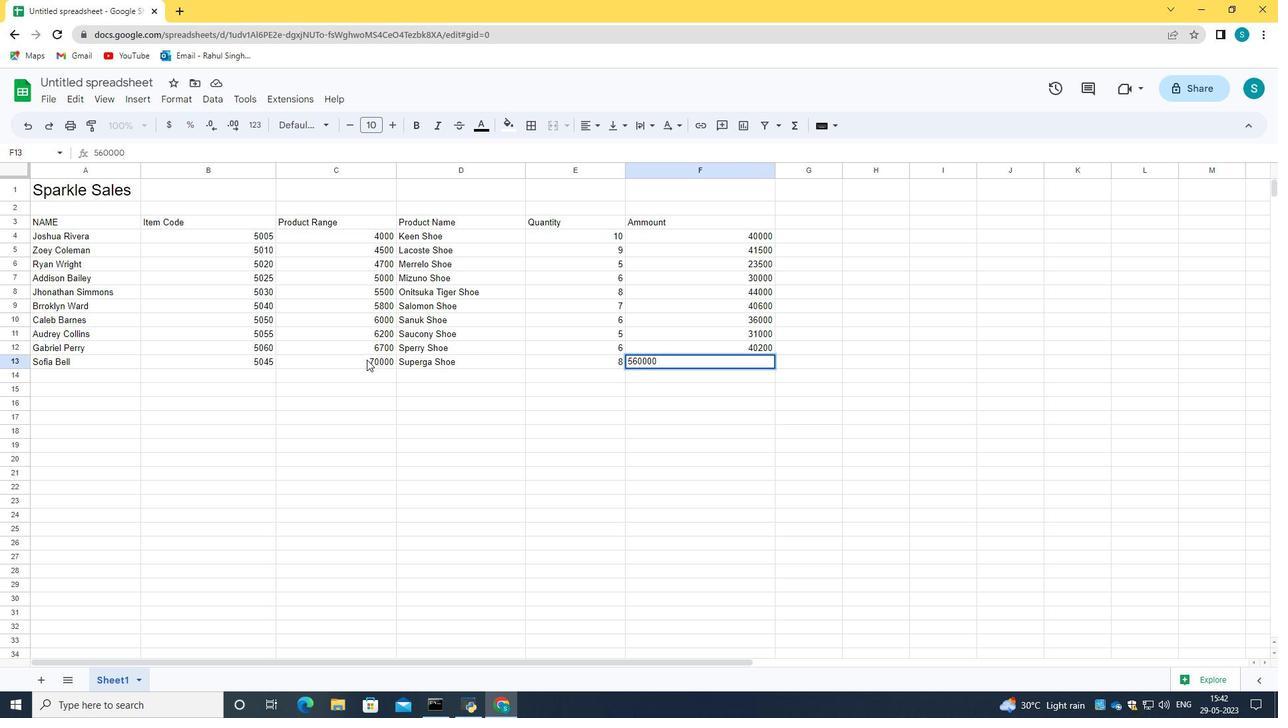 
Action: Mouse pressed left at (370, 360)
Screenshot: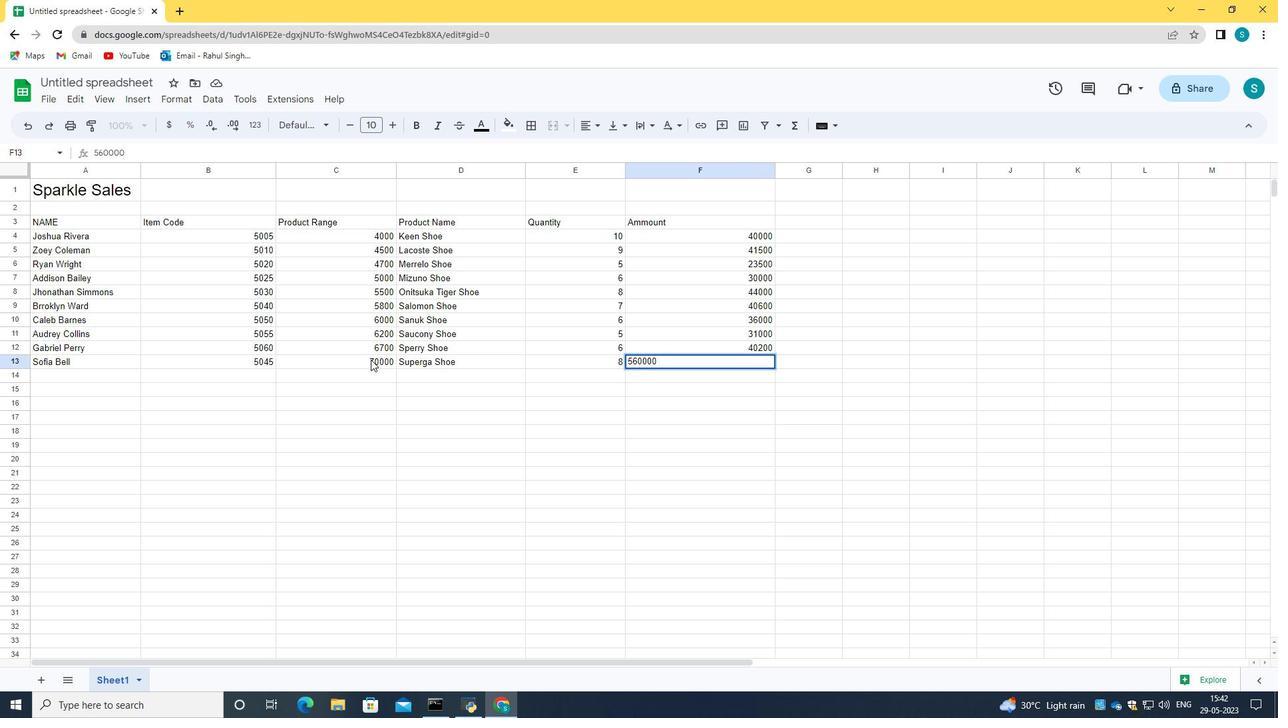 
Action: Mouse moved to (377, 360)
Screenshot: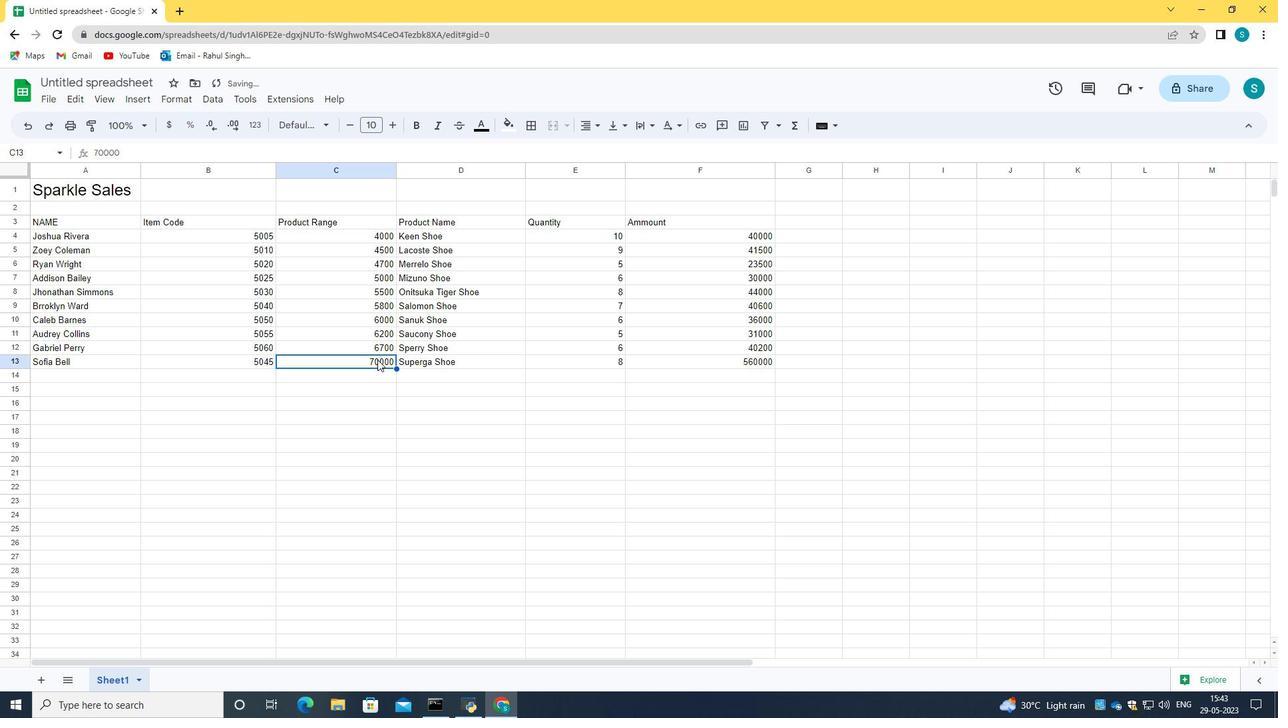 
Action: Mouse pressed left at (377, 360)
Screenshot: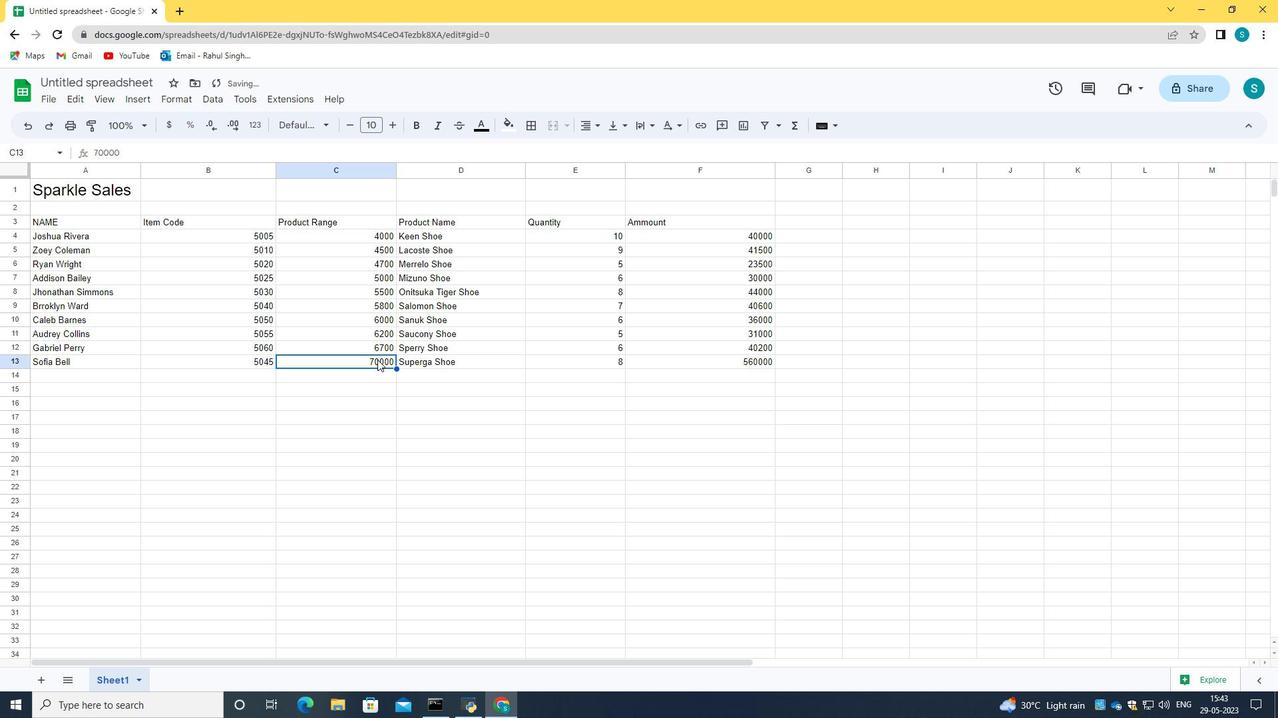 
Action: Mouse moved to (373, 362)
Screenshot: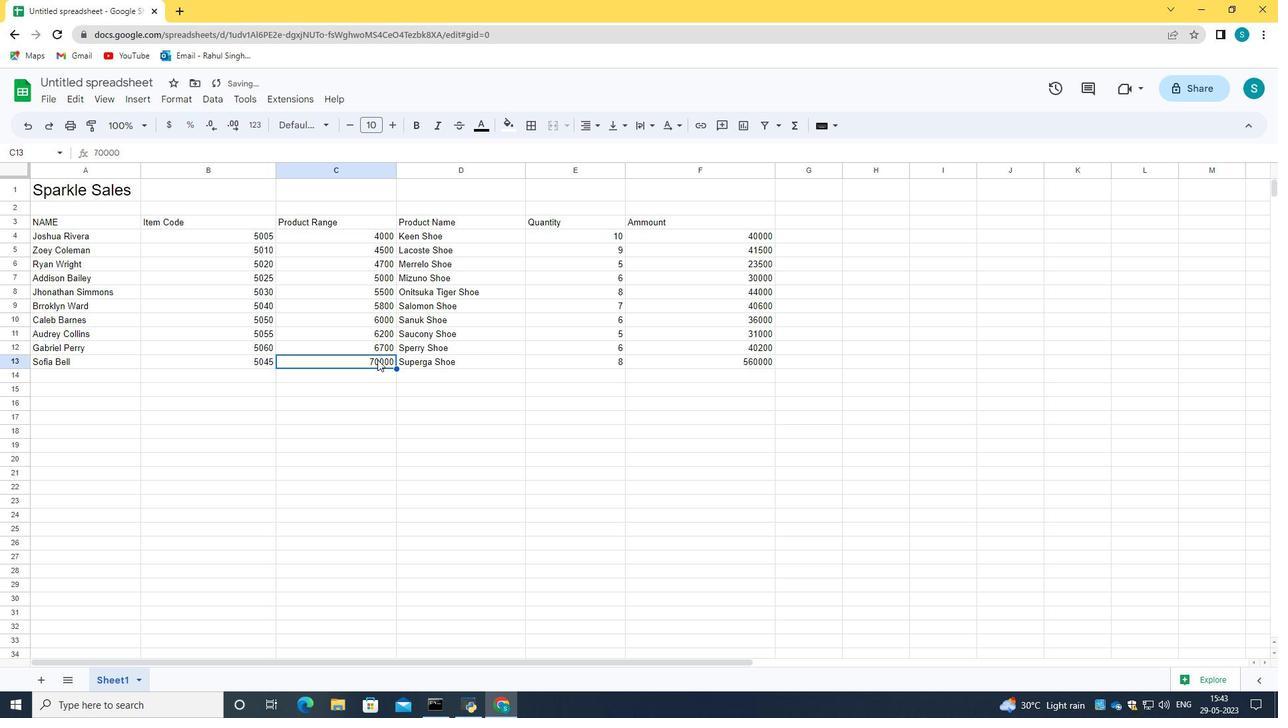 
Action: Key pressed <Key.backspace>7000<Key.enter>
Screenshot: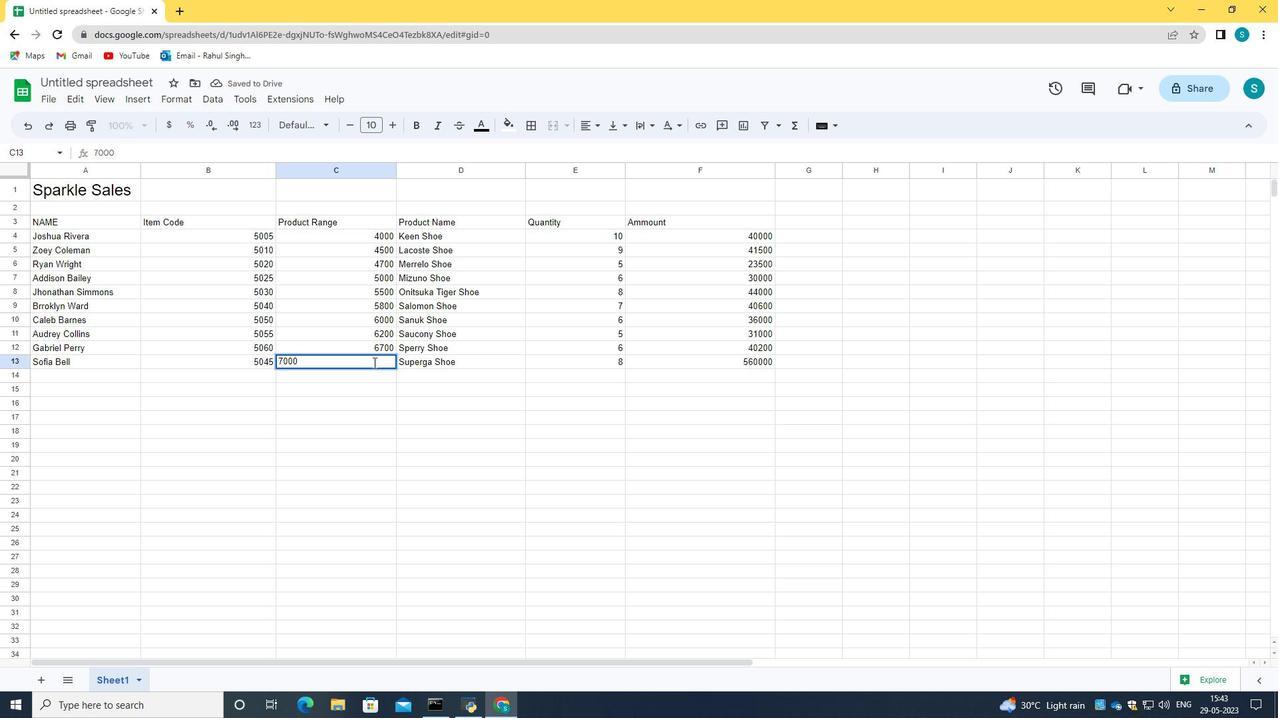
Action: Mouse moved to (773, 360)
Screenshot: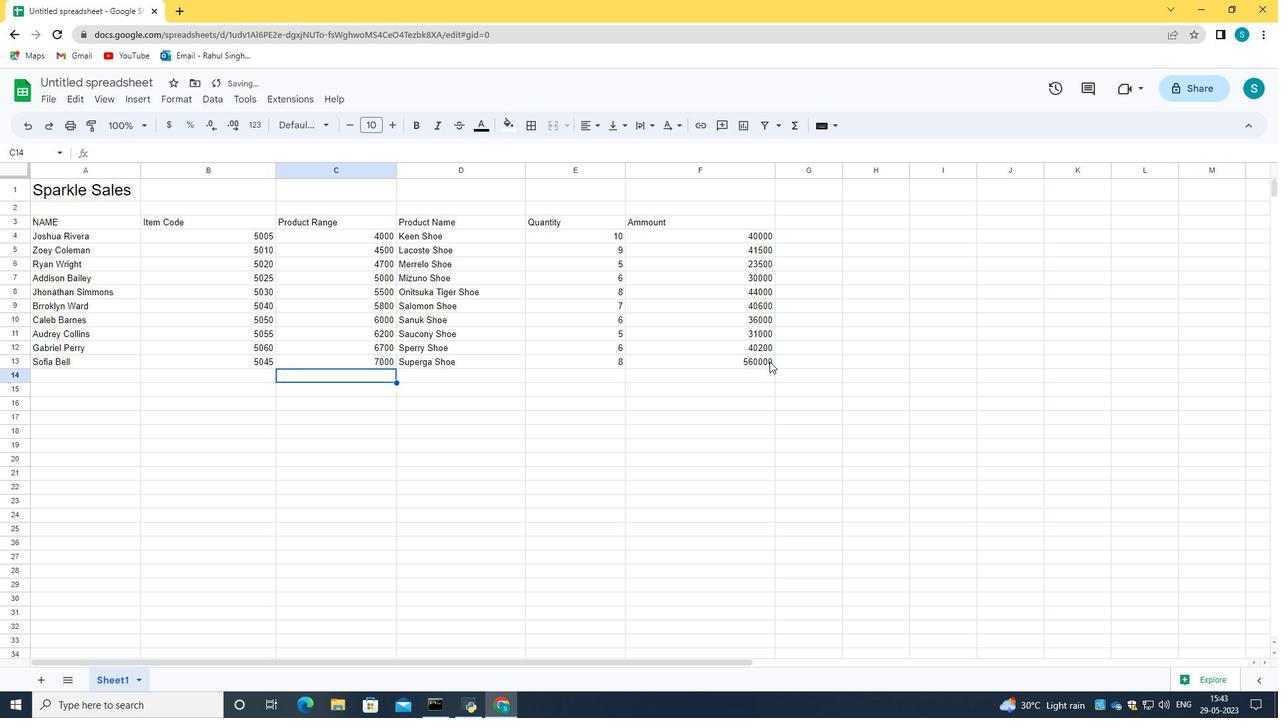 
Action: Mouse pressed left at (773, 360)
Screenshot: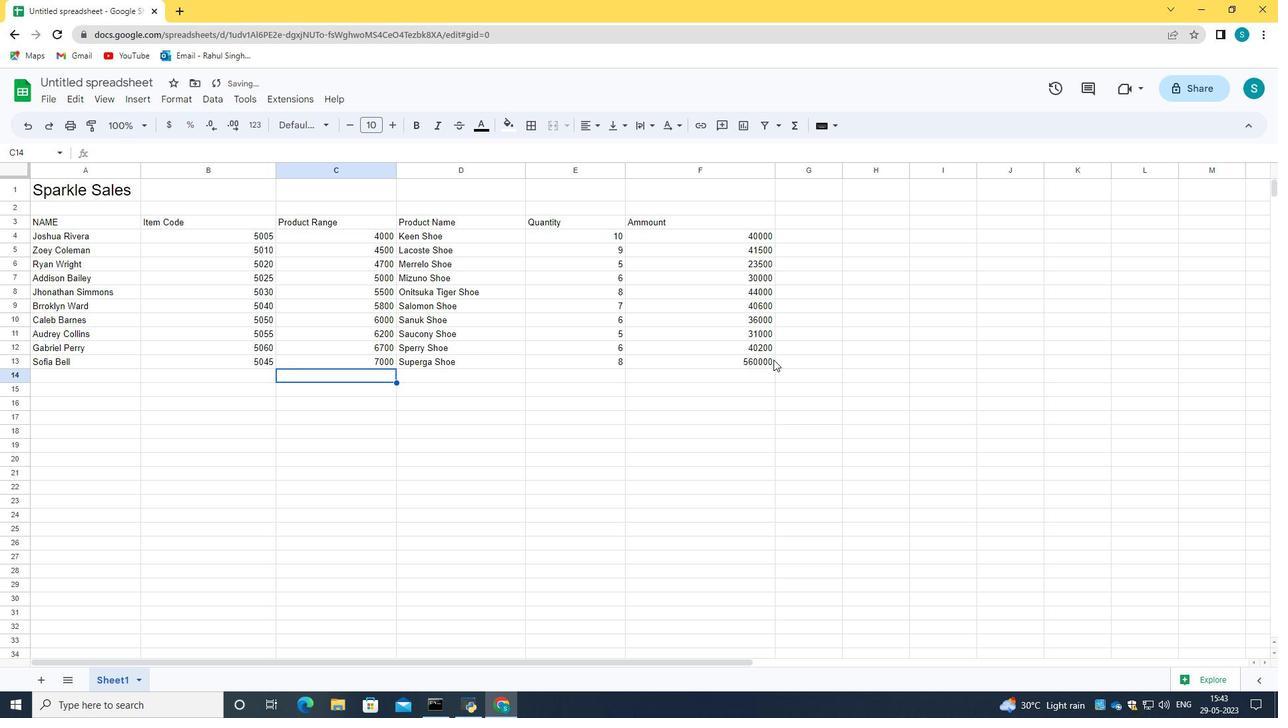 
Action: Key pressed <Key.backspace>56000<Key.enter>
Screenshot: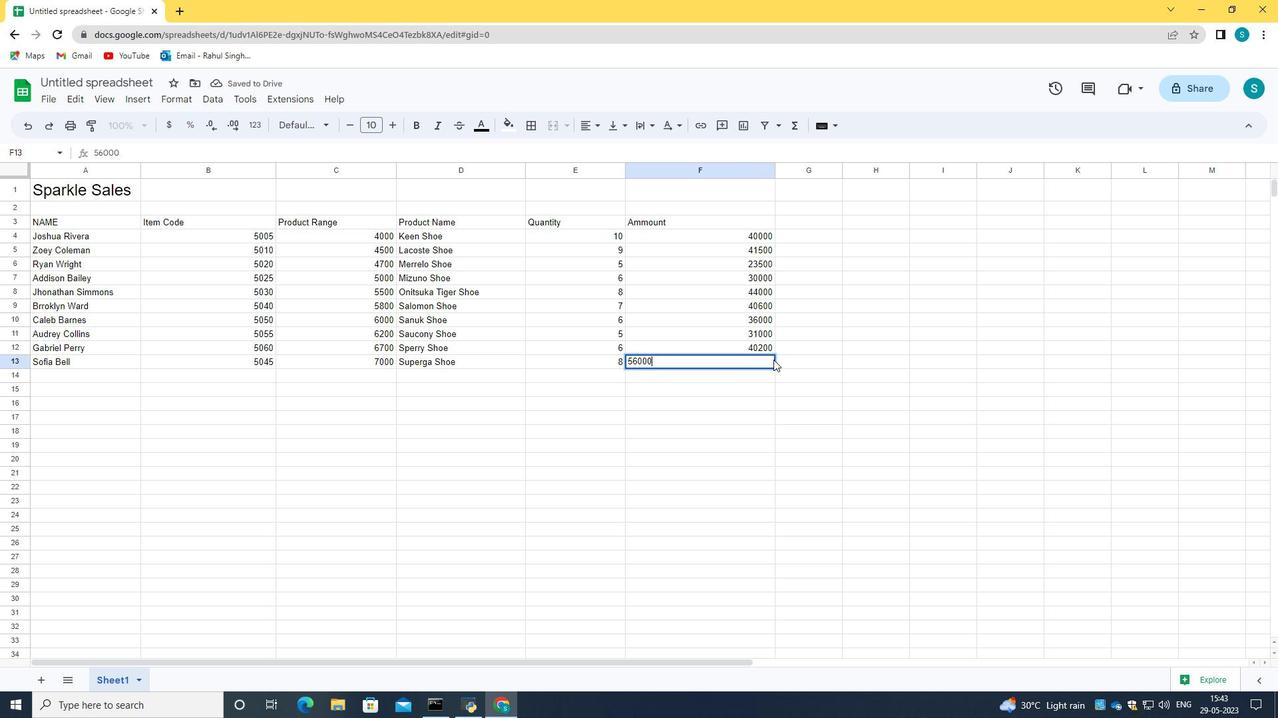 
Action: Mouse moved to (804, 215)
Screenshot: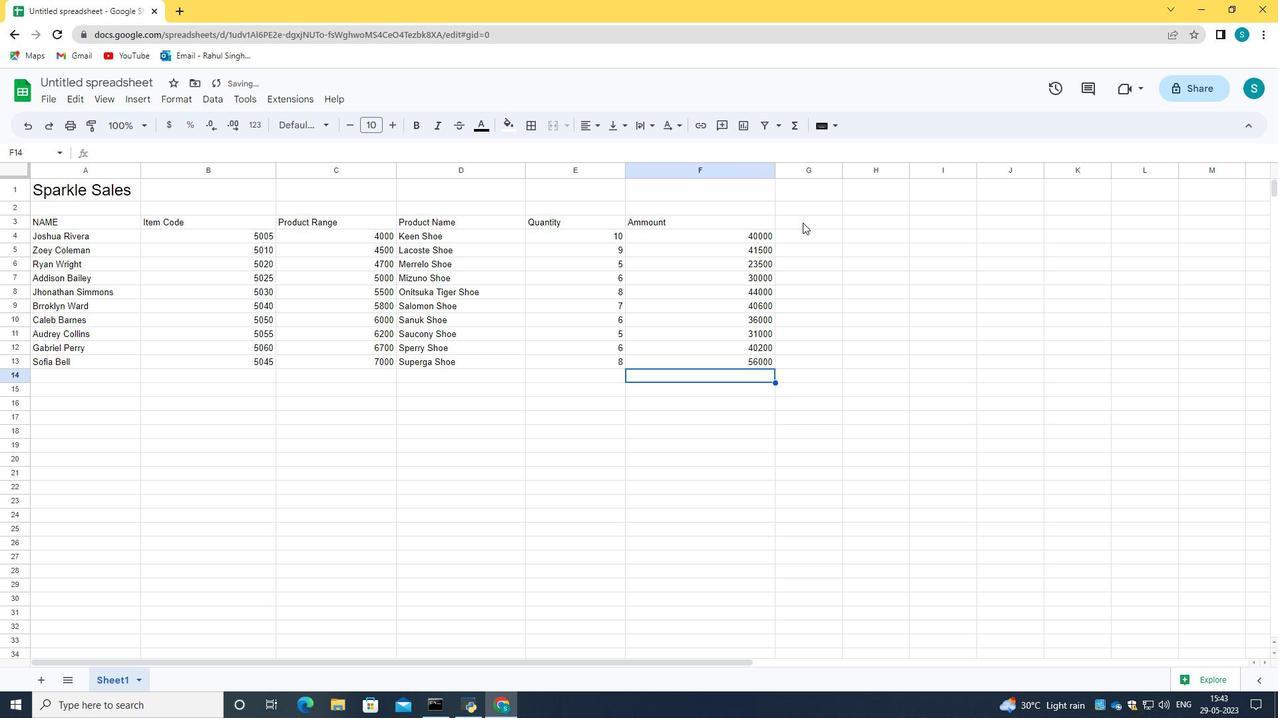 
Action: Mouse pressed left at (804, 215)
Screenshot: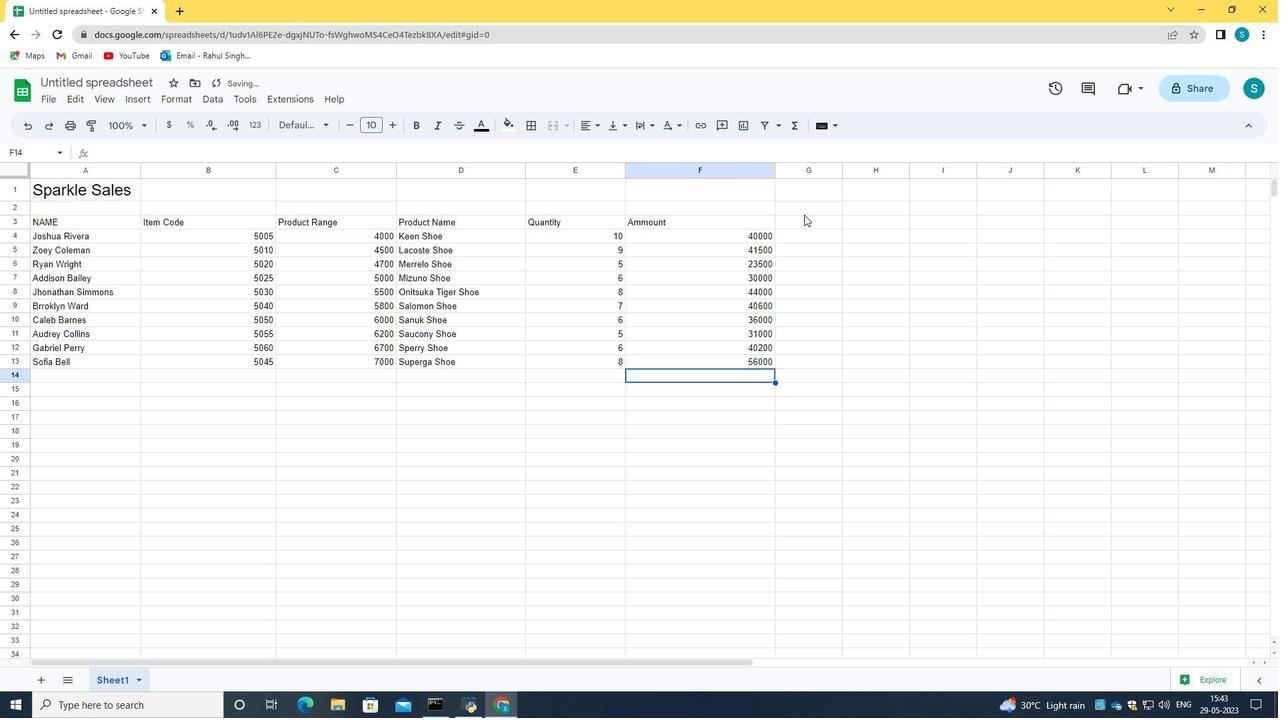 
Action: Mouse moved to (840, 207)
Screenshot: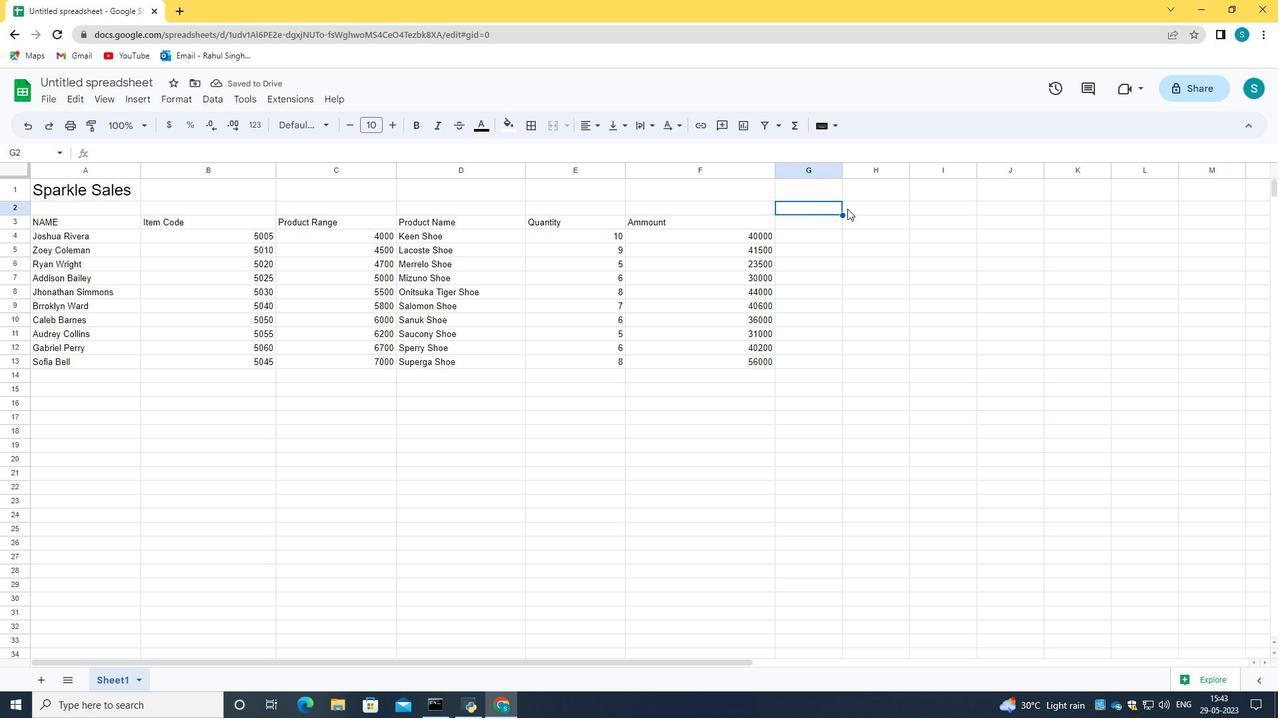 
Action: Mouse pressed left at (840, 207)
Screenshot: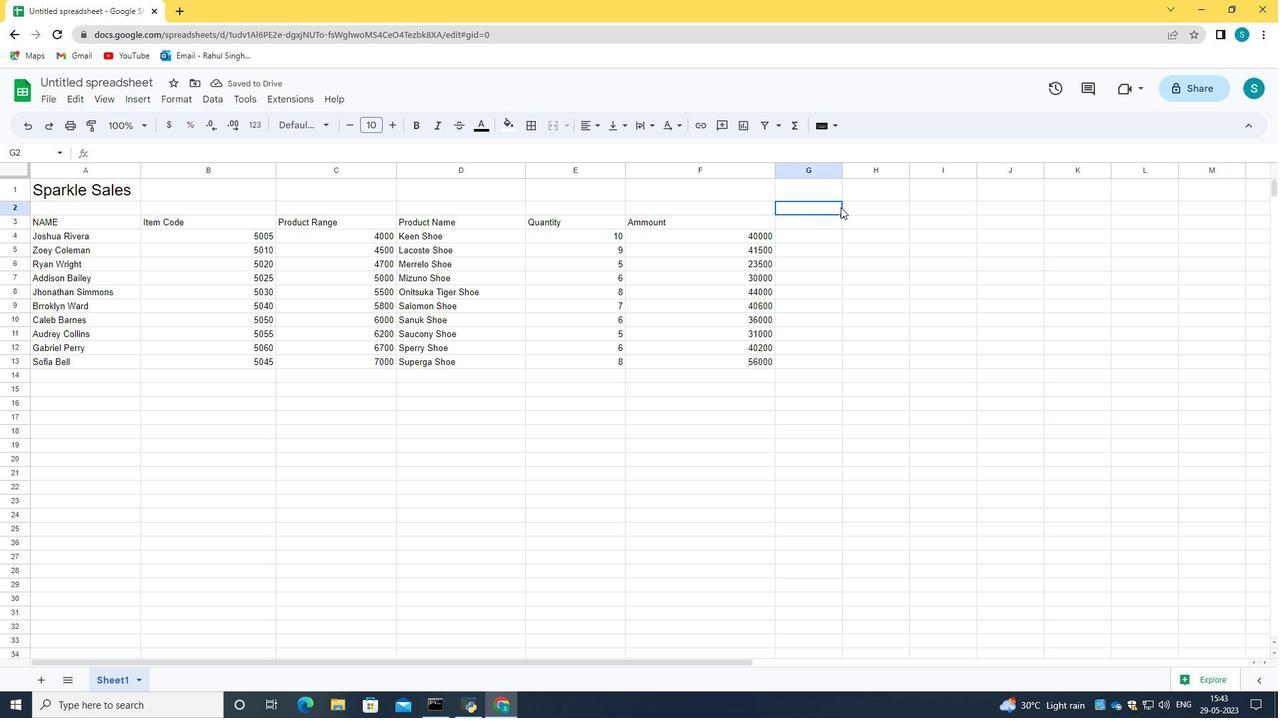 
Action: Mouse moved to (843, 209)
Screenshot: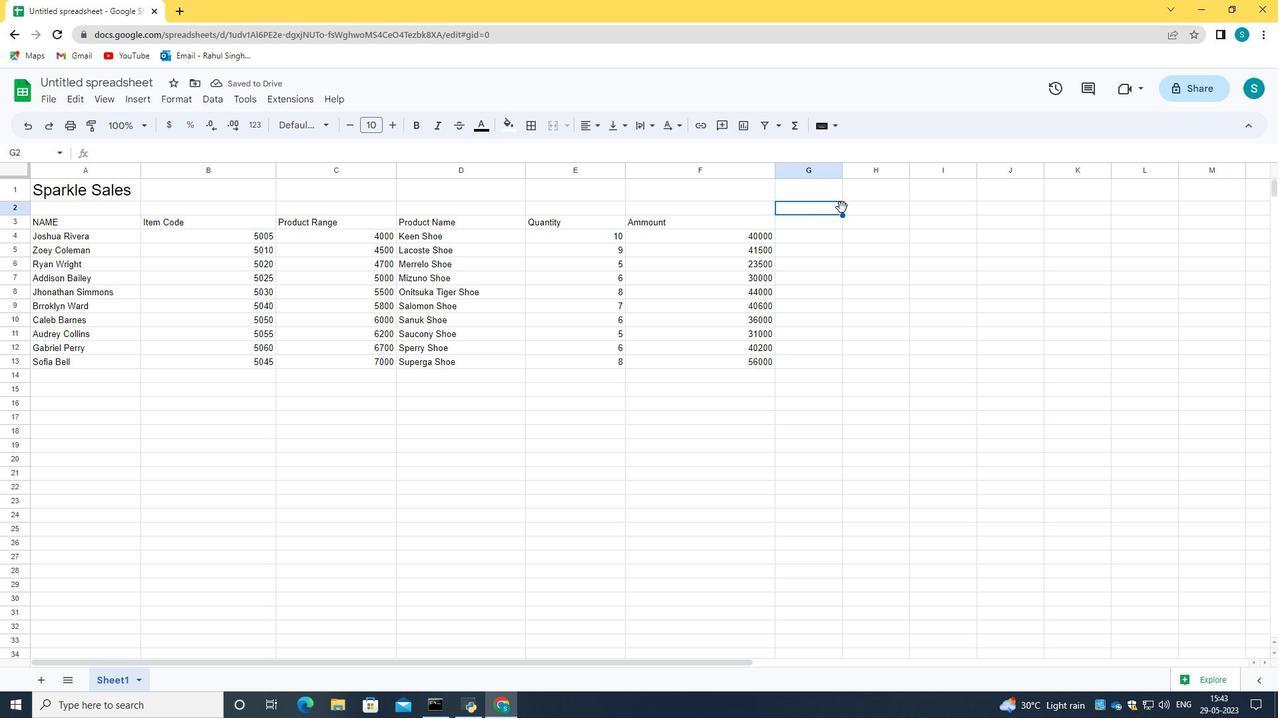 
Action: Mouse pressed left at (843, 209)
Screenshot: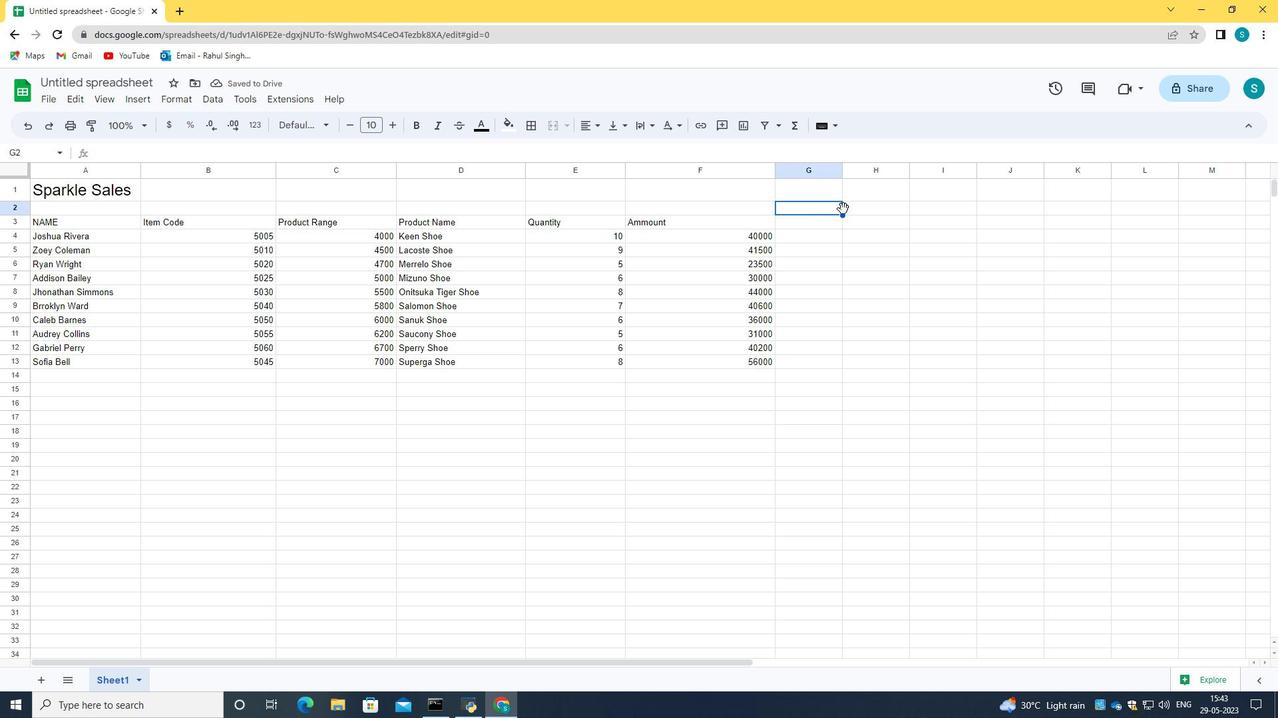 
Action: Mouse moved to (807, 223)
Screenshot: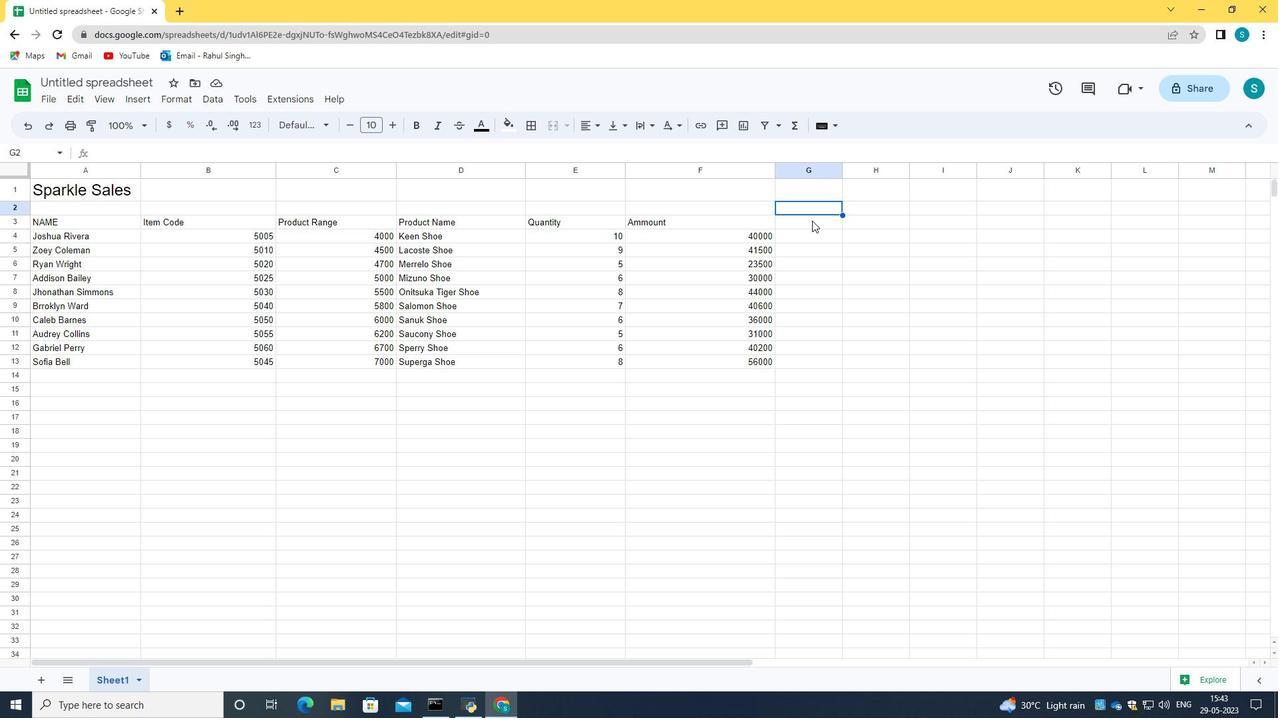 
Action: Mouse pressed left at (807, 223)
Screenshot: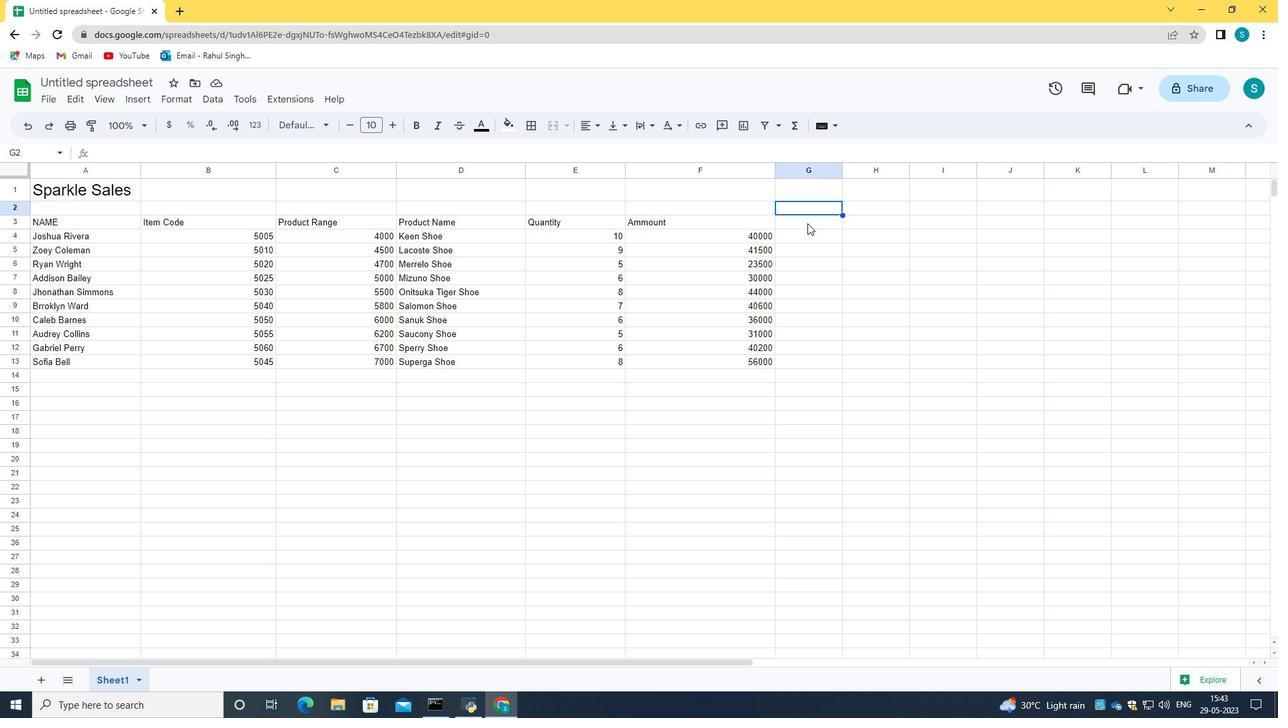 
Action: Mouse moved to (807, 224)
Screenshot: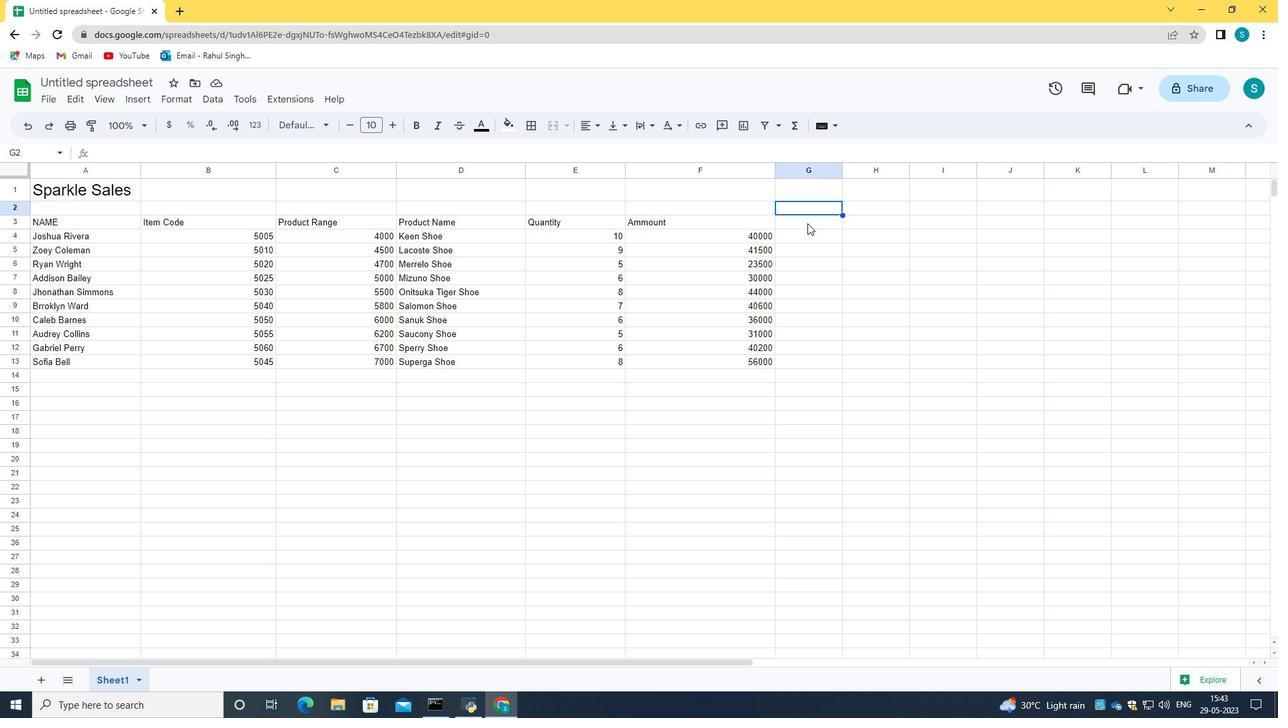 
Action: Key pressed <Key.shift>Tax
Screenshot: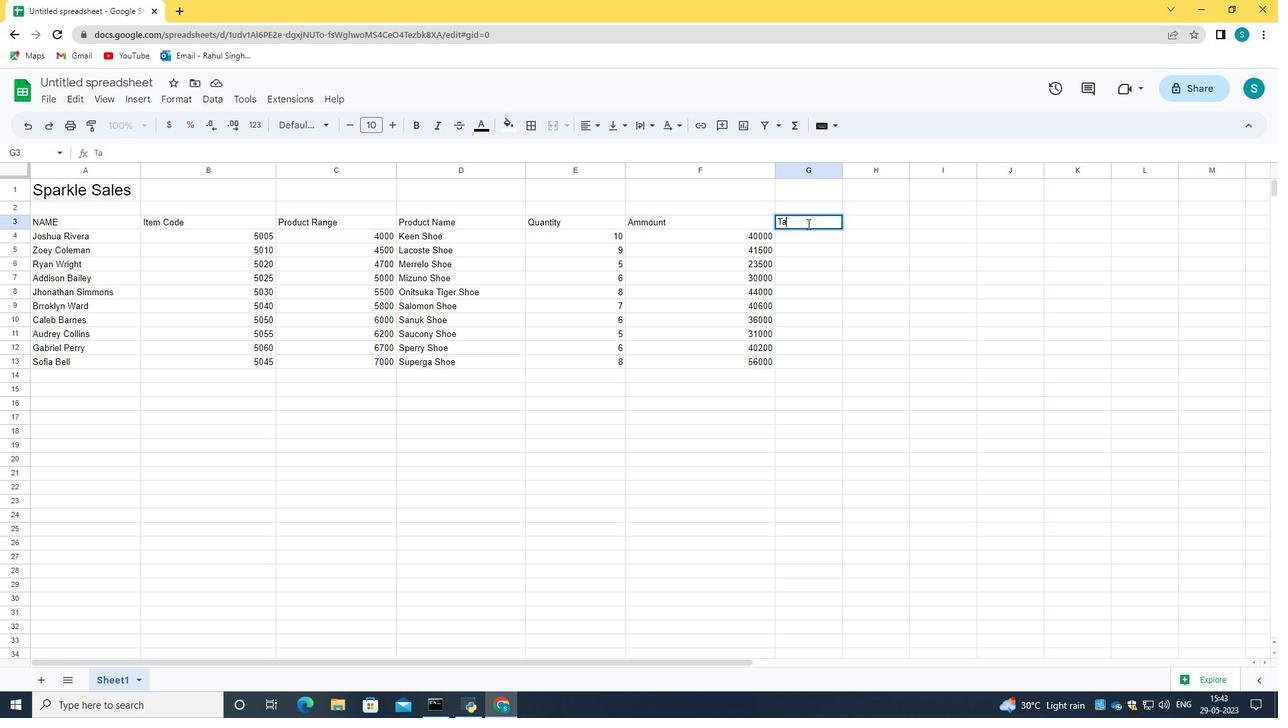 
Action: Mouse moved to (806, 232)
Screenshot: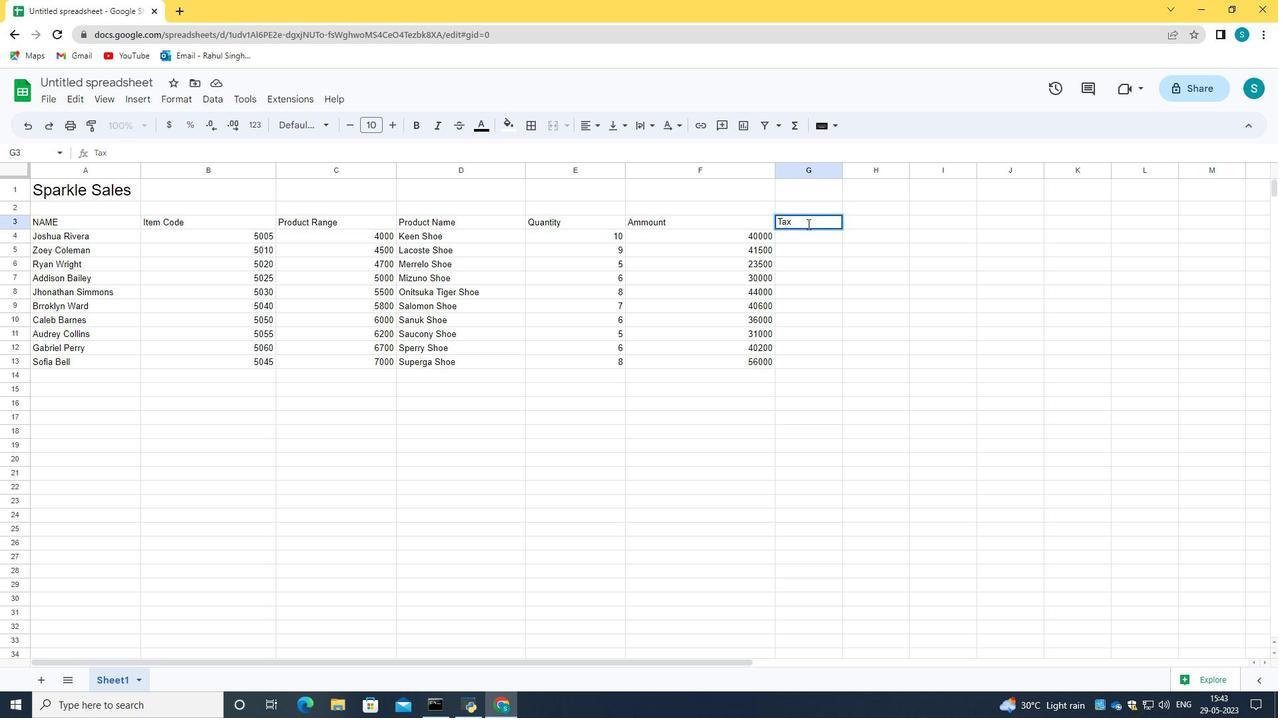 
Action: Mouse pressed left at (806, 232)
Screenshot: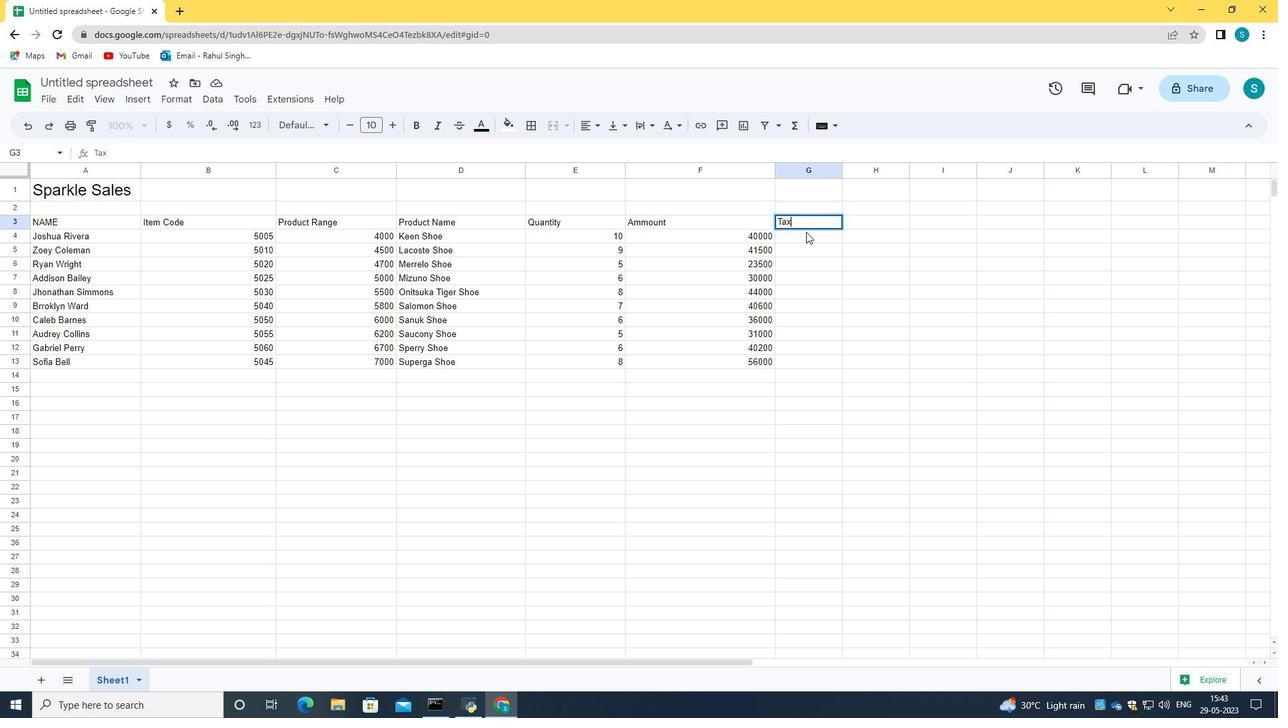 
Action: Mouse moved to (806, 240)
Screenshot: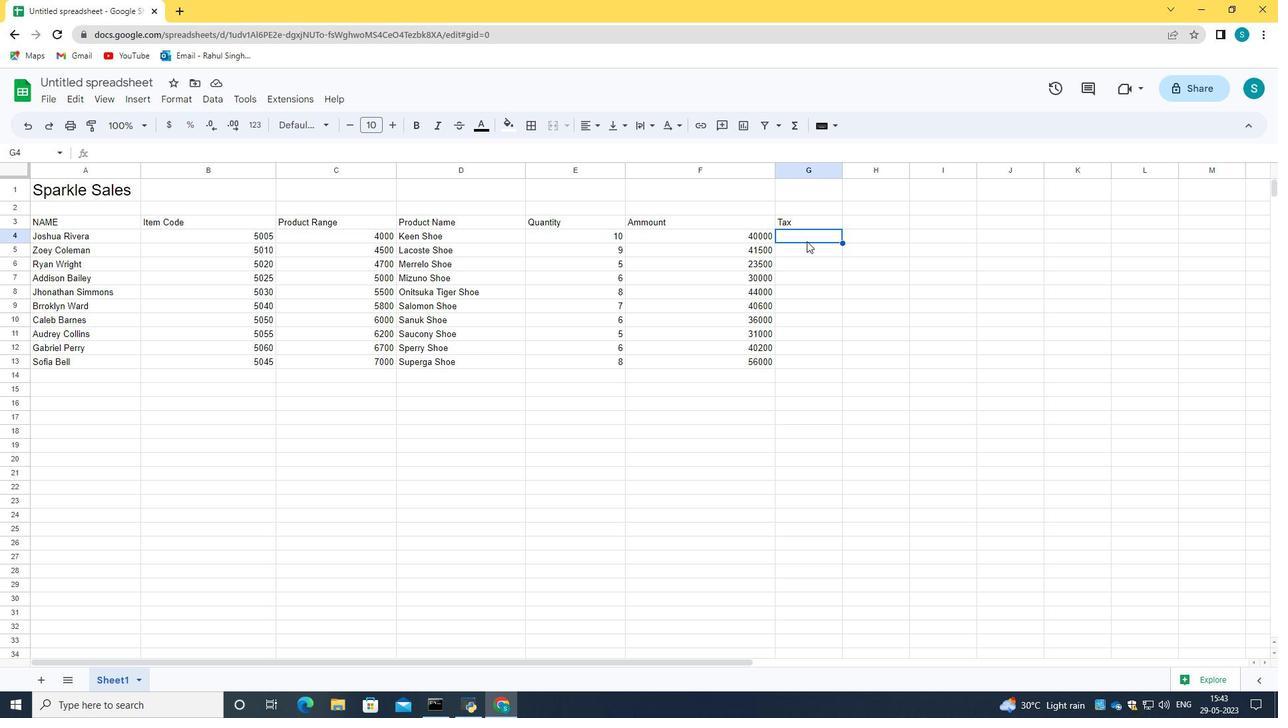 
Action: Mouse pressed left at (806, 240)
Screenshot: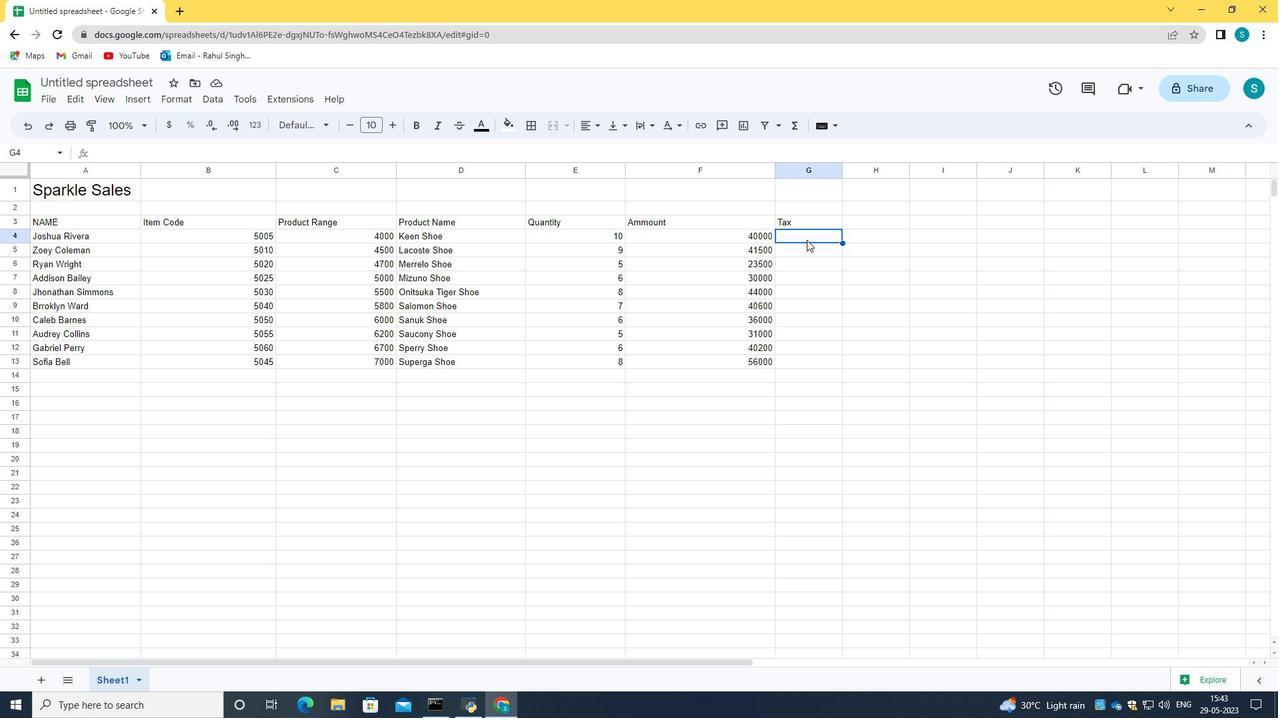 
Action: Mouse moved to (808, 246)
Screenshot: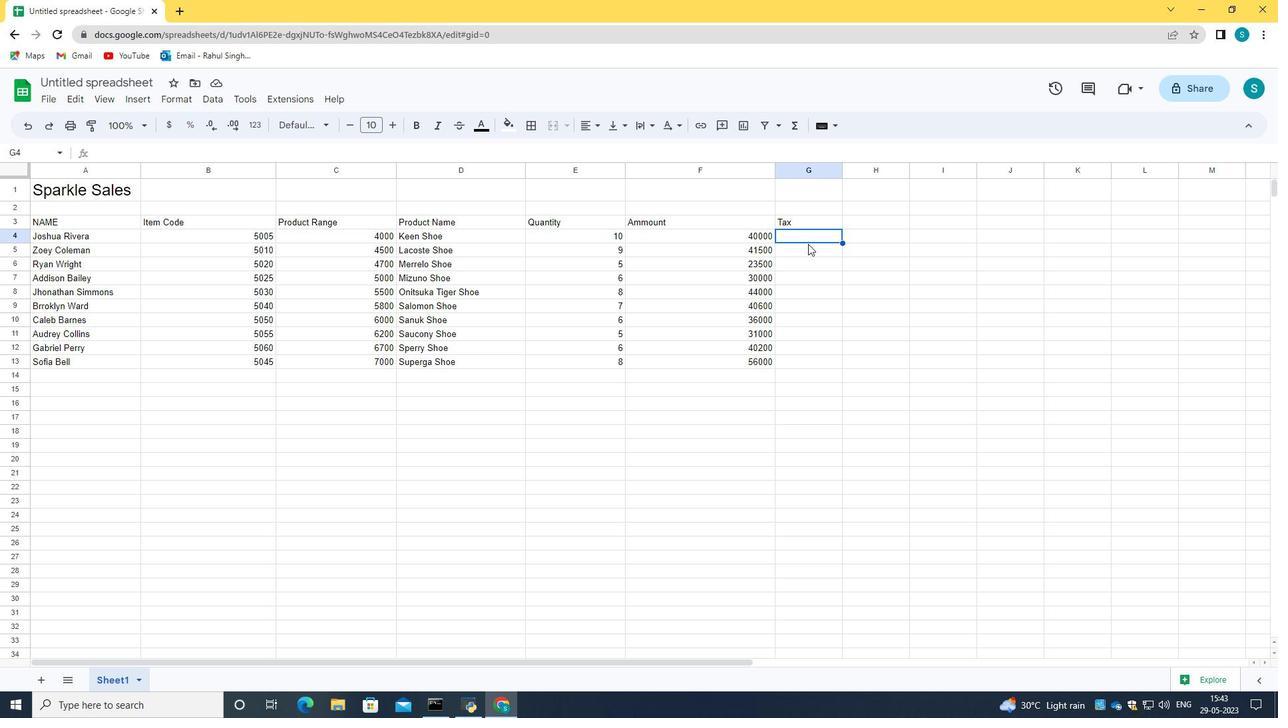 
Action: Mouse pressed left at (808, 246)
Screenshot: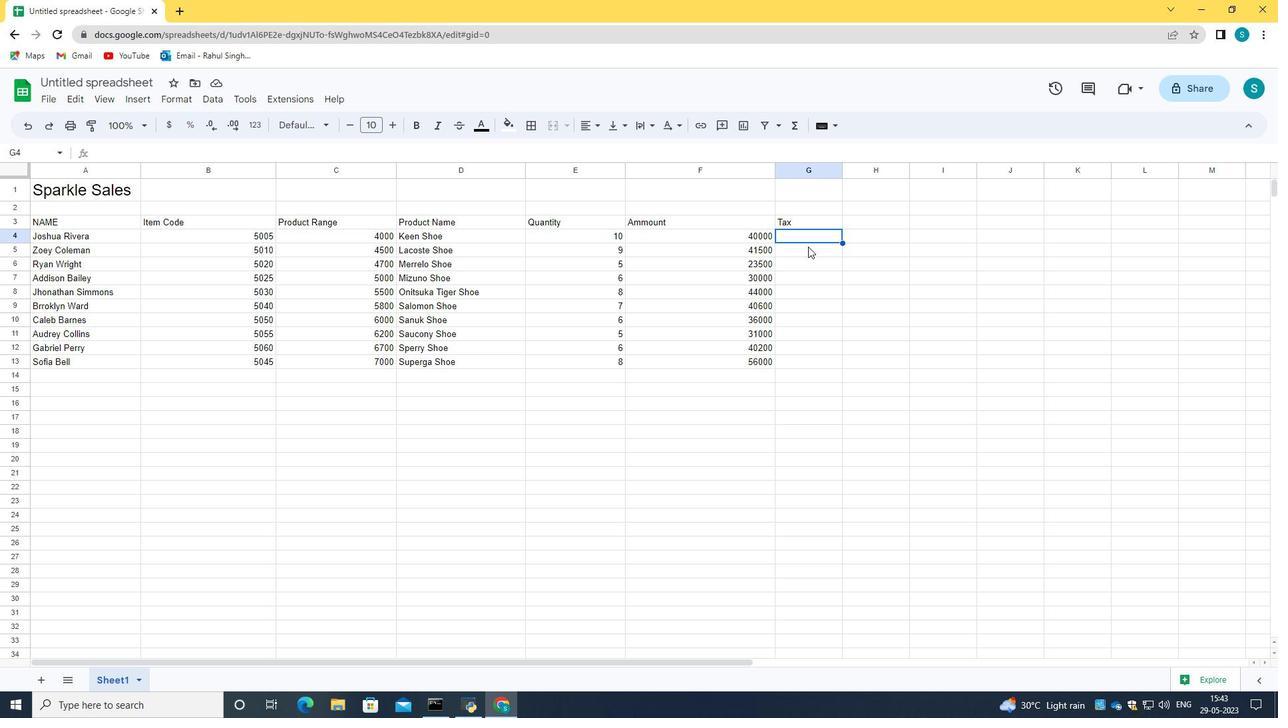 
Action: Mouse moved to (805, 236)
Screenshot: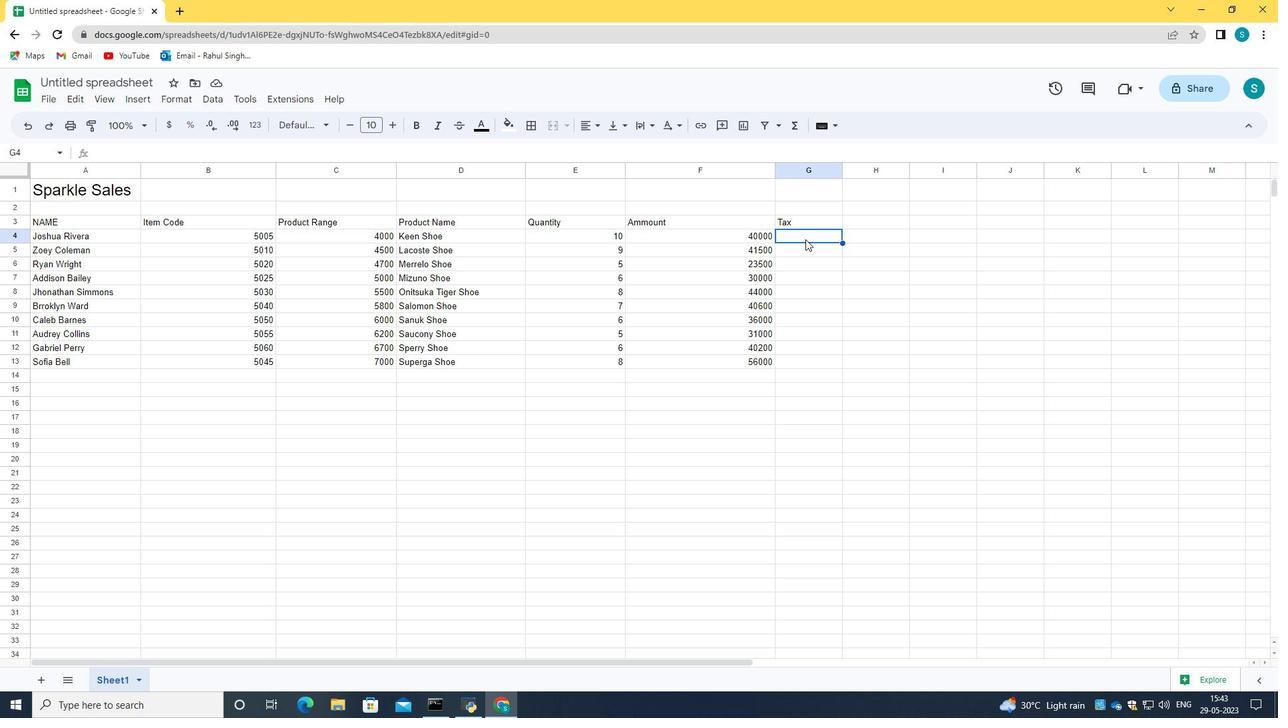 
Action: Mouse pressed left at (805, 236)
Screenshot: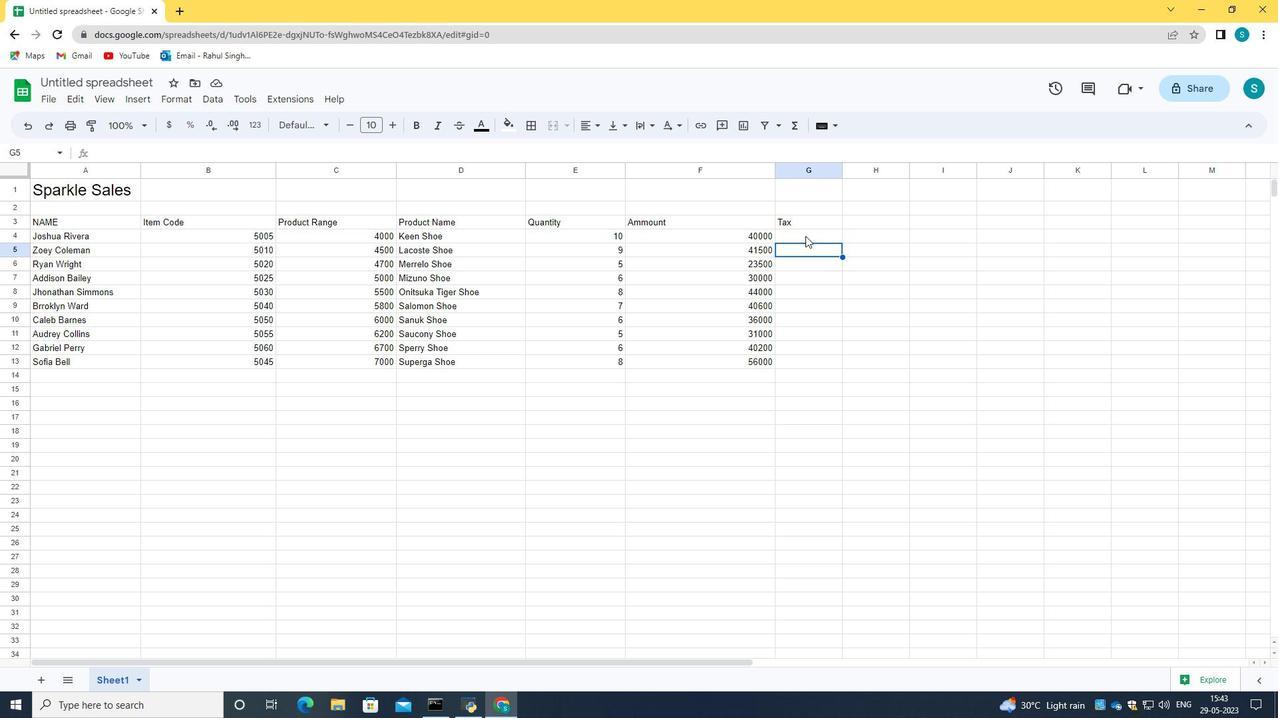 
Action: Mouse pressed left at (805, 236)
Screenshot: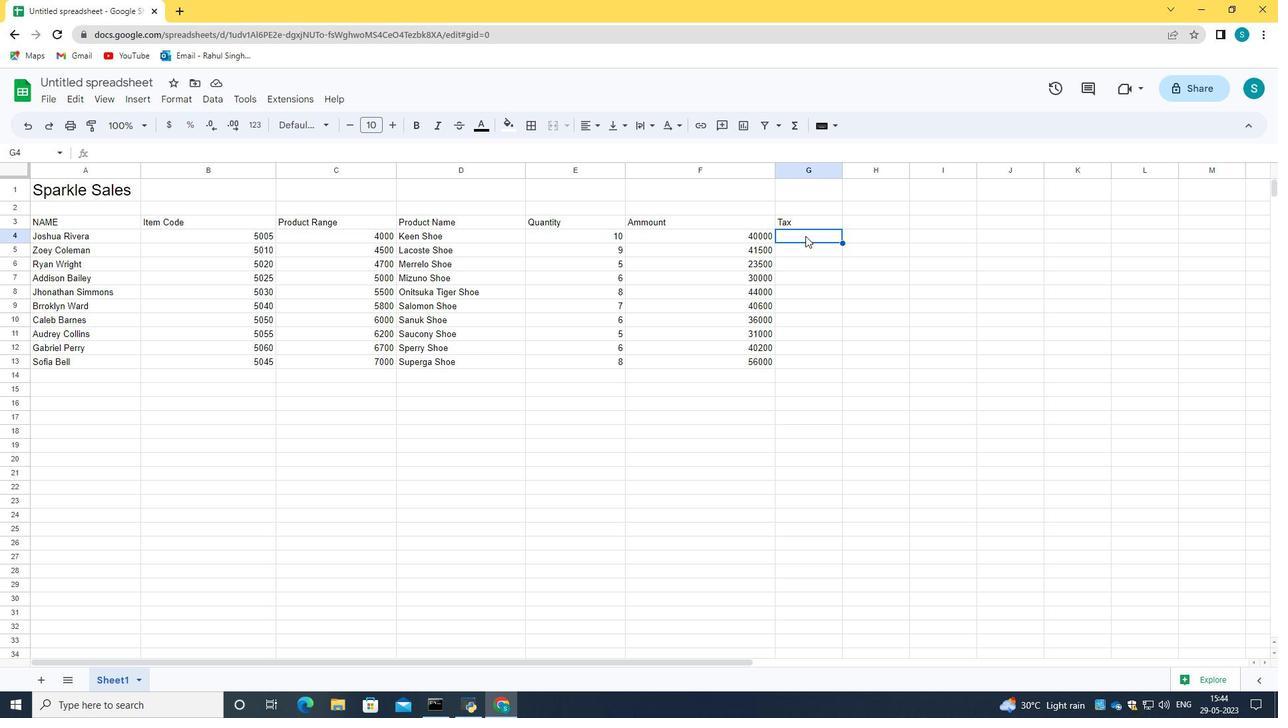
Action: Key pressed =
Screenshot: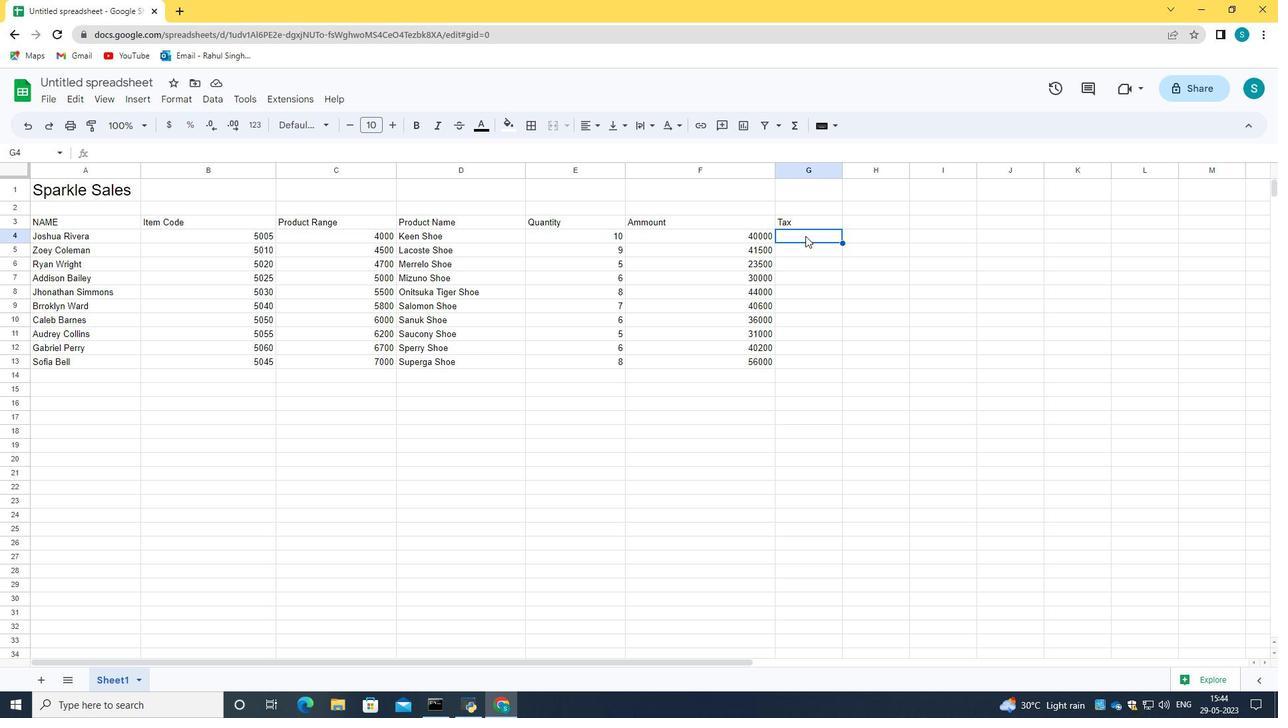 
Action: Mouse moved to (717, 234)
Screenshot: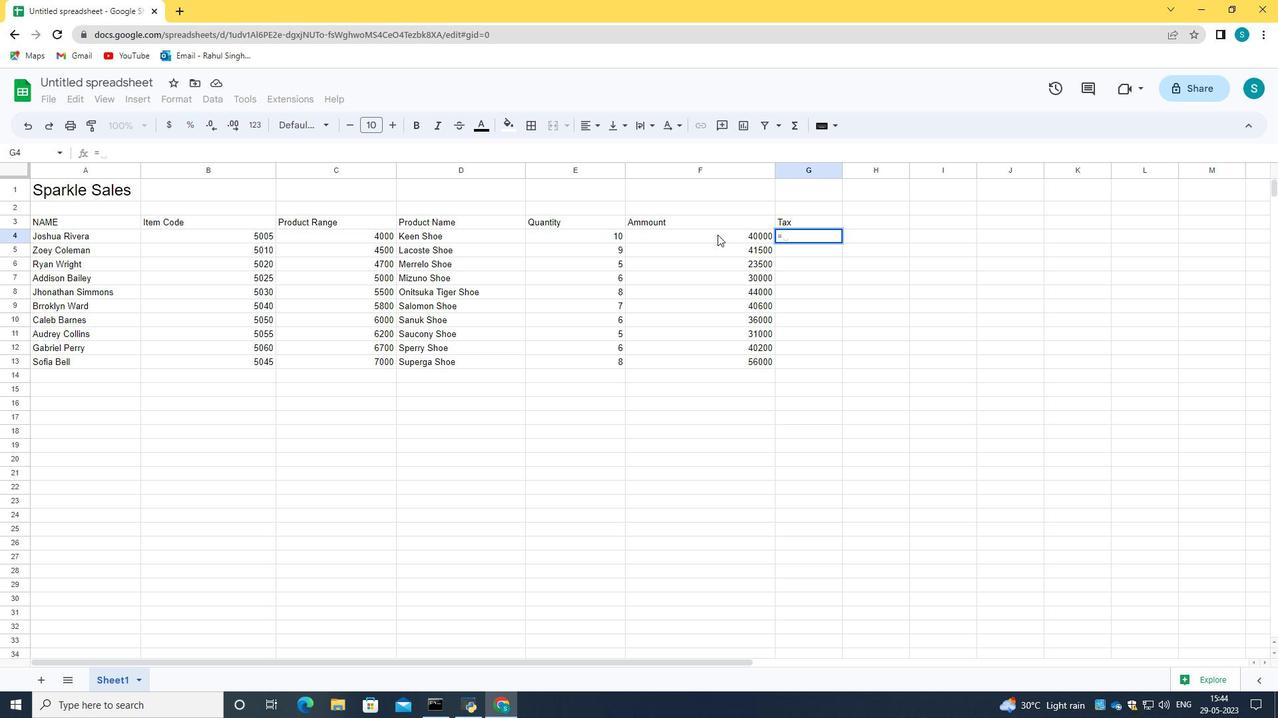 
Action: Mouse pressed left at (717, 234)
Screenshot: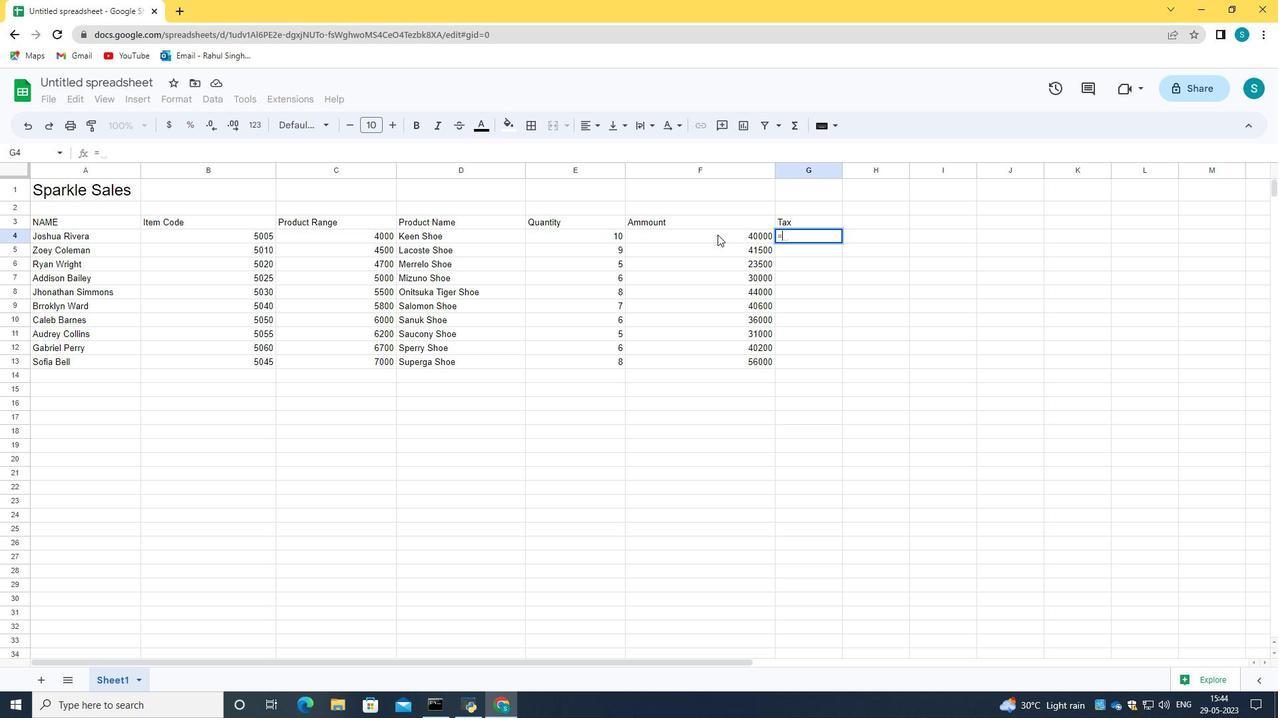 
Action: Mouse moved to (817, 236)
Screenshot: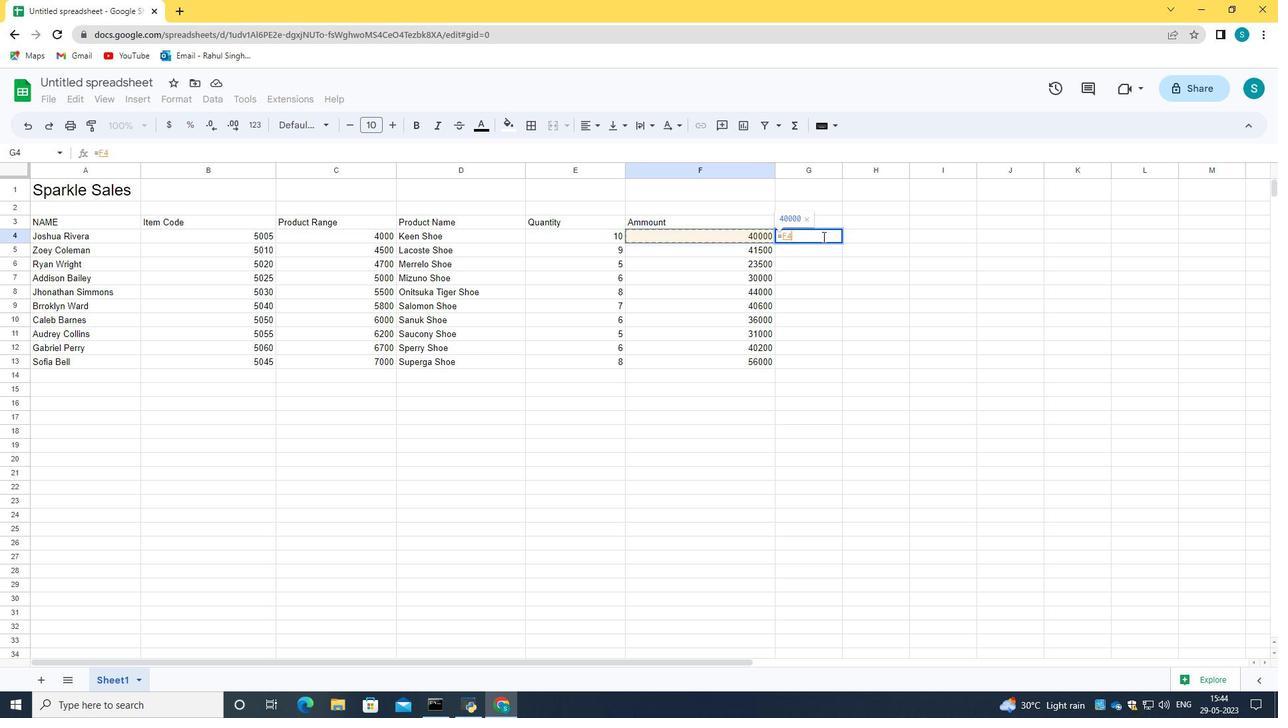 
Action: Key pressed *2<Key.shift><Key.shift><Key.shift><Key.shift><Key.shift><Key.shift><Key.shift><Key.shift><Key.shift><Key.shift>%<Key.enter>
Screenshot: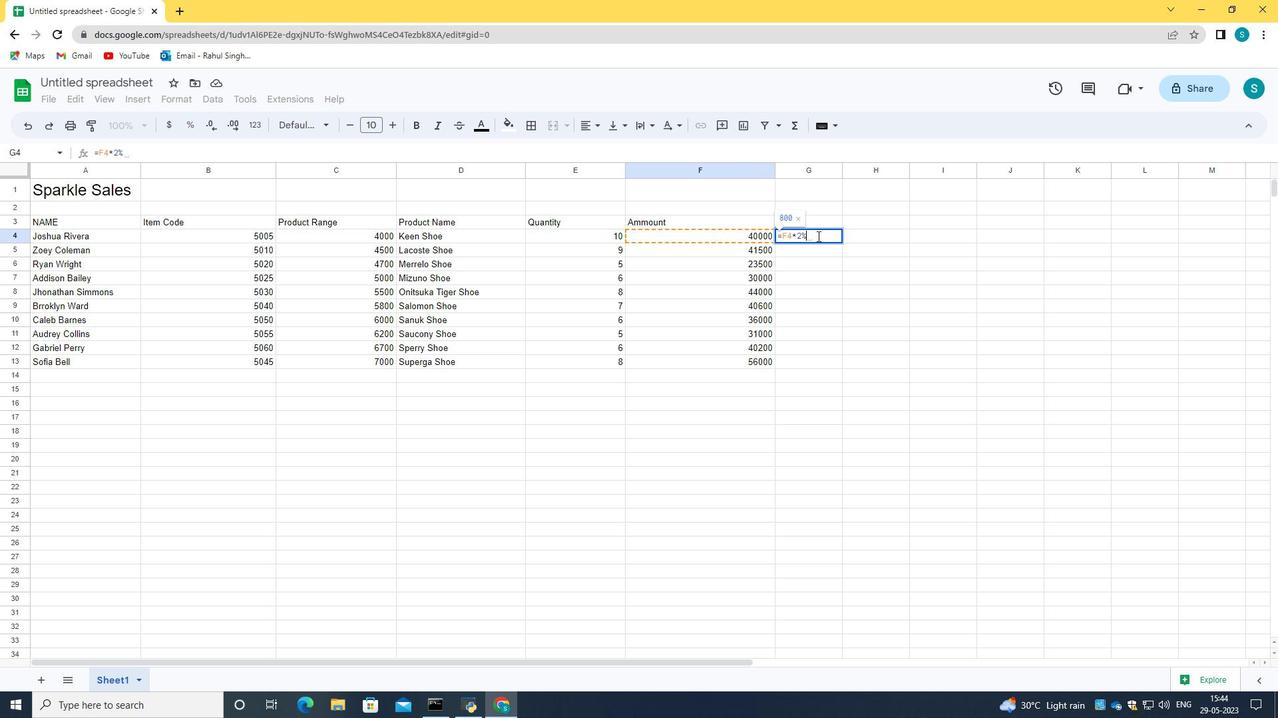 
Action: Mouse moved to (856, 338)
Screenshot: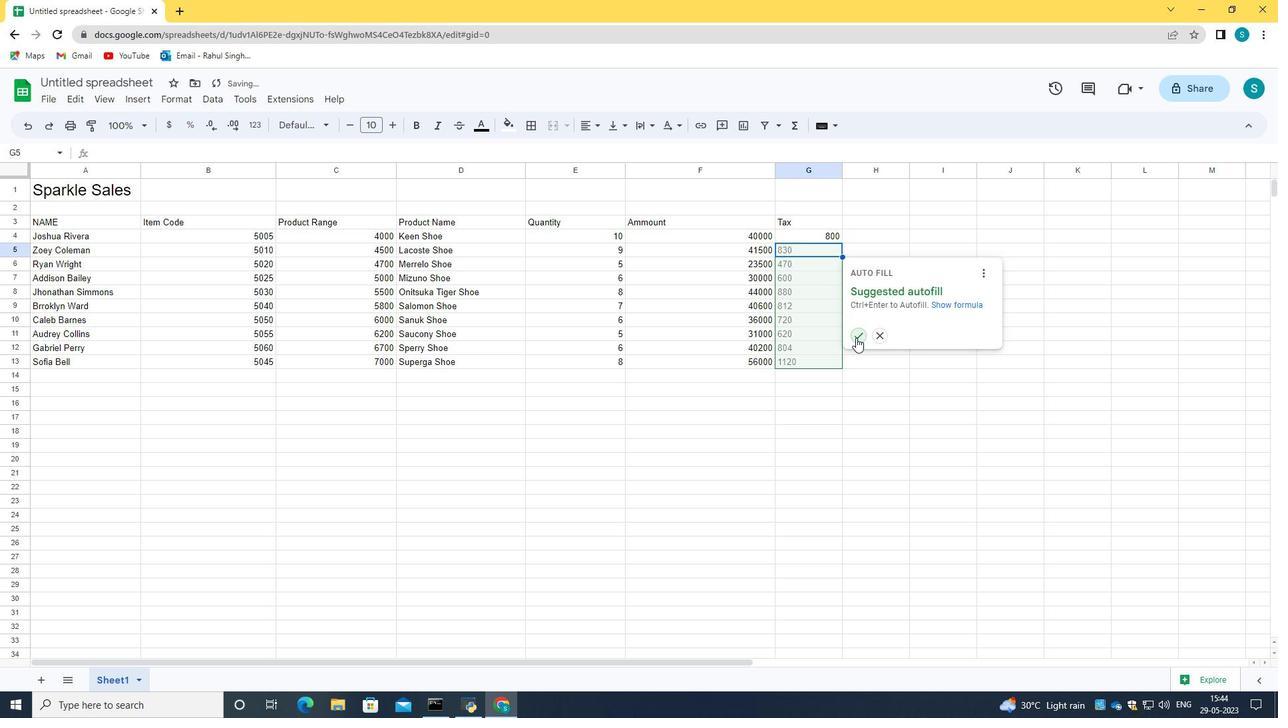 
Action: Mouse pressed left at (856, 338)
Screenshot: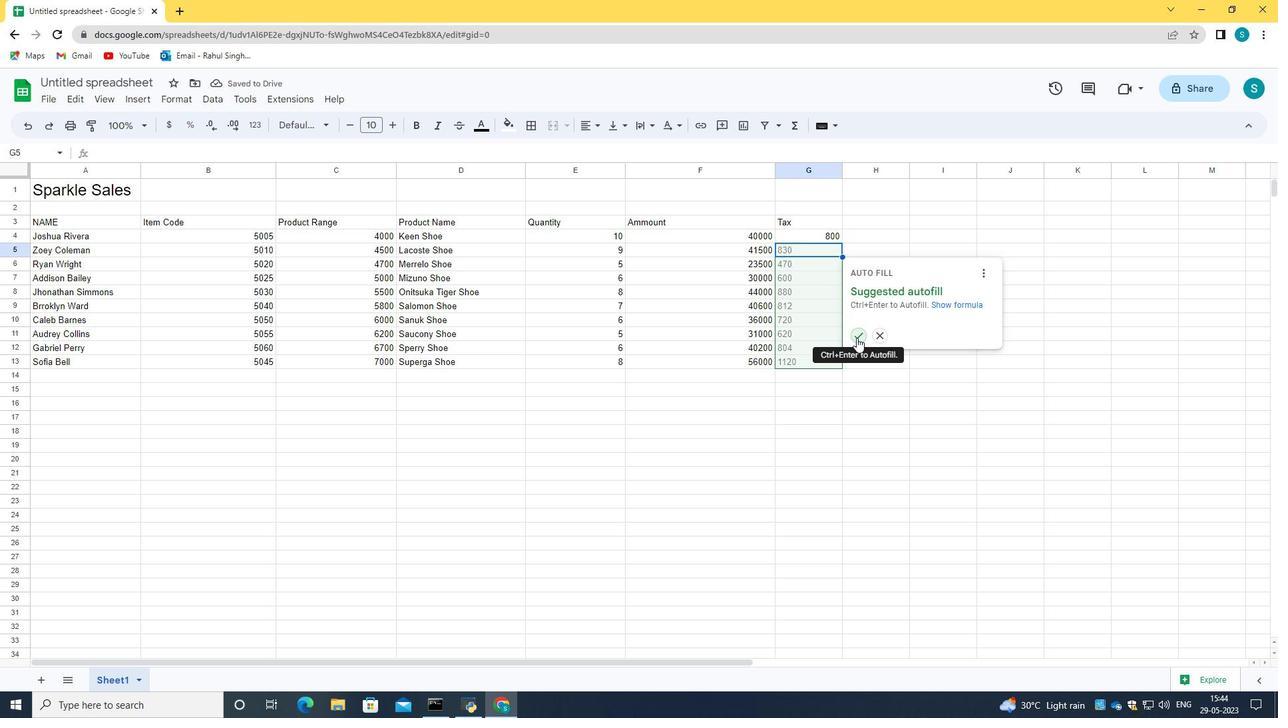 
Action: Mouse moved to (894, 224)
Screenshot: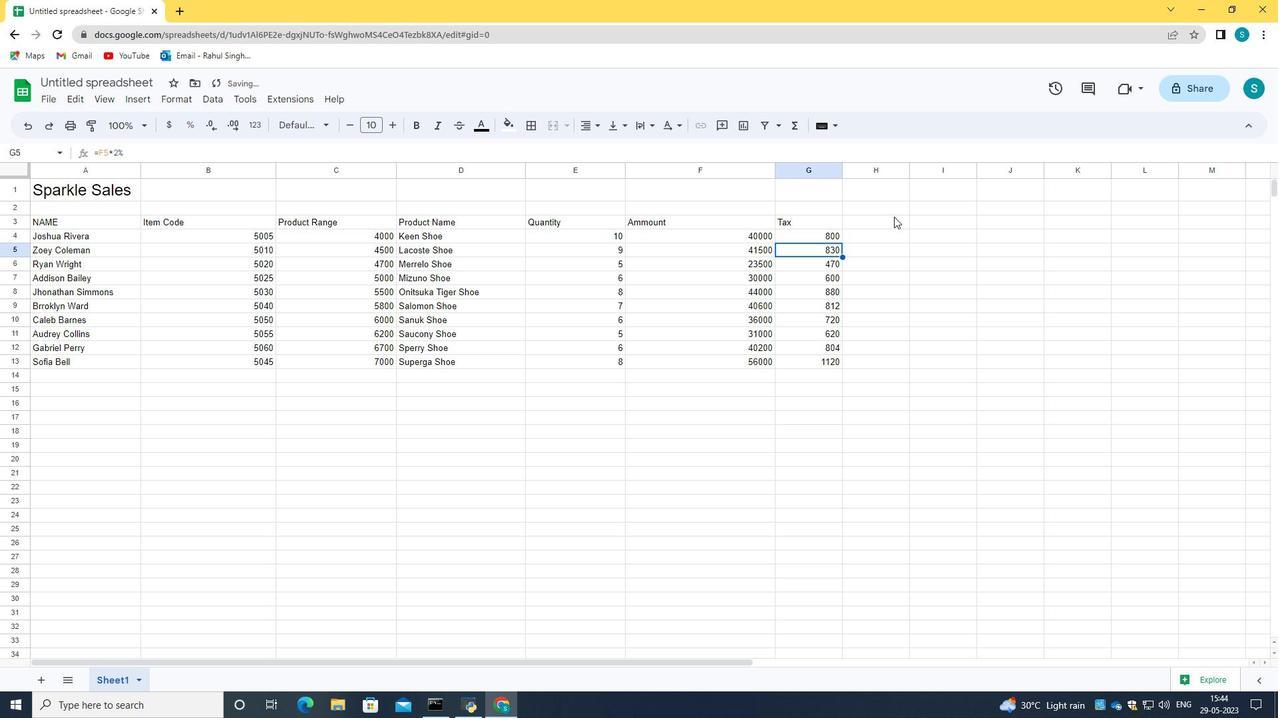 
Action: Mouse pressed left at (894, 224)
Screenshot: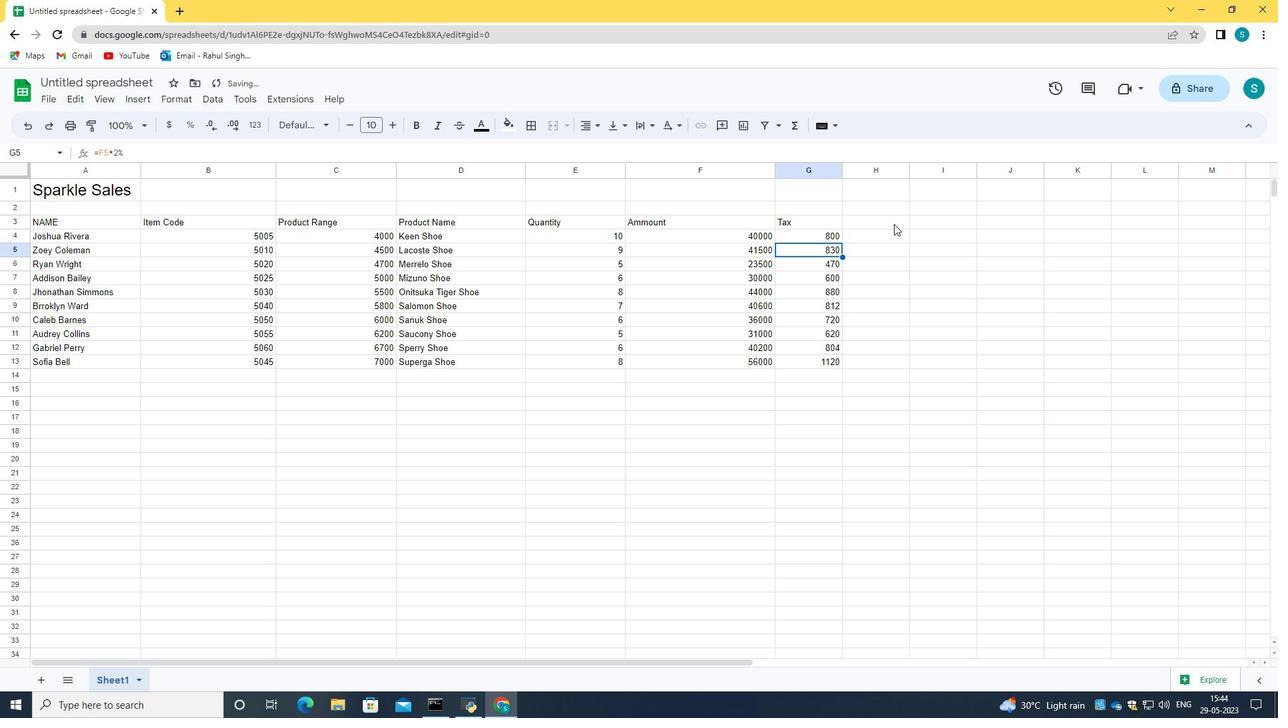 
Action: Key pressed <Key.shift>Total
Screenshot: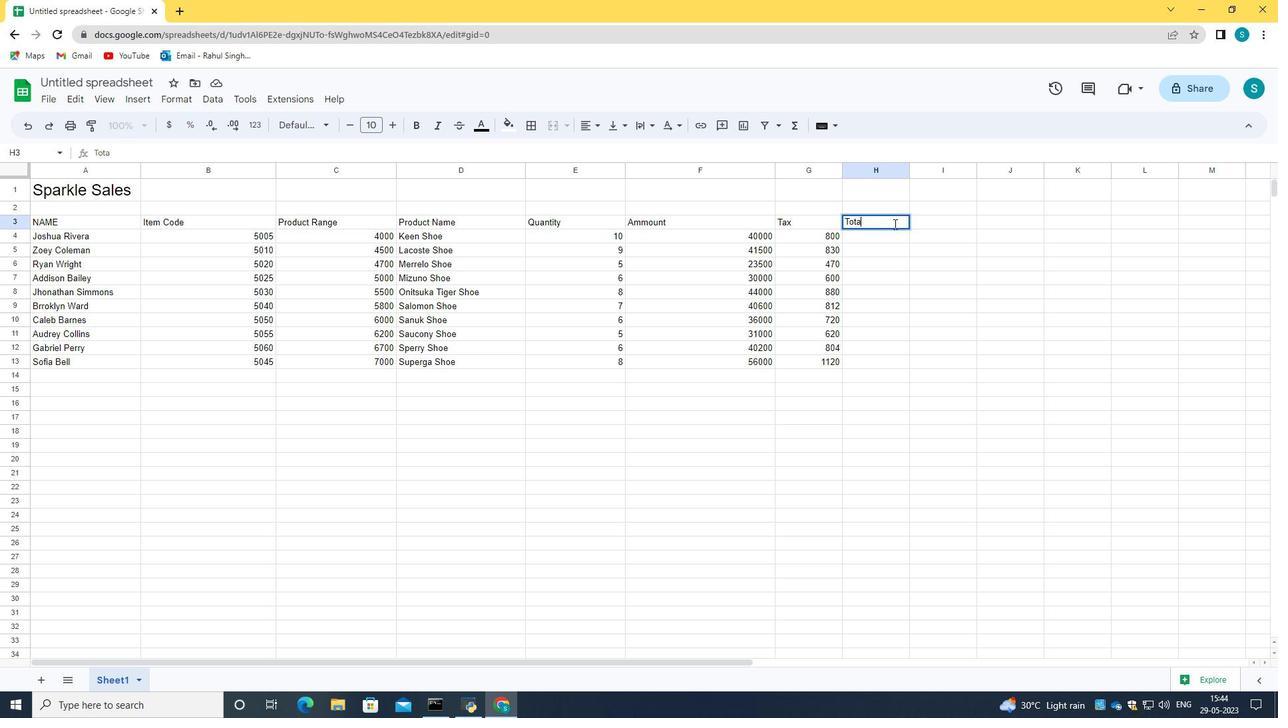 
Action: Mouse moved to (872, 236)
Screenshot: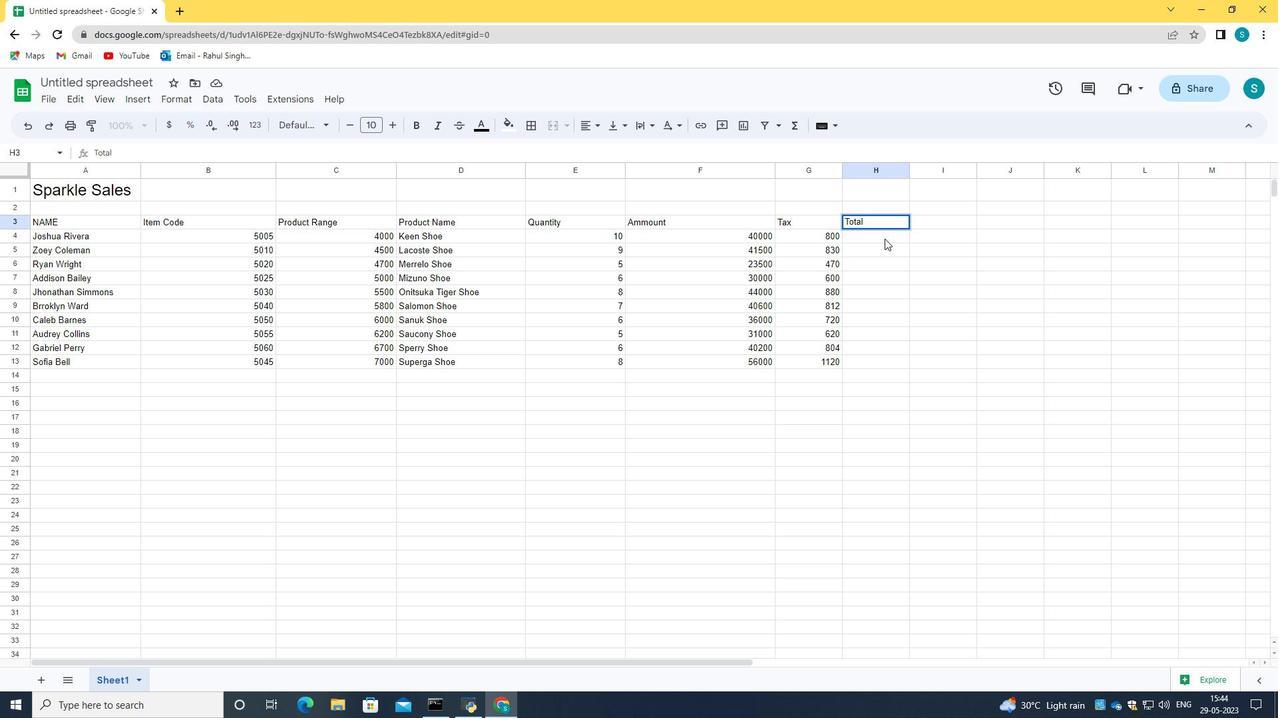 
Action: Mouse pressed left at (872, 236)
Screenshot: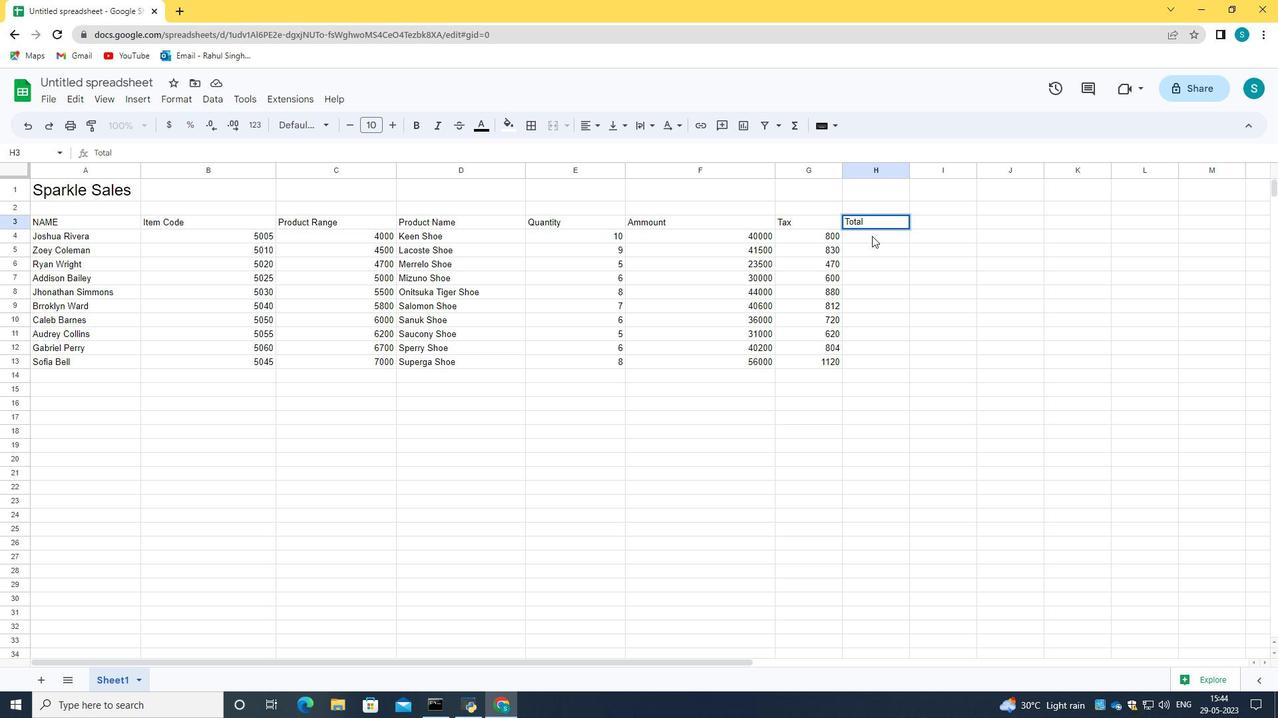 
Action: Key pressed 40800<Key.enter>03<Key.left><Key.right><Key.backspace>49530<Key.enter>23970<Key.enter>306000<Key.backspace><Key.enter>4482<Key.backspace>80<Key.enter>41412<Key.enter>36720<Key.enter>31620<Key.enter>41004<Key.enter>57120<Key.enter>
Screenshot: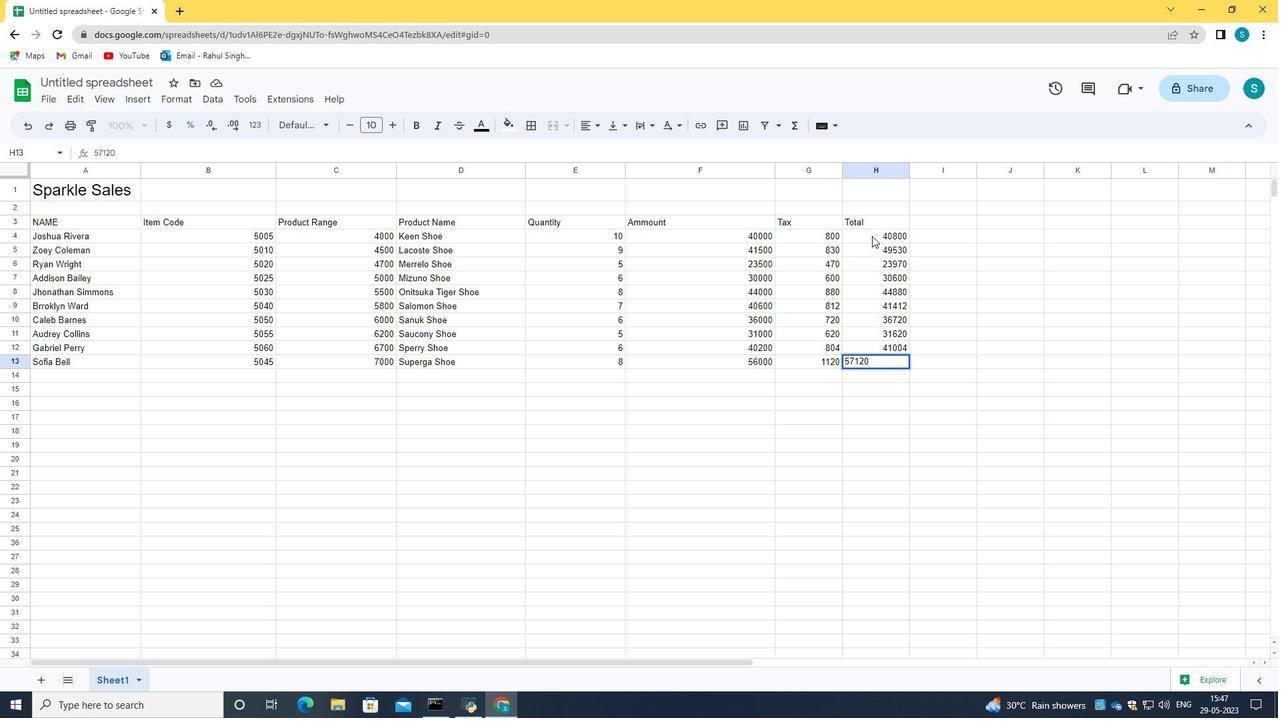 
Action: Mouse moved to (776, 228)
Screenshot: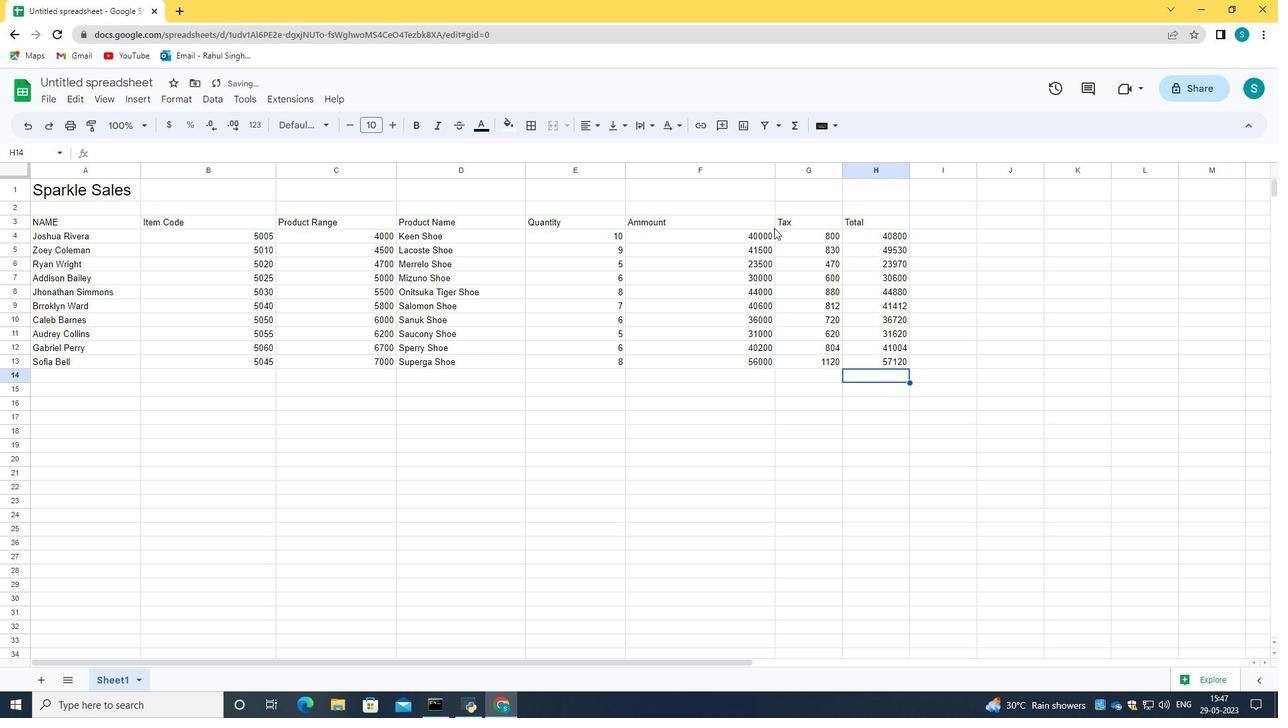 
